 Task: Create a tutorial video on a specific fitness or workout routine, demonstrating proper form and providing motivational tips.
Action: Mouse moved to (766, 426)
Screenshot: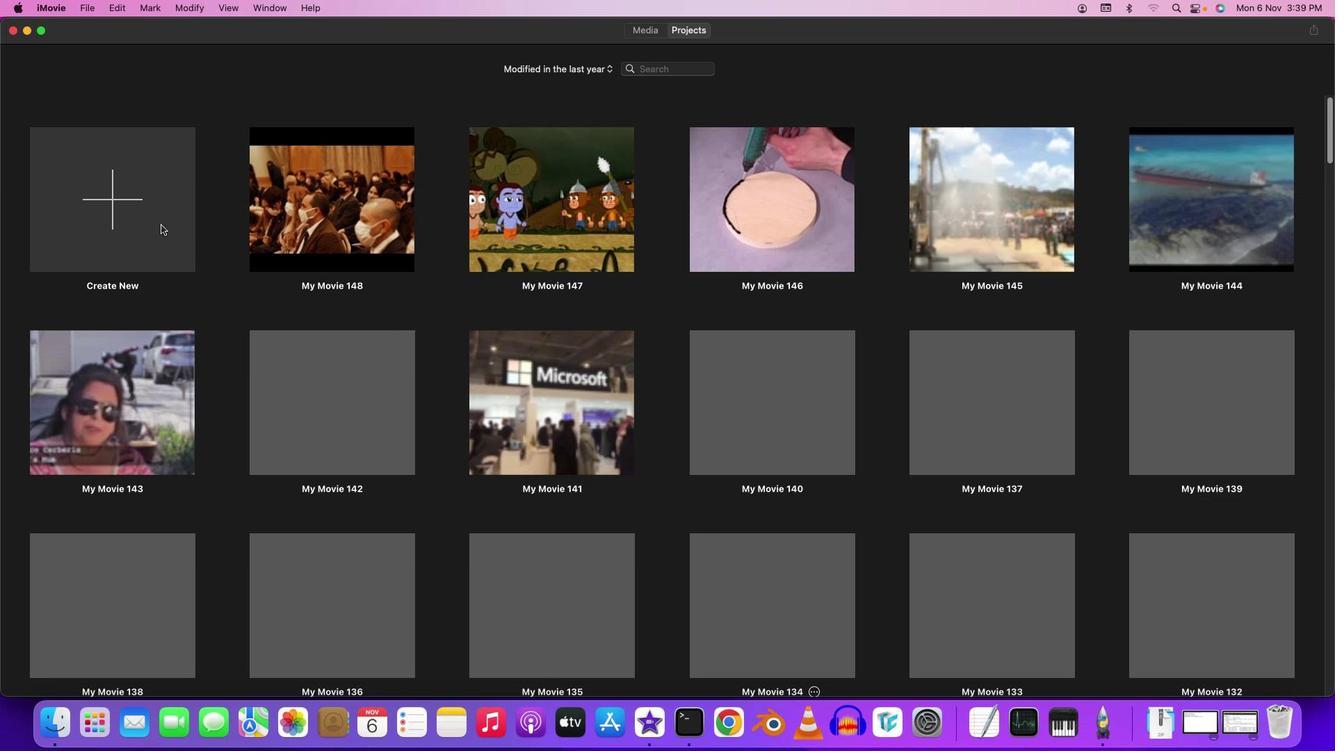 
Action: Mouse pressed left at (766, 426)
Screenshot: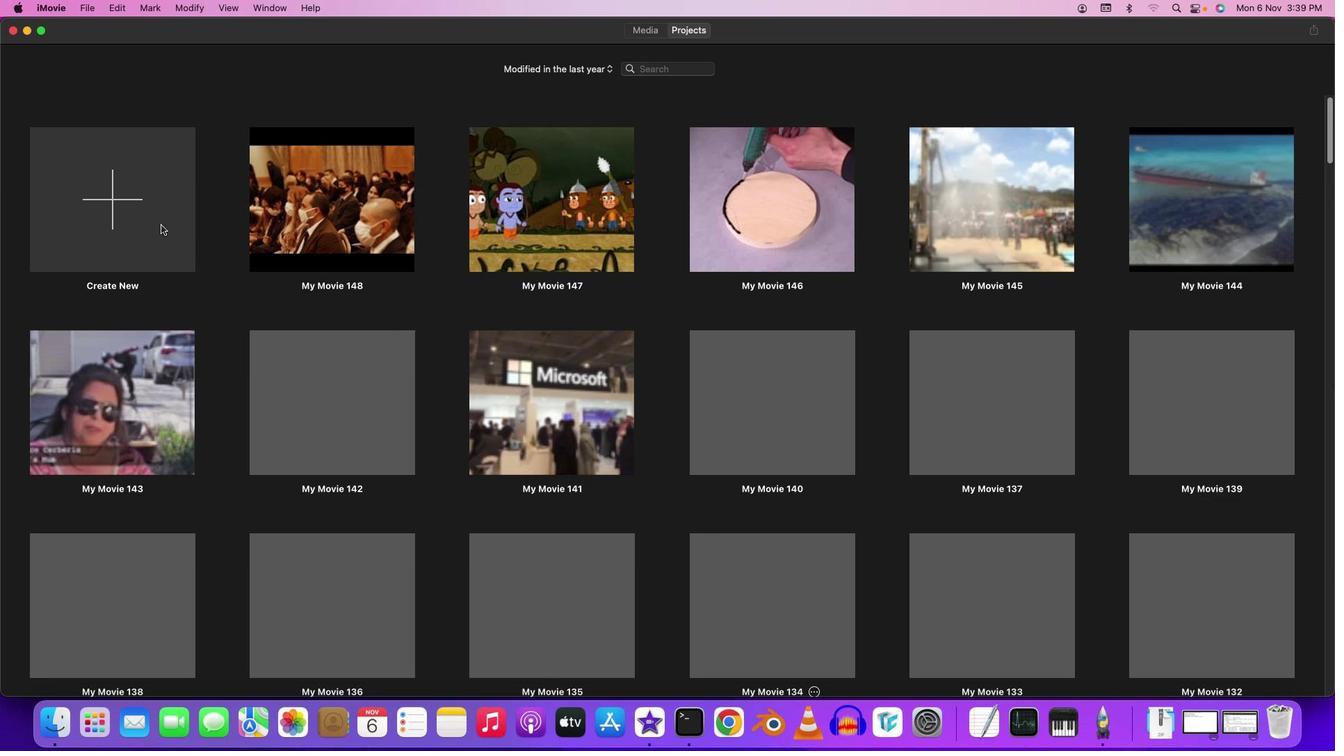 
Action: Mouse moved to (767, 426)
Screenshot: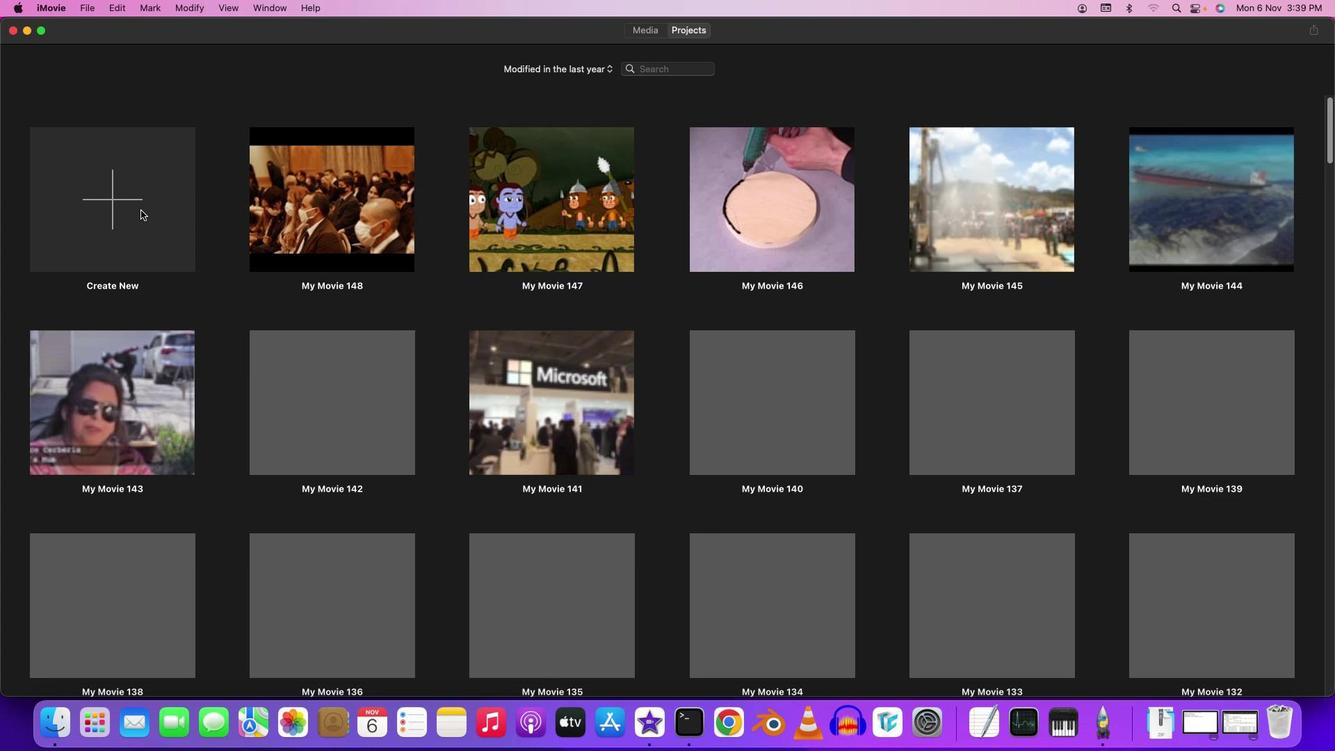 
Action: Mouse pressed left at (767, 426)
Screenshot: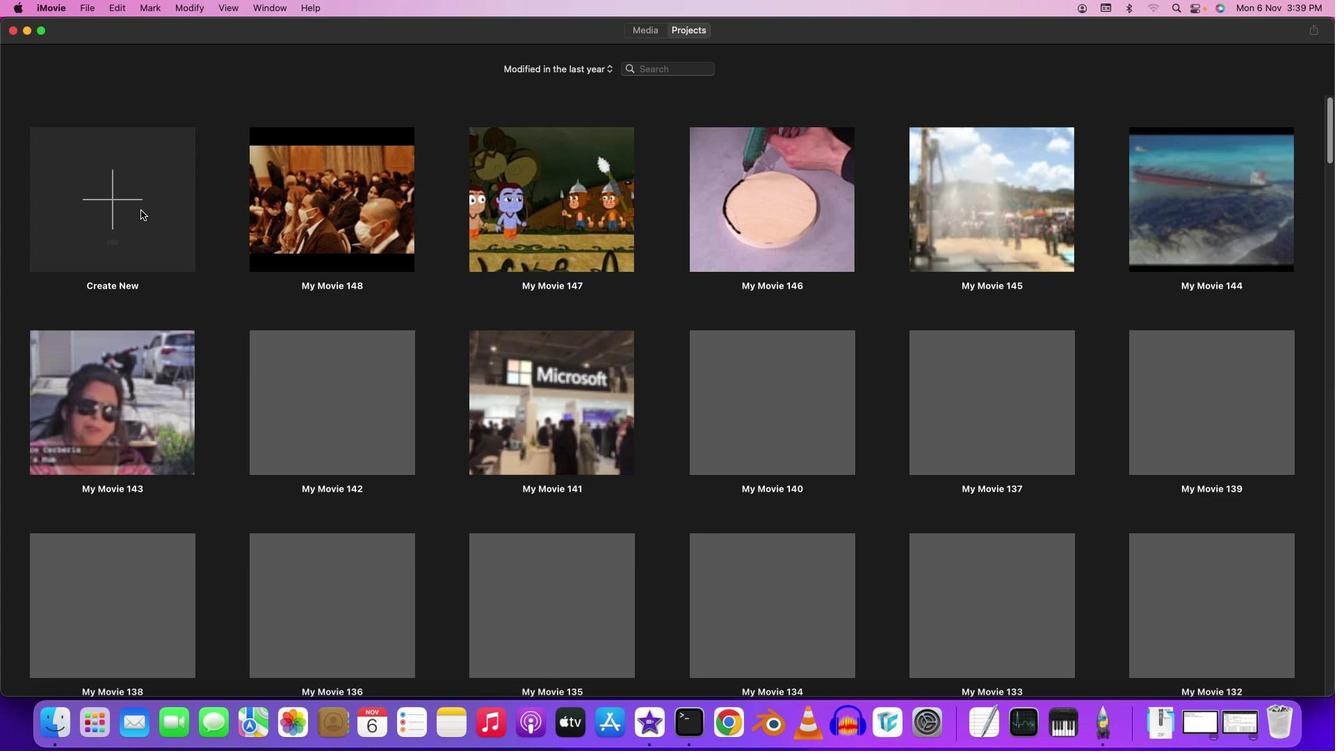 
Action: Mouse moved to (767, 427)
Screenshot: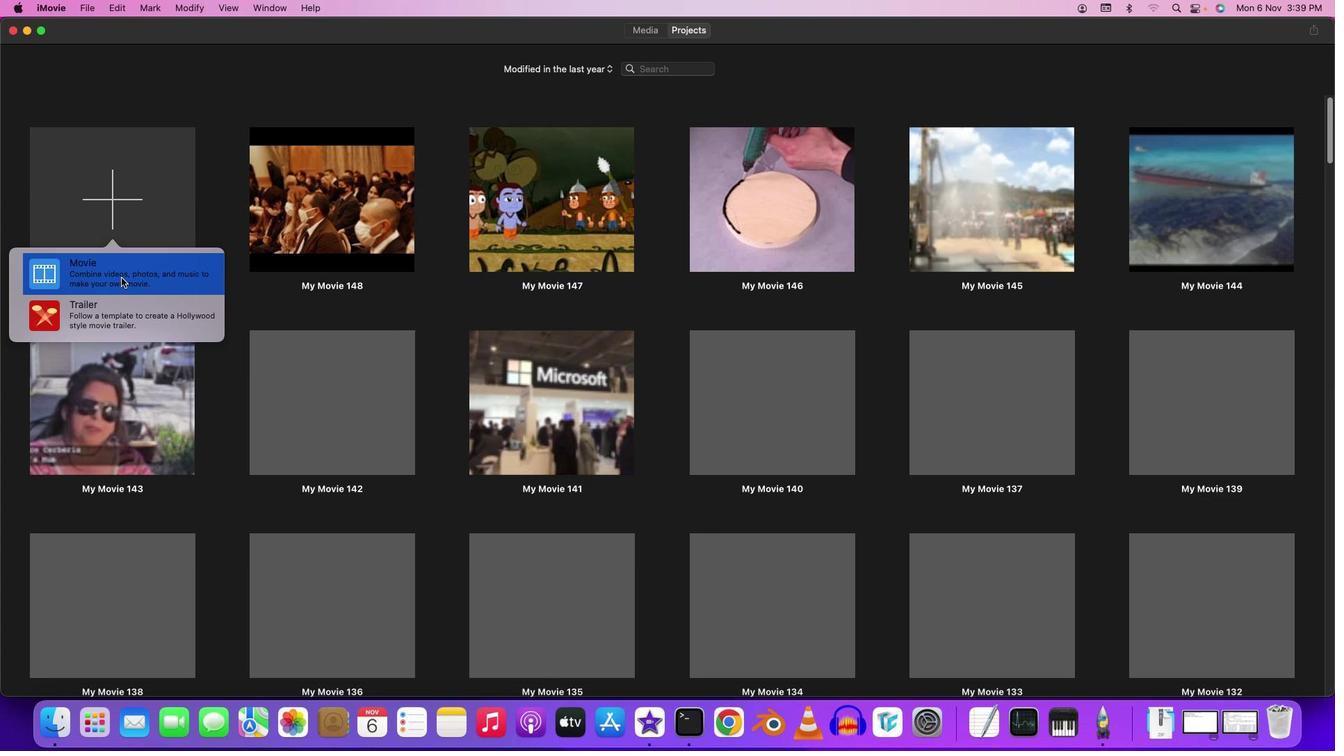
Action: Mouse pressed left at (767, 427)
Screenshot: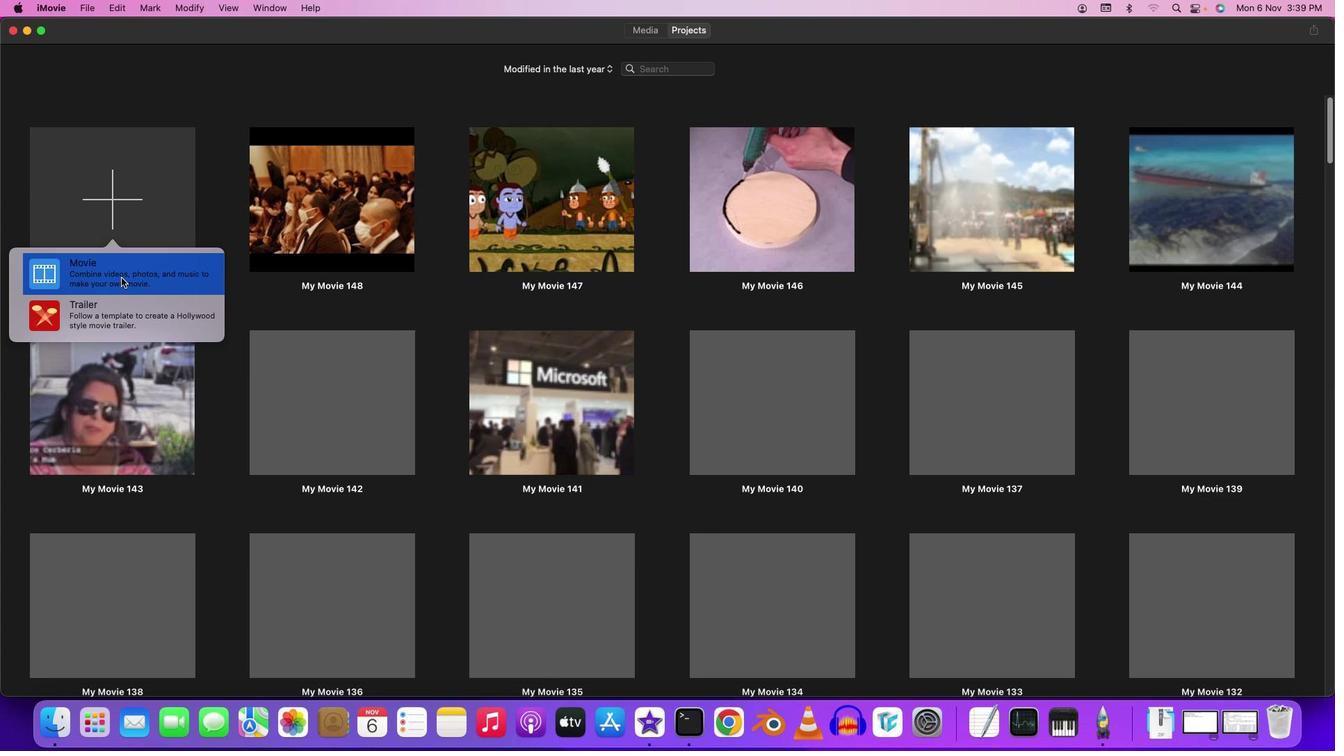 
Action: Mouse moved to (767, 426)
Screenshot: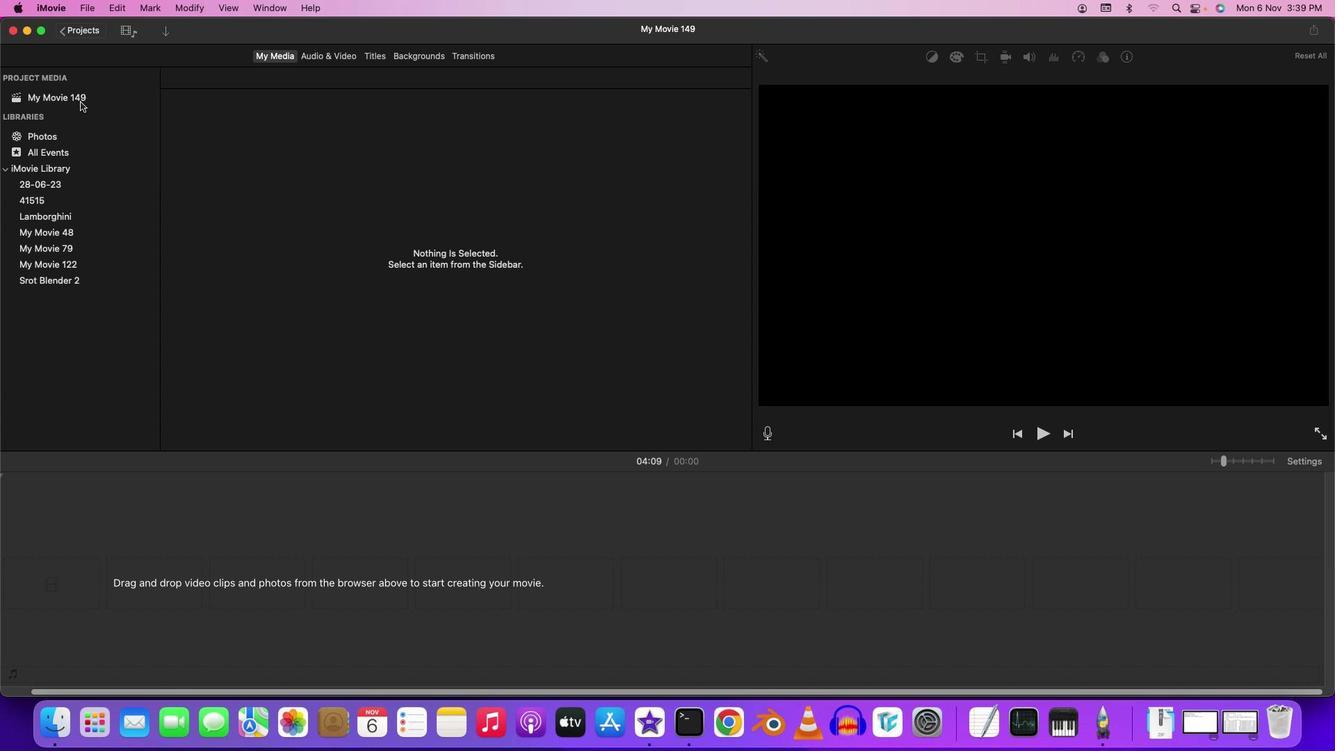 
Action: Mouse pressed left at (767, 426)
Screenshot: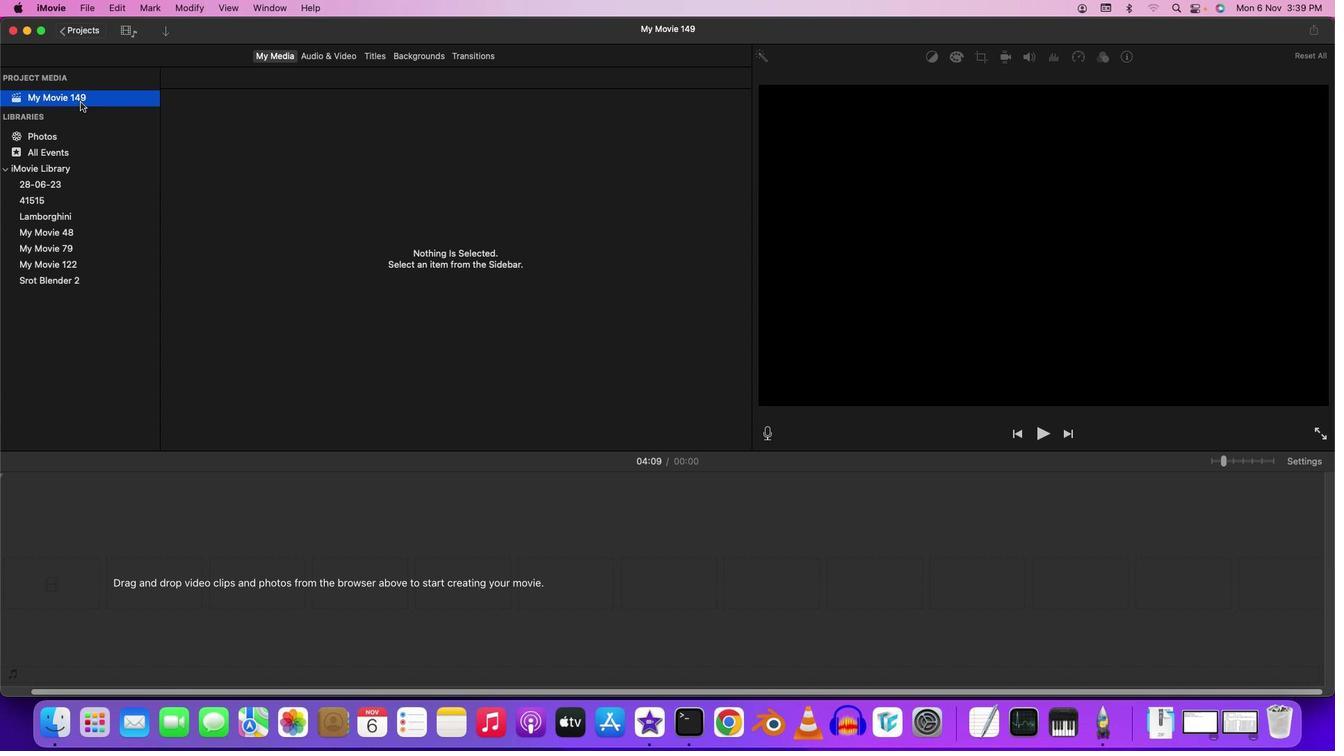 
Action: Mouse moved to (764, 427)
Screenshot: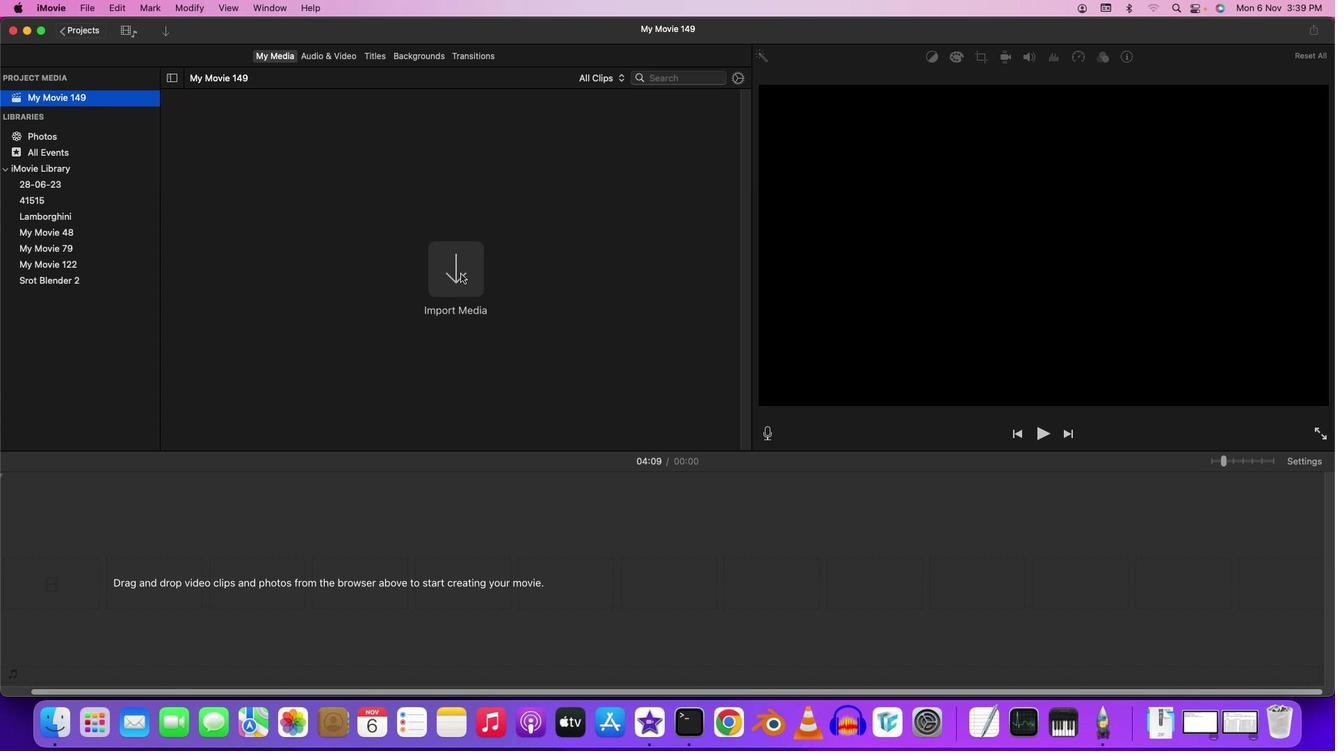 
Action: Mouse pressed left at (764, 427)
Screenshot: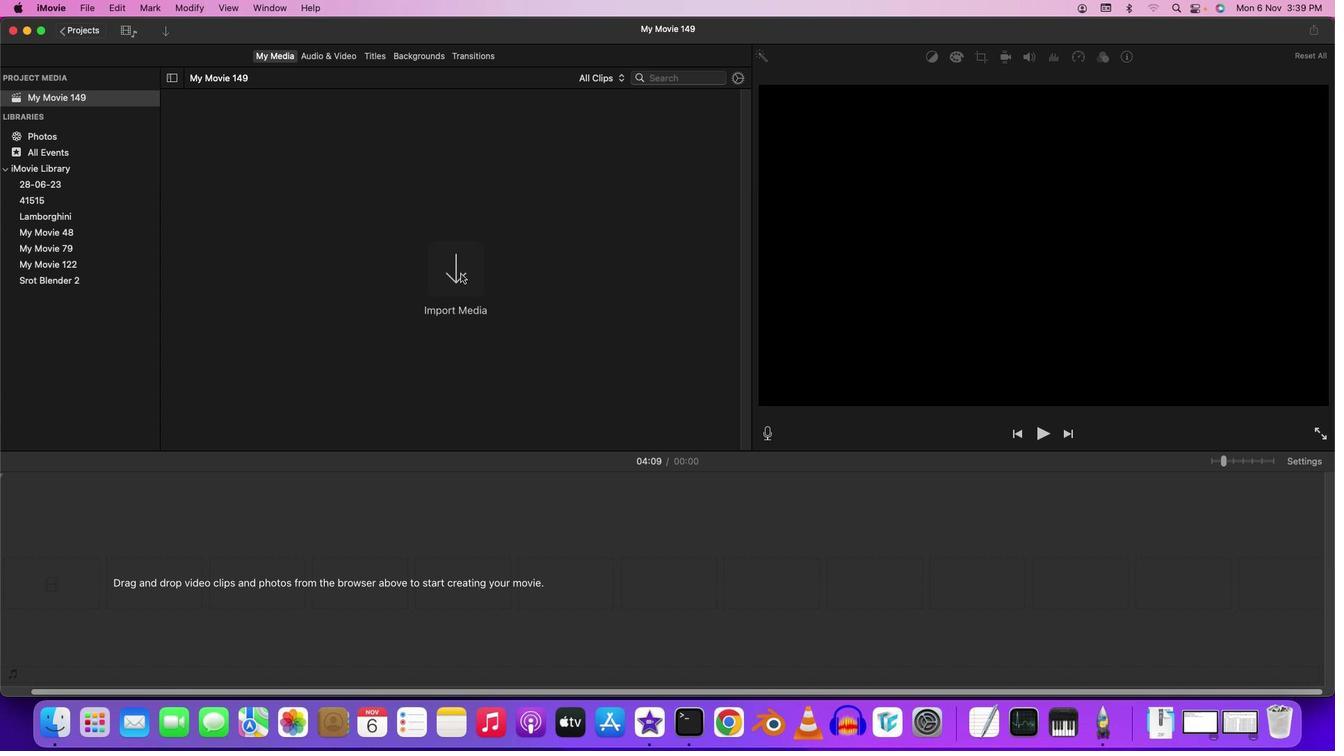 
Action: Mouse moved to (767, 426)
Screenshot: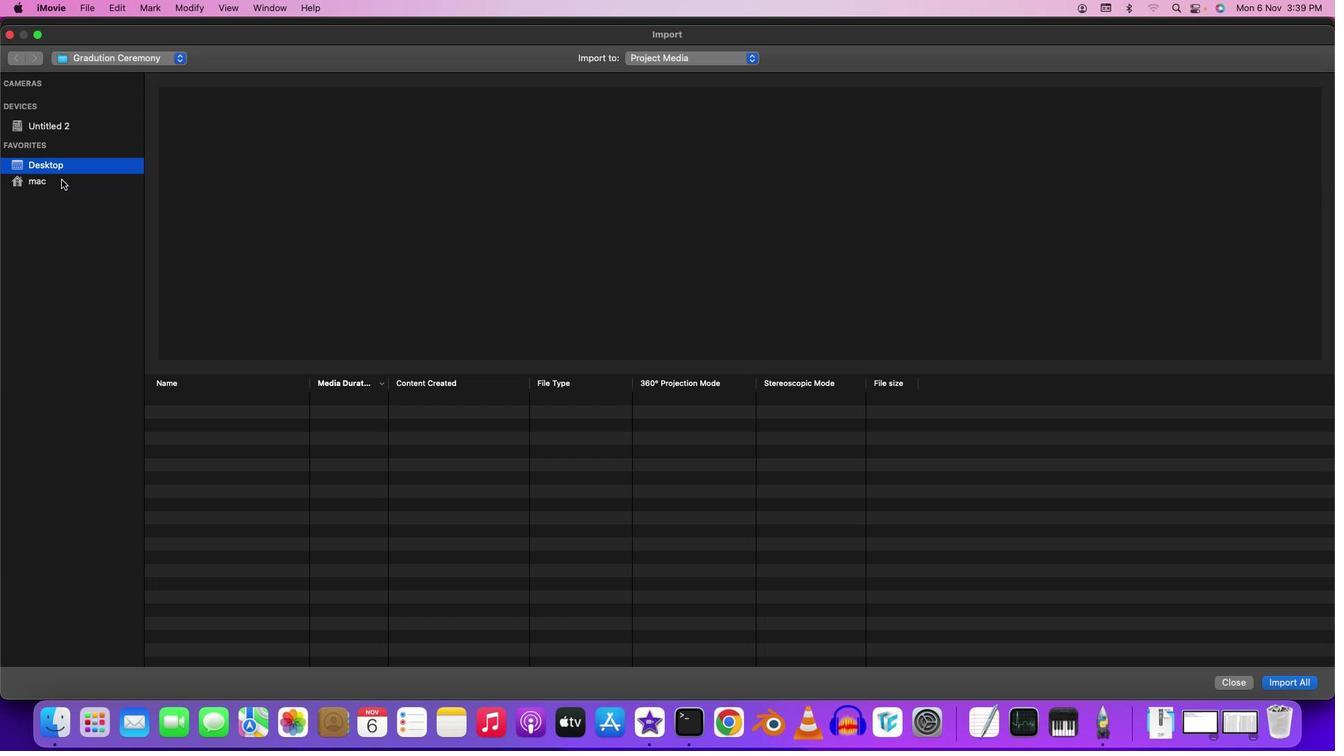 
Action: Mouse pressed left at (767, 426)
Screenshot: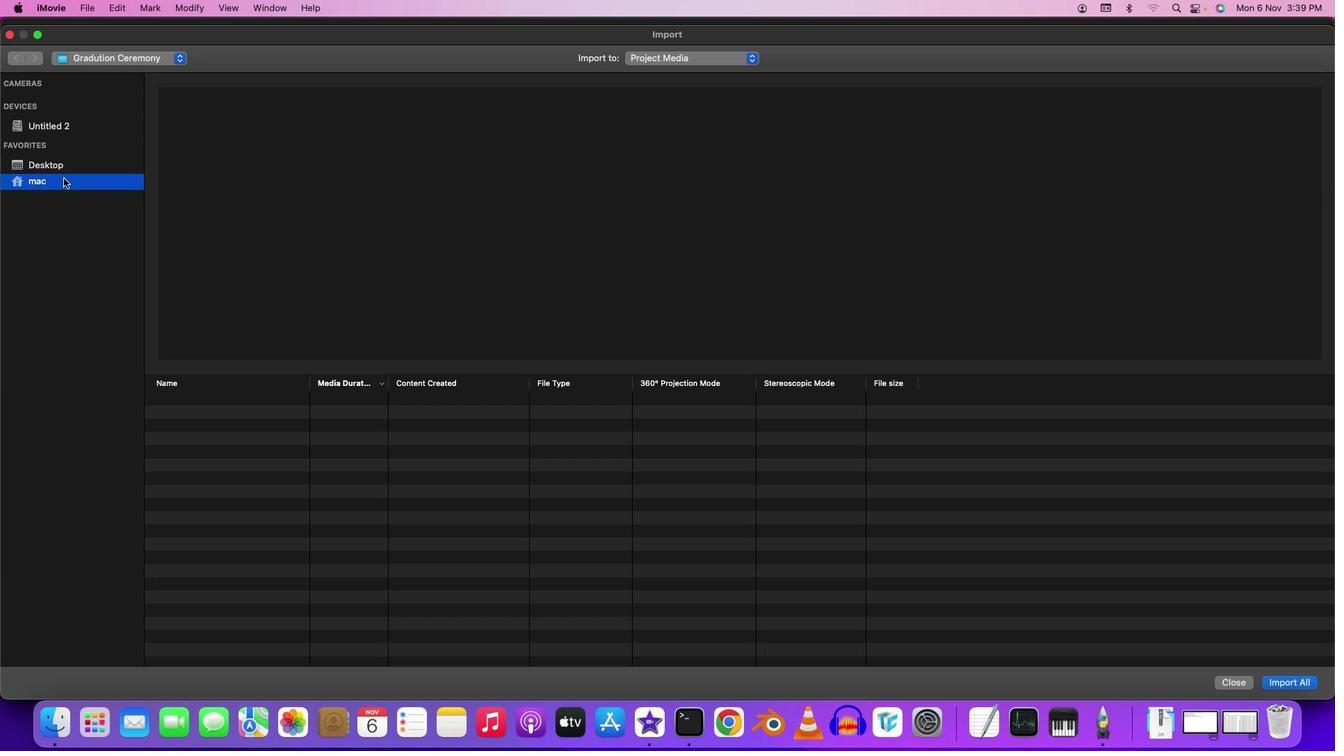 
Action: Mouse moved to (767, 426)
Screenshot: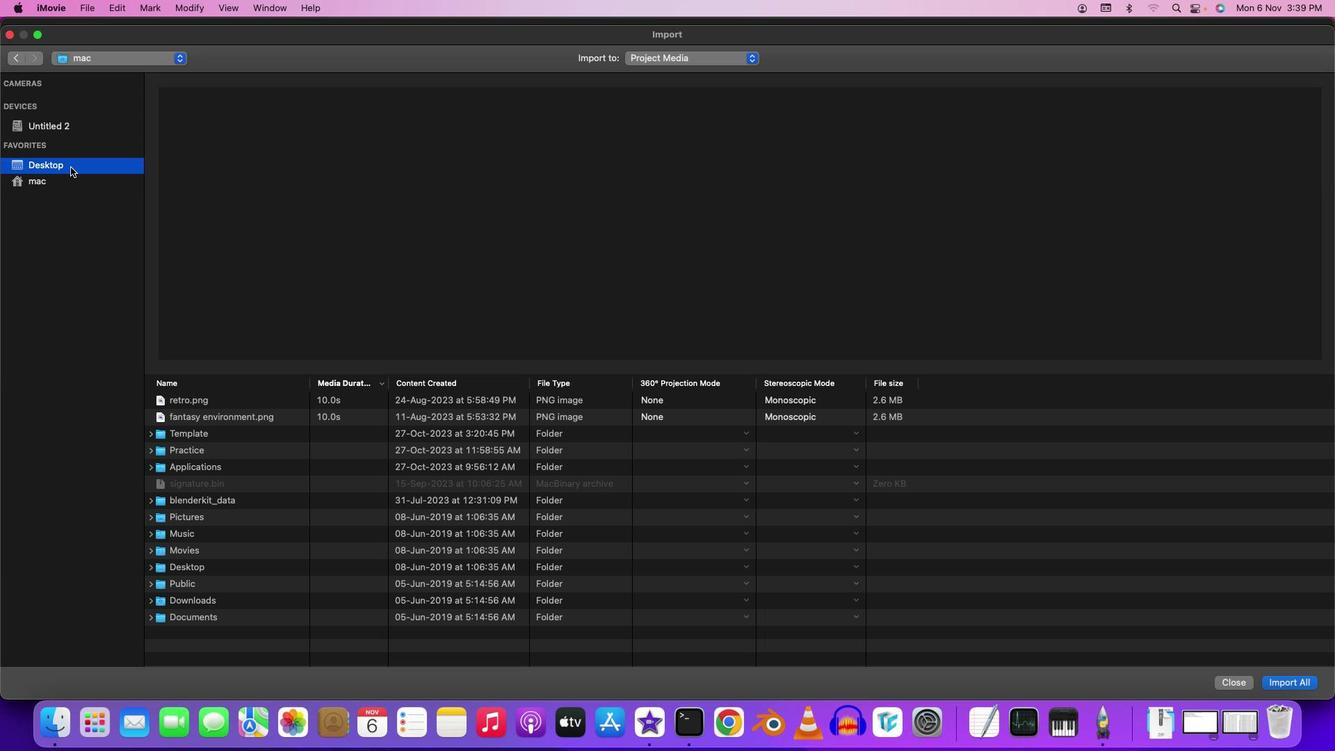 
Action: Mouse pressed left at (767, 426)
Screenshot: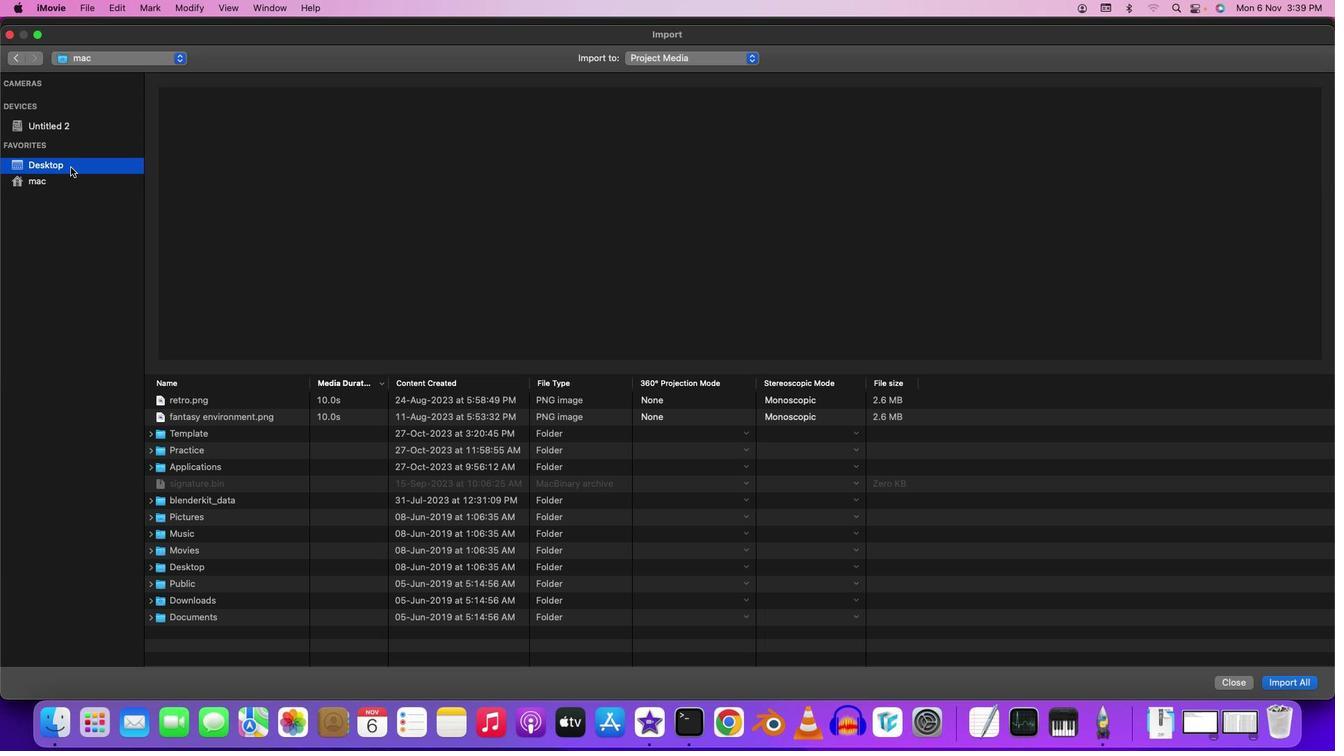 
Action: Mouse moved to (766, 427)
Screenshot: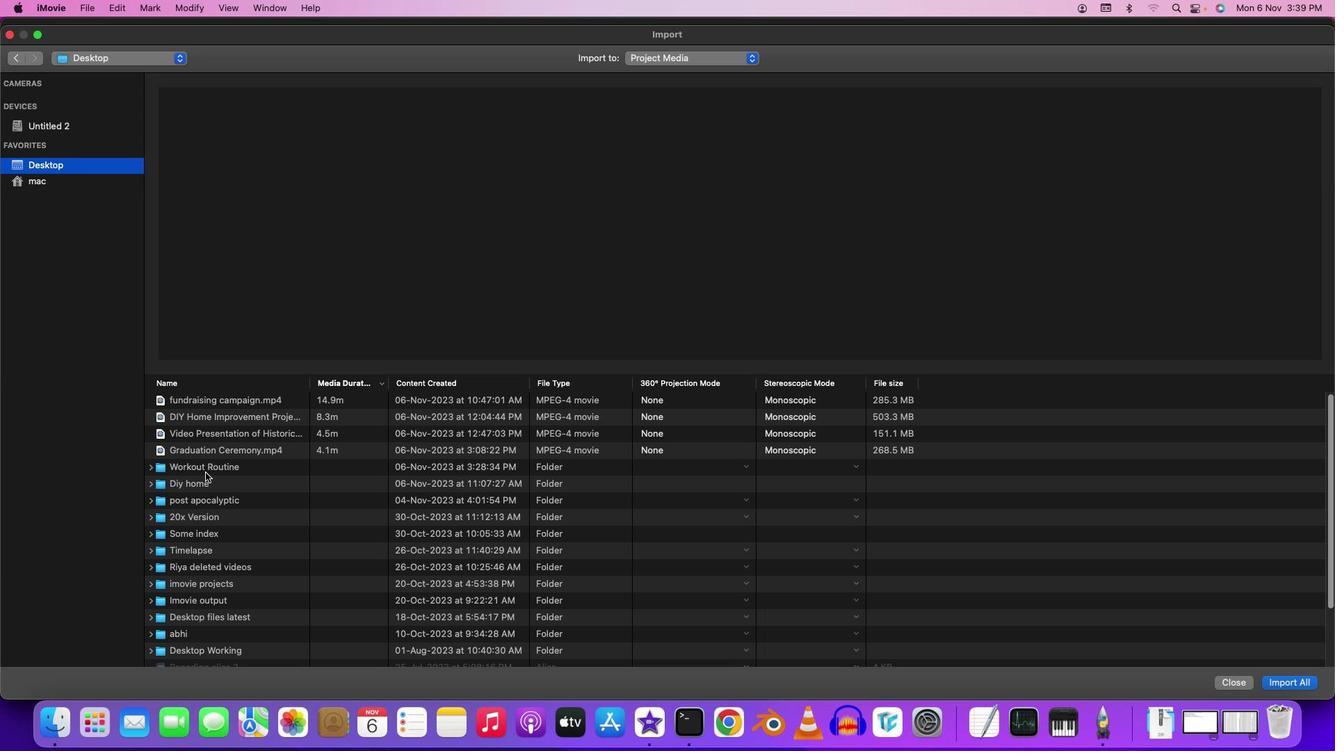 
Action: Mouse pressed left at (766, 427)
Screenshot: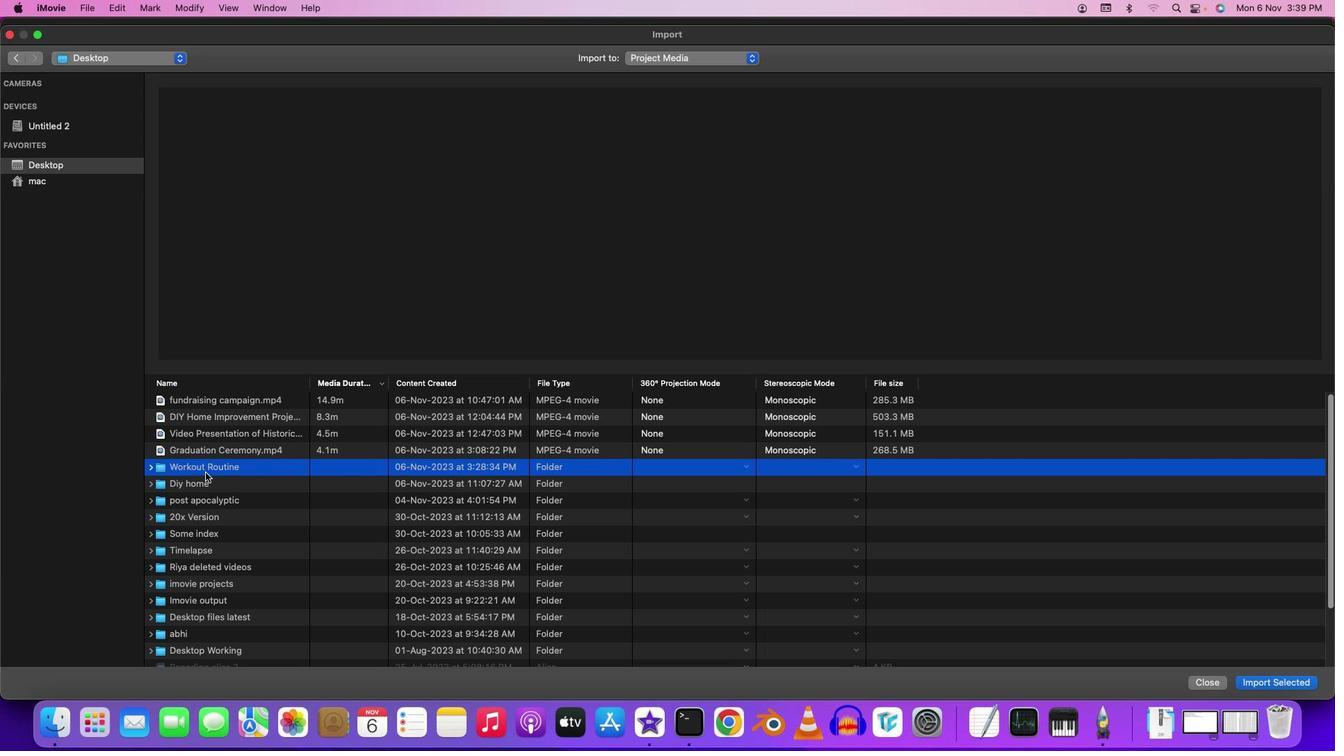 
Action: Mouse pressed left at (766, 427)
Screenshot: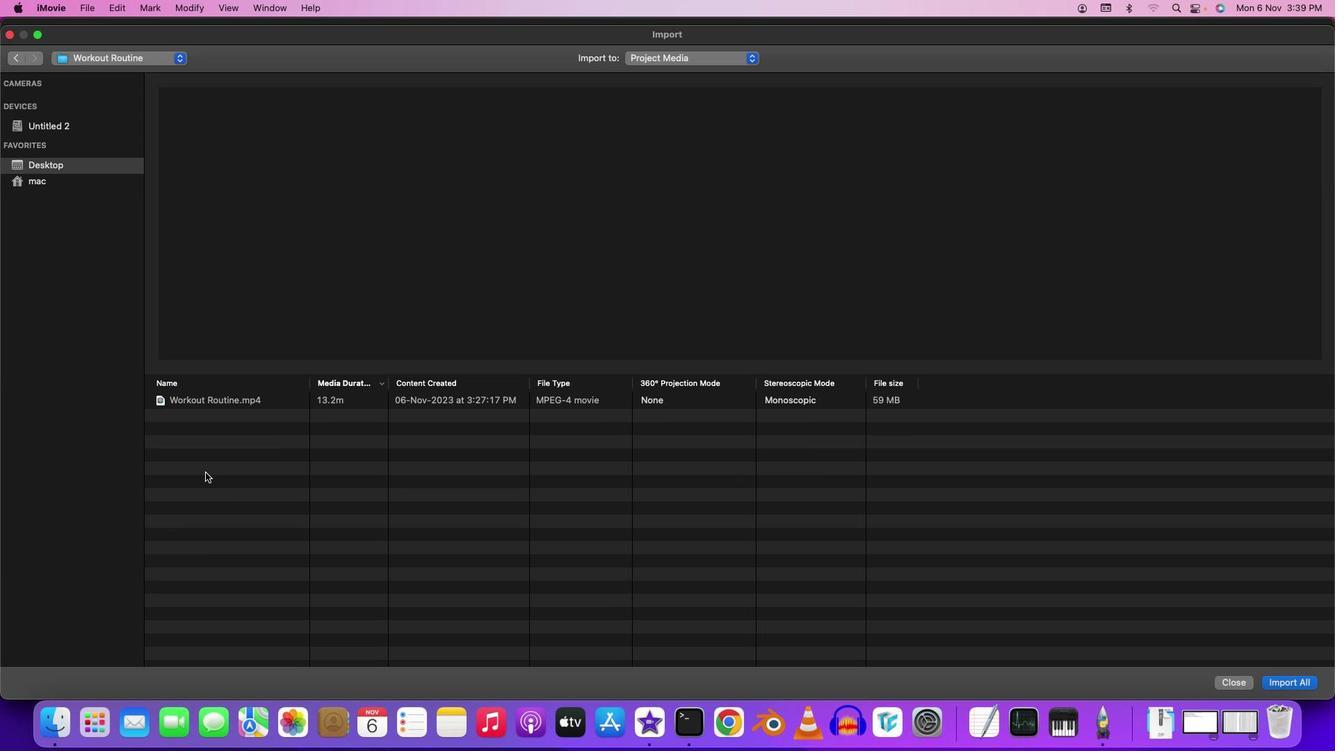 
Action: Mouse moved to (766, 427)
Screenshot: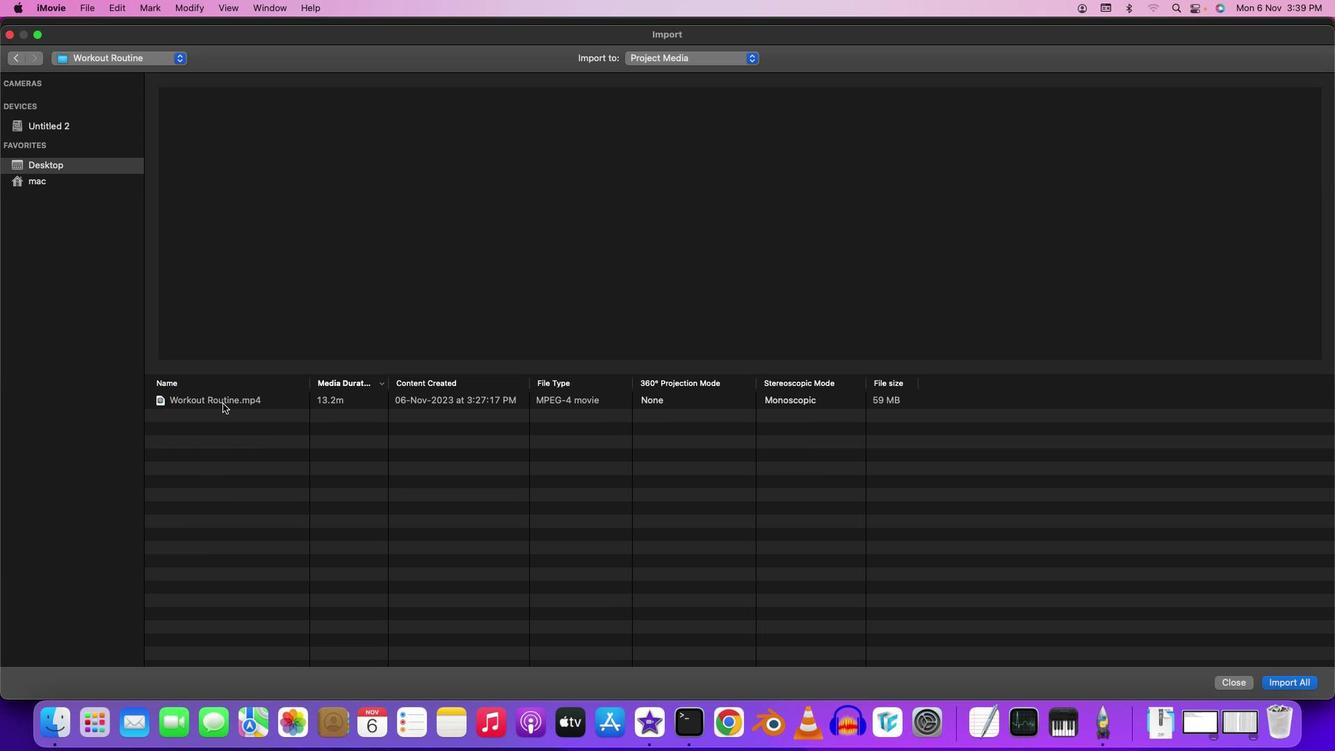 
Action: Mouse pressed left at (766, 427)
Screenshot: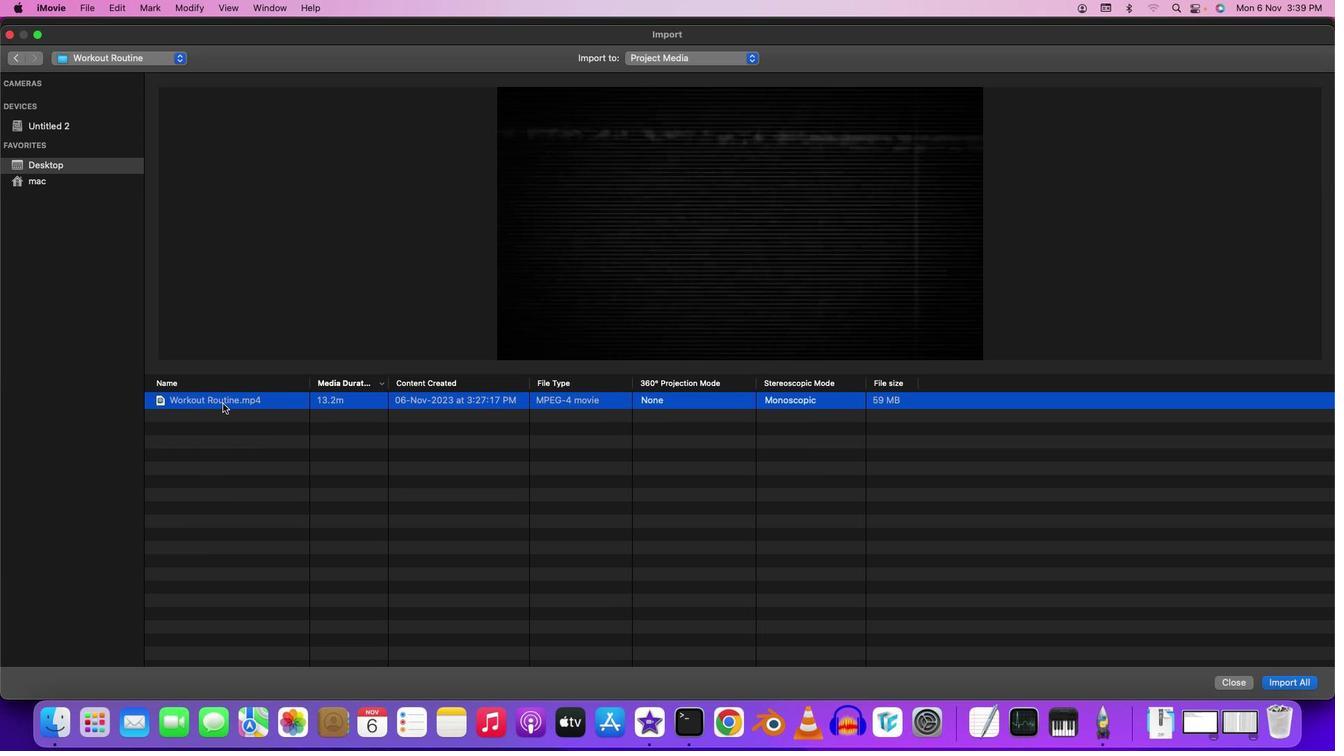 
Action: Mouse pressed left at (766, 427)
Screenshot: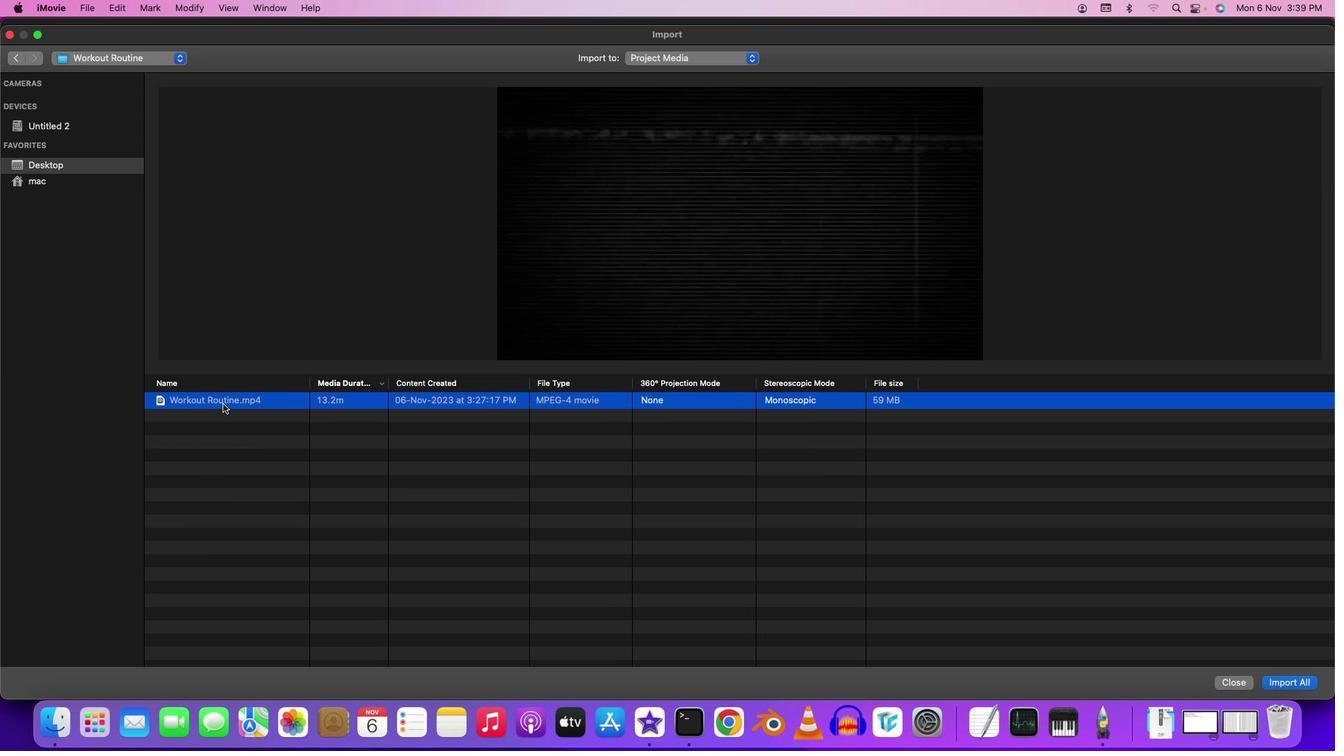 
Action: Mouse moved to (766, 426)
Screenshot: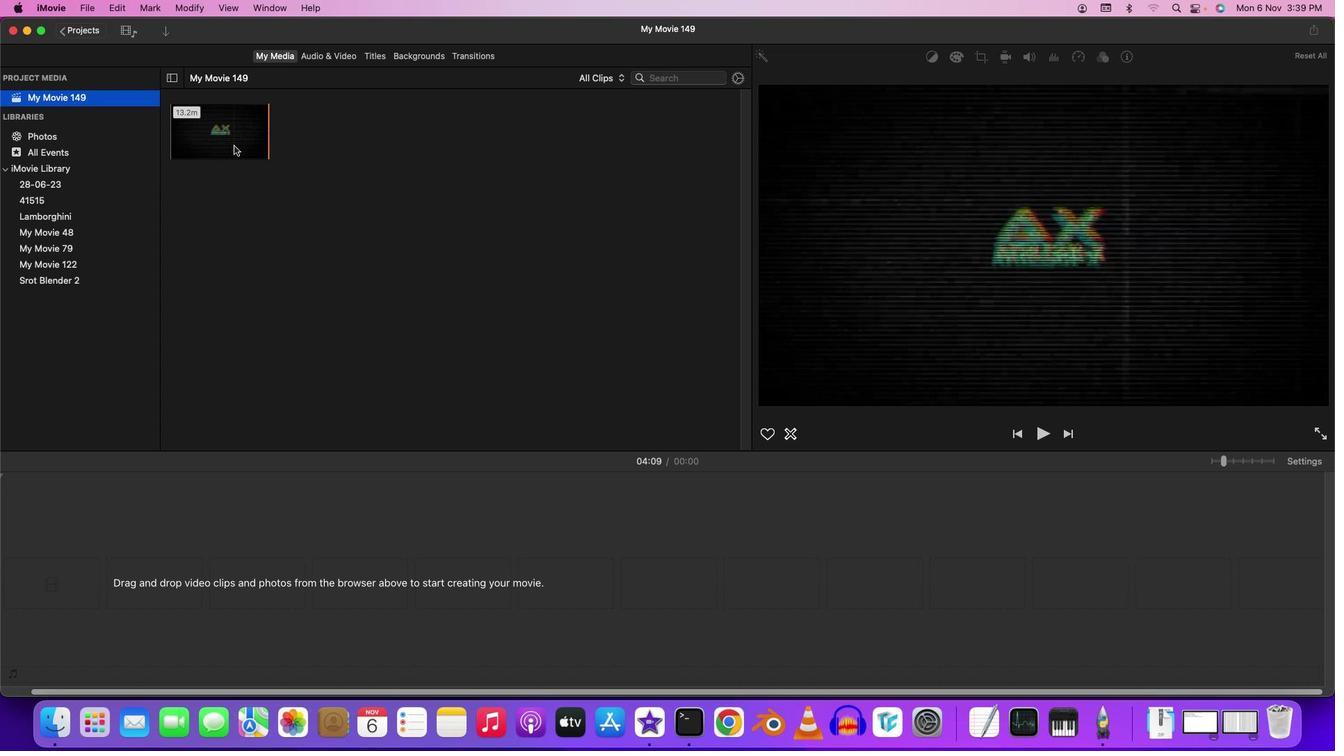 
Action: Mouse pressed left at (766, 426)
Screenshot: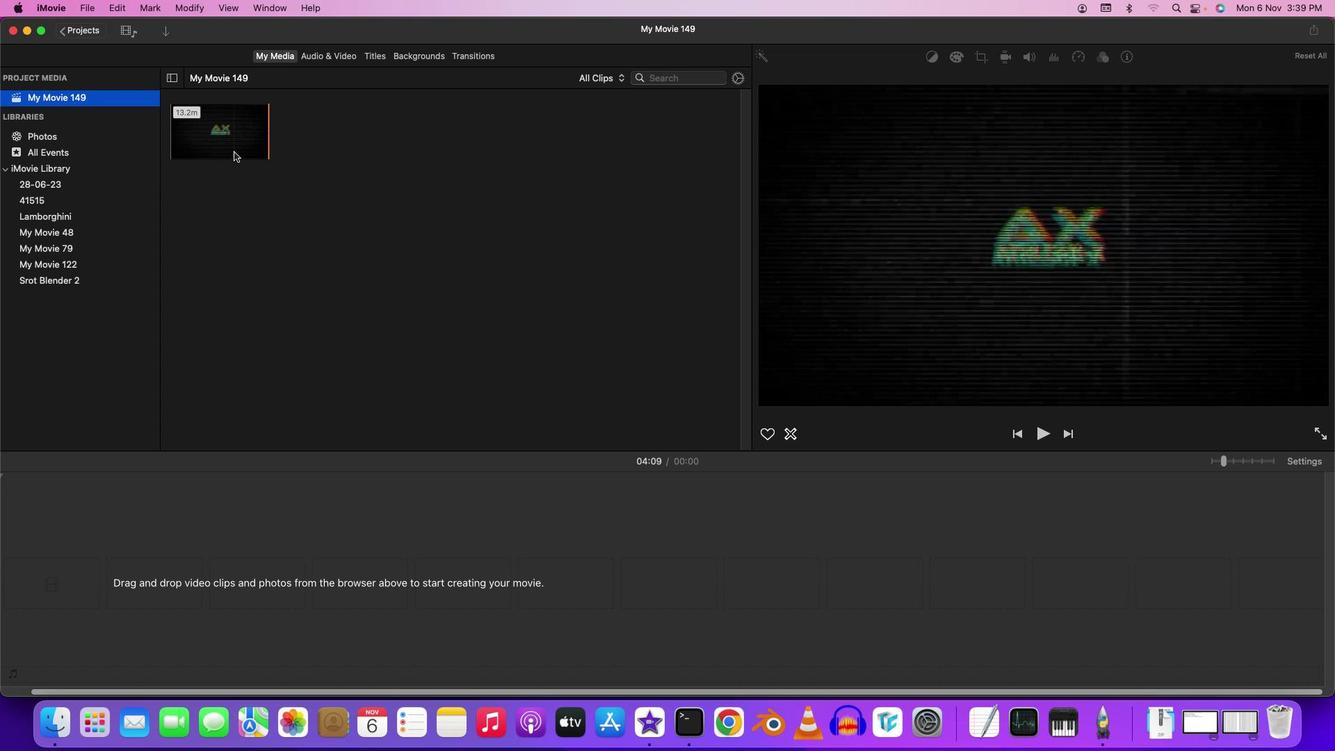 
Action: Mouse moved to (758, 427)
Screenshot: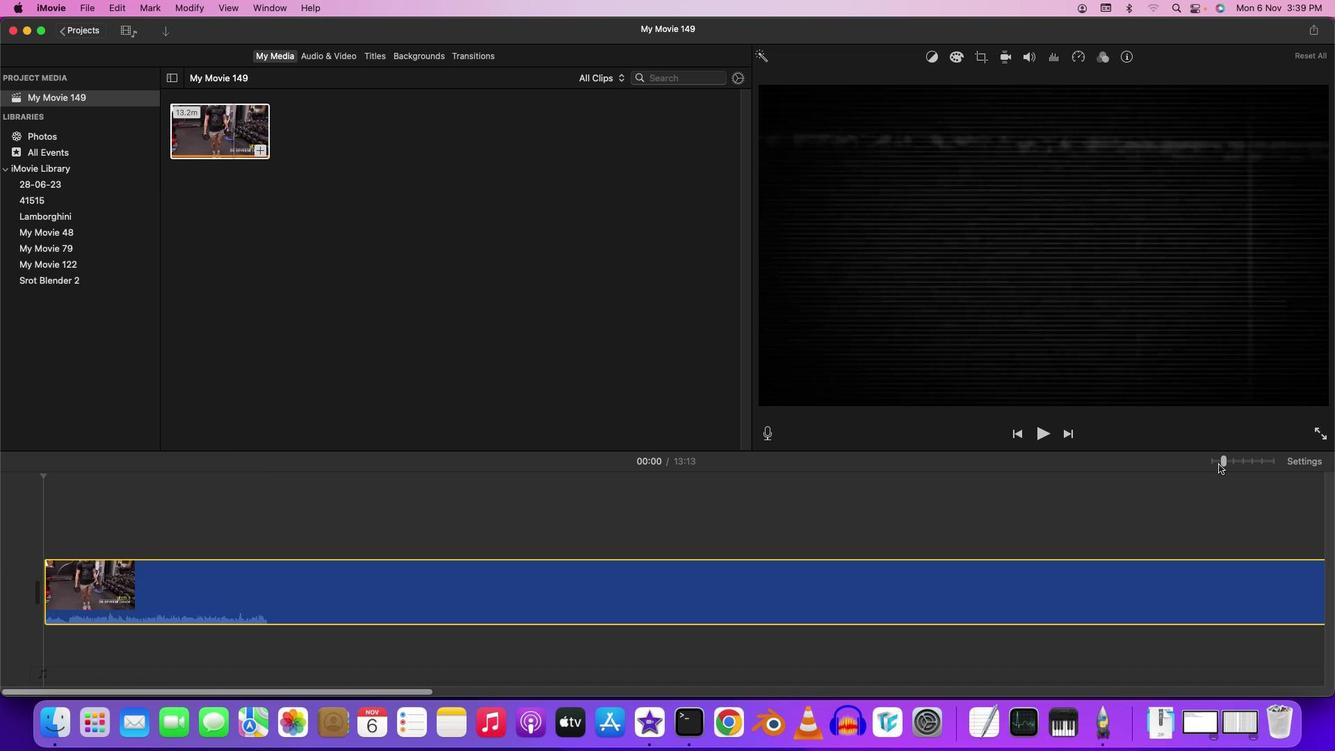 
Action: Mouse pressed left at (758, 427)
Screenshot: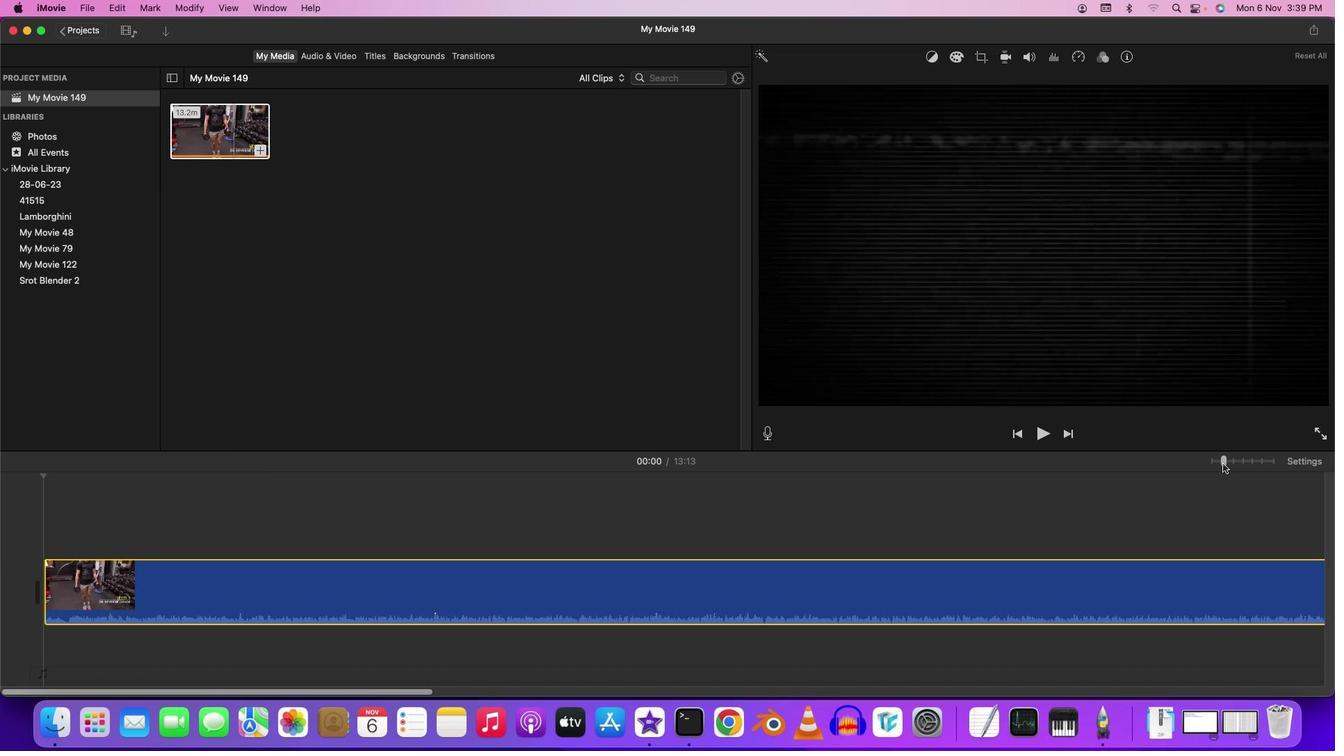 
Action: Mouse moved to (767, 427)
Screenshot: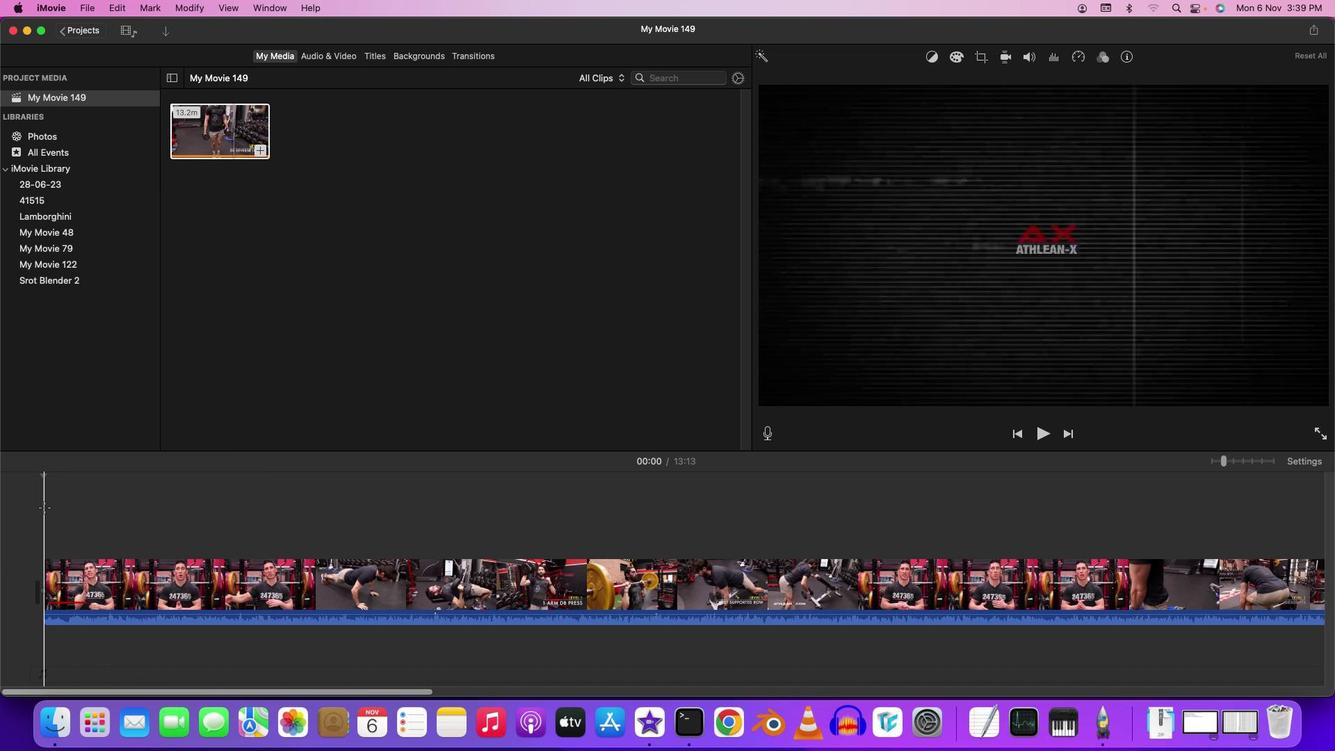 
Action: Mouse pressed left at (767, 427)
Screenshot: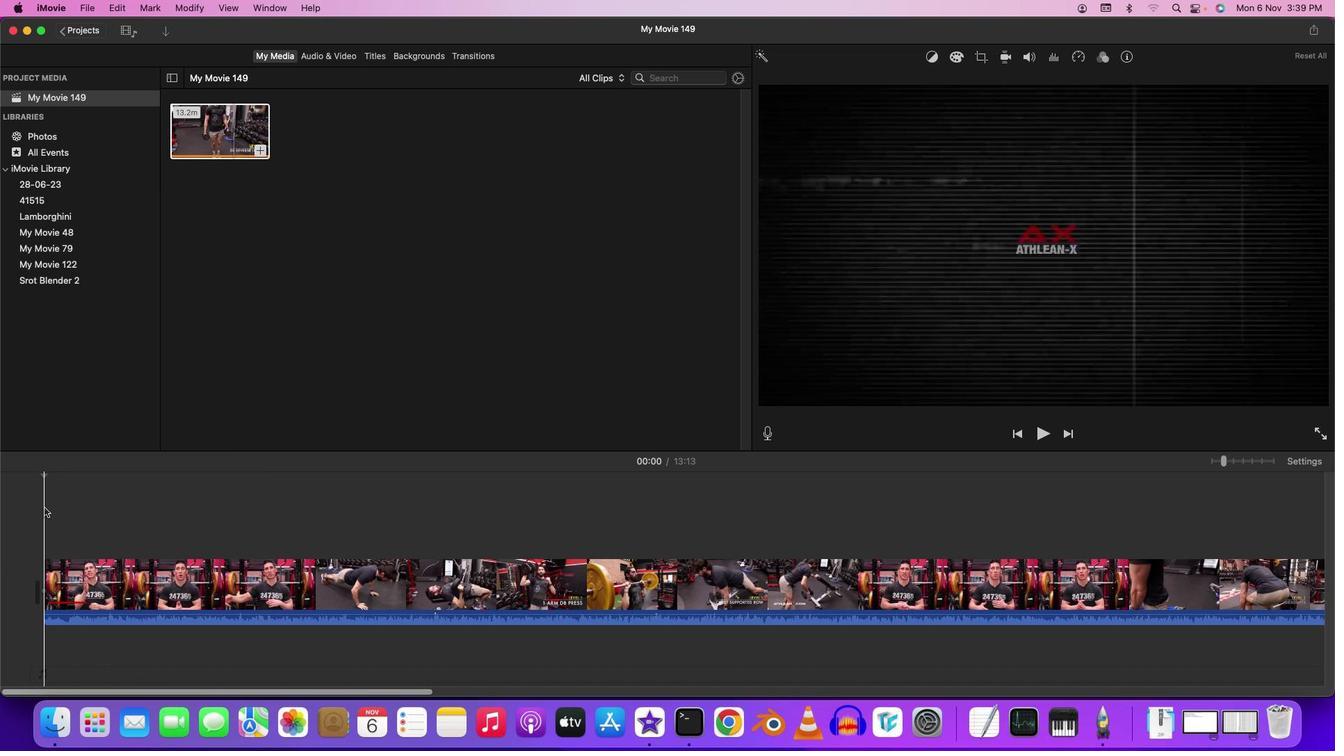 
Action: Key pressed Key.space
Screenshot: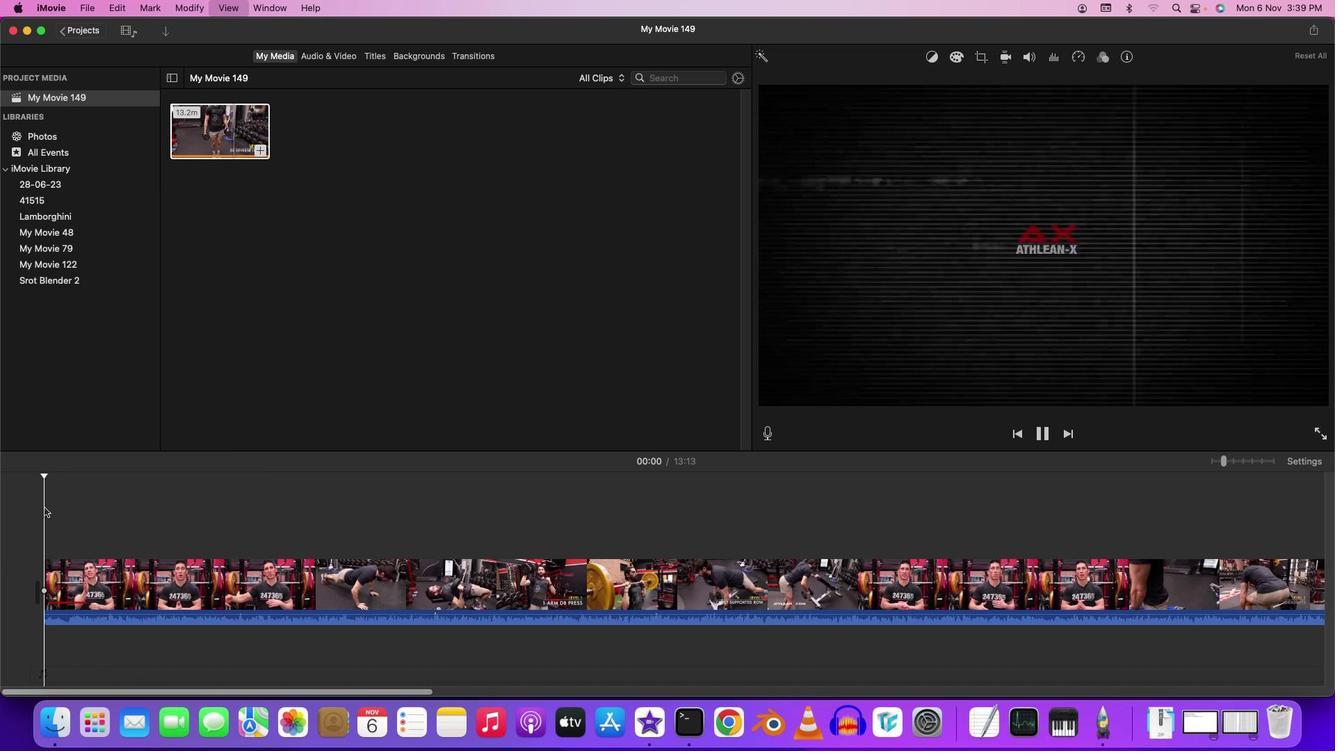 
Action: Mouse moved to (766, 427)
Screenshot: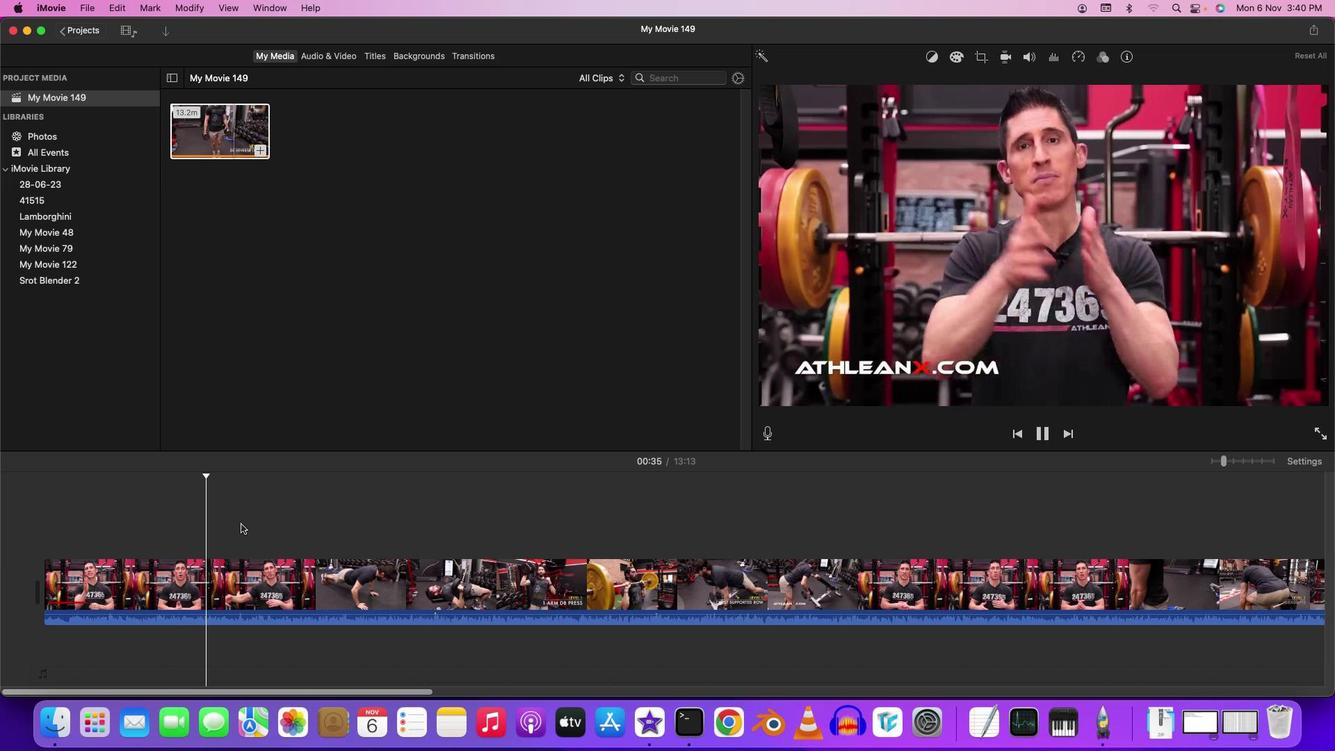
Action: Mouse pressed left at (766, 427)
Screenshot: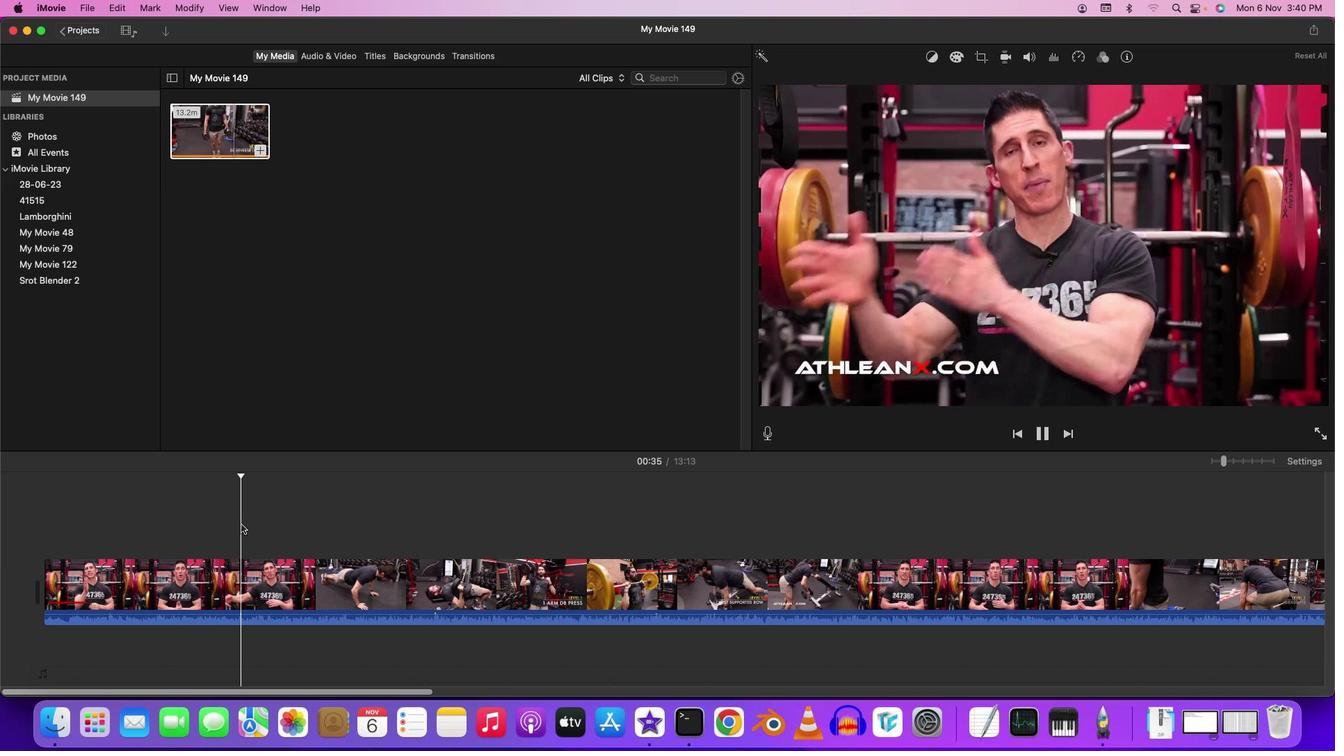 
Action: Mouse moved to (765, 427)
Screenshot: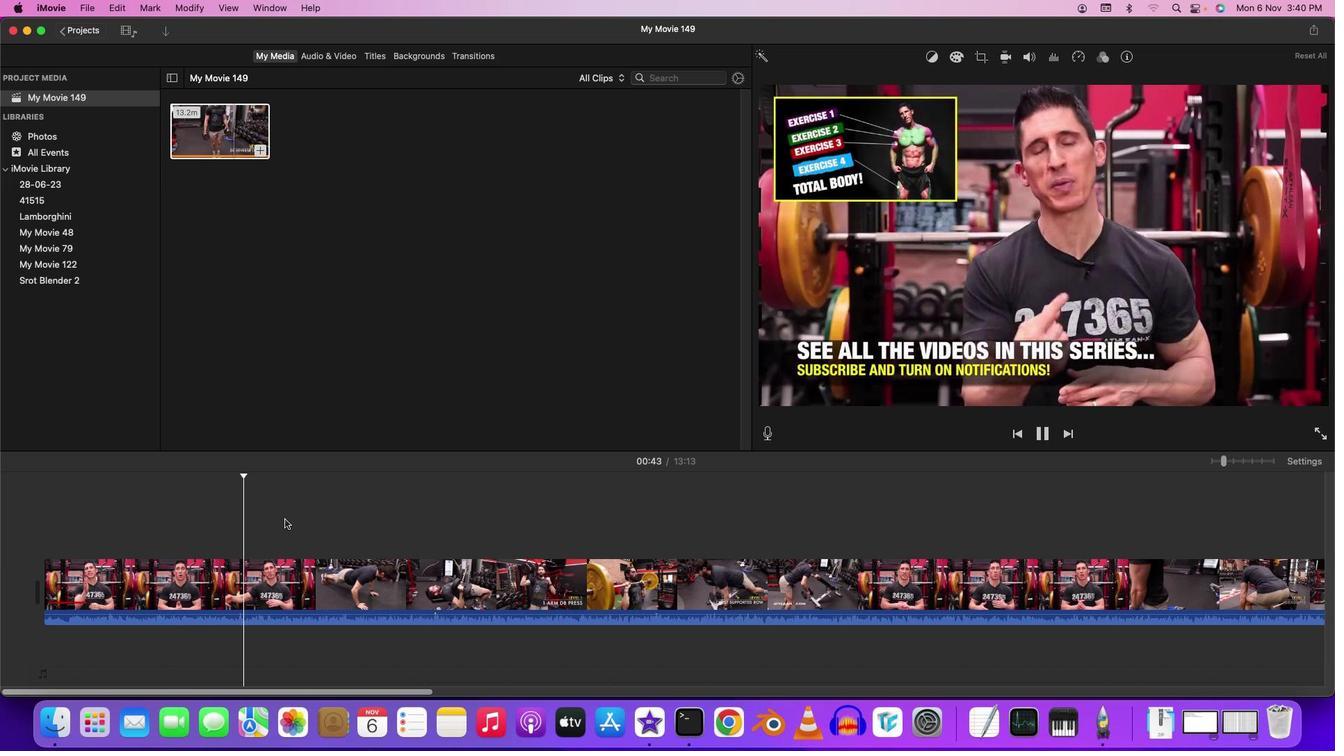 
Action: Mouse pressed left at (765, 427)
Screenshot: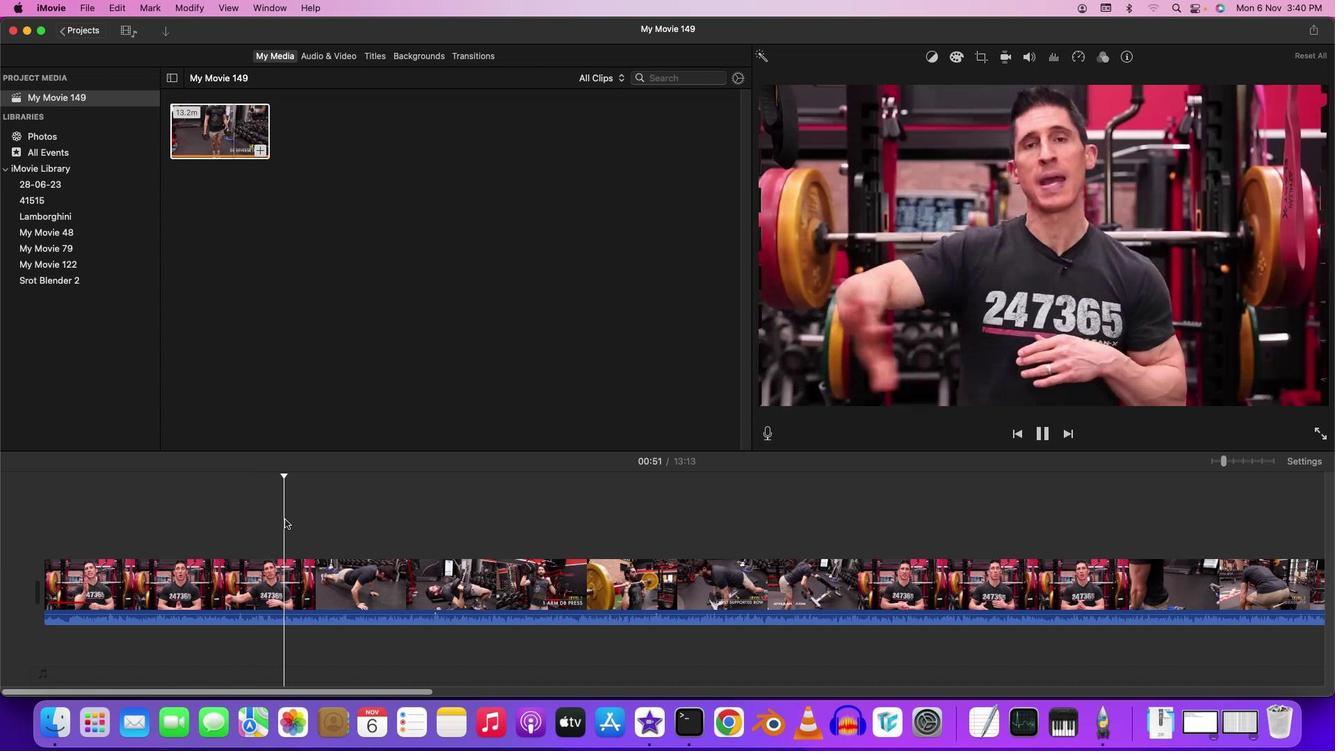 
Action: Mouse moved to (765, 427)
Screenshot: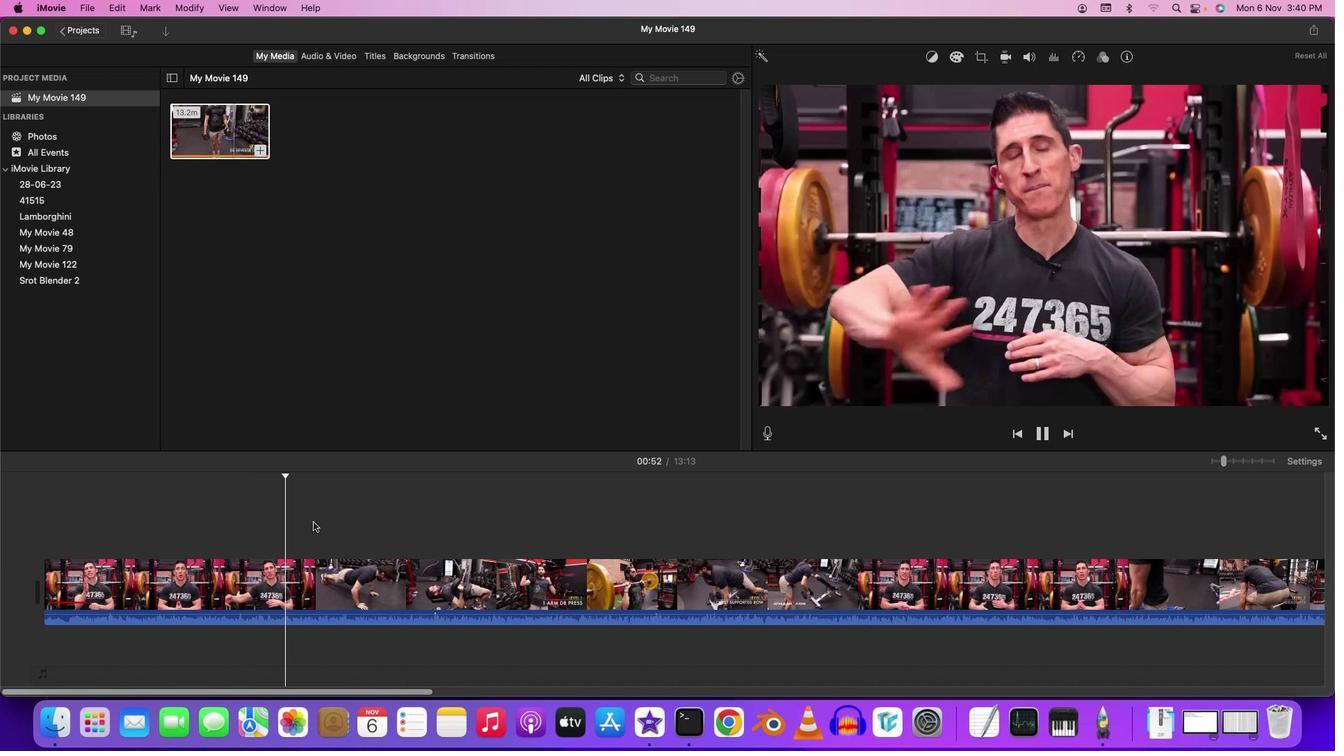 
Action: Mouse pressed left at (765, 427)
Screenshot: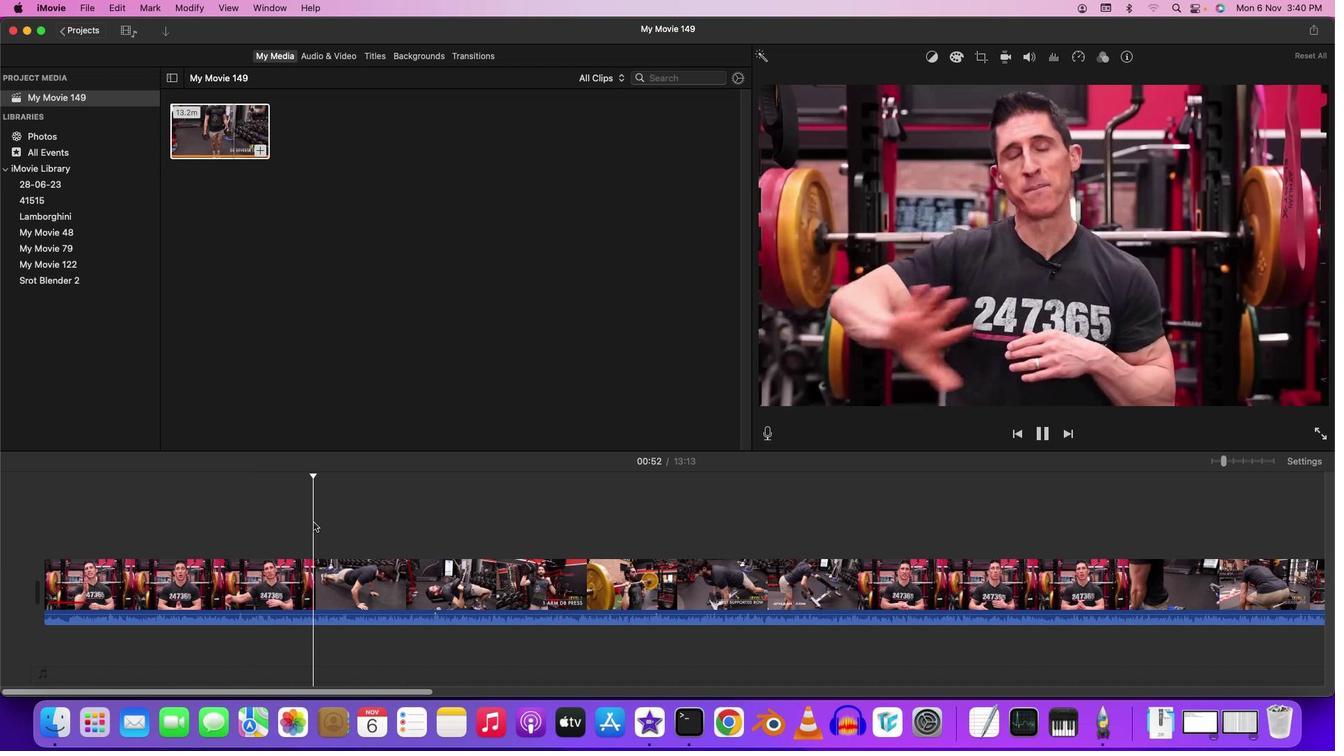 
Action: Mouse moved to (766, 427)
Screenshot: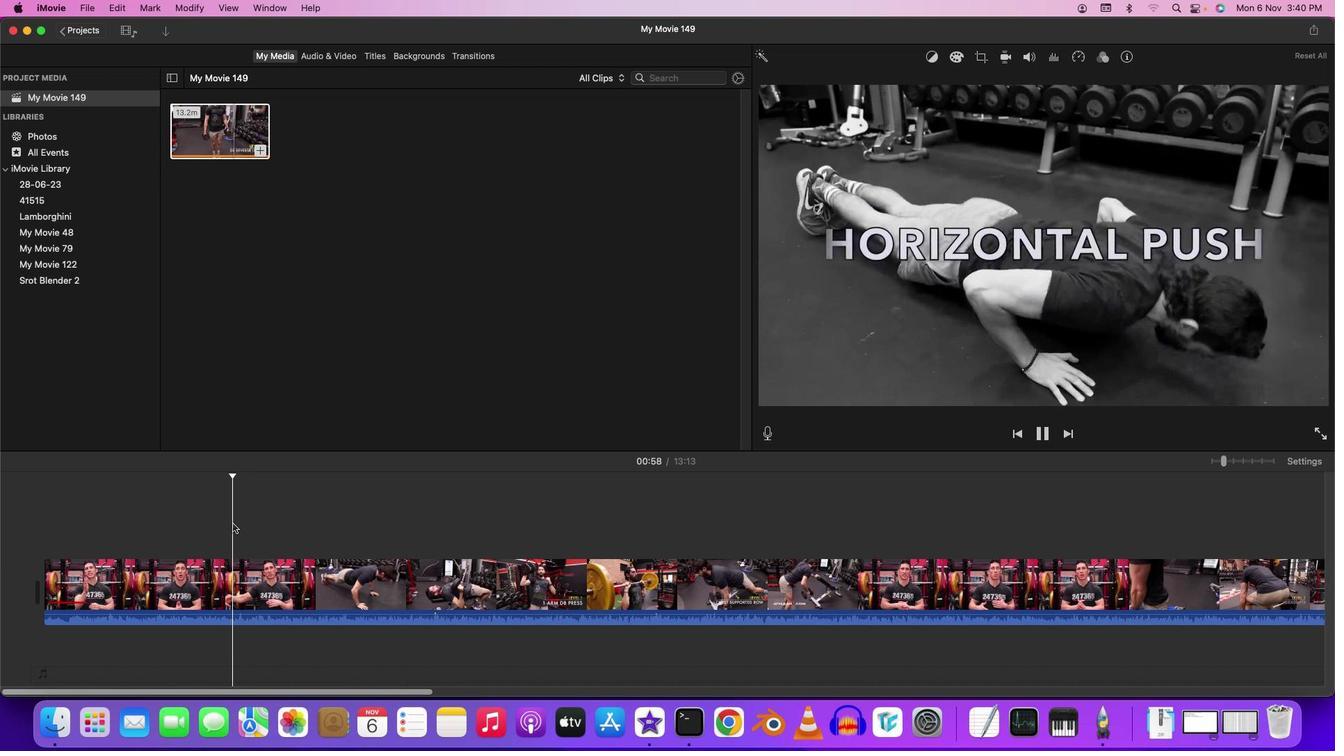 
Action: Mouse pressed left at (766, 427)
Screenshot: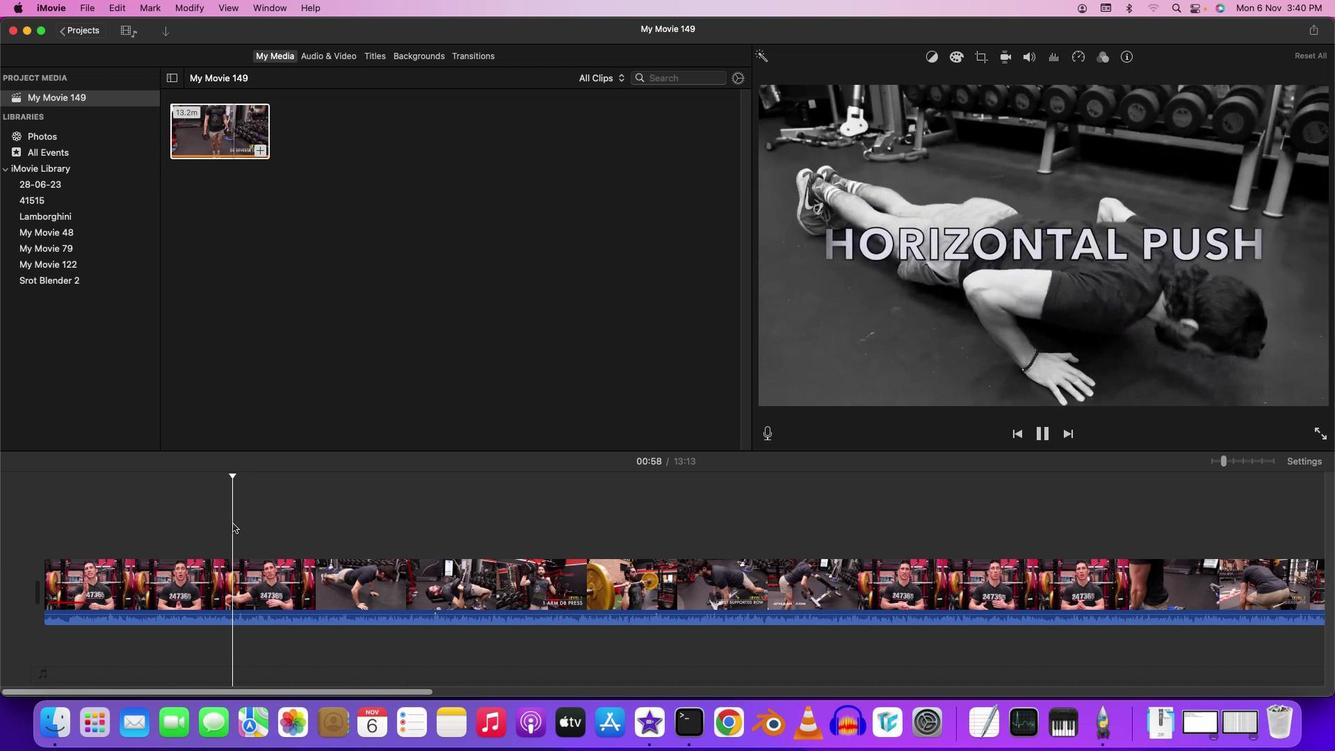 
Action: Mouse moved to (766, 427)
Screenshot: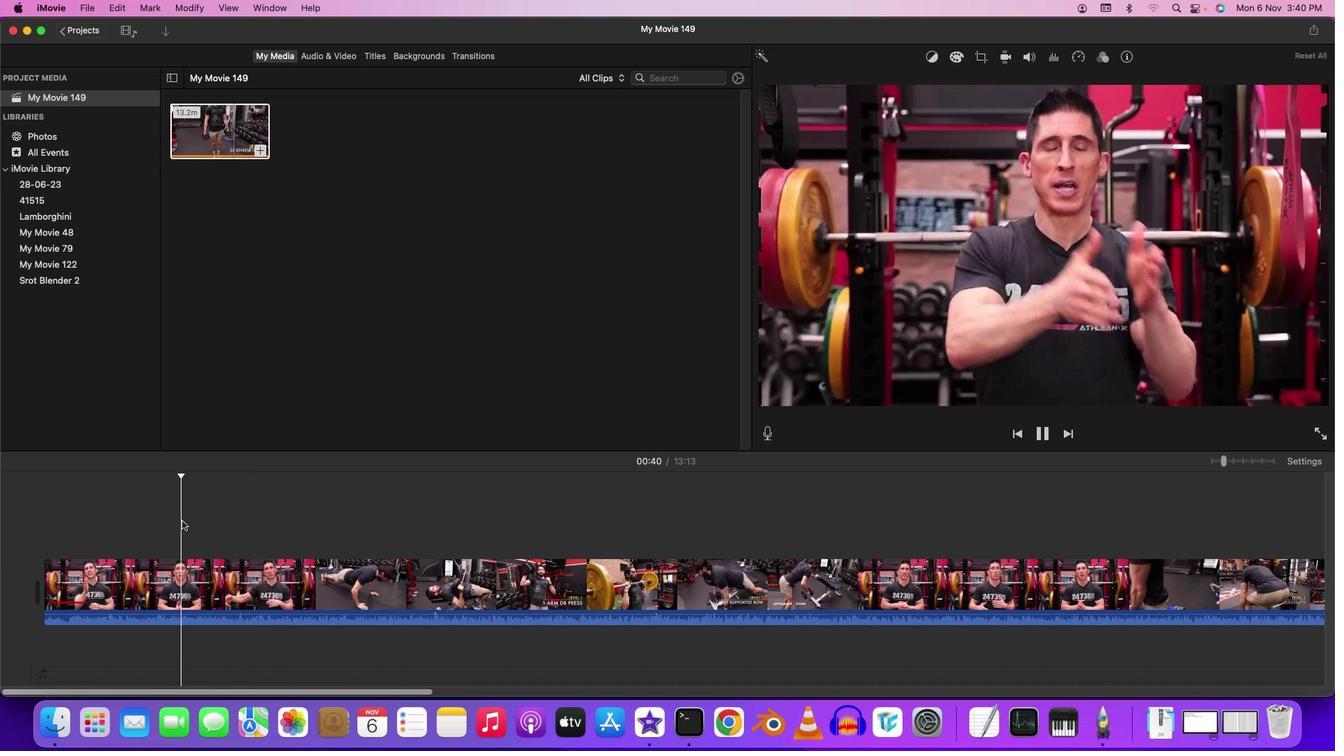 
Action: Mouse pressed left at (766, 427)
Screenshot: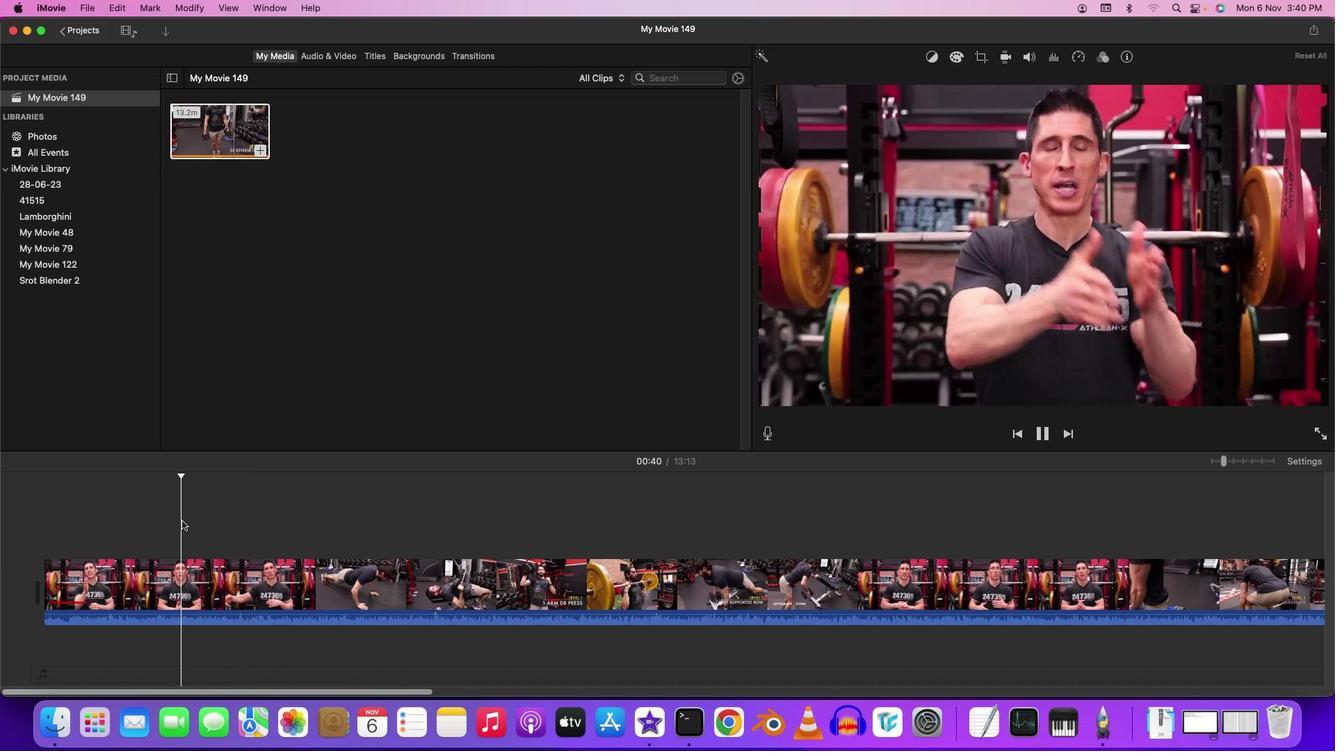 
Action: Mouse moved to (767, 427)
Screenshot: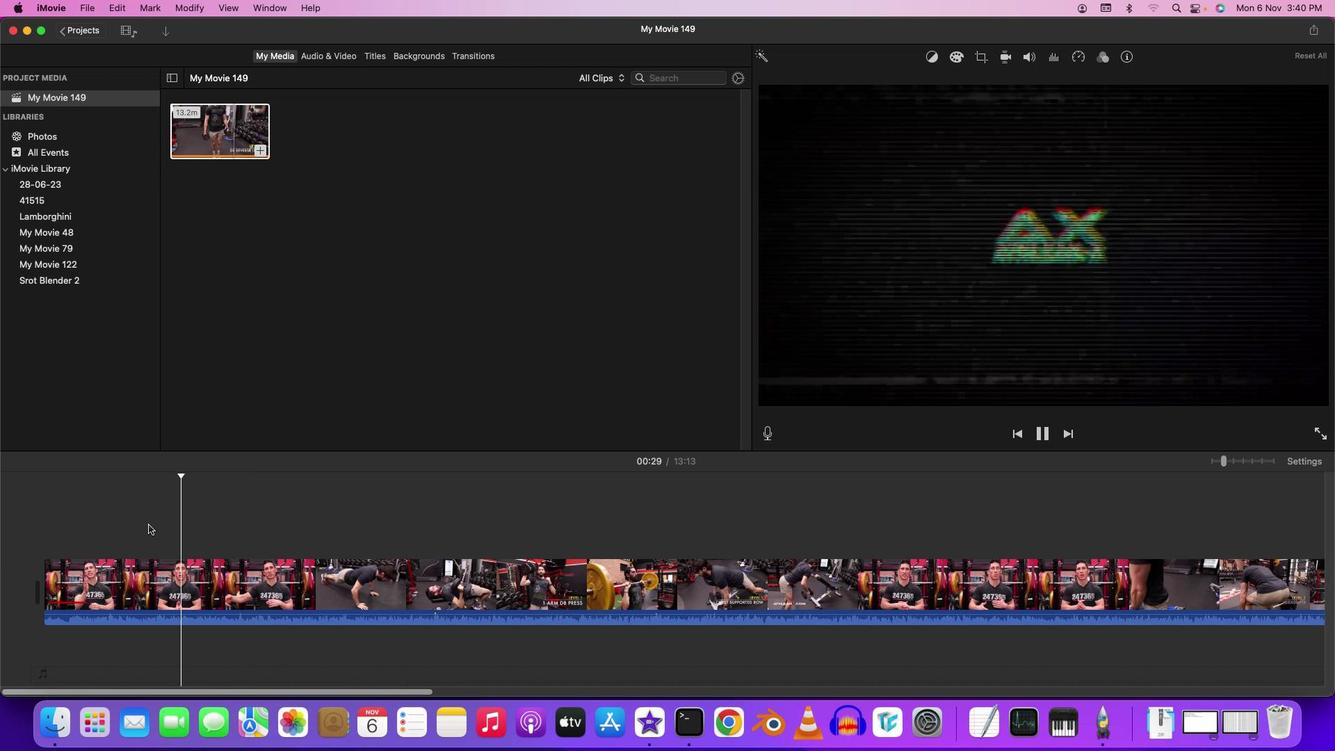 
Action: Mouse pressed left at (767, 427)
Screenshot: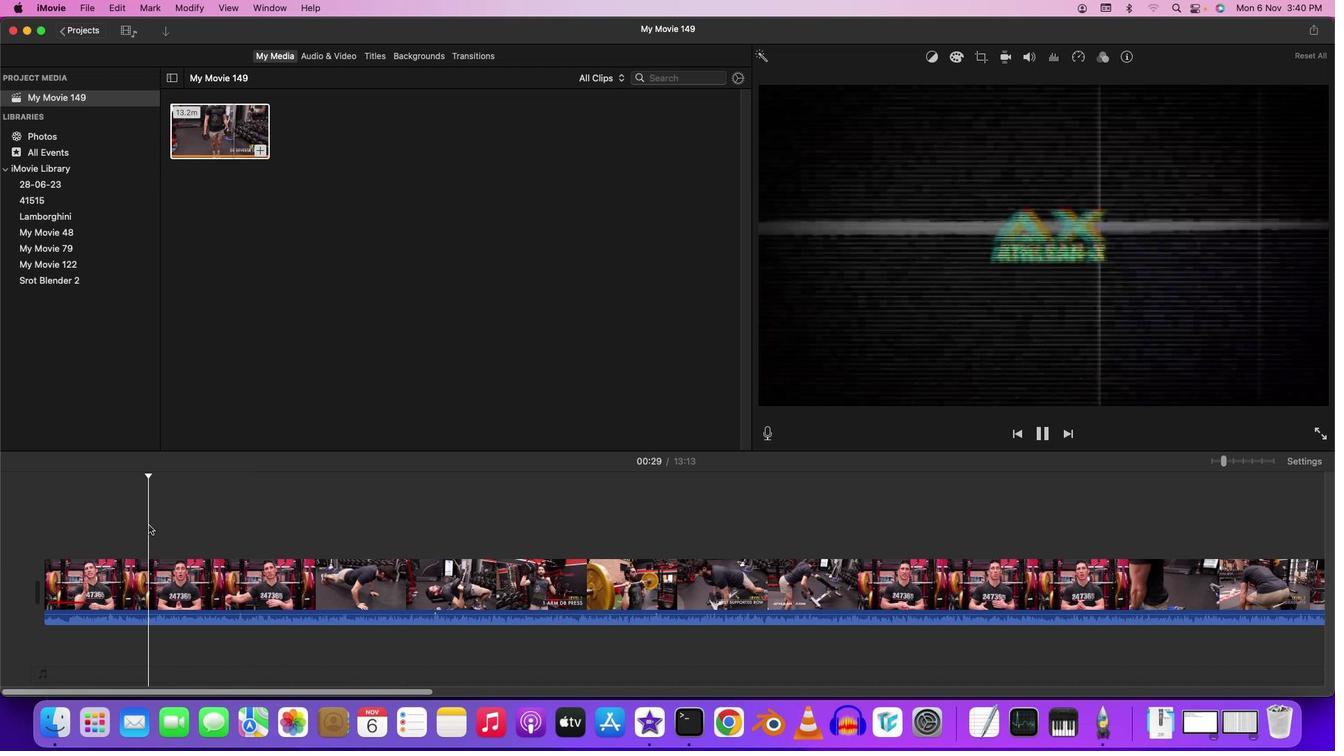 
Action: Mouse moved to (766, 427)
Screenshot: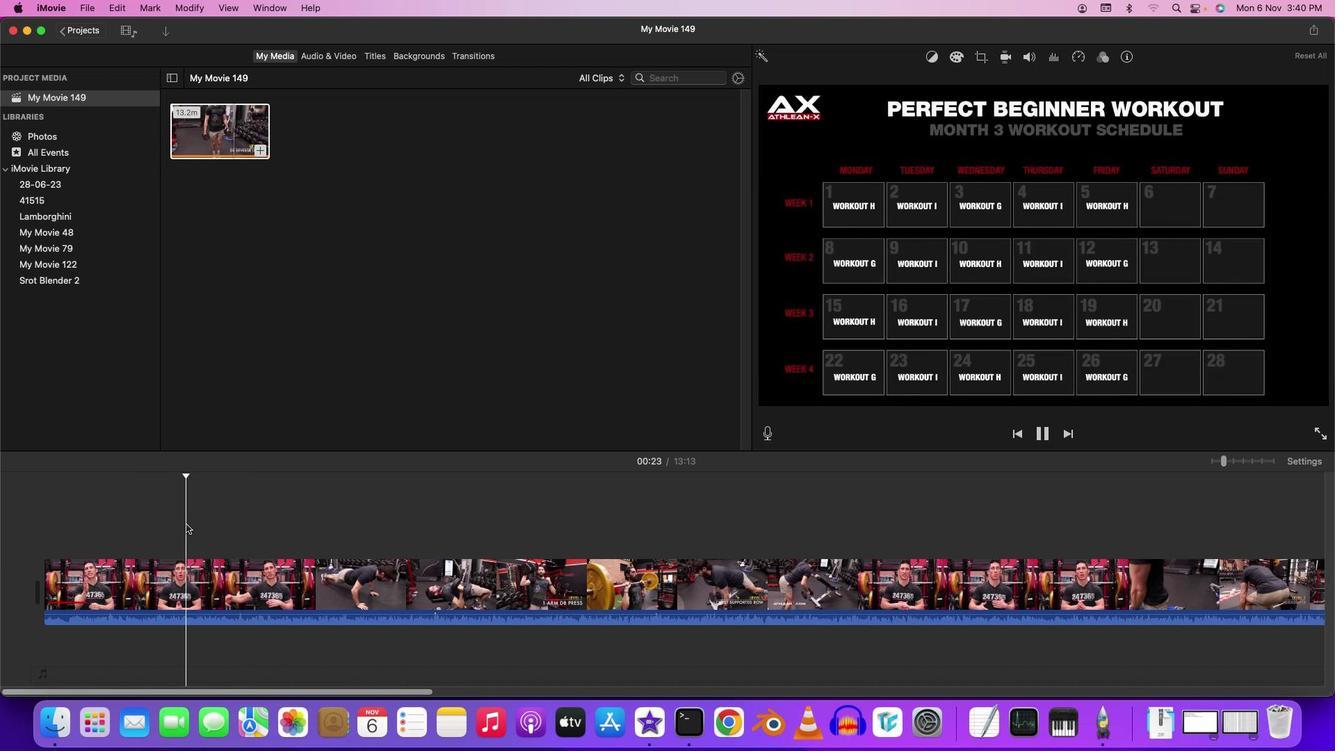 
Action: Mouse pressed left at (766, 427)
Screenshot: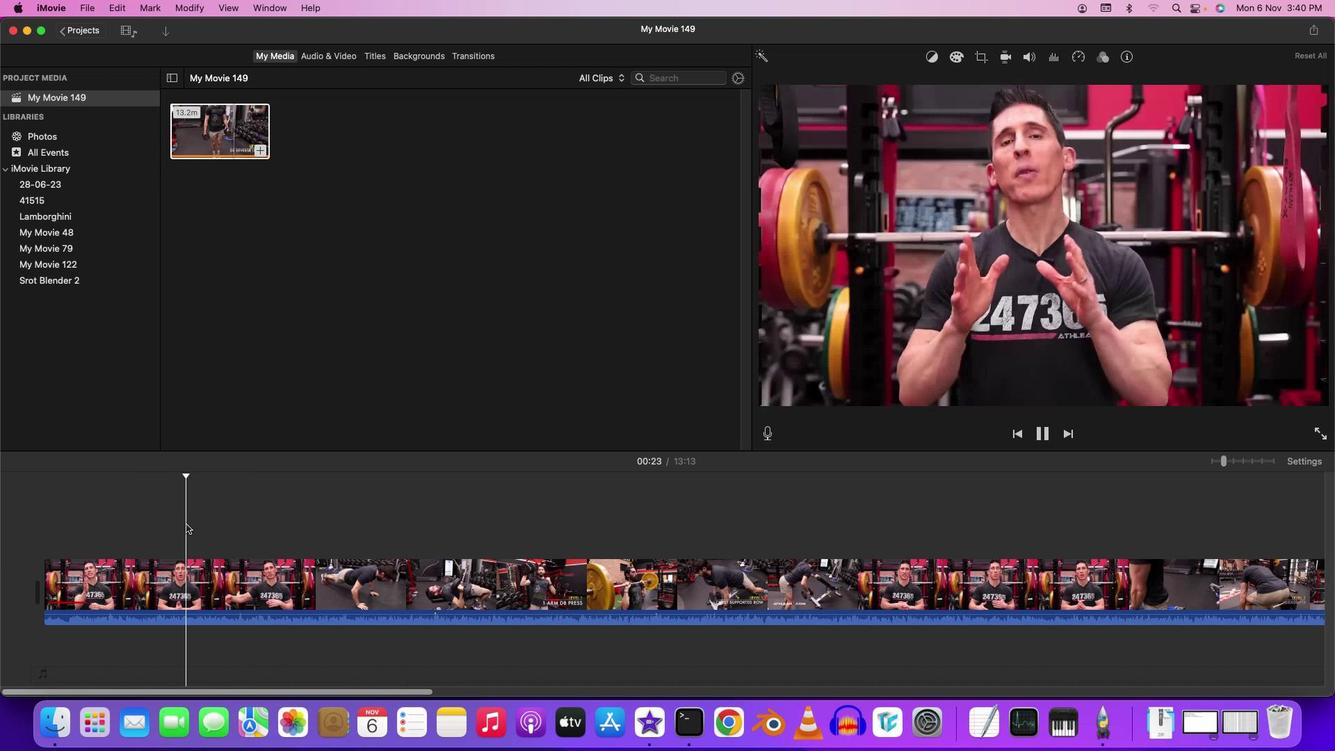 
Action: Mouse moved to (766, 427)
Screenshot: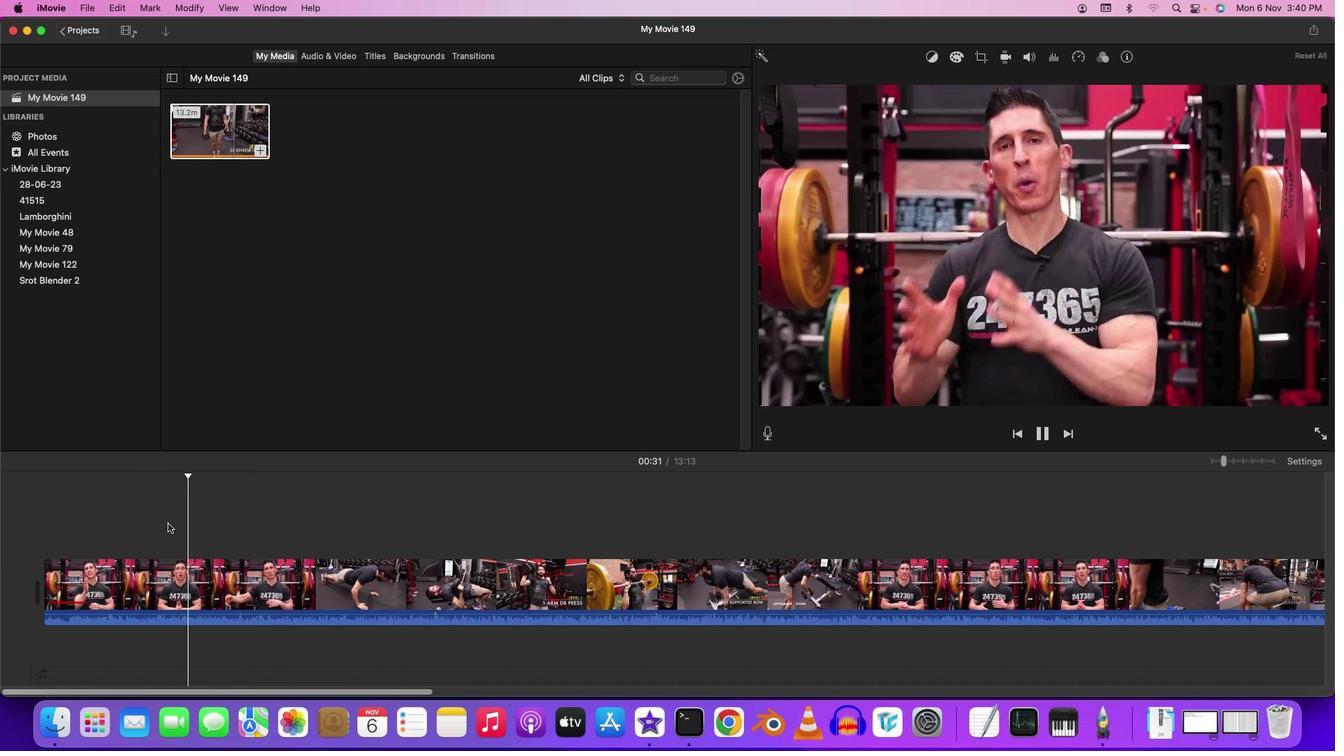 
Action: Mouse pressed left at (766, 427)
Screenshot: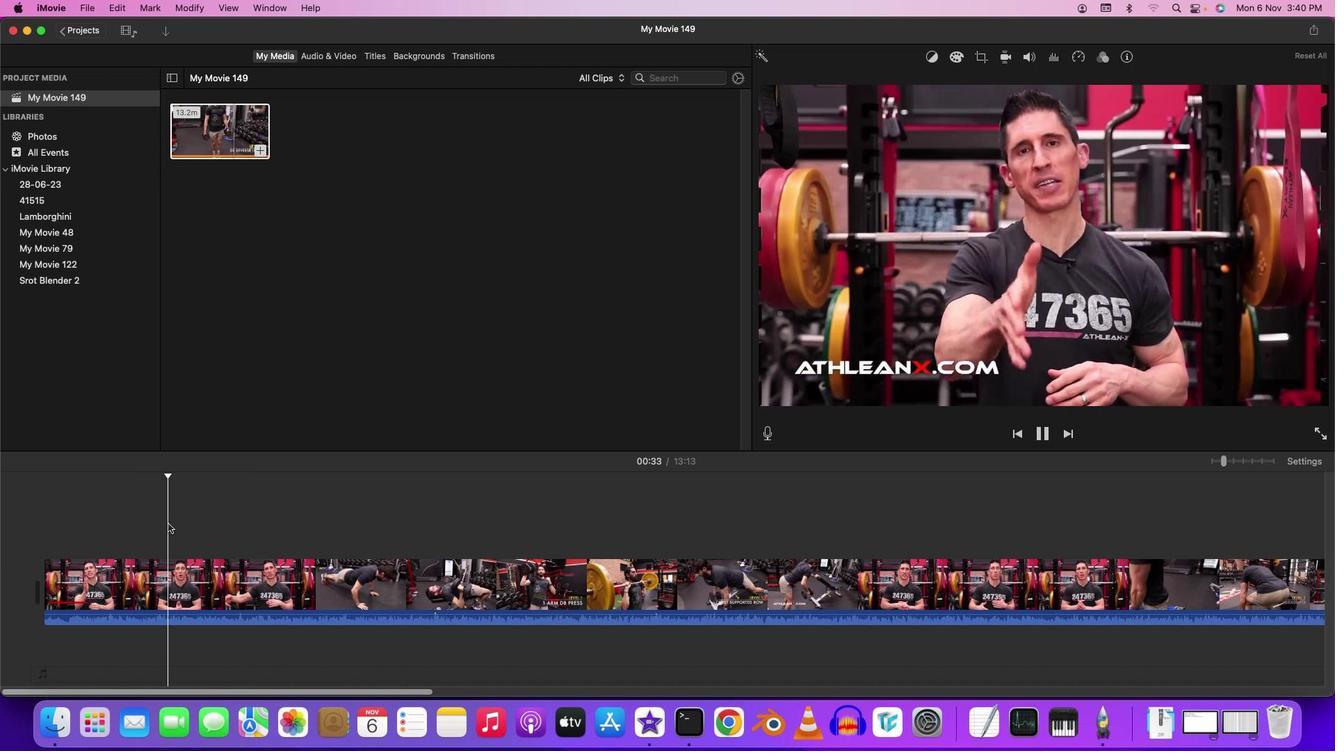 
Action: Mouse moved to (766, 427)
Screenshot: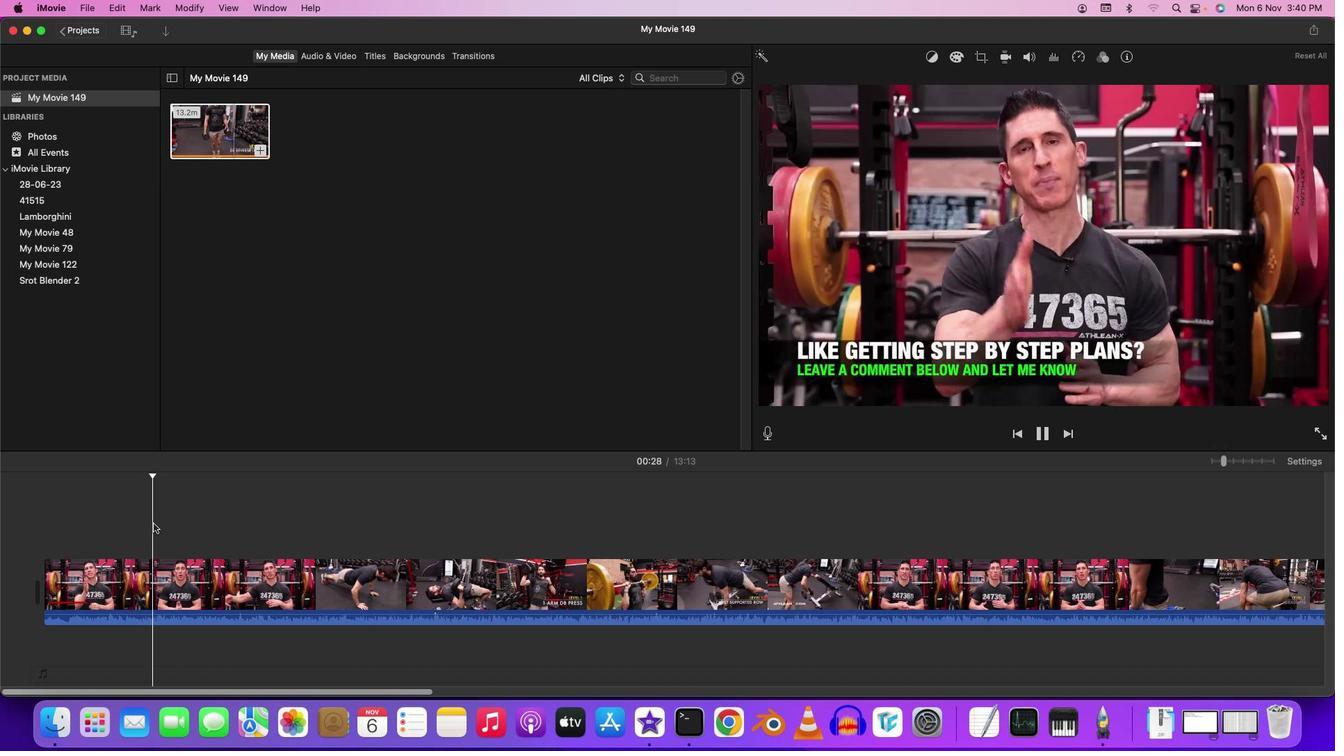 
Action: Mouse pressed left at (766, 427)
Screenshot: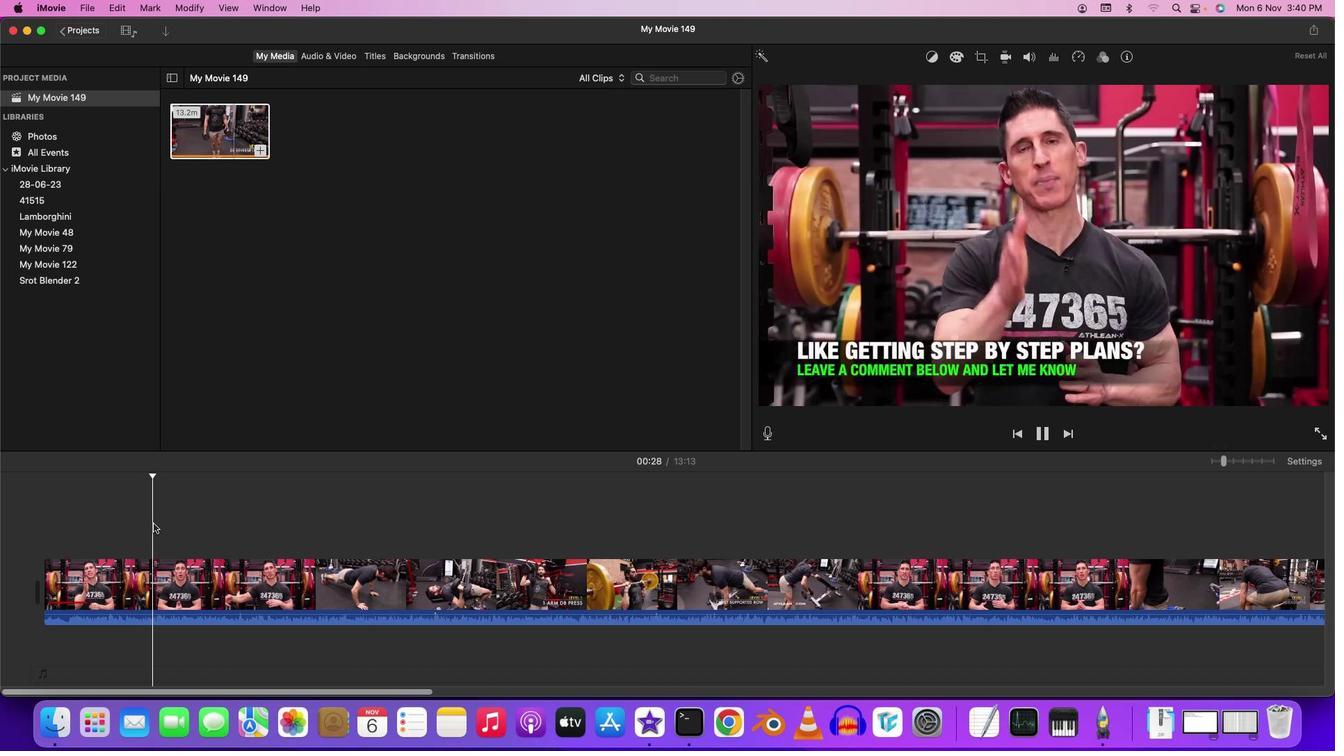
Action: Key pressed Key.space
Screenshot: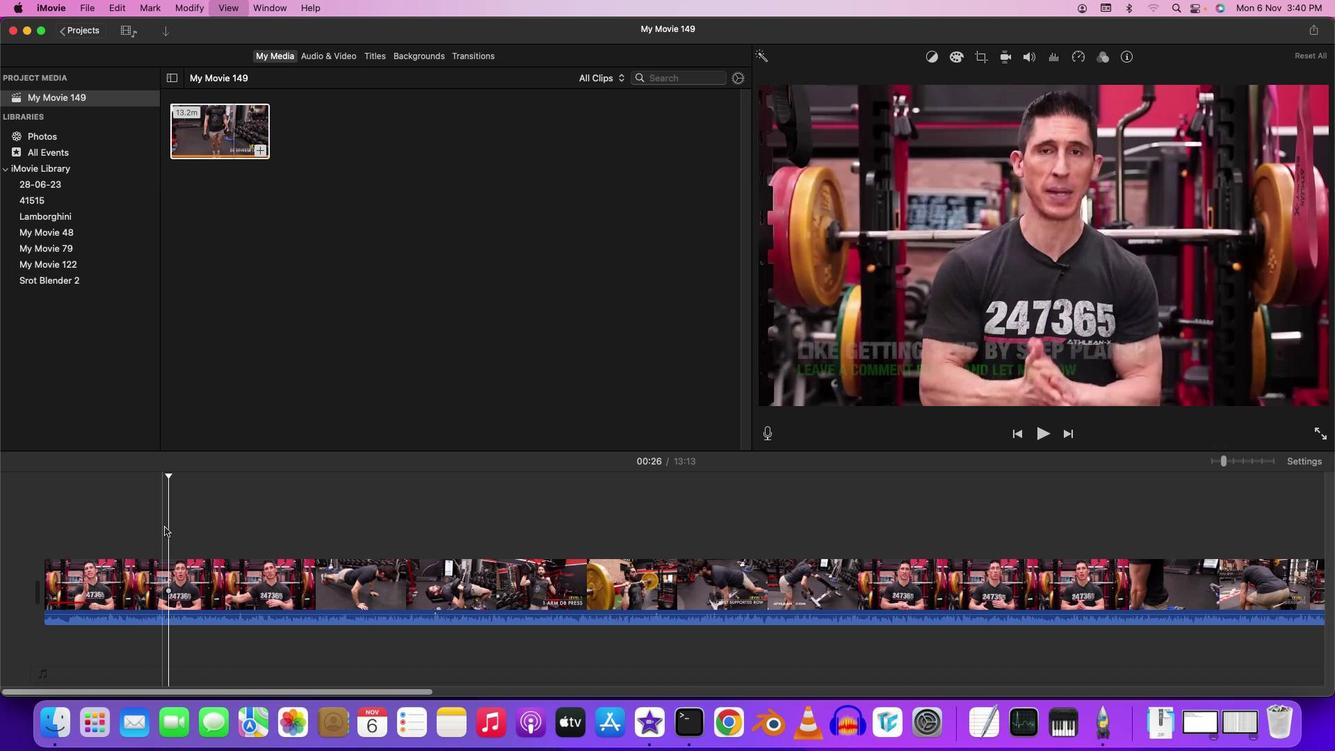 
Action: Mouse moved to (766, 427)
Screenshot: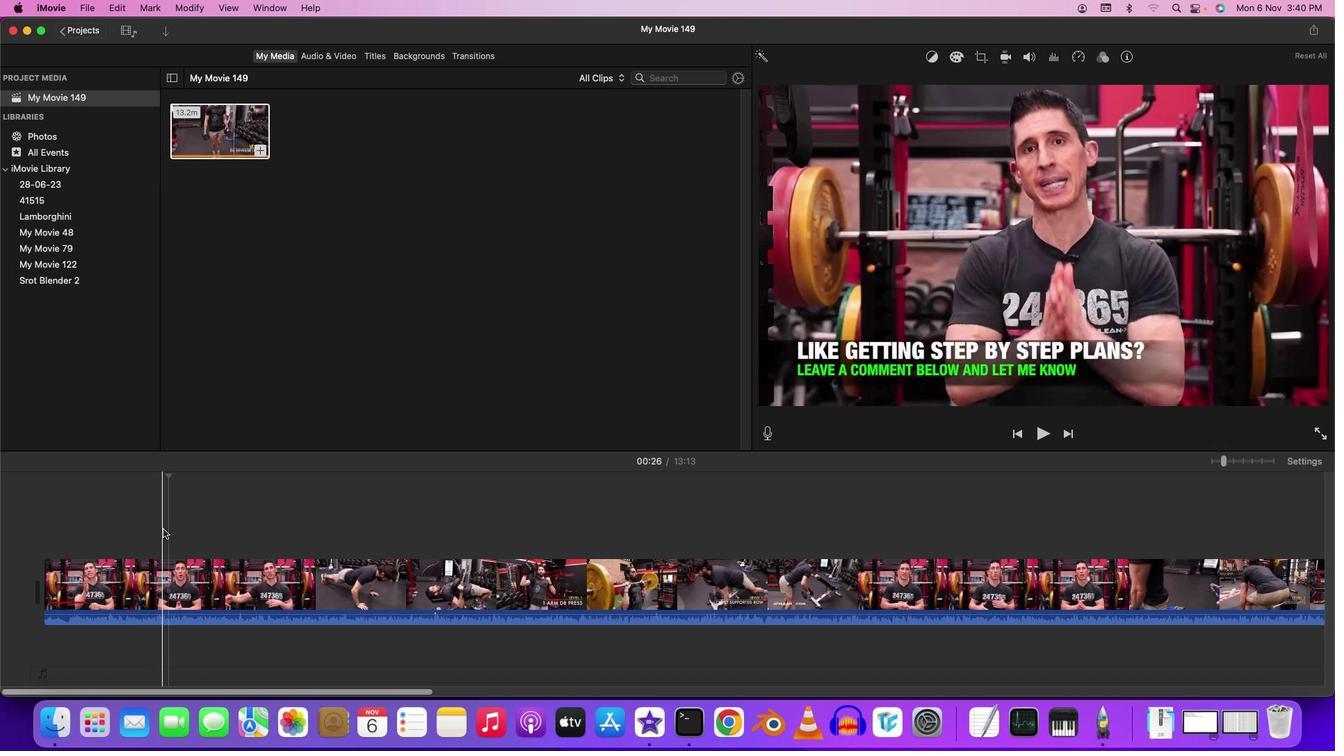 
Action: Mouse pressed left at (766, 427)
Screenshot: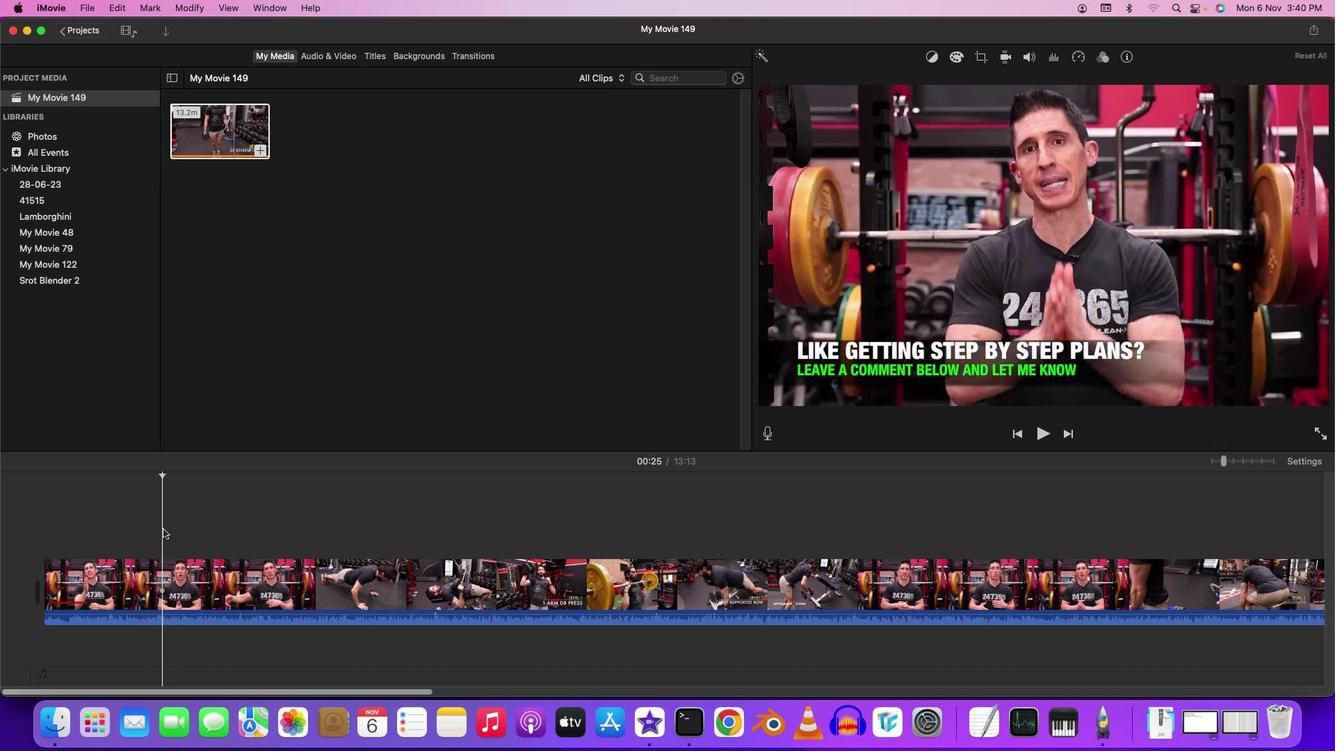 
Action: Key pressed Key.spaceKey.spaceKey.leftKey.leftKey.leftKey.leftKey.leftKey.leftKey.leftKey.leftKey.leftKey.leftKey.leftKey.leftKey.leftKey.leftKey.leftKey.leftKey.leftKey.leftKey.leftKey.leftKey.leftKey.leftKey.leftKey.leftKey.leftKey.leftKey.leftKey.leftKey.spaceKey.space
Screenshot: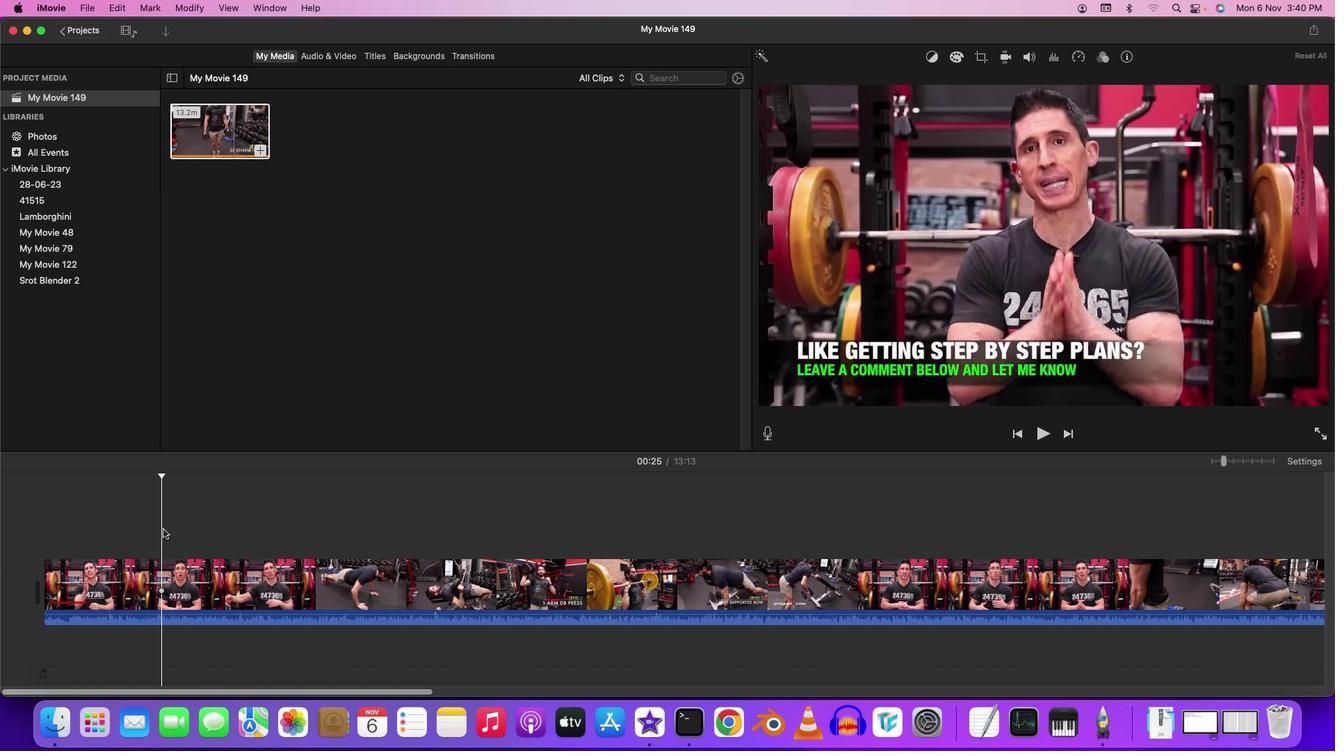 
Action: Mouse moved to (766, 427)
Screenshot: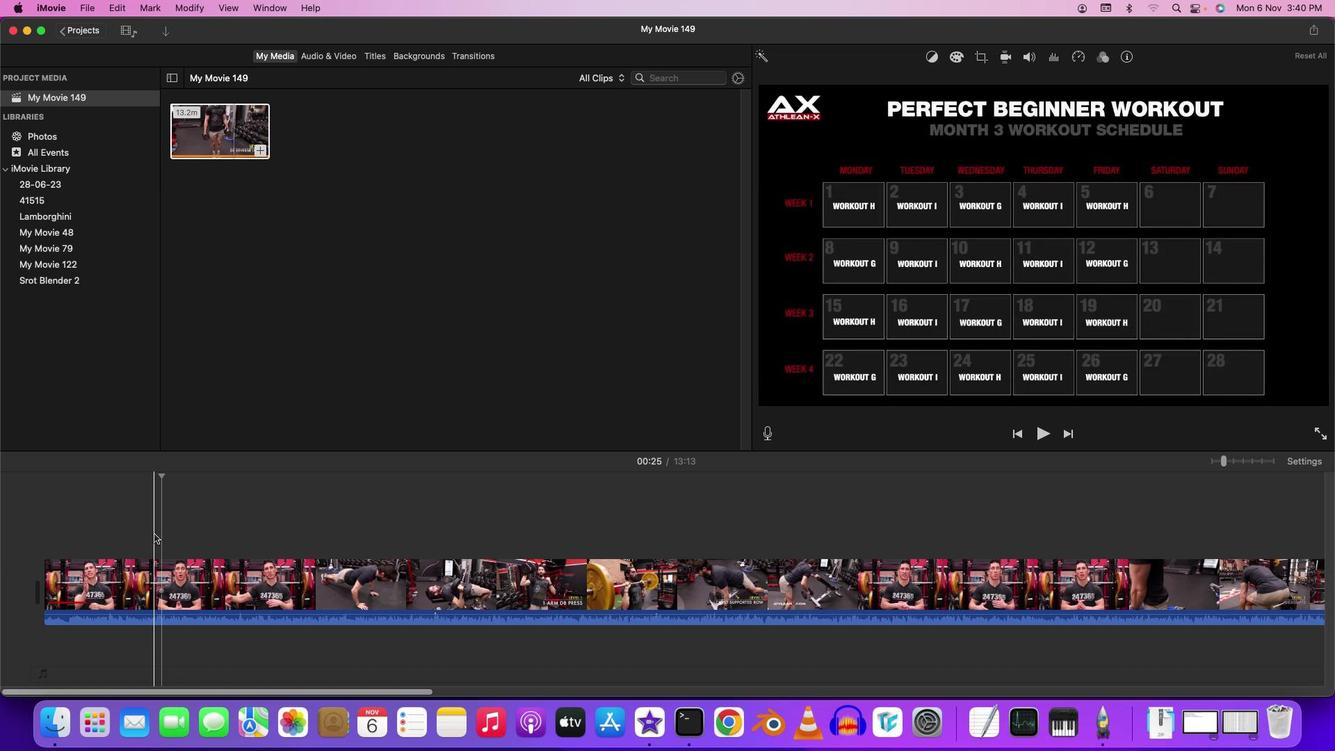 
Action: Mouse pressed left at (766, 427)
Screenshot: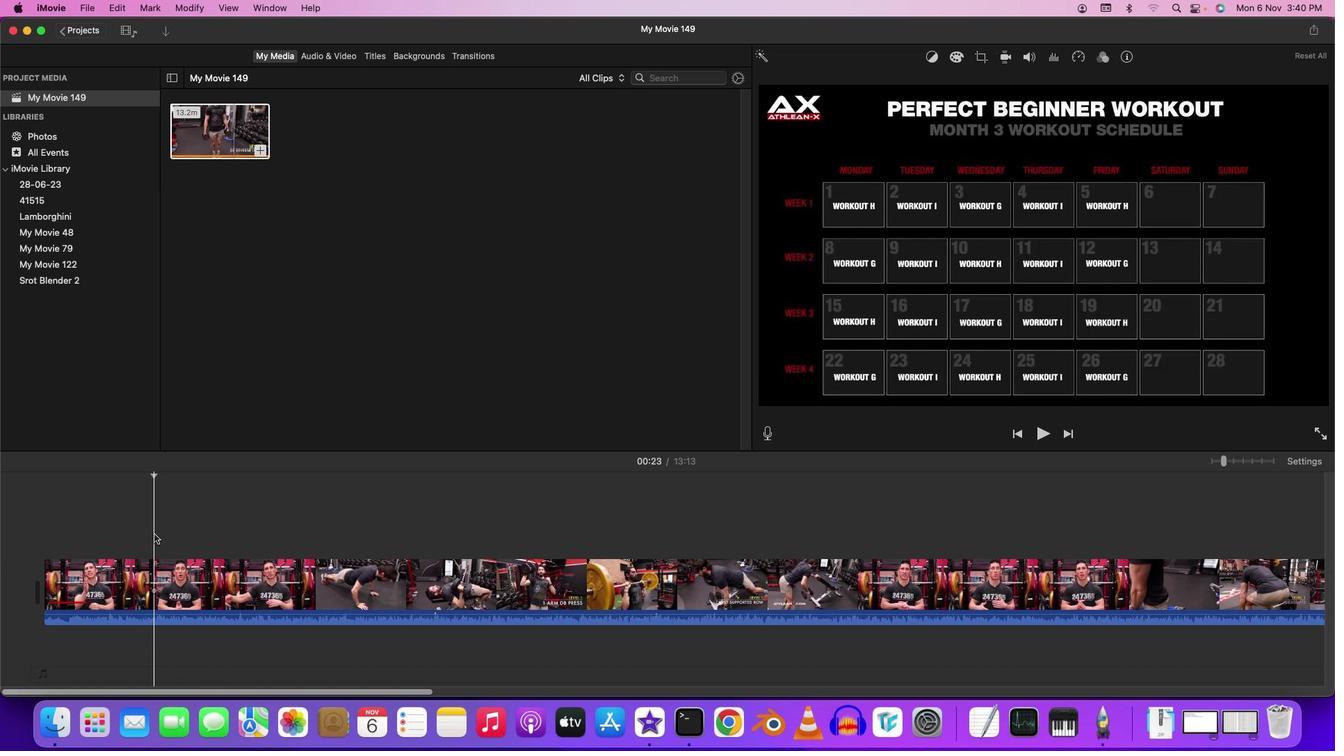 
Action: Key pressed Key.spaceKey.spaceKey.leftKey.leftKey.leftKey.leftKey.left
Screenshot: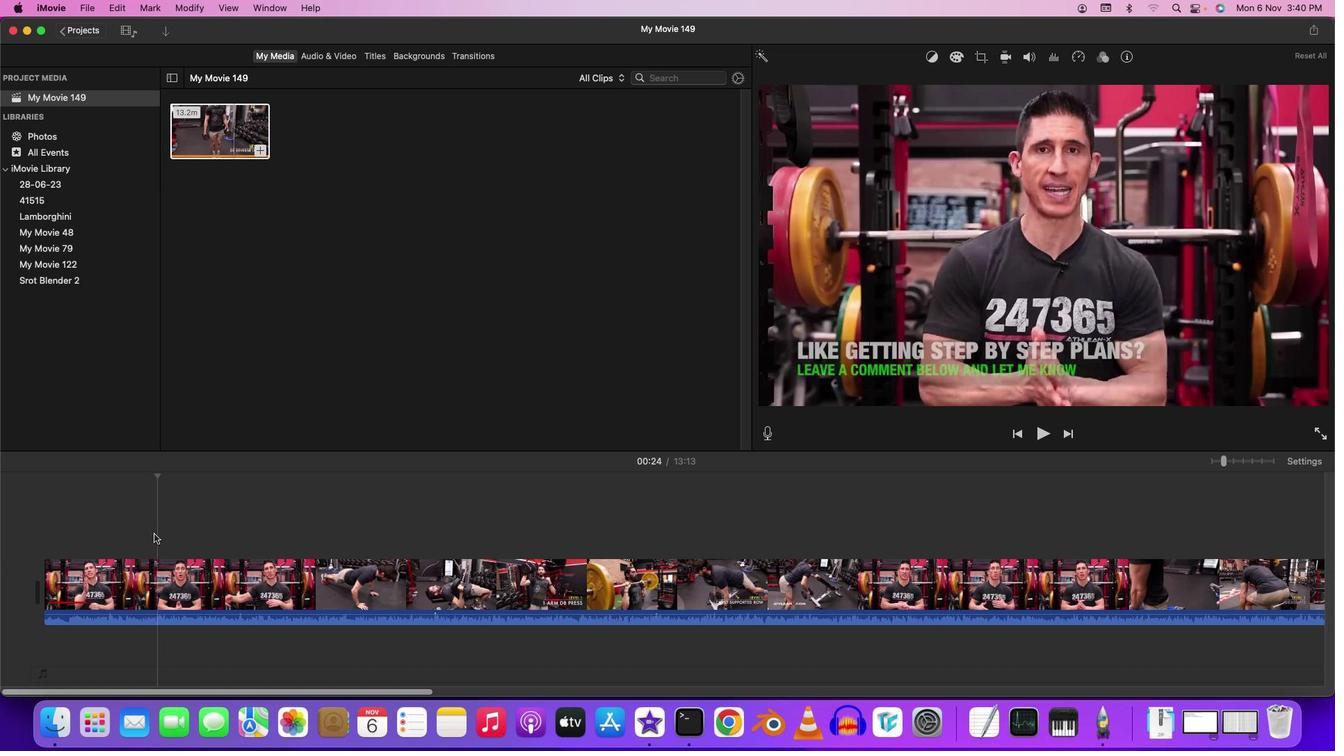 
Action: Mouse moved to (766, 427)
Screenshot: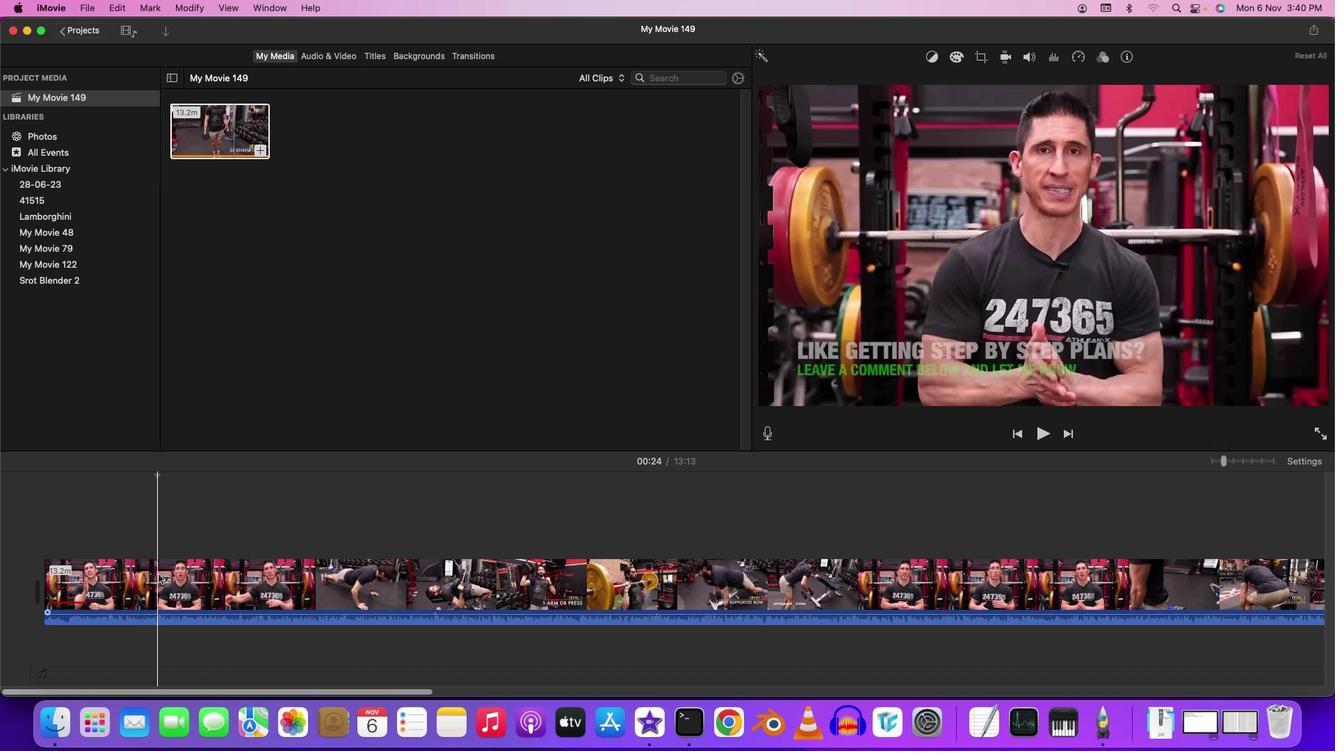 
Action: Mouse pressed left at (766, 427)
Screenshot: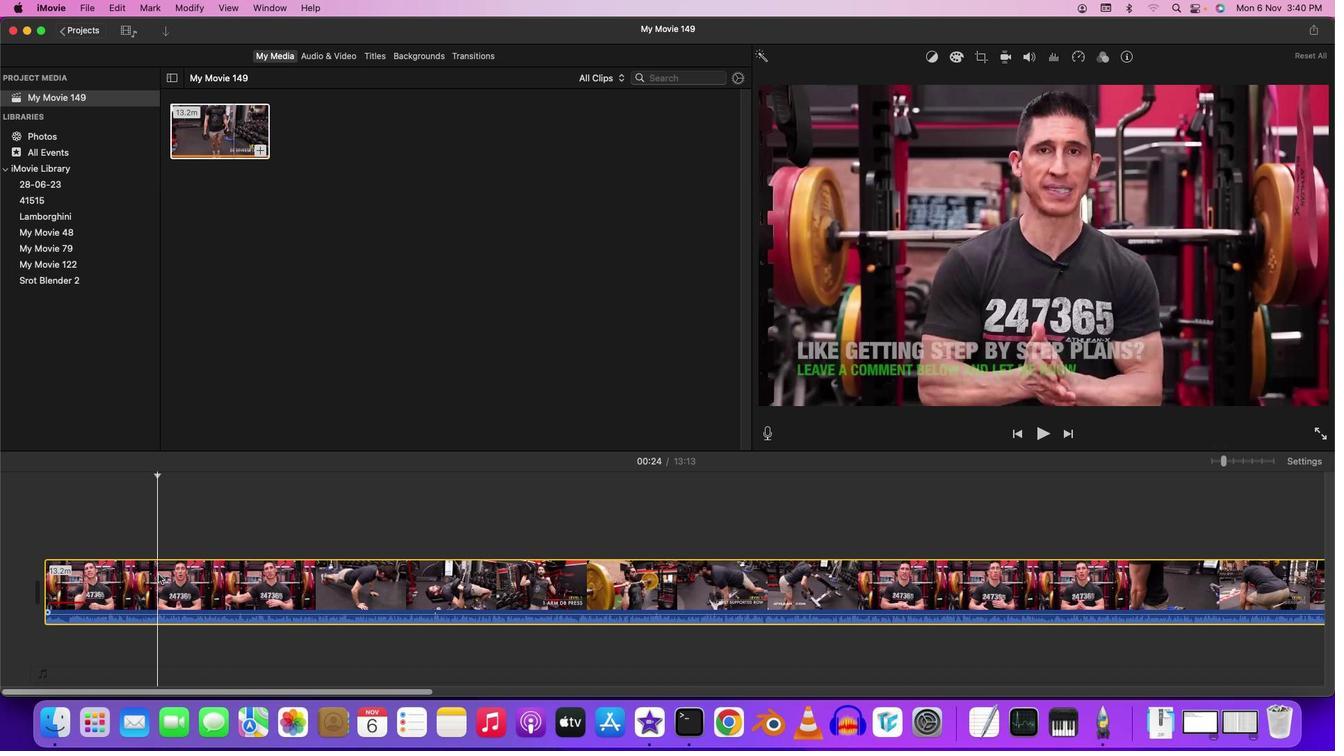 
Action: Key pressed Key.cmd'b'
Screenshot: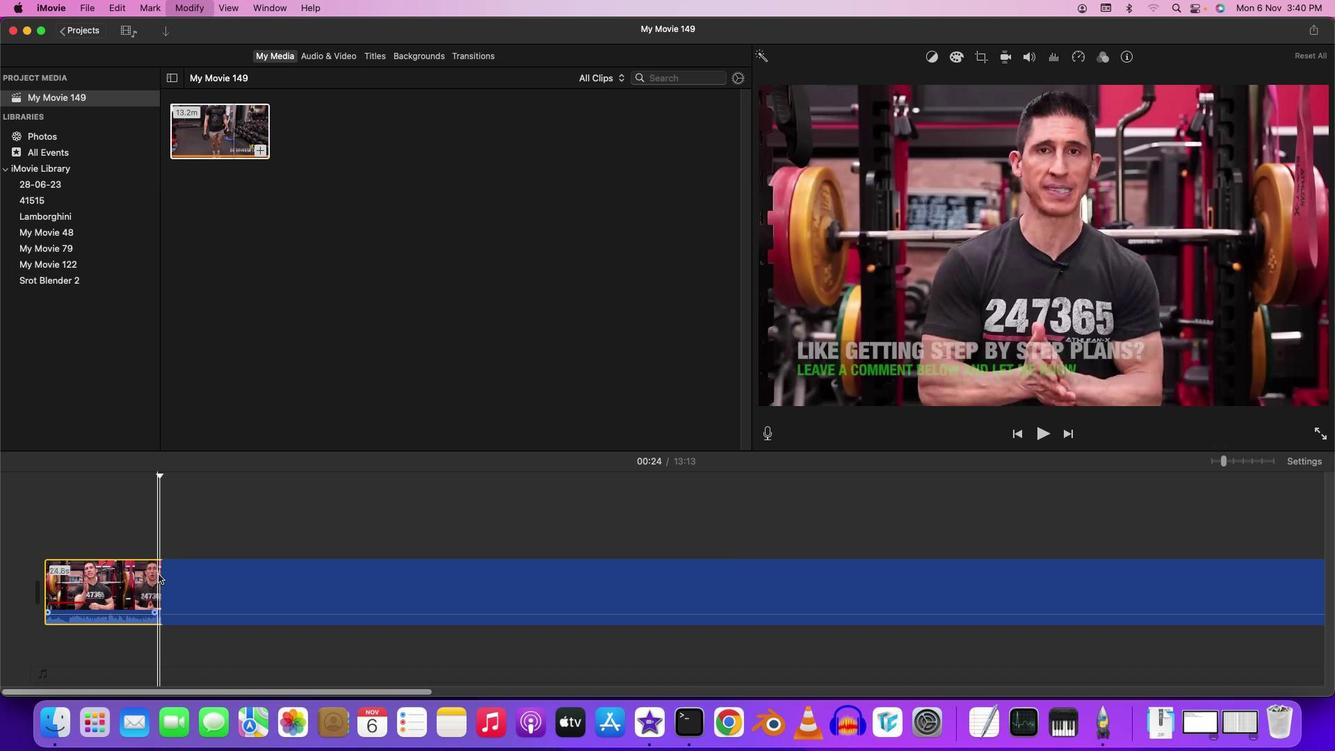 
Action: Mouse moved to (767, 427)
Screenshot: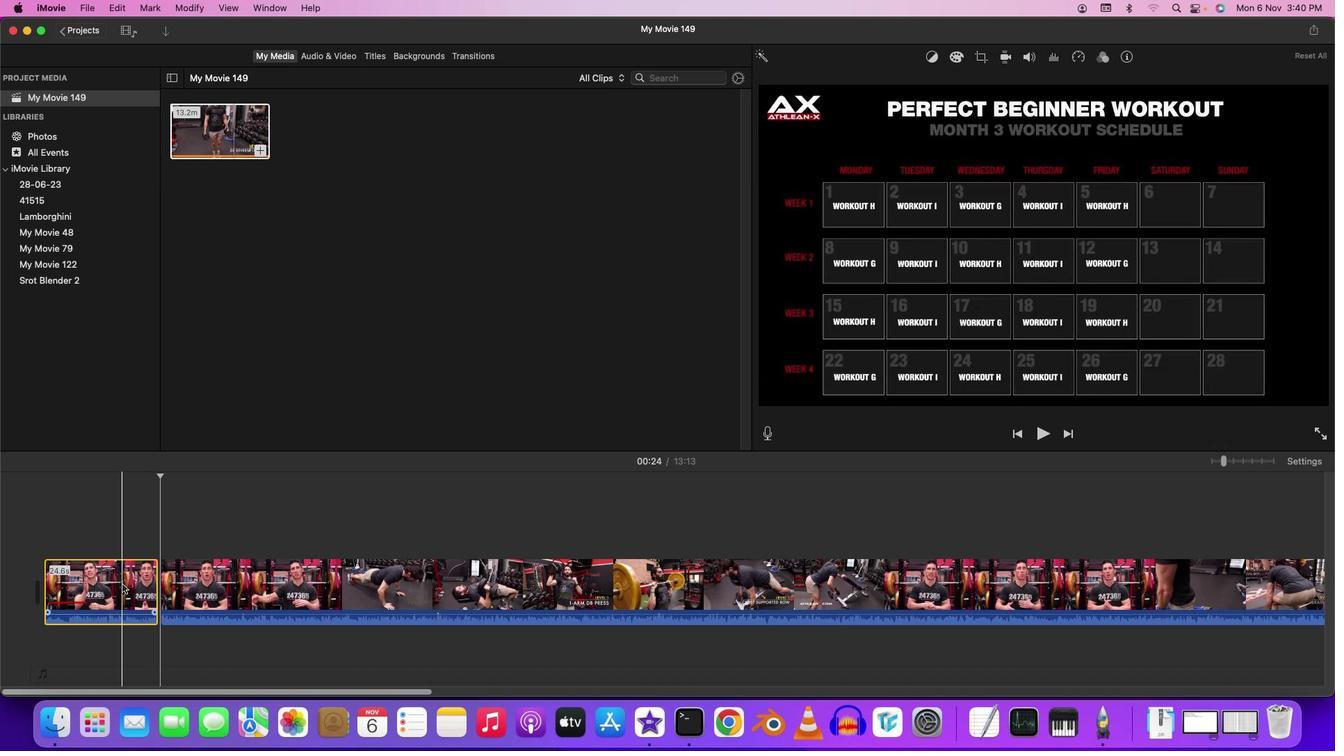 
Action: Mouse pressed right at (767, 427)
Screenshot: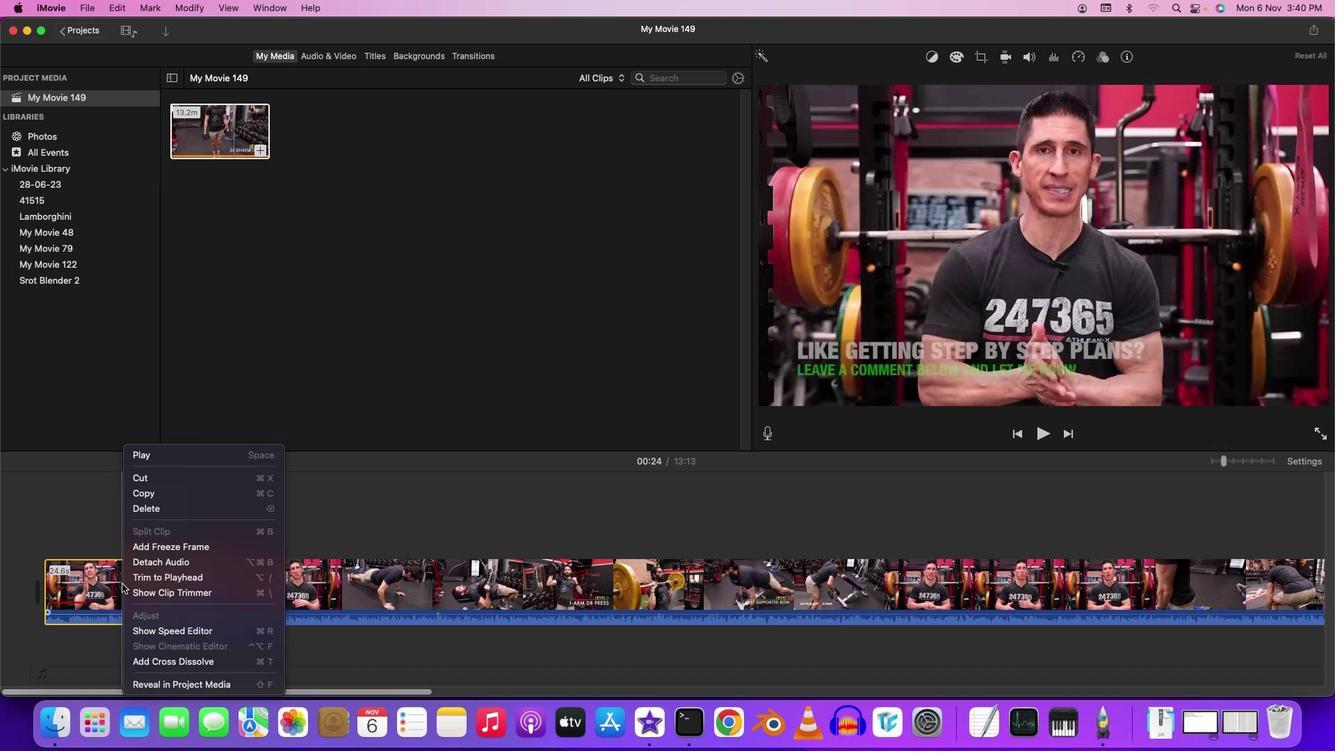 
Action: Mouse moved to (767, 427)
Screenshot: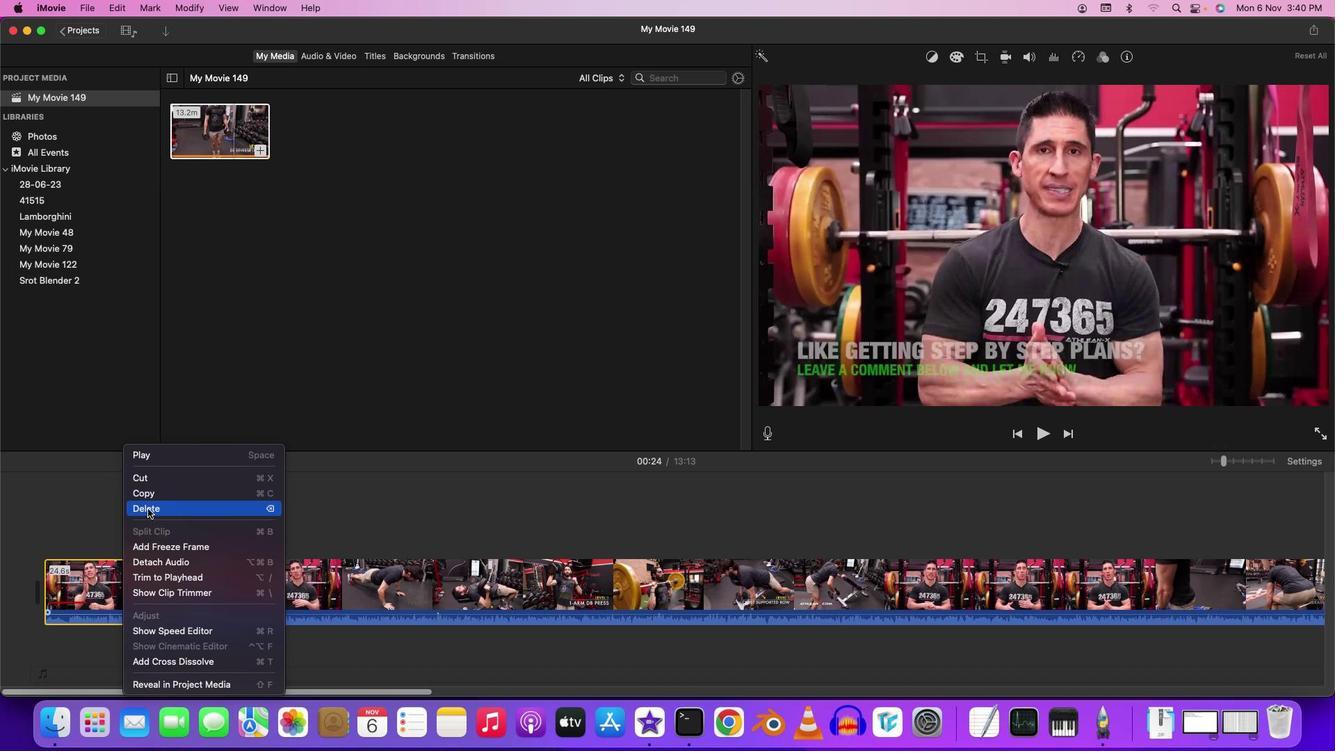 
Action: Mouse pressed left at (767, 427)
Screenshot: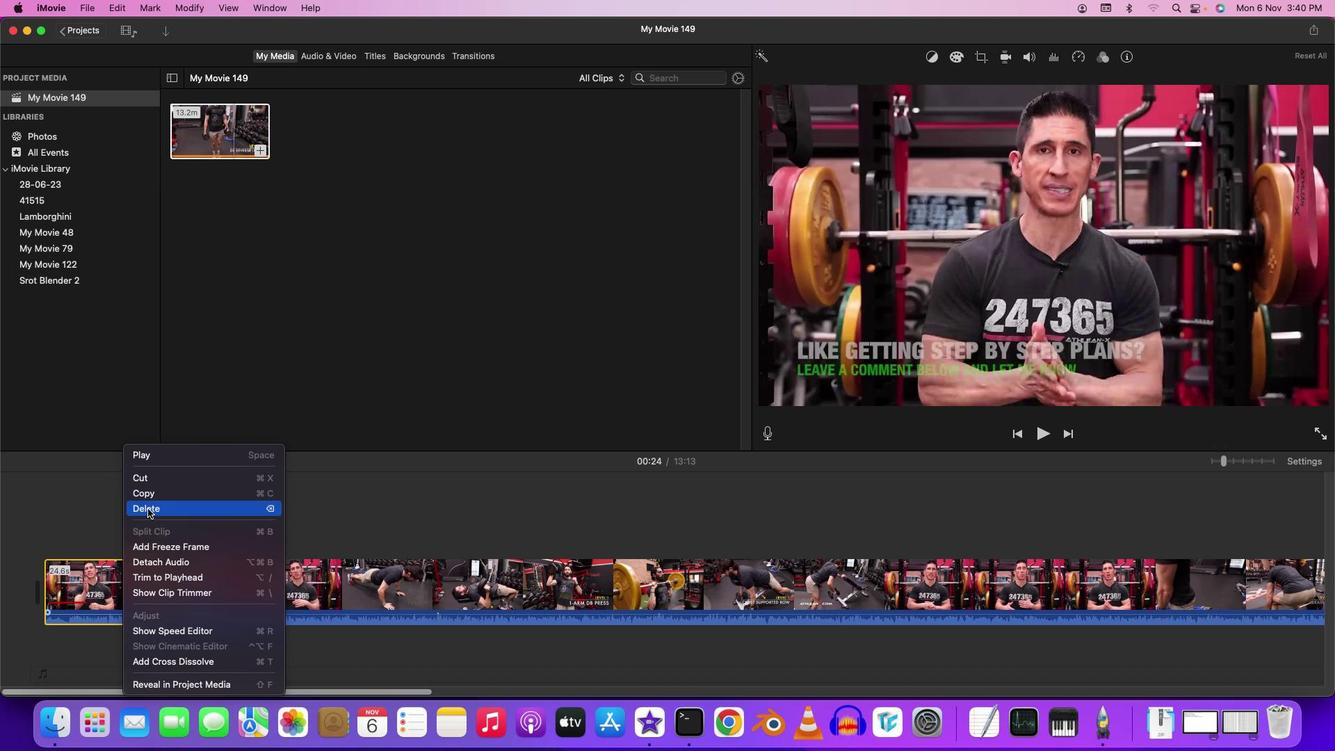 
Action: Mouse moved to (765, 426)
Screenshot: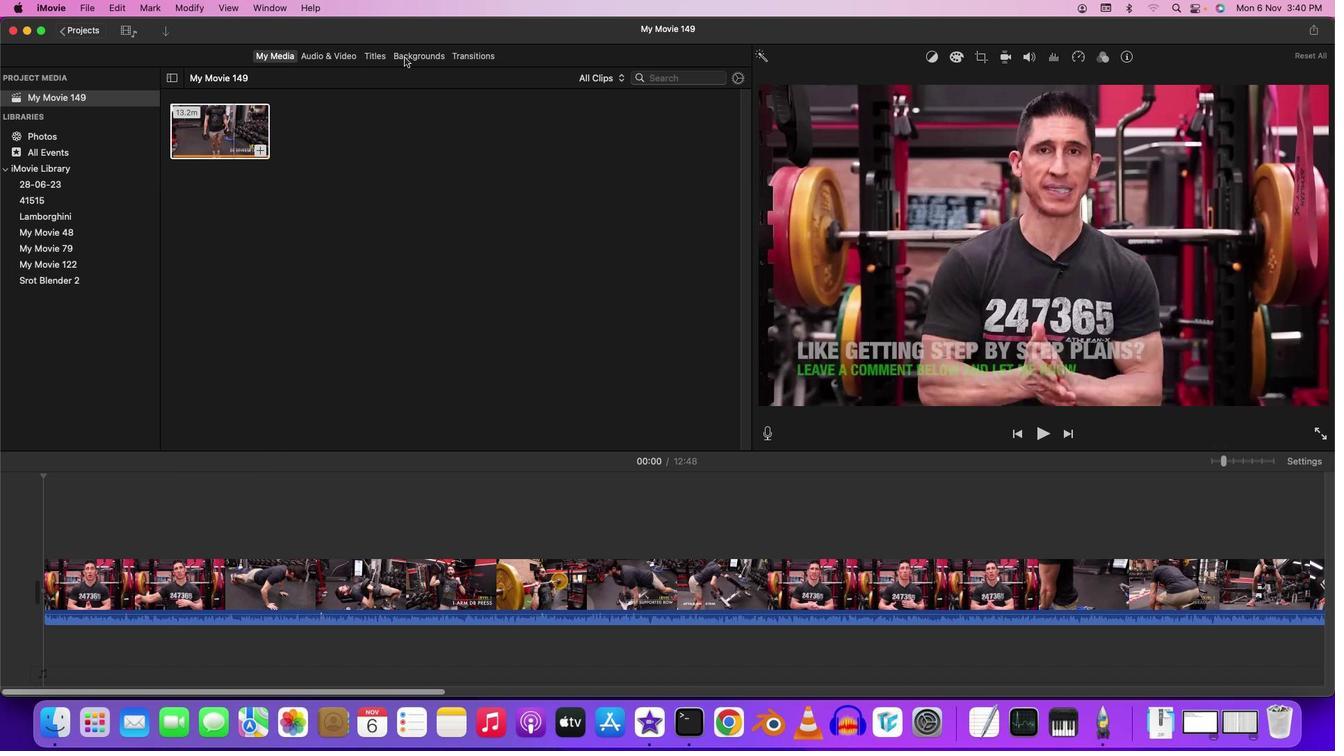 
Action: Mouse pressed left at (765, 426)
Screenshot: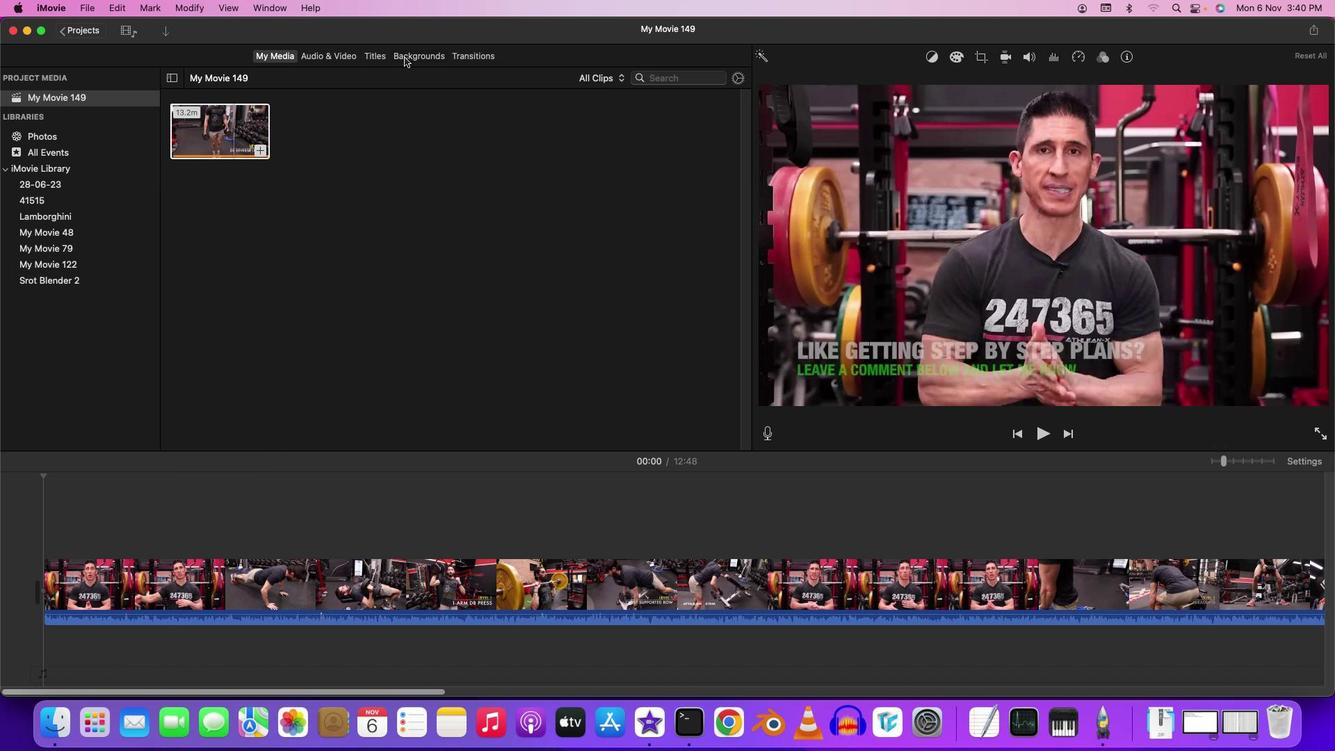 
Action: Mouse moved to (763, 426)
Screenshot: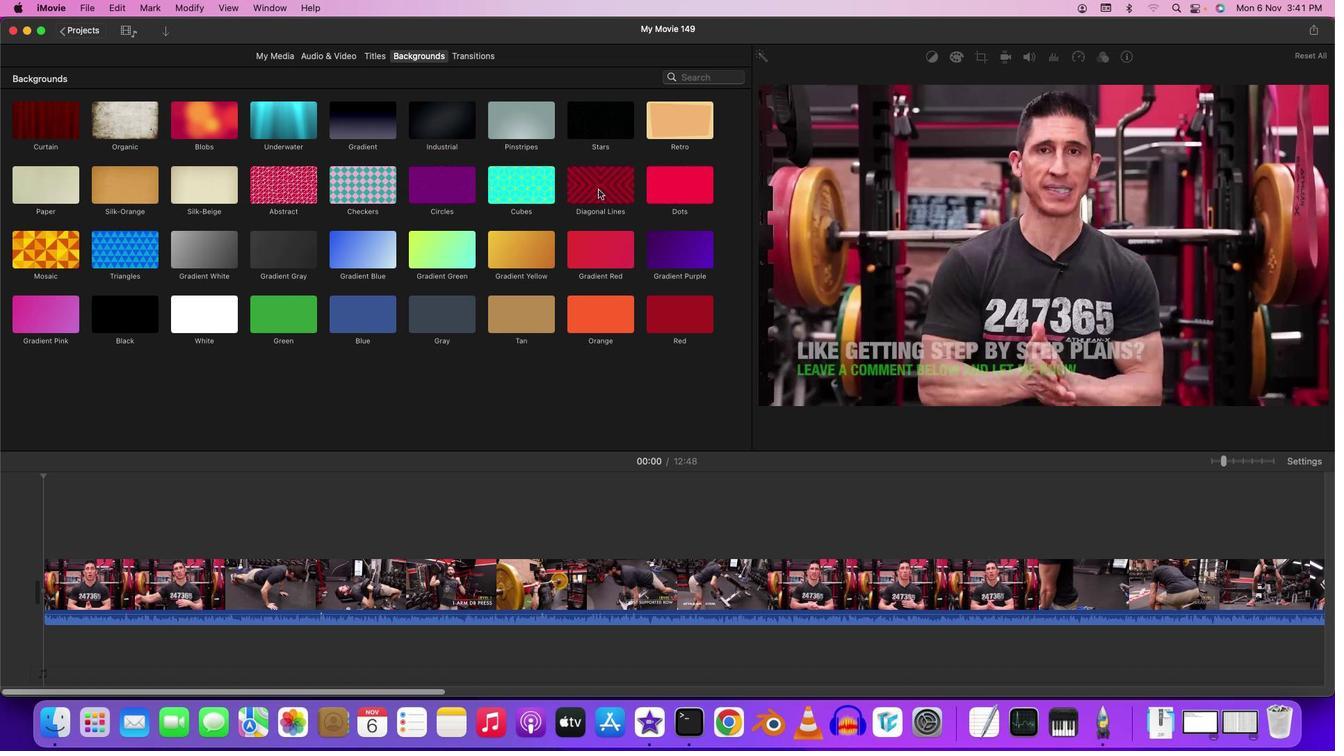 
Action: Mouse pressed left at (763, 426)
Screenshot: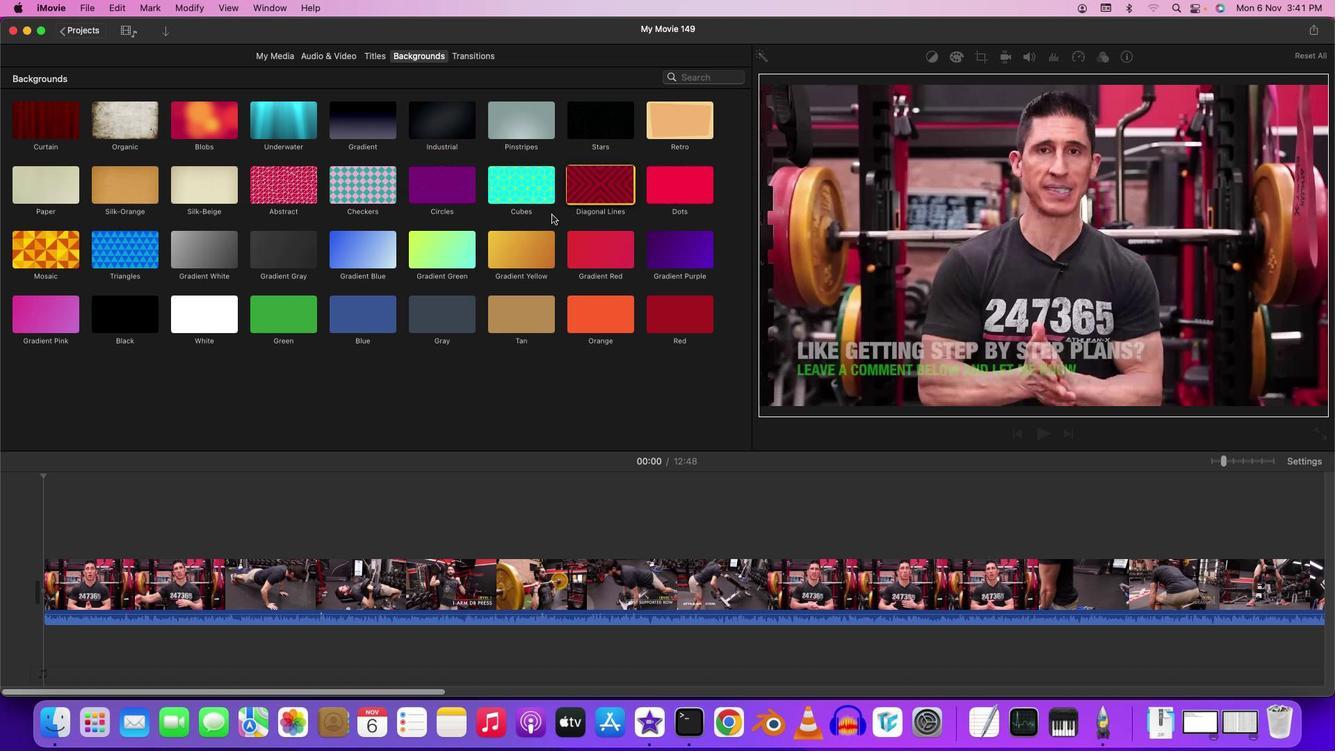 
Action: Mouse moved to (764, 426)
Screenshot: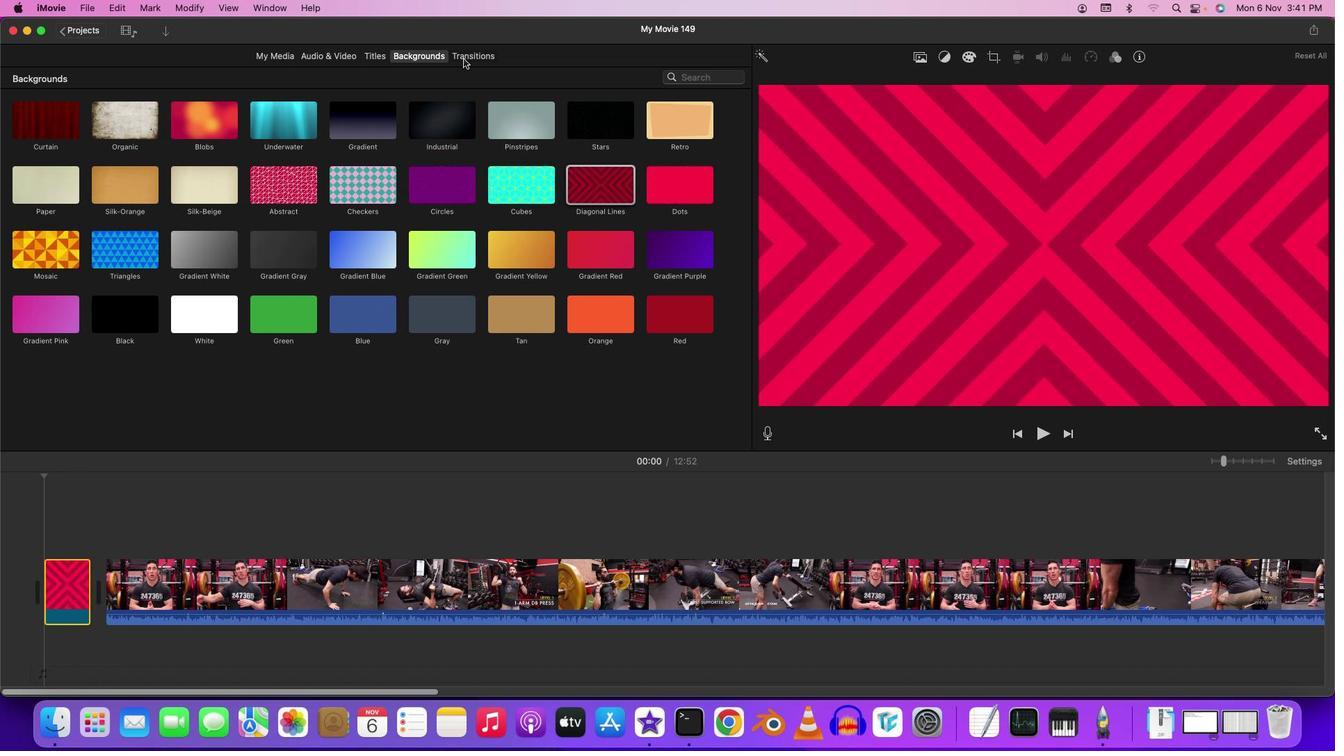 
Action: Mouse pressed left at (764, 426)
Screenshot: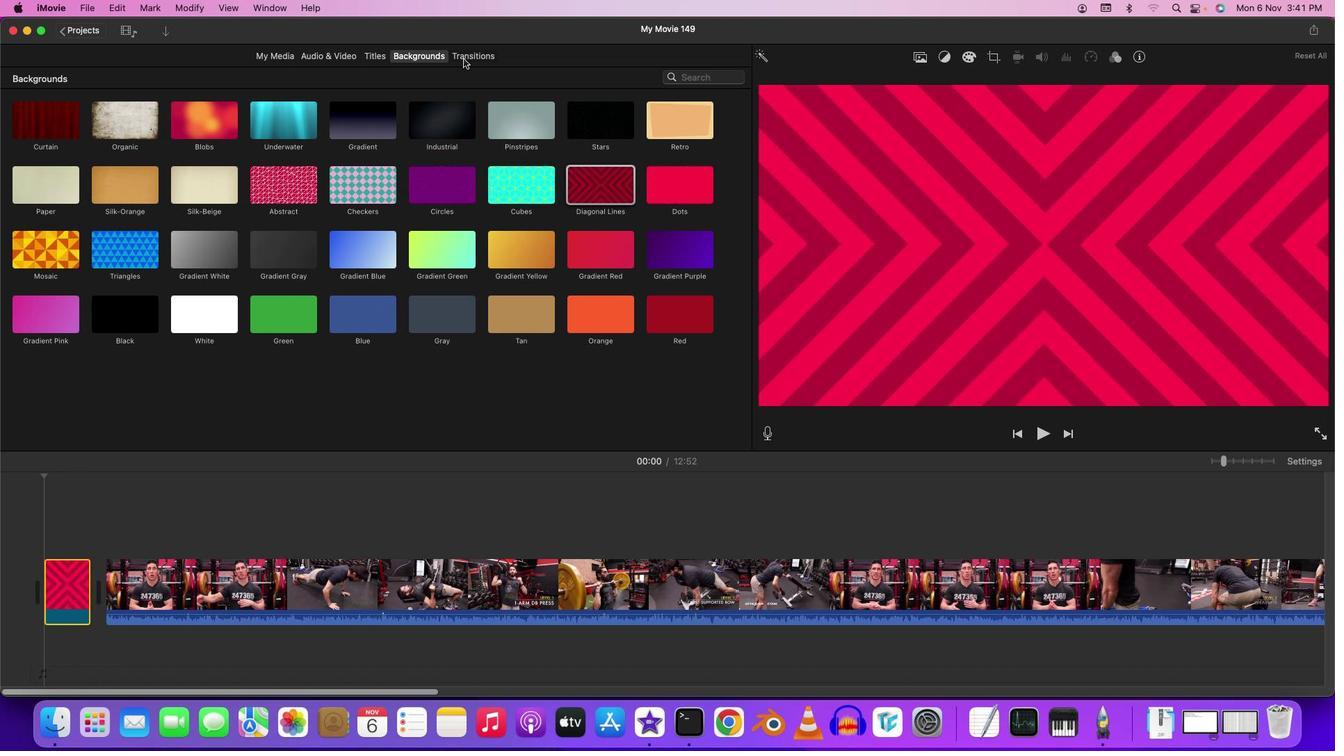 
Action: Mouse moved to (765, 427)
Screenshot: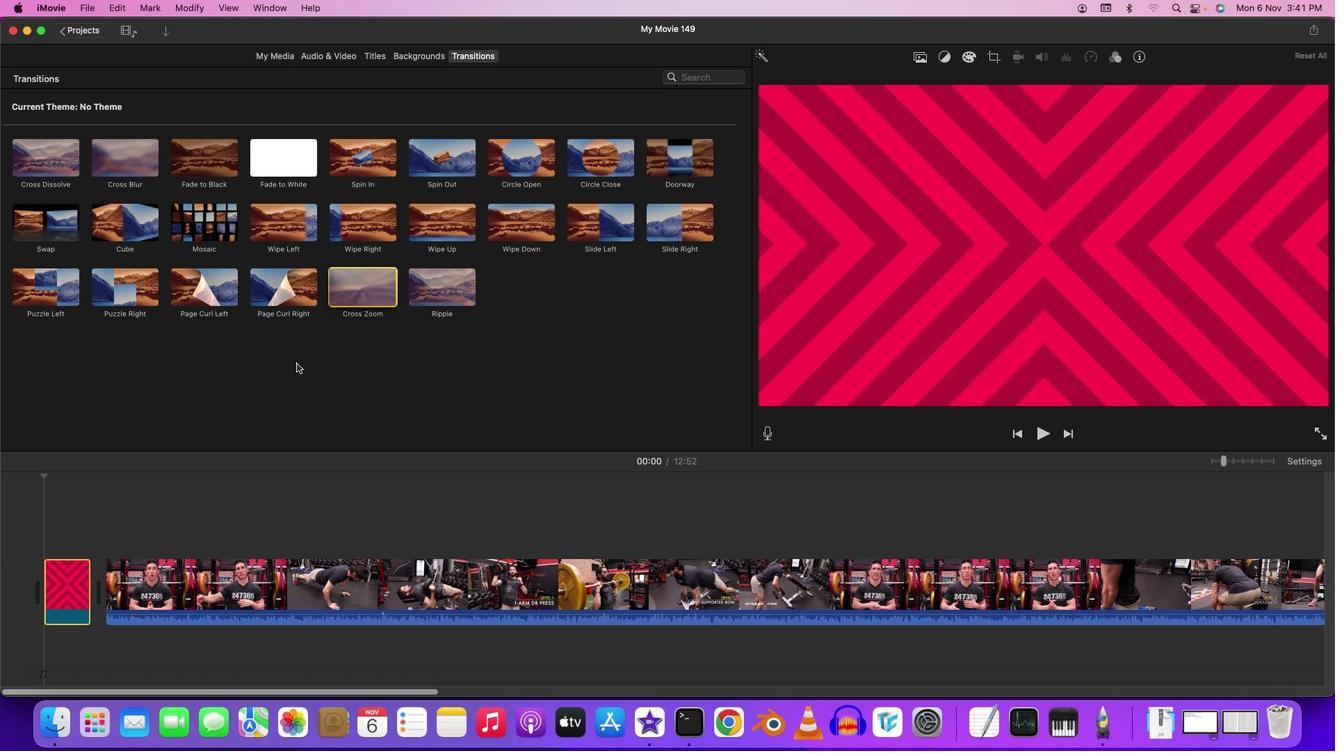 
Action: Mouse pressed left at (765, 427)
Screenshot: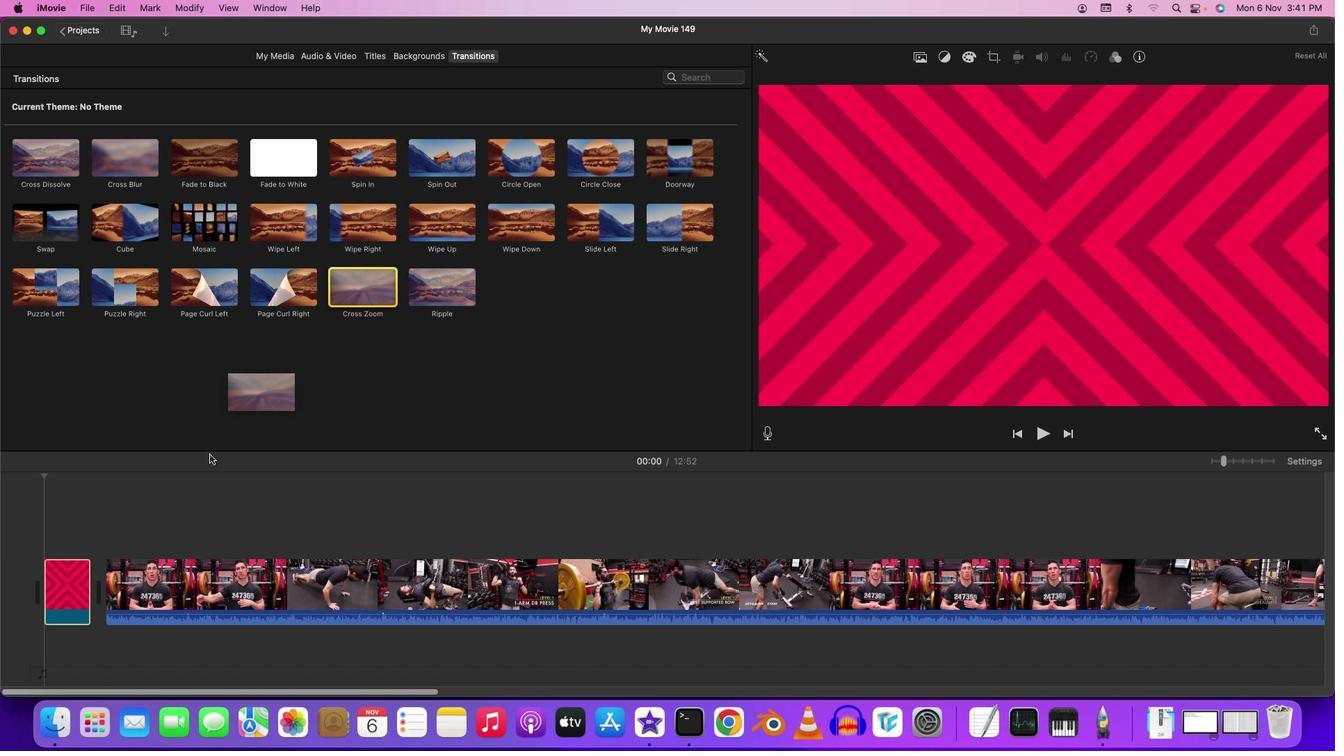 
Action: Mouse moved to (767, 427)
Screenshot: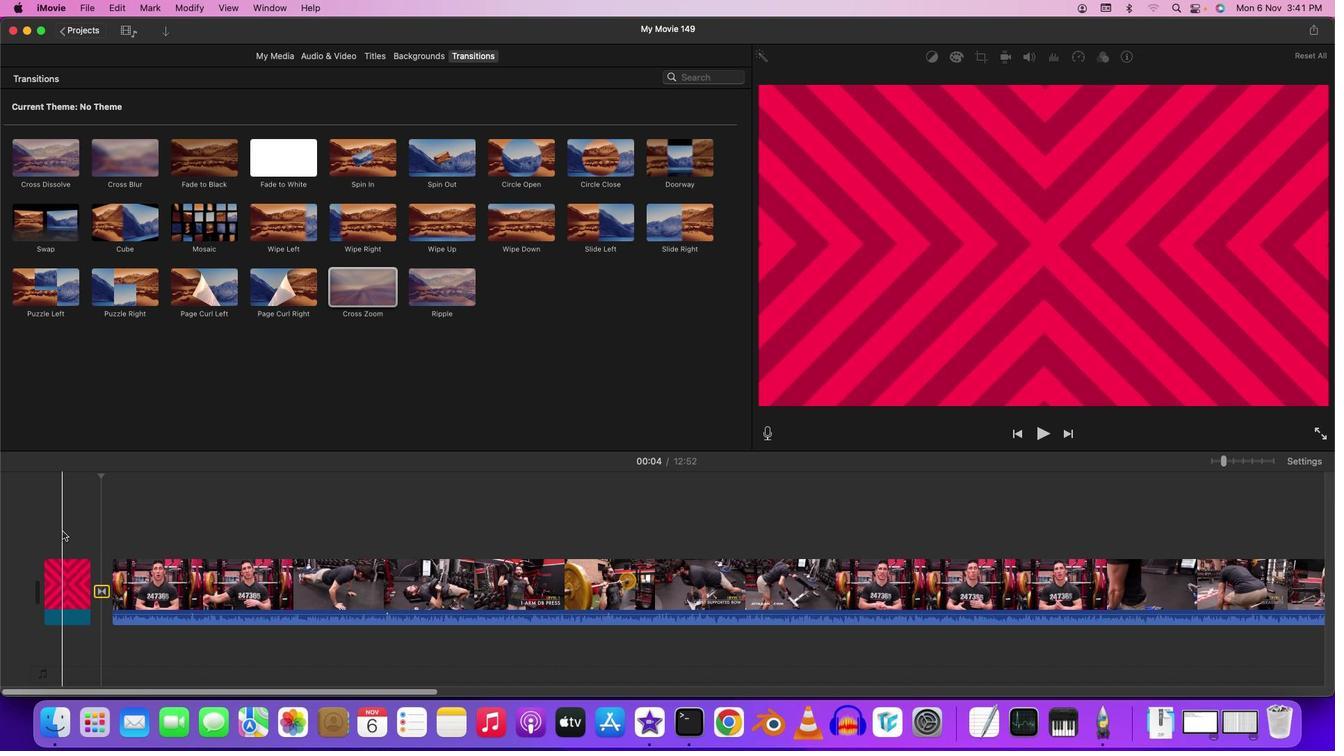 
Action: Mouse pressed left at (767, 427)
Screenshot: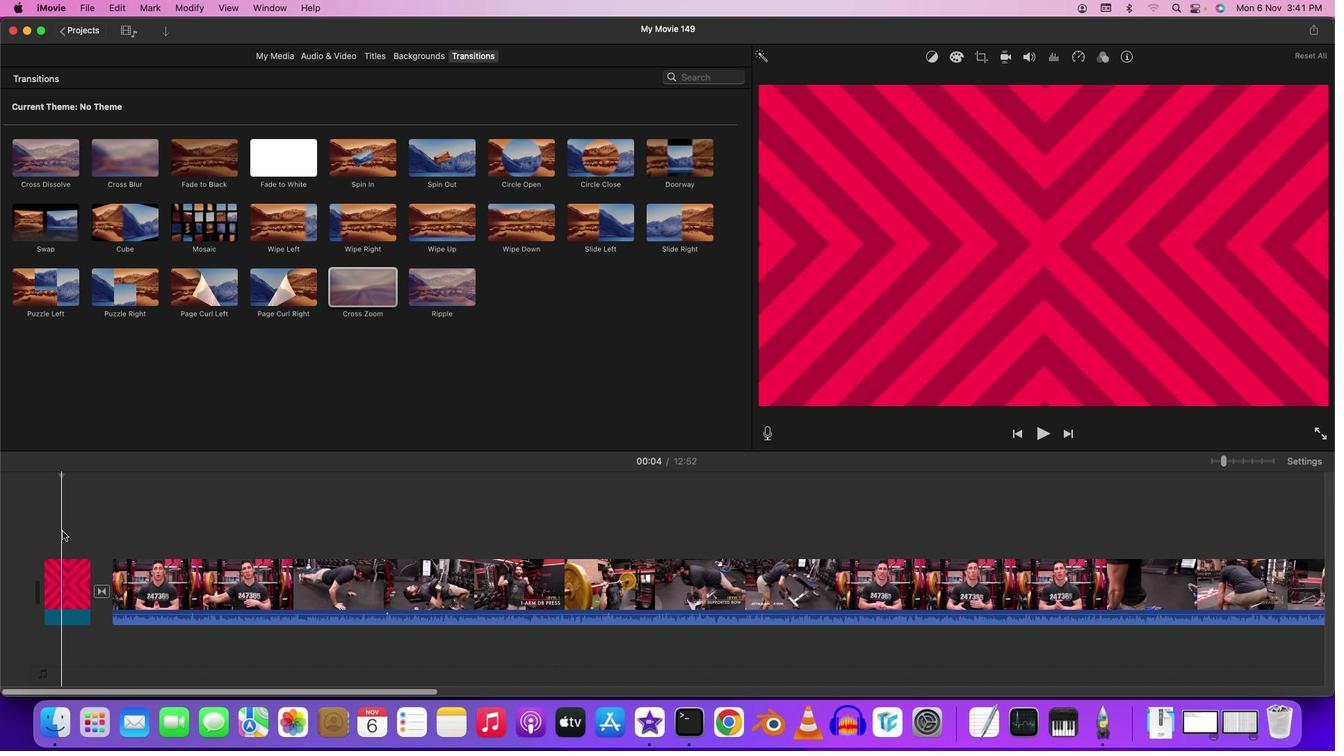 
Action: Mouse moved to (767, 427)
Screenshot: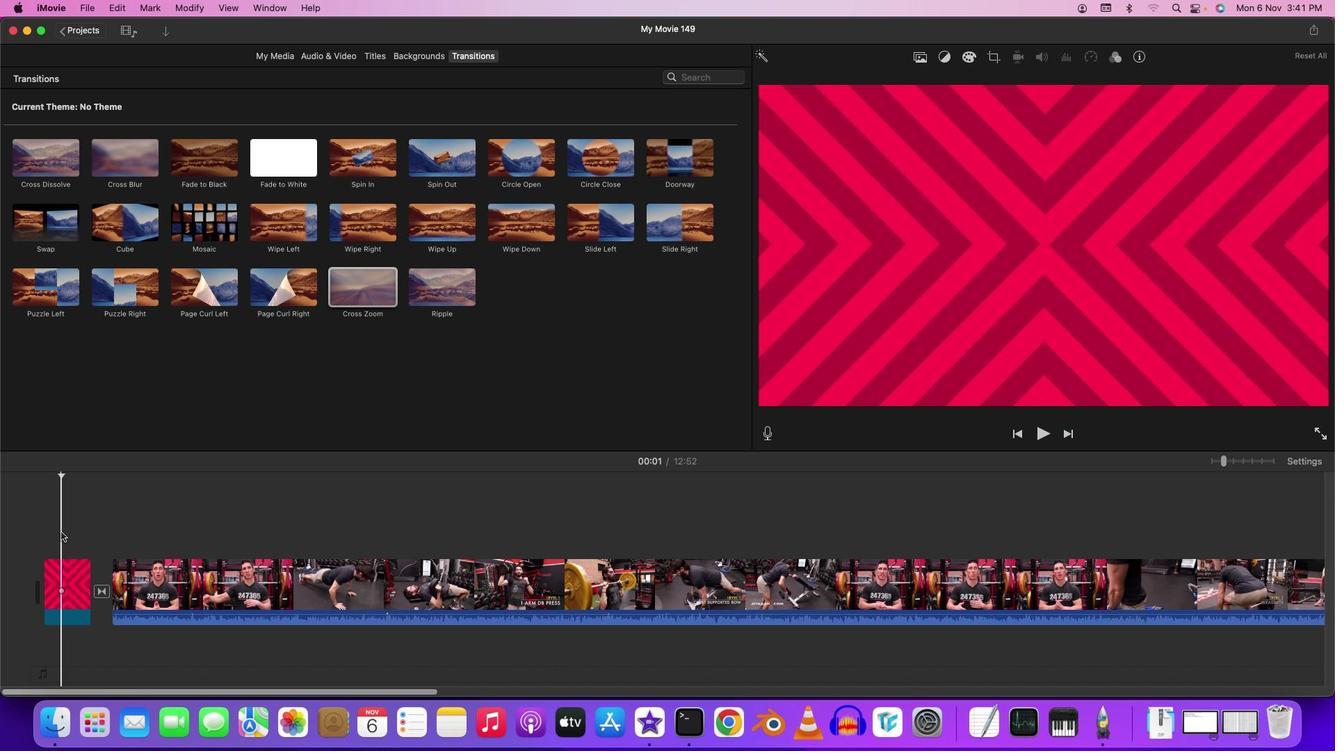 
Action: Key pressed Key.space
Screenshot: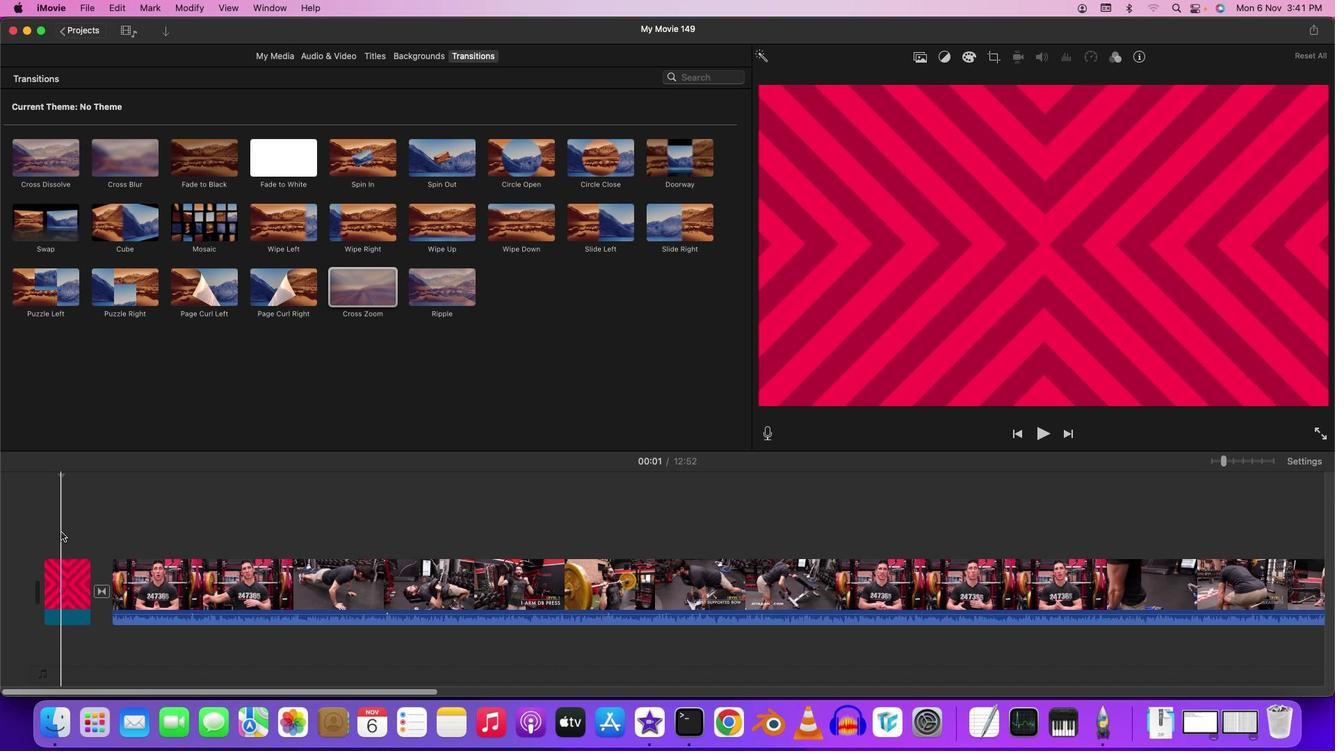 
Action: Mouse moved to (767, 427)
Screenshot: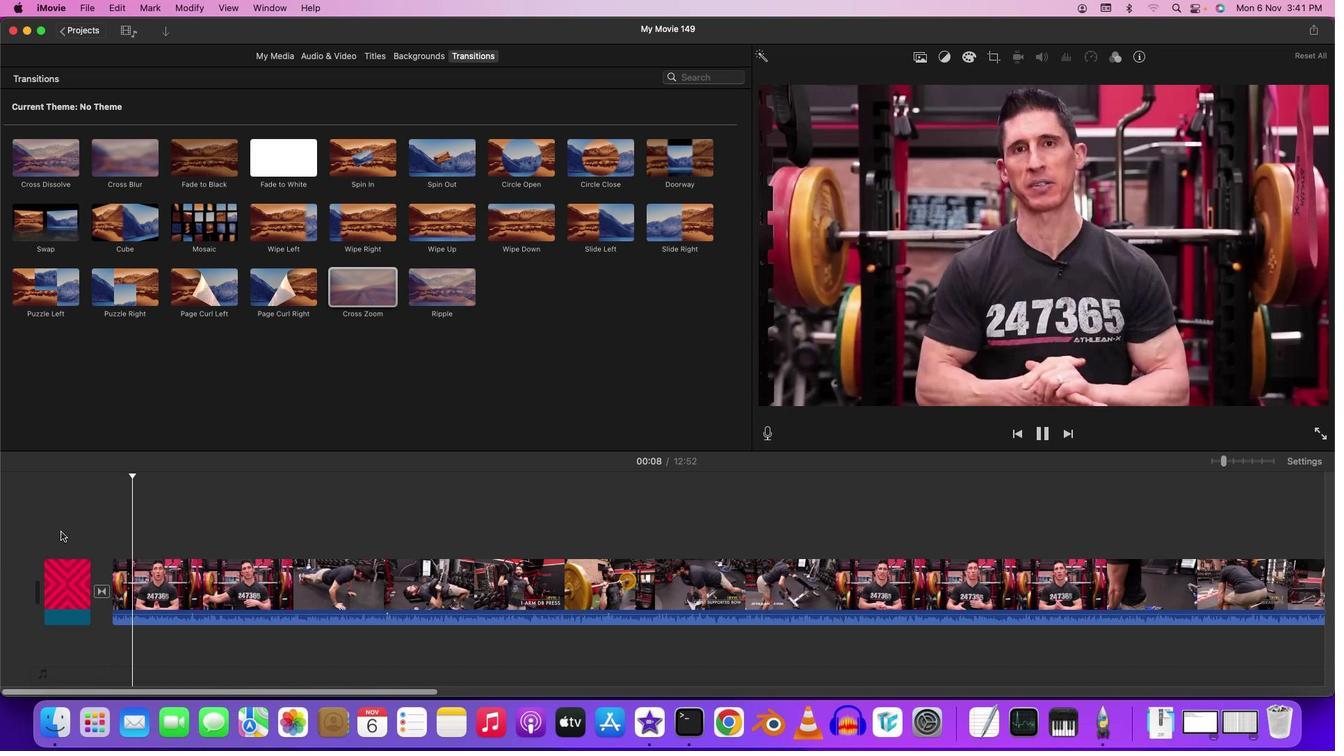 
Action: Key pressed Key.space
Screenshot: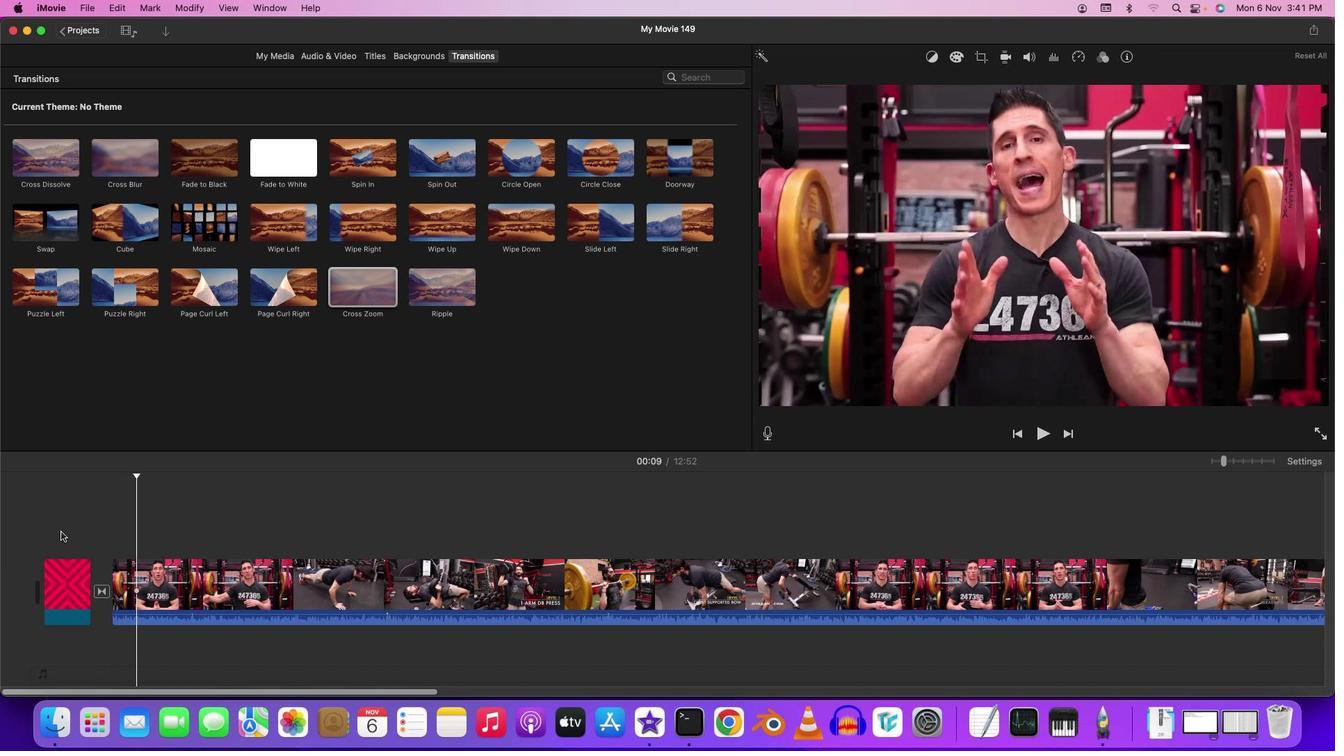 
Action: Mouse moved to (767, 427)
Screenshot: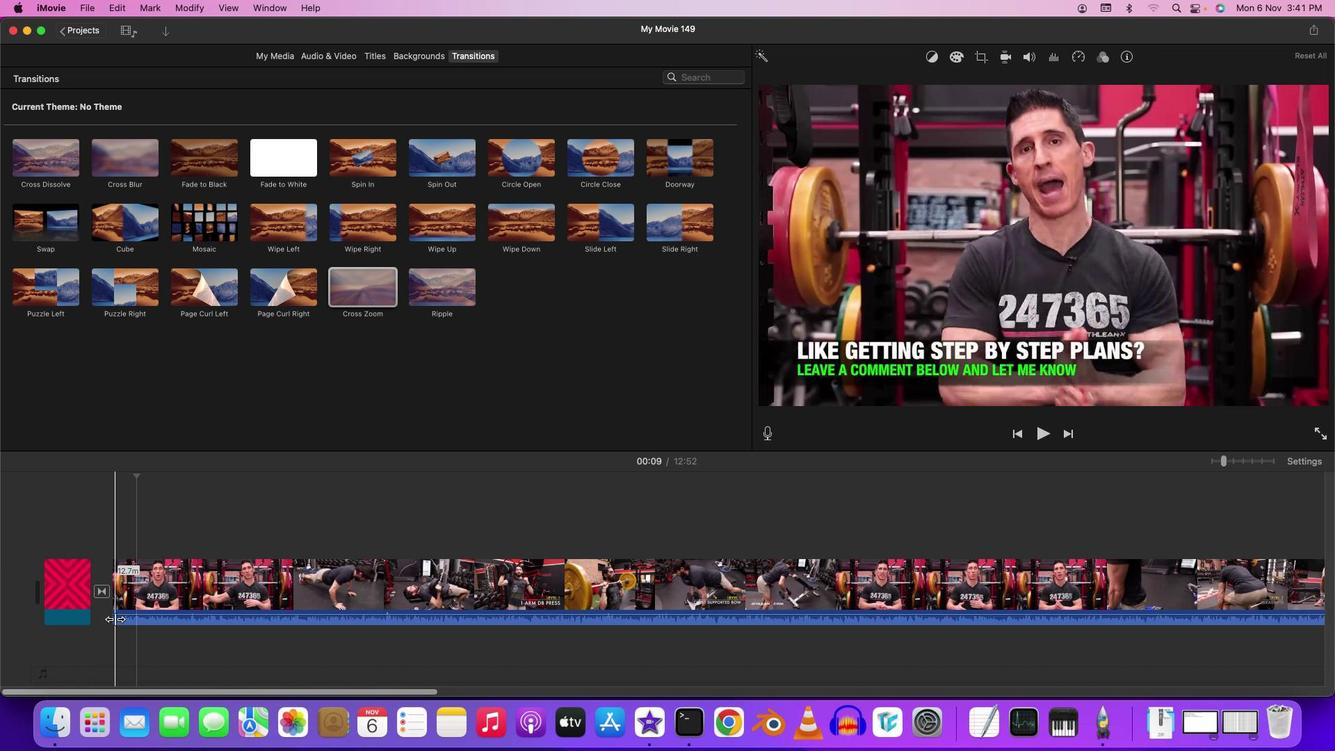 
Action: Mouse pressed left at (767, 427)
Screenshot: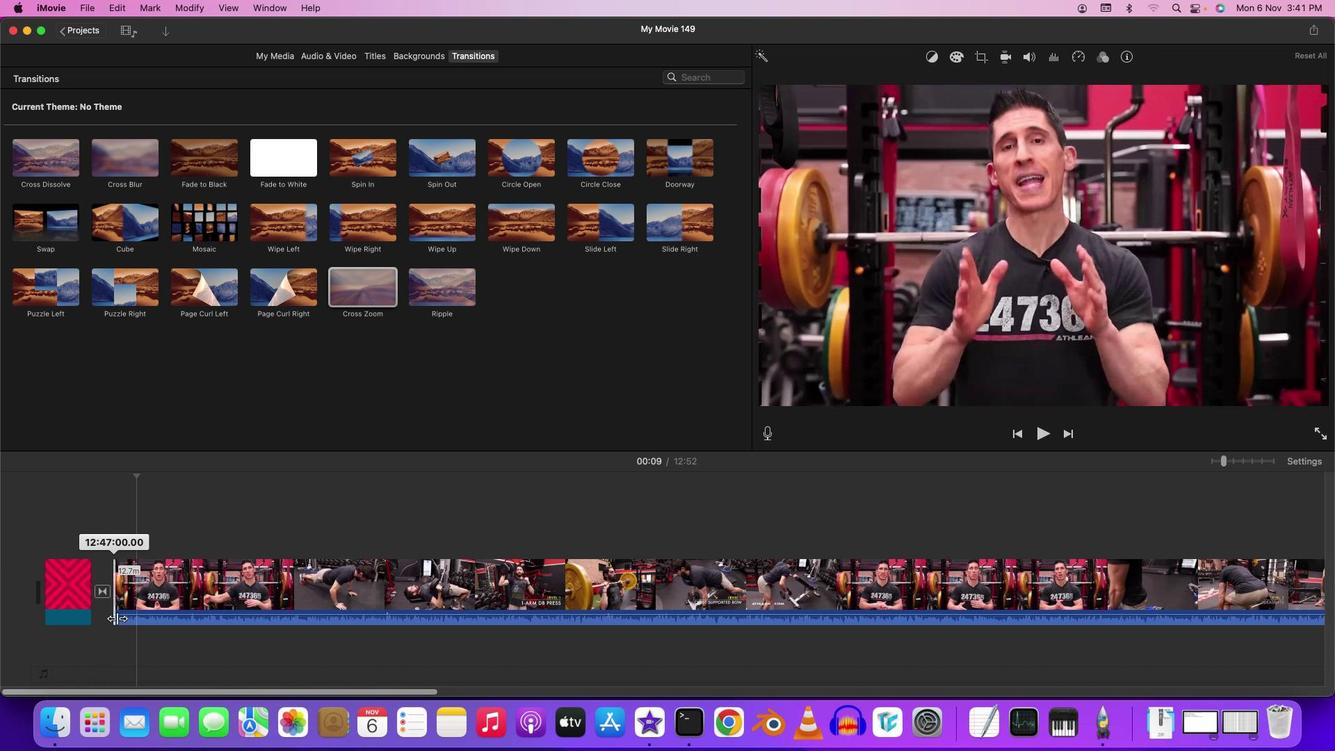 
Action: Mouse moved to (767, 427)
Screenshot: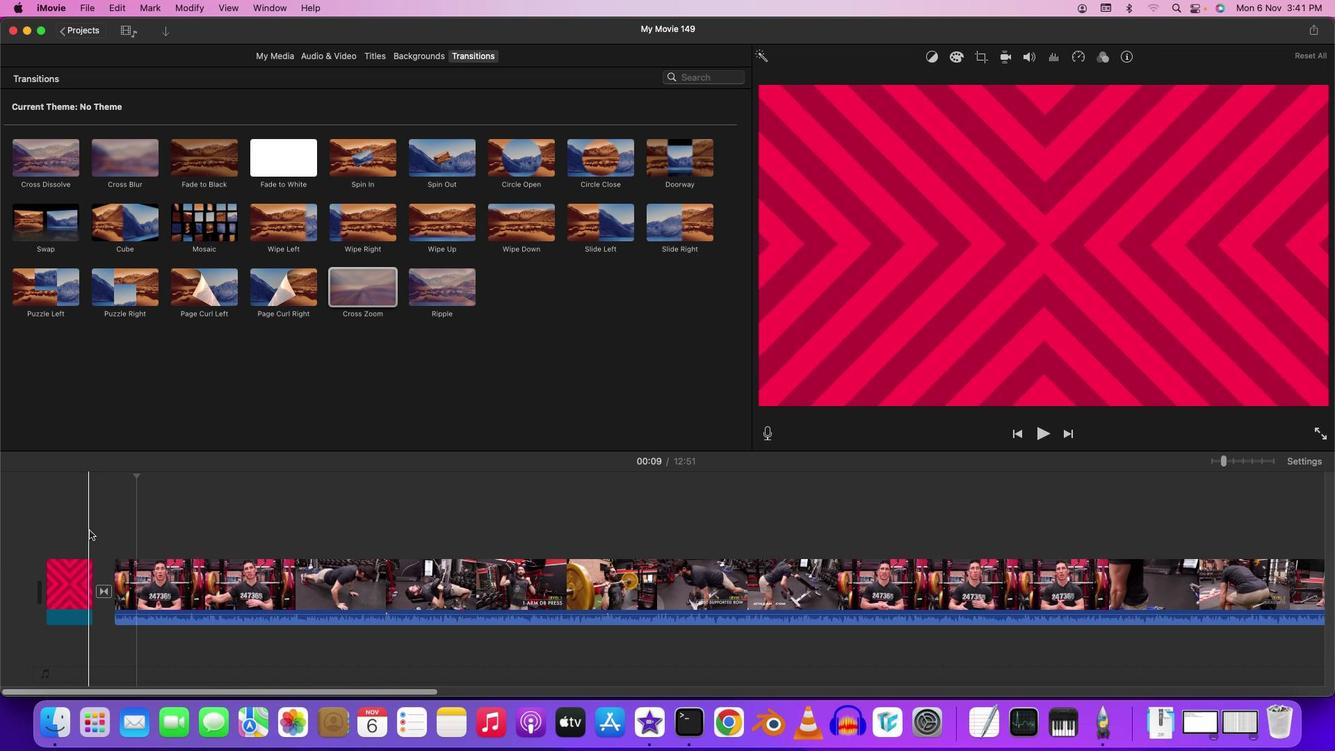 
Action: Mouse pressed left at (767, 427)
Screenshot: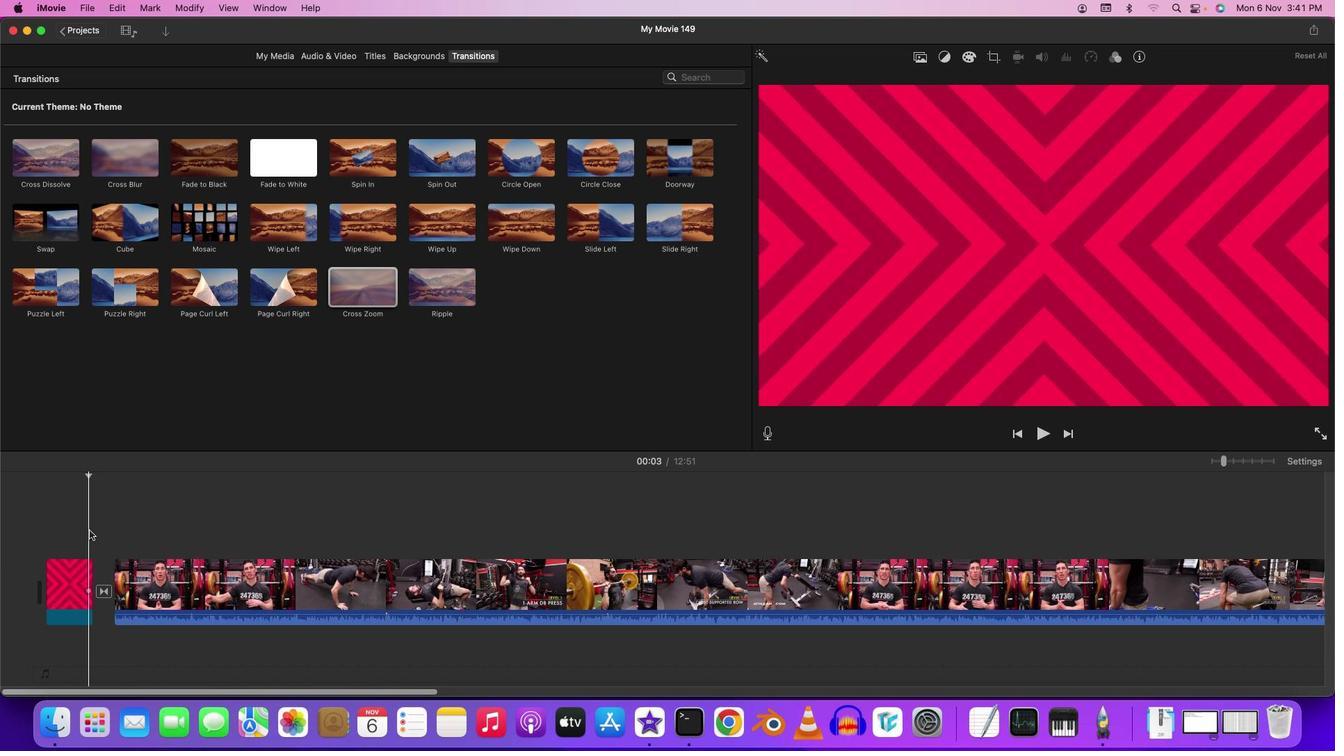 
Action: Key pressed Key.spaceKey.space
Screenshot: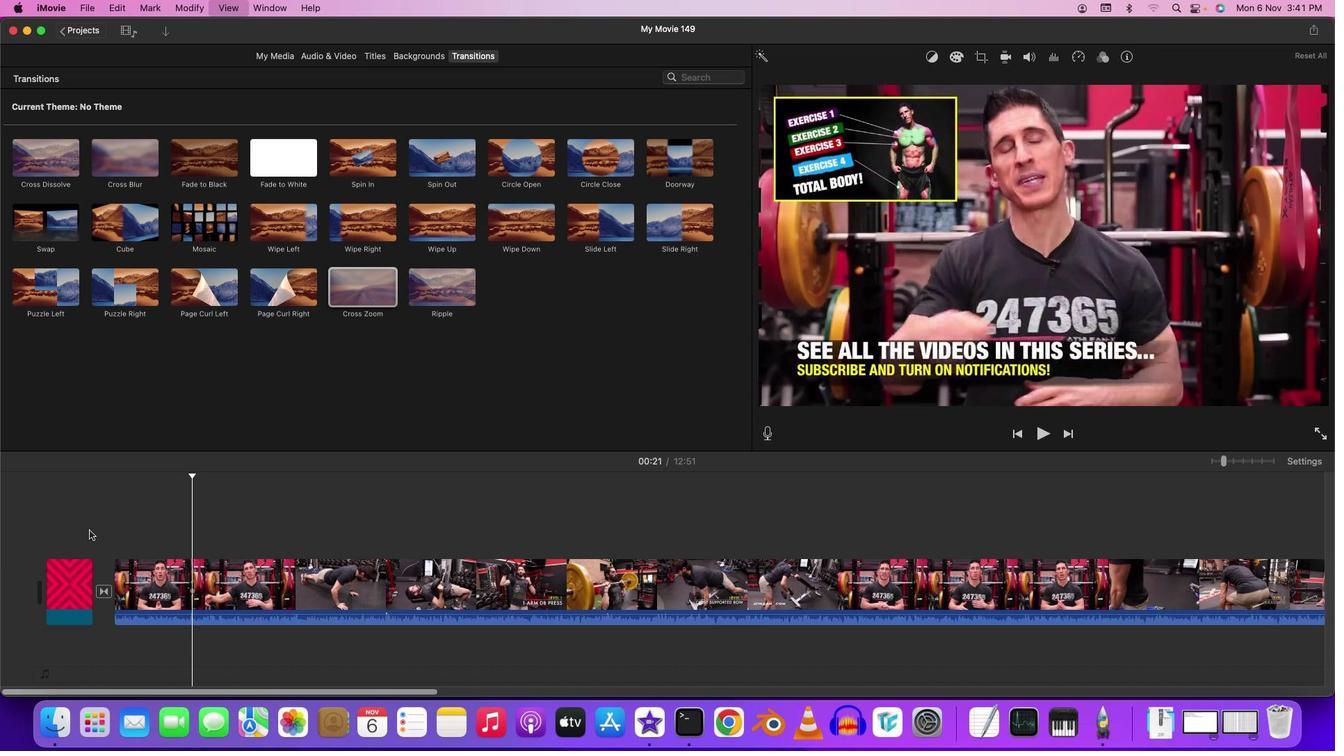 
Action: Mouse moved to (765, 426)
Screenshot: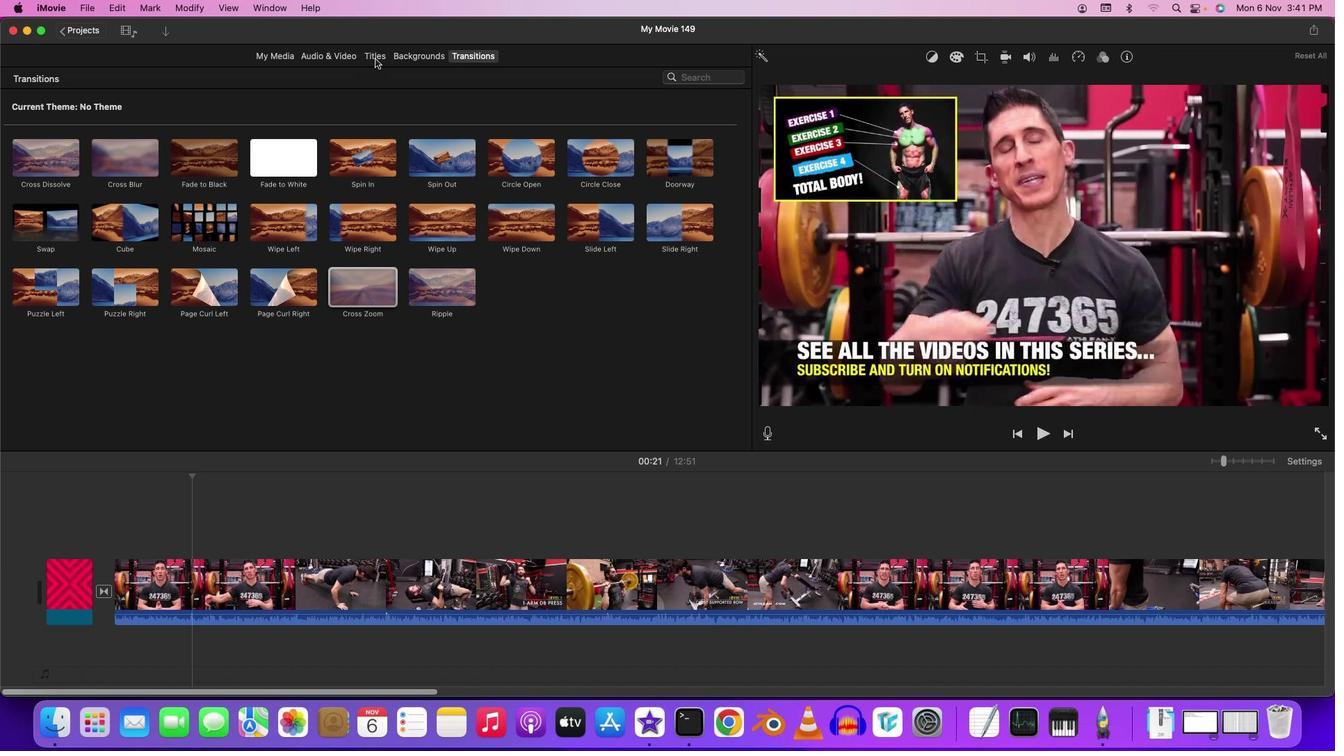 
Action: Mouse pressed left at (765, 426)
Screenshot: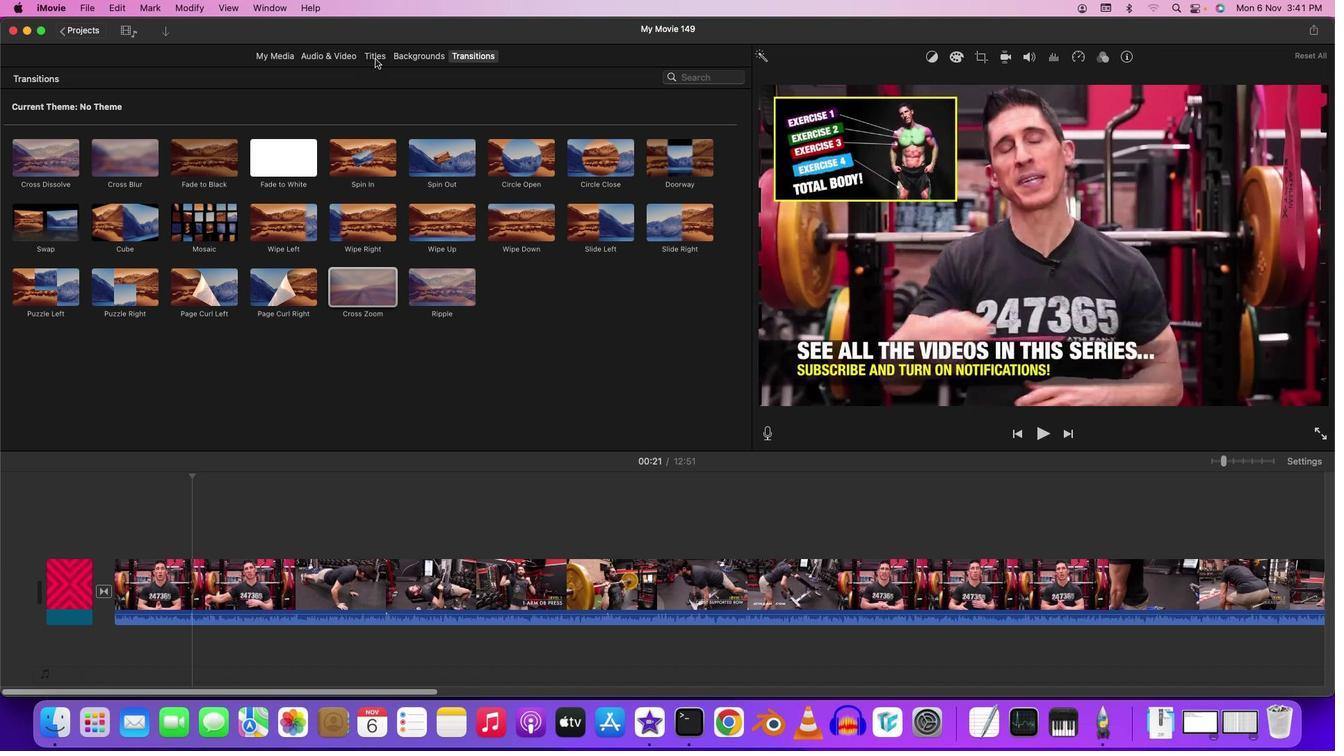 
Action: Mouse moved to (764, 426)
Screenshot: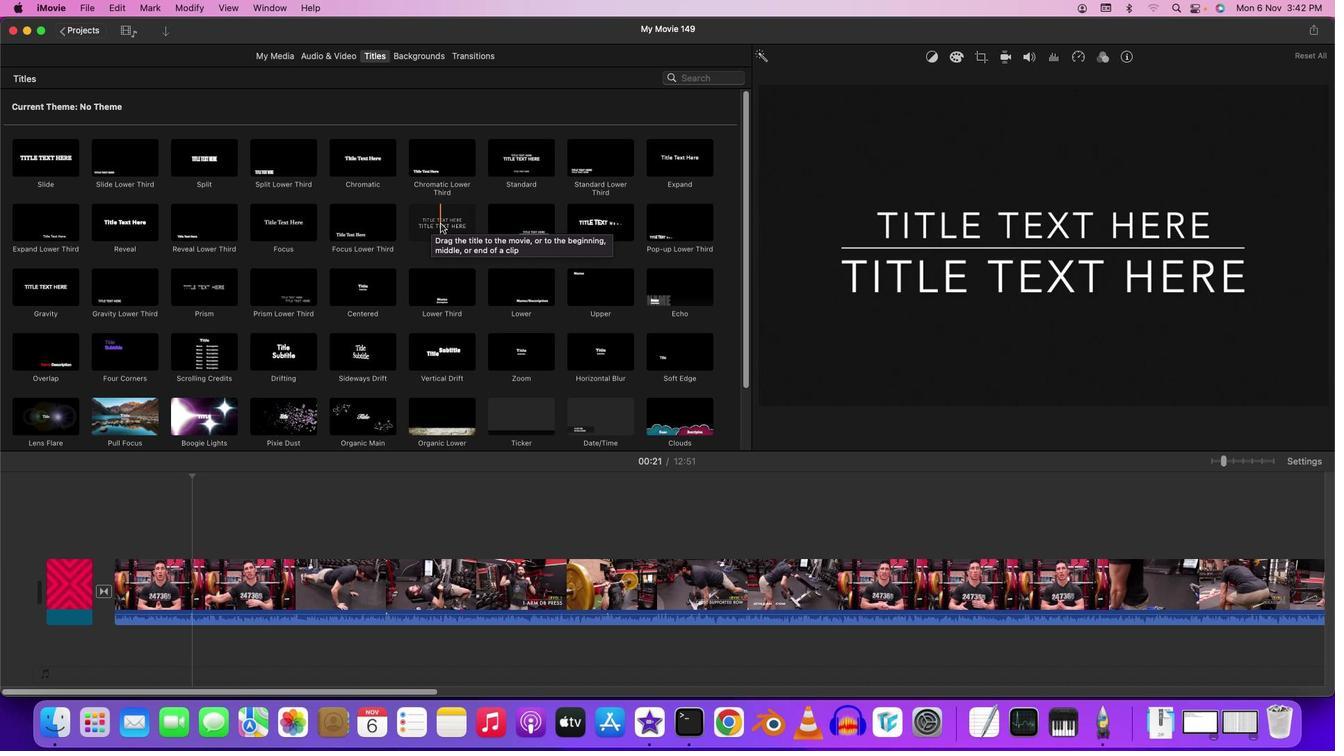 
Action: Mouse pressed left at (764, 426)
Screenshot: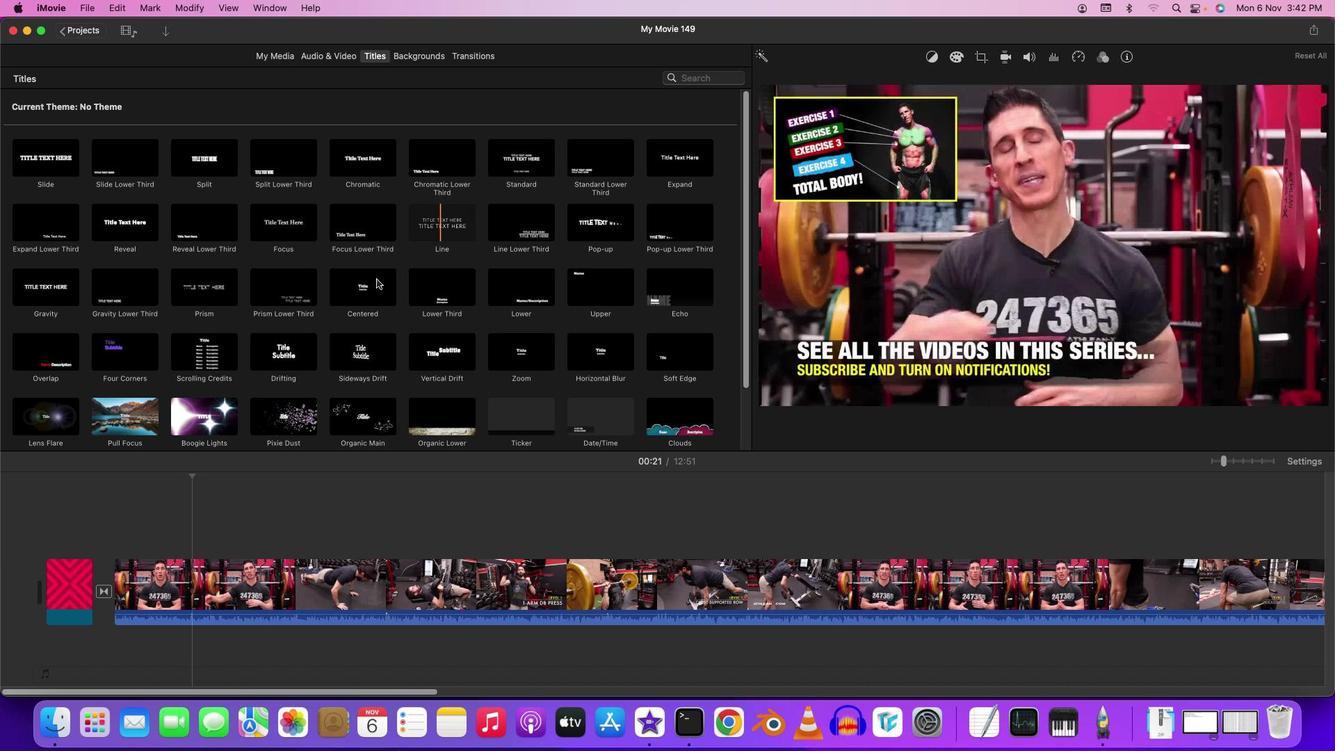 
Action: Mouse moved to (758, 426)
Screenshot: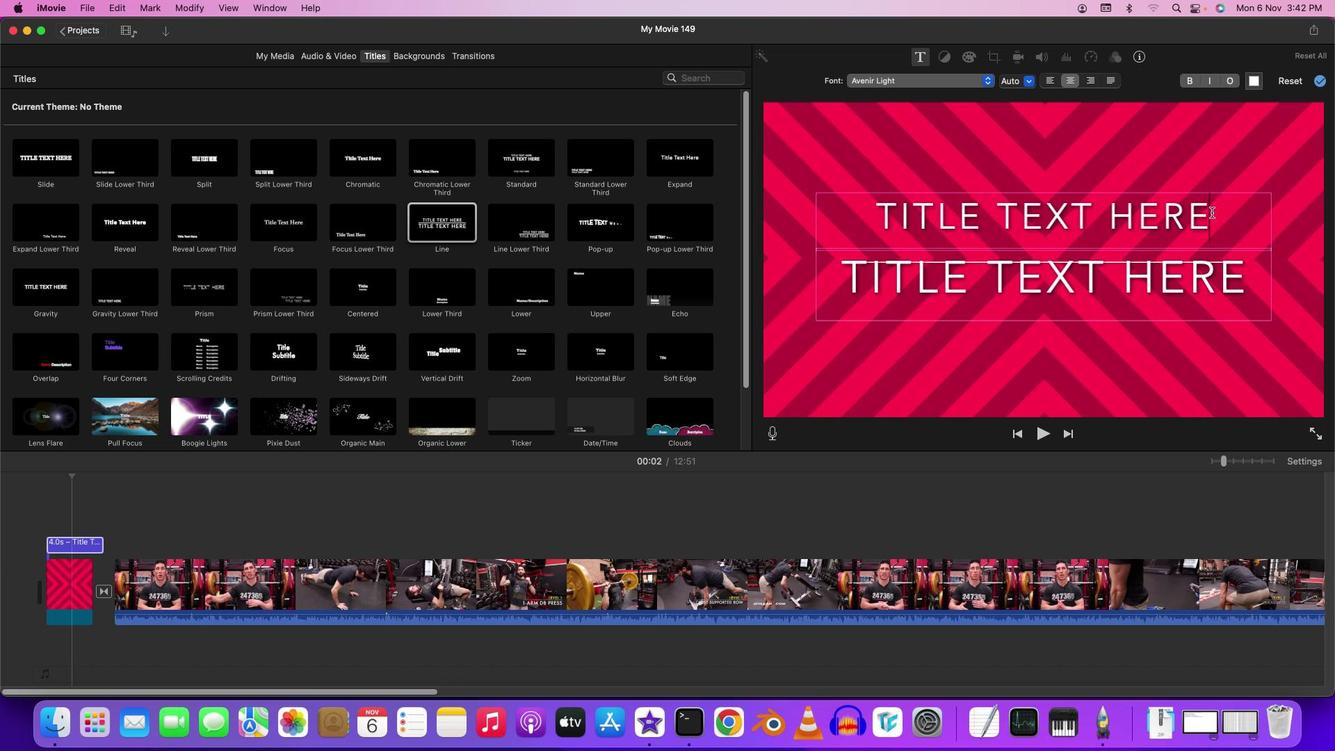 
Action: Mouse pressed left at (758, 426)
Screenshot: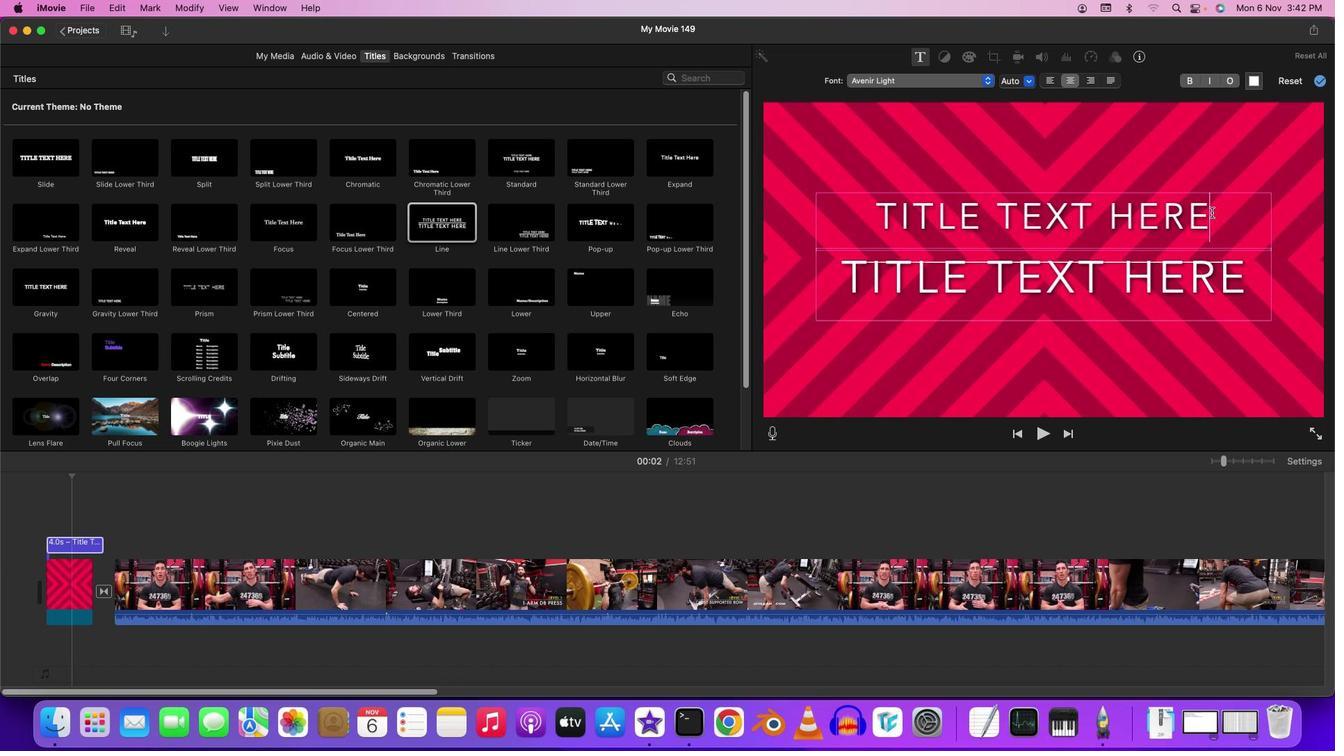 
Action: Key pressed Key.backspaceKey.backspaceKey.backspaceKey.backspaceKey.backspaceKey.backspaceKey.backspaceKey.backspaceKey.backspaceKey.backspaceKey.backspaceKey.backspaceKey.backspaceKey.backspaceKey.backspaceKey.backspaceKey.backspaceKey.backspaceKey.shift'B''e''g''g'Key.backspaceKey.backspaceKey.backspaceKey.backspaceKey.backspace
Screenshot: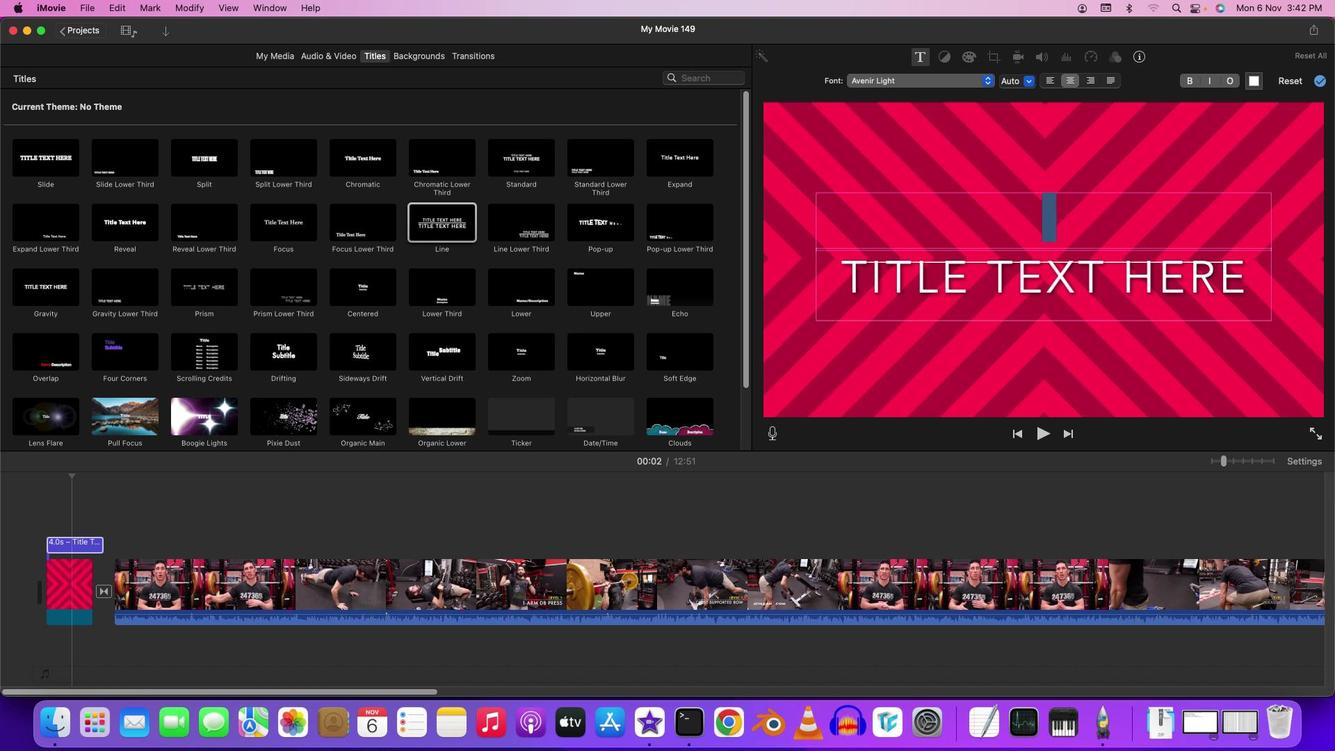 
Action: Mouse moved to (758, 427)
Screenshot: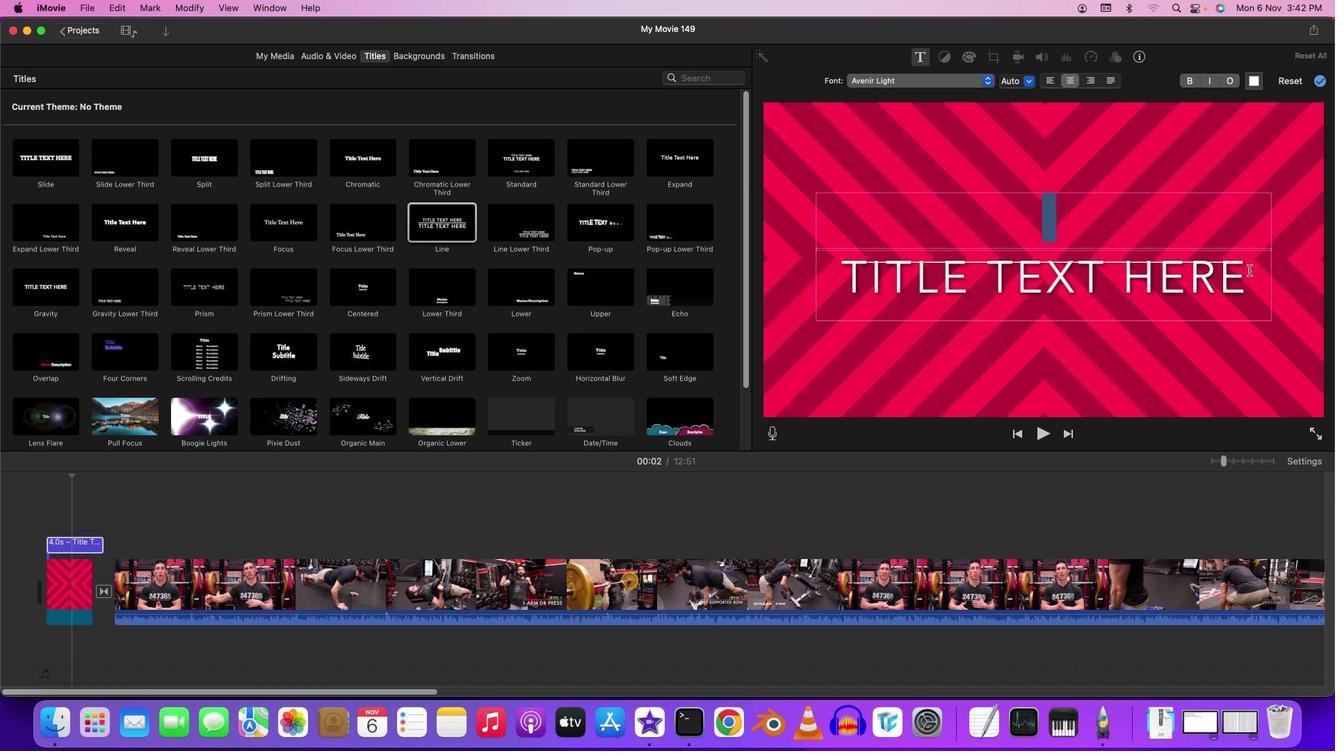 
Action: Mouse pressed left at (758, 427)
Screenshot: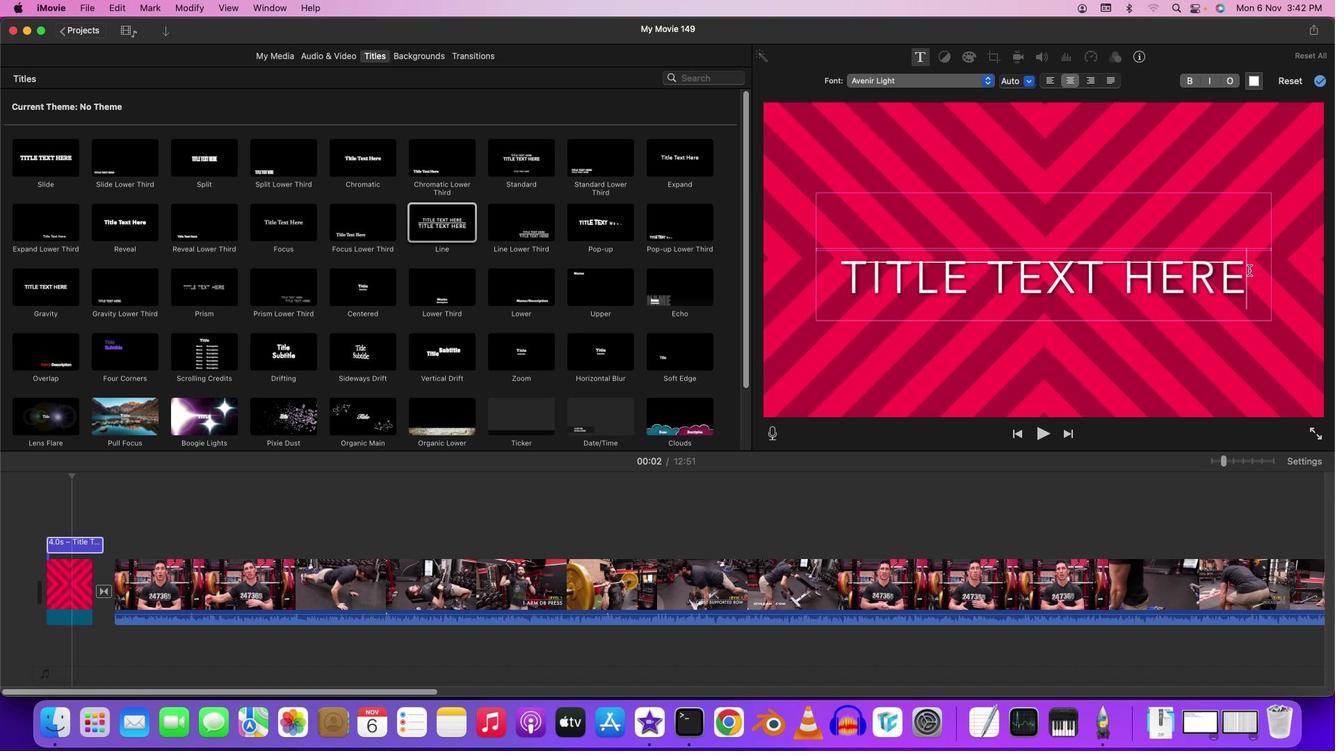 
Action: Key pressed Key.backspaceKey.backspaceKey.backspaceKey.backspaceKey.backspaceKey.backspaceKey.backspaceKey.backspaceKey.backspaceKey.backspaceKey.backspaceKey.backspaceKey.backspaceKey.backspaceKey.backspaceKey.backspaceKey.shift'R''o''u''t''i''n''e'
Screenshot: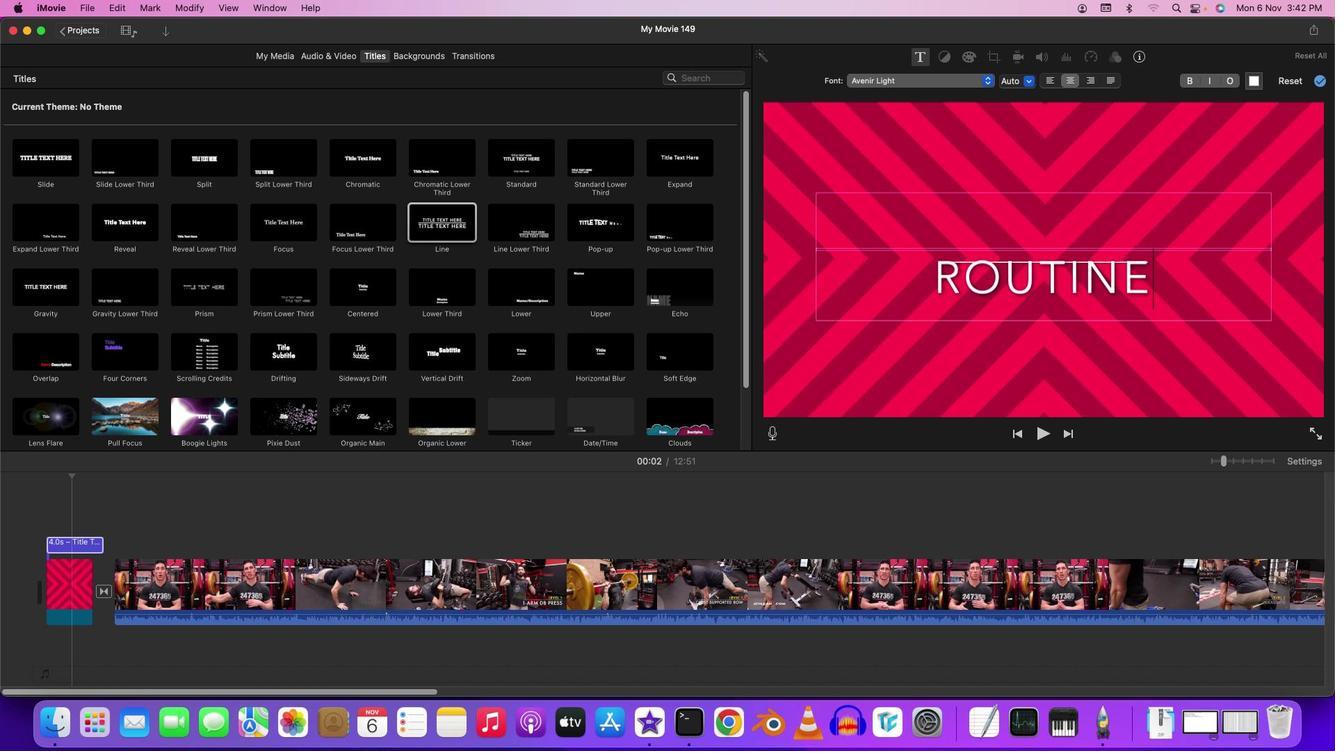
Action: Mouse moved to (758, 427)
Screenshot: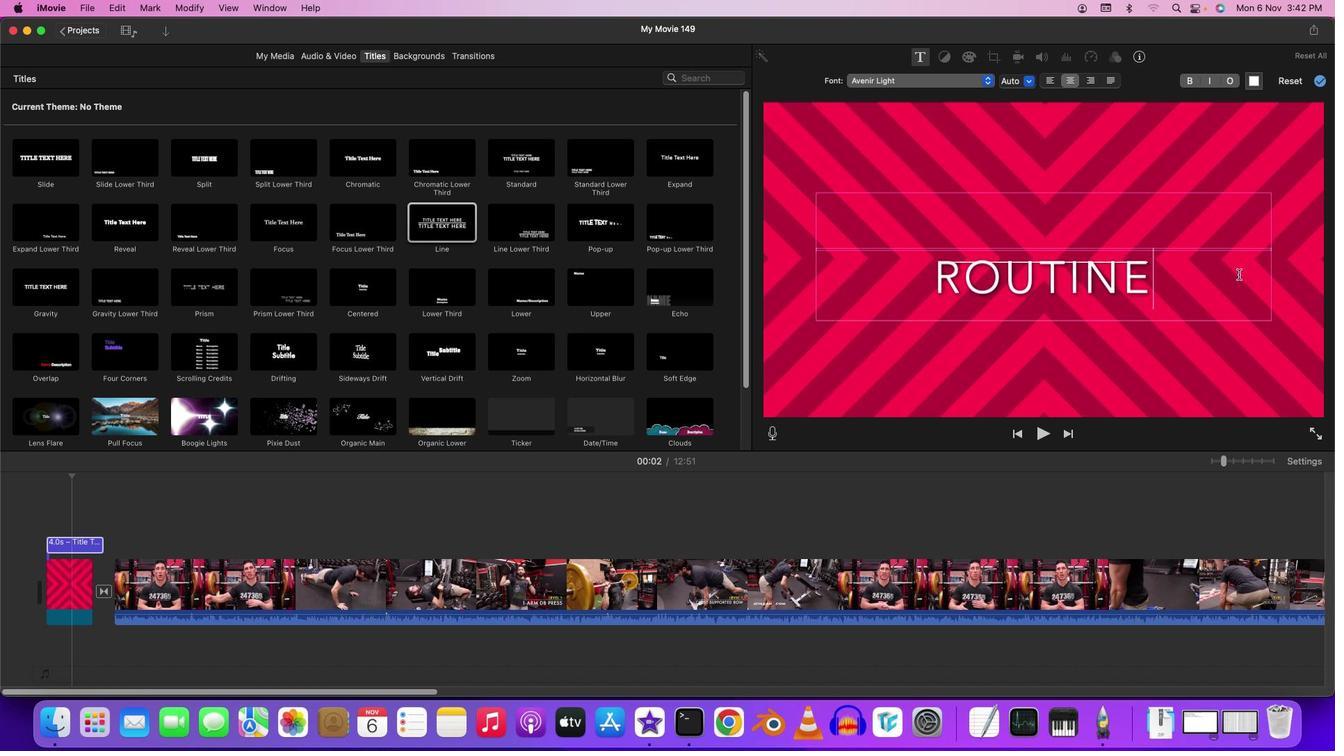 
Action: Key pressed Key.enter
Screenshot: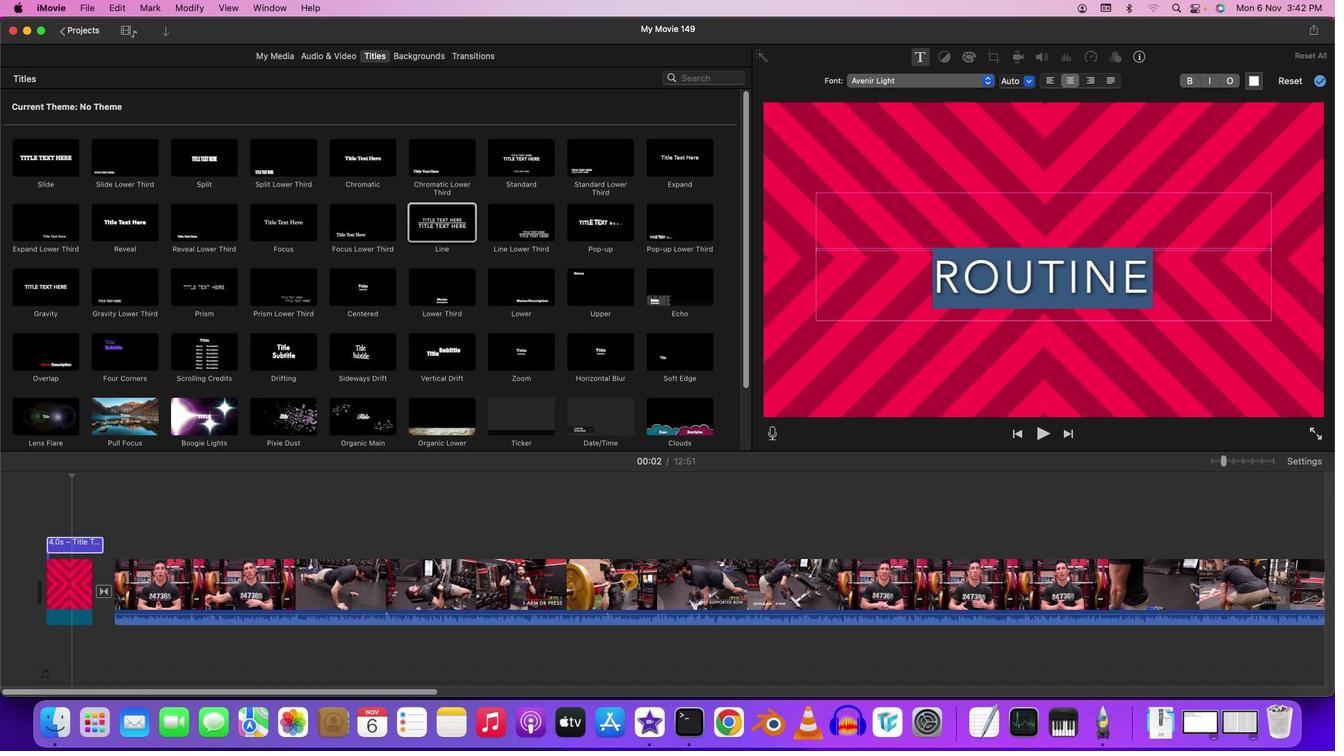 
Action: Mouse moved to (767, 427)
Screenshot: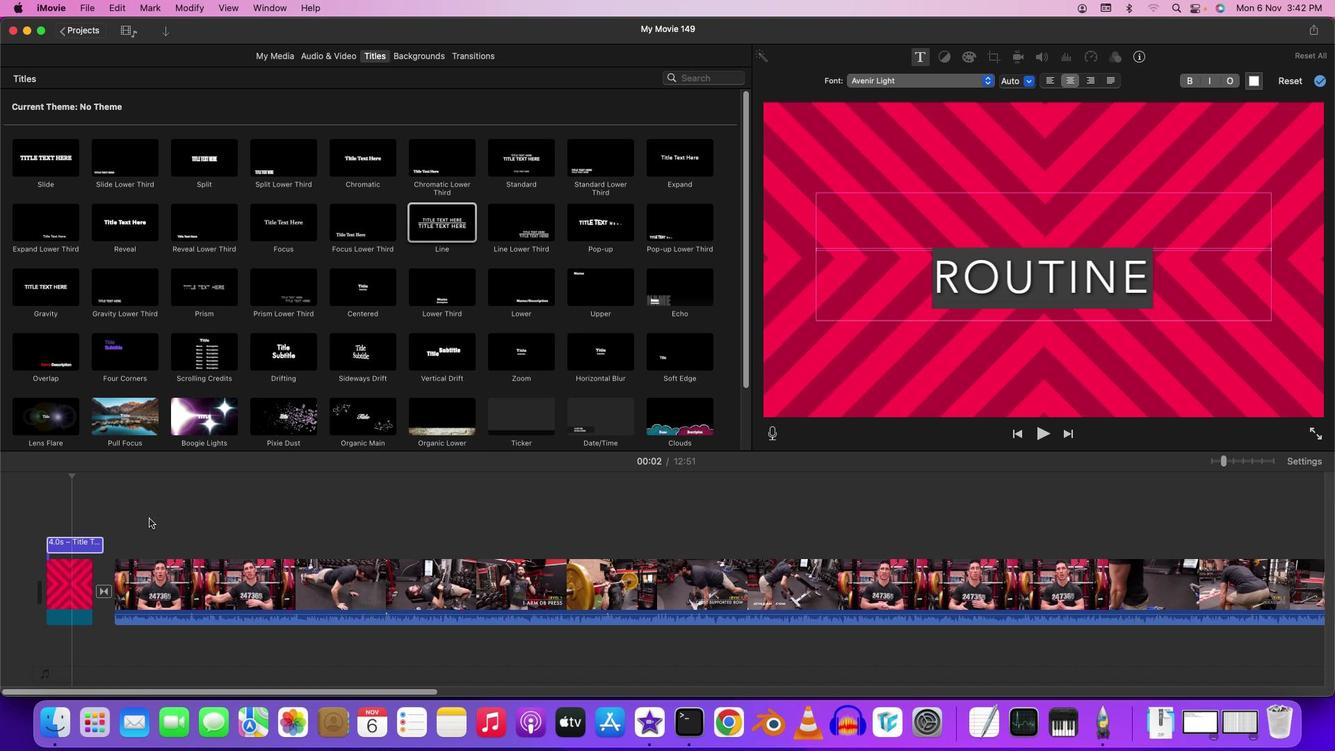 
Action: Mouse pressed left at (767, 427)
Screenshot: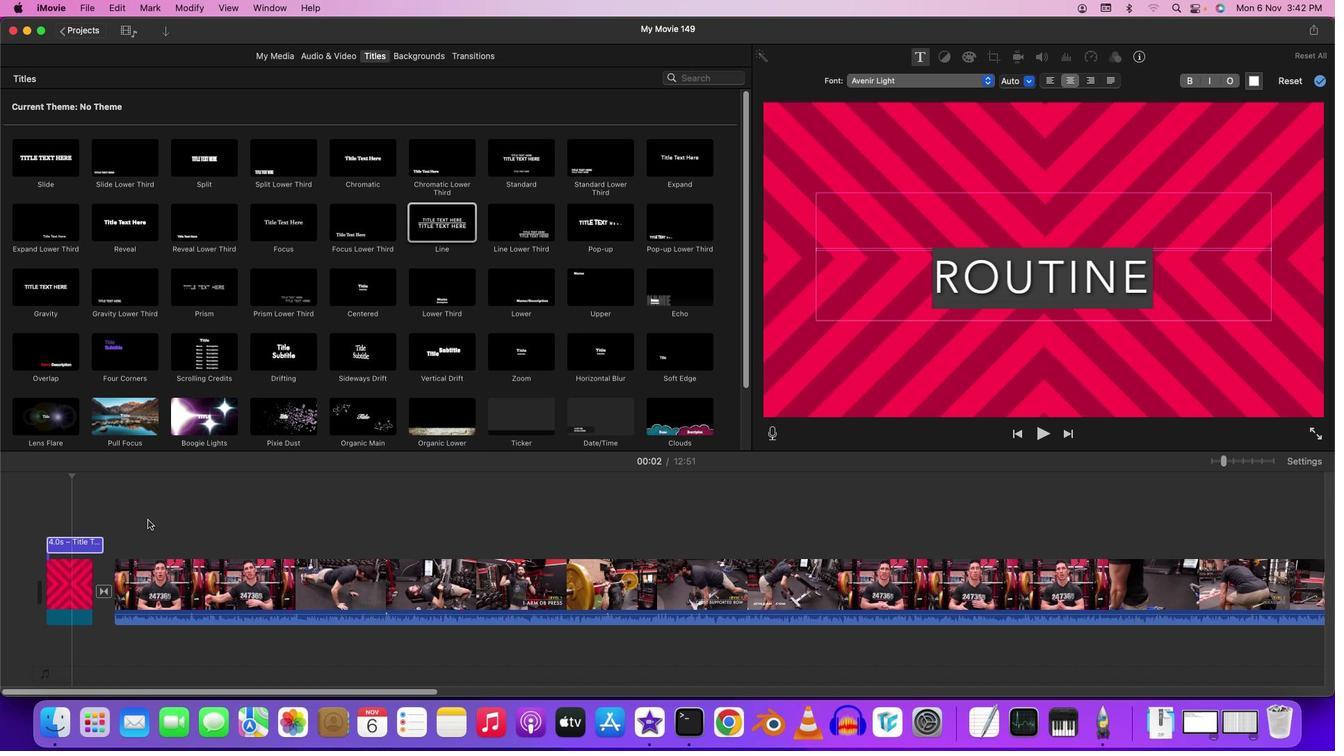 
Action: Mouse moved to (767, 427)
Screenshot: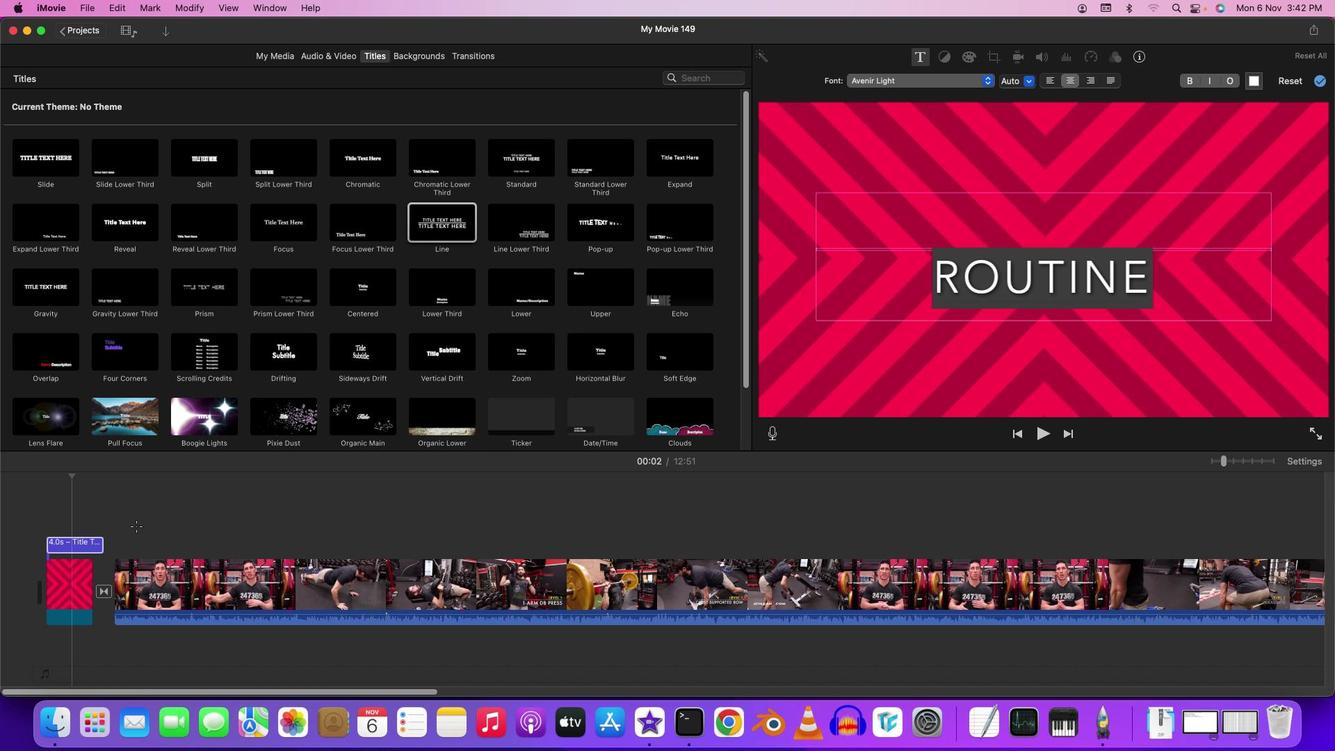 
Action: Mouse pressed left at (767, 427)
Screenshot: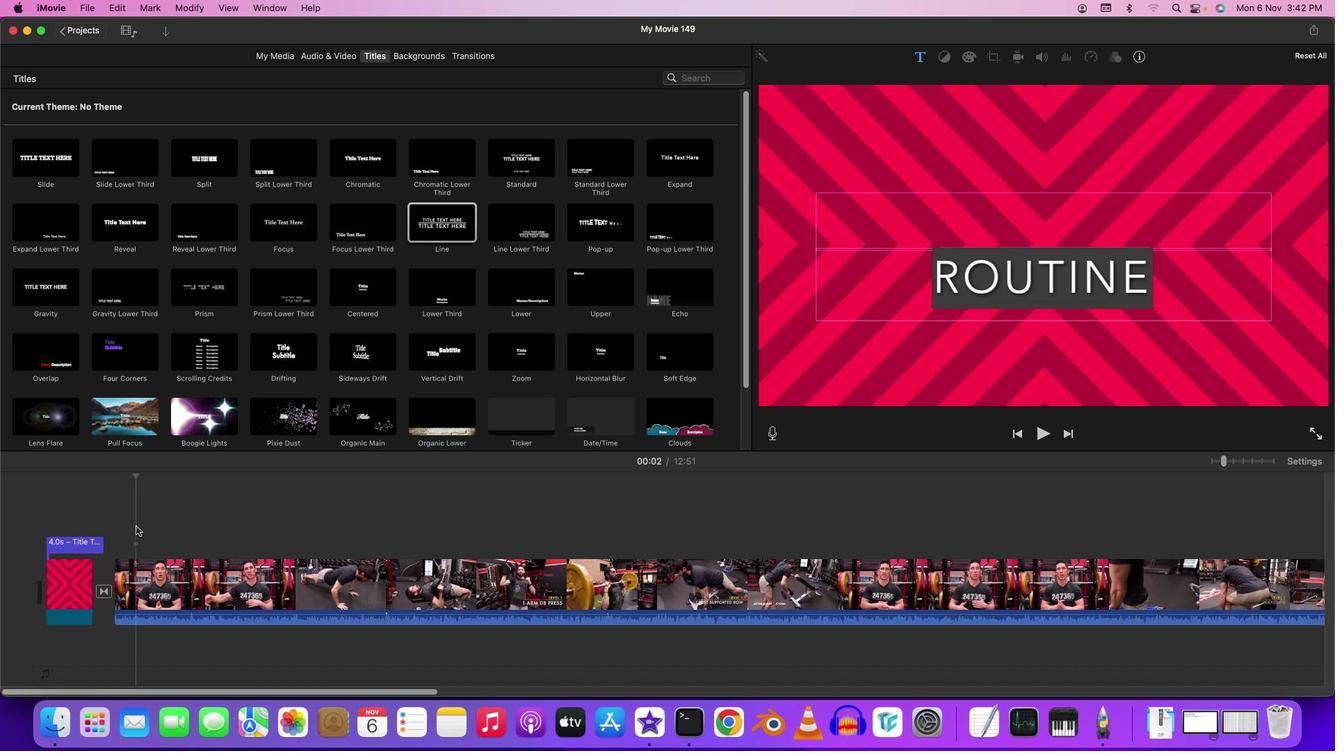
Action: Key pressed Key.space
Screenshot: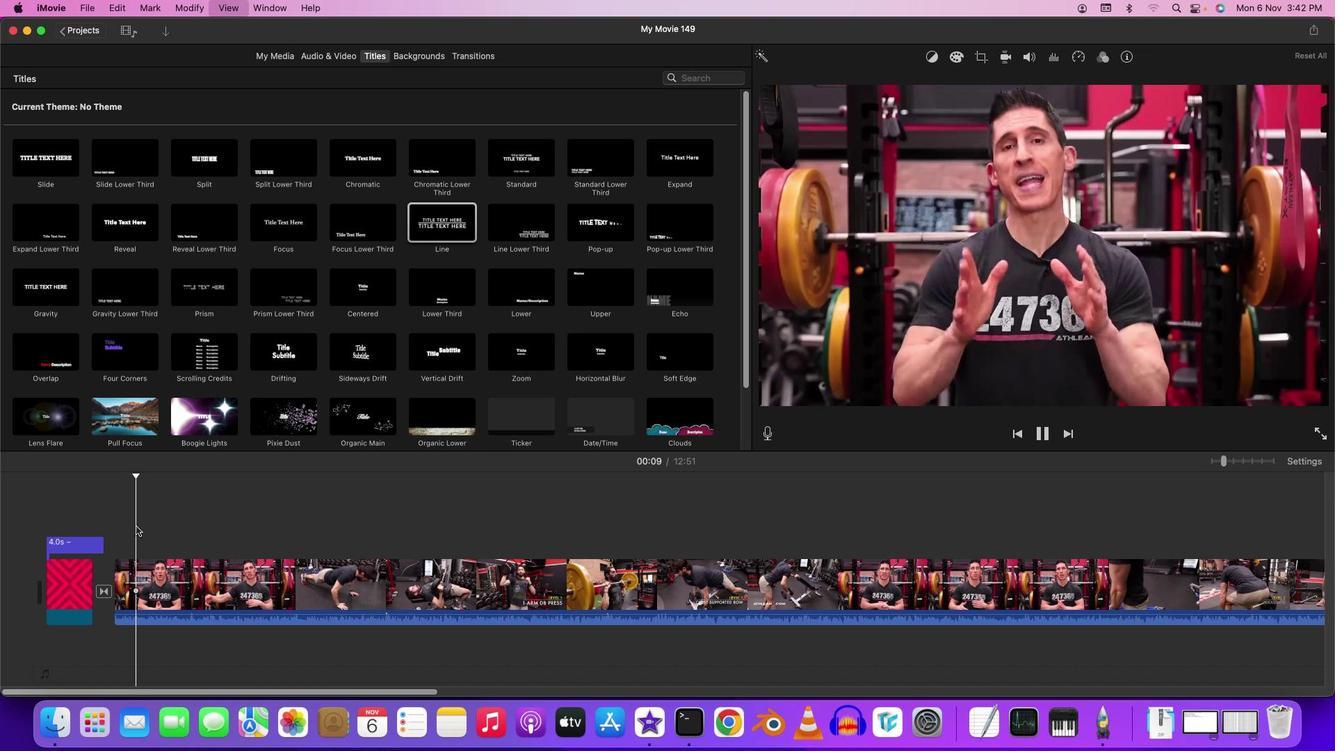 
Action: Mouse moved to (767, 427)
Screenshot: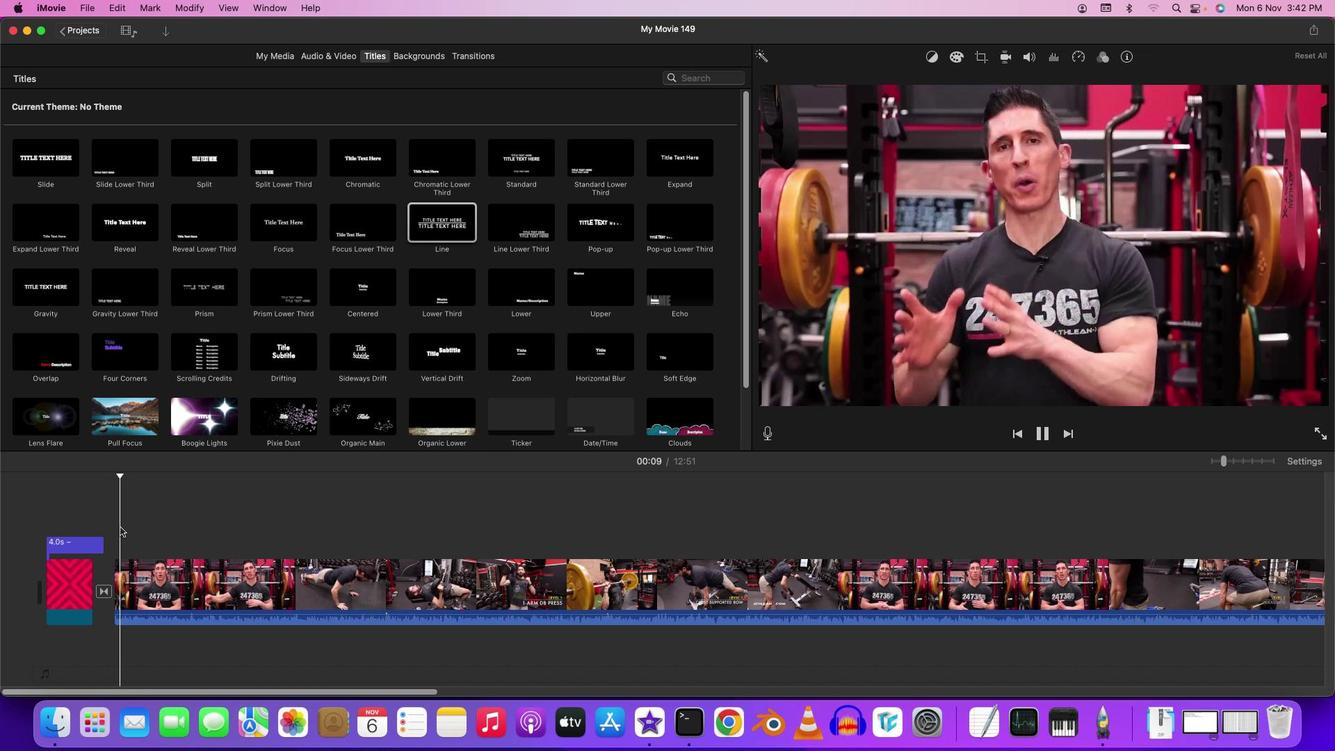 
Action: Mouse pressed left at (767, 427)
Screenshot: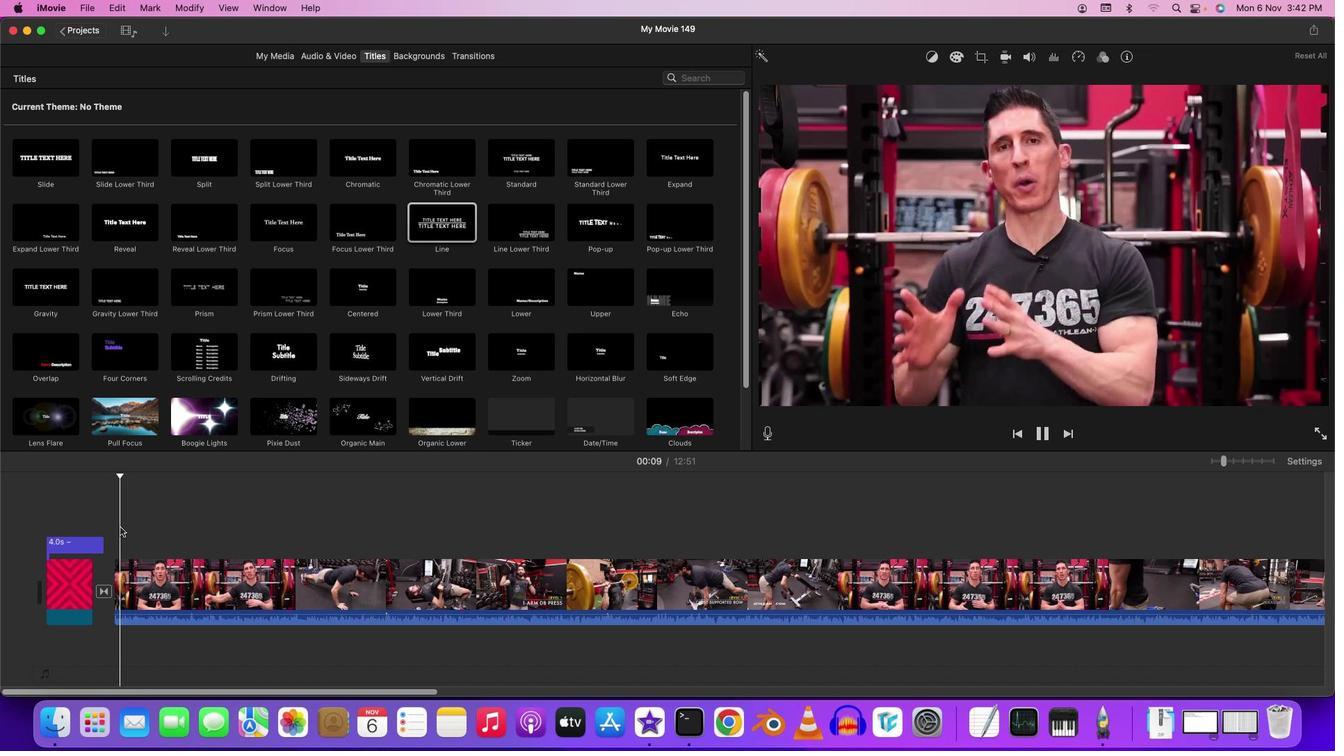 
Action: Mouse moved to (767, 427)
Screenshot: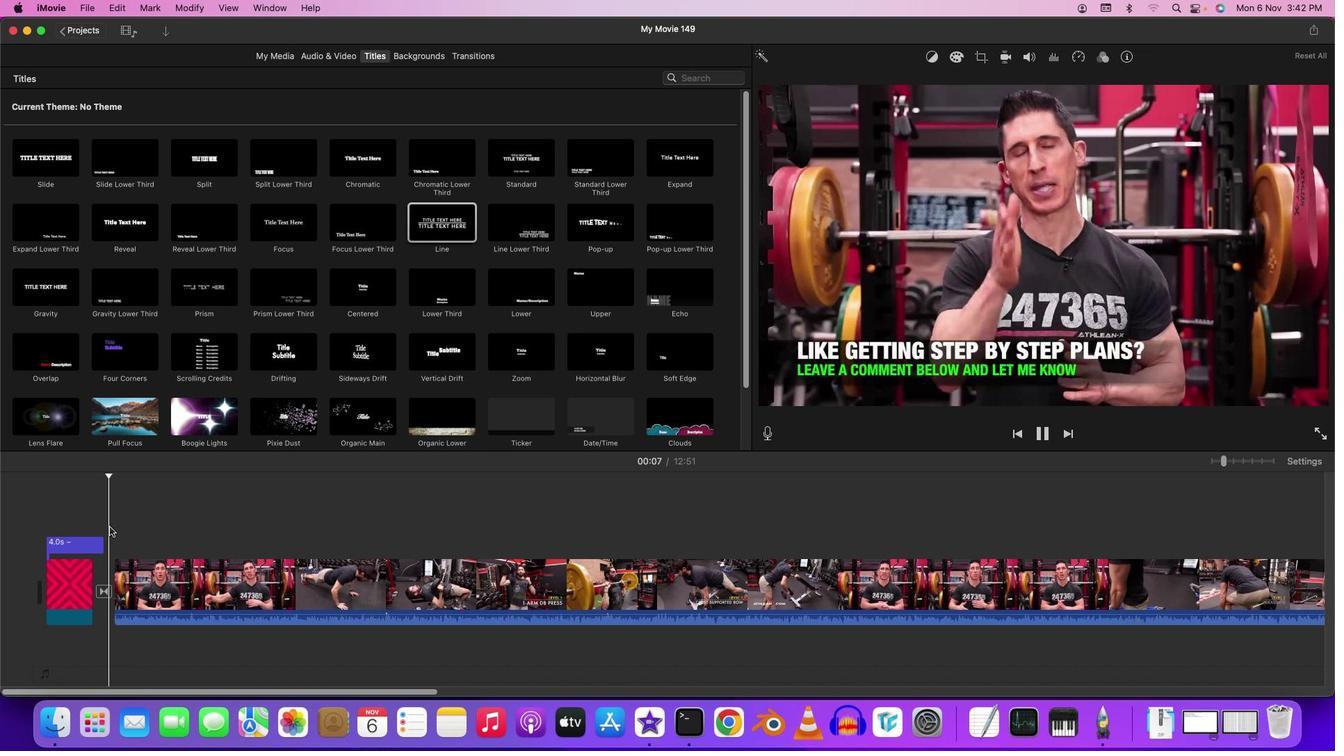 
Action: Mouse pressed left at (767, 427)
Screenshot: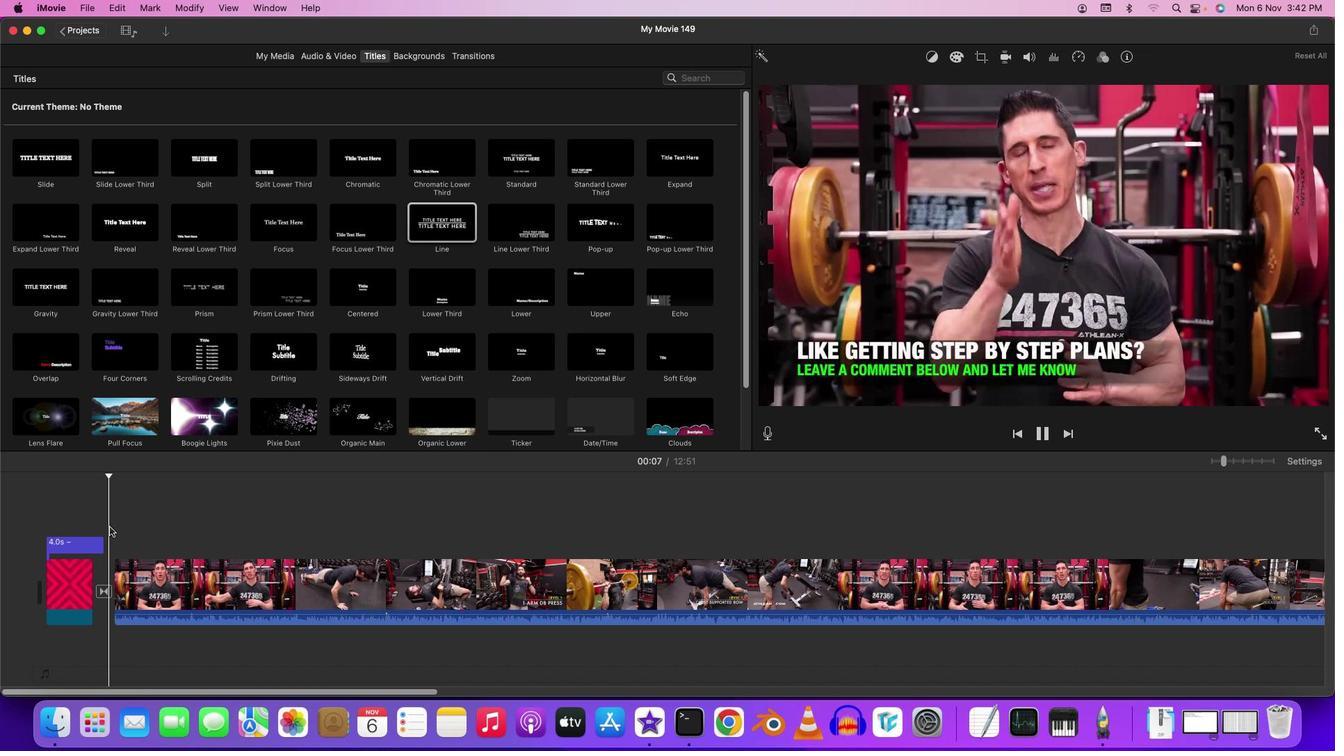 
Action: Mouse moved to (766, 427)
Screenshot: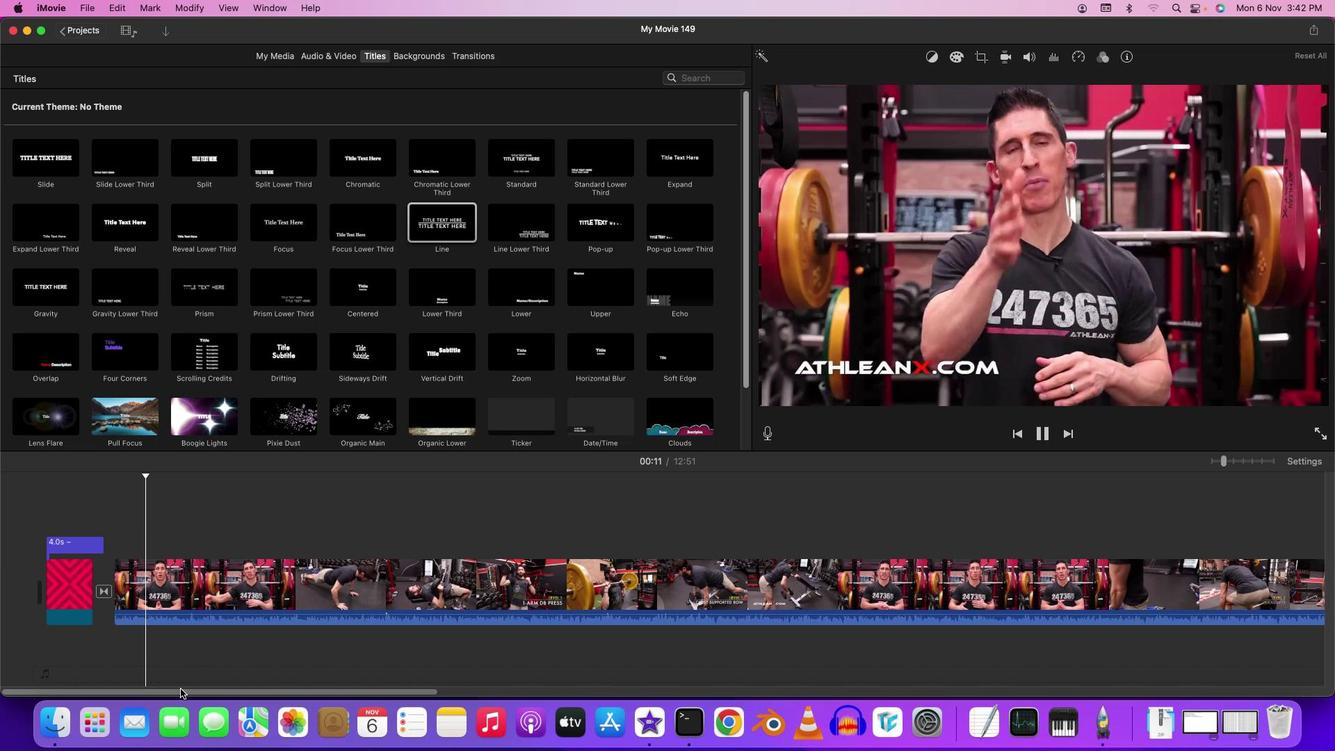 
Action: Mouse pressed left at (766, 427)
Screenshot: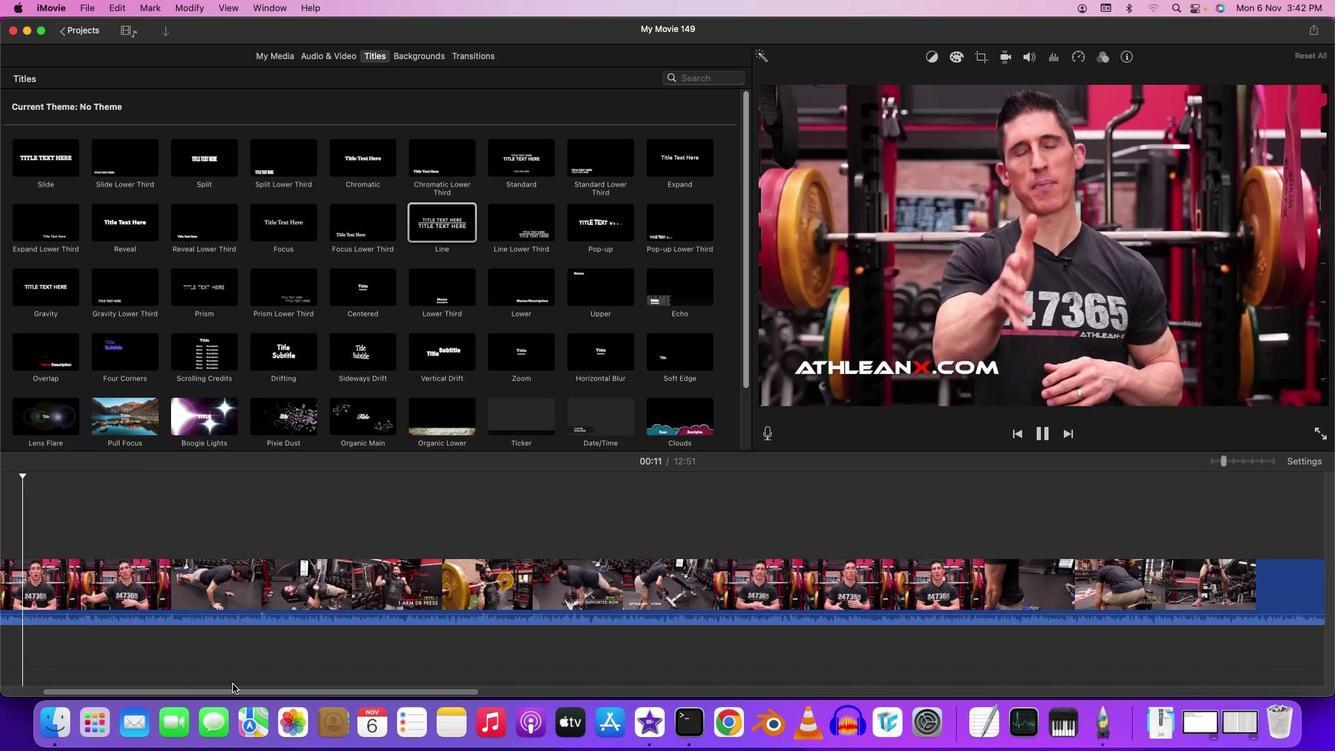 
Action: Mouse moved to (761, 427)
Screenshot: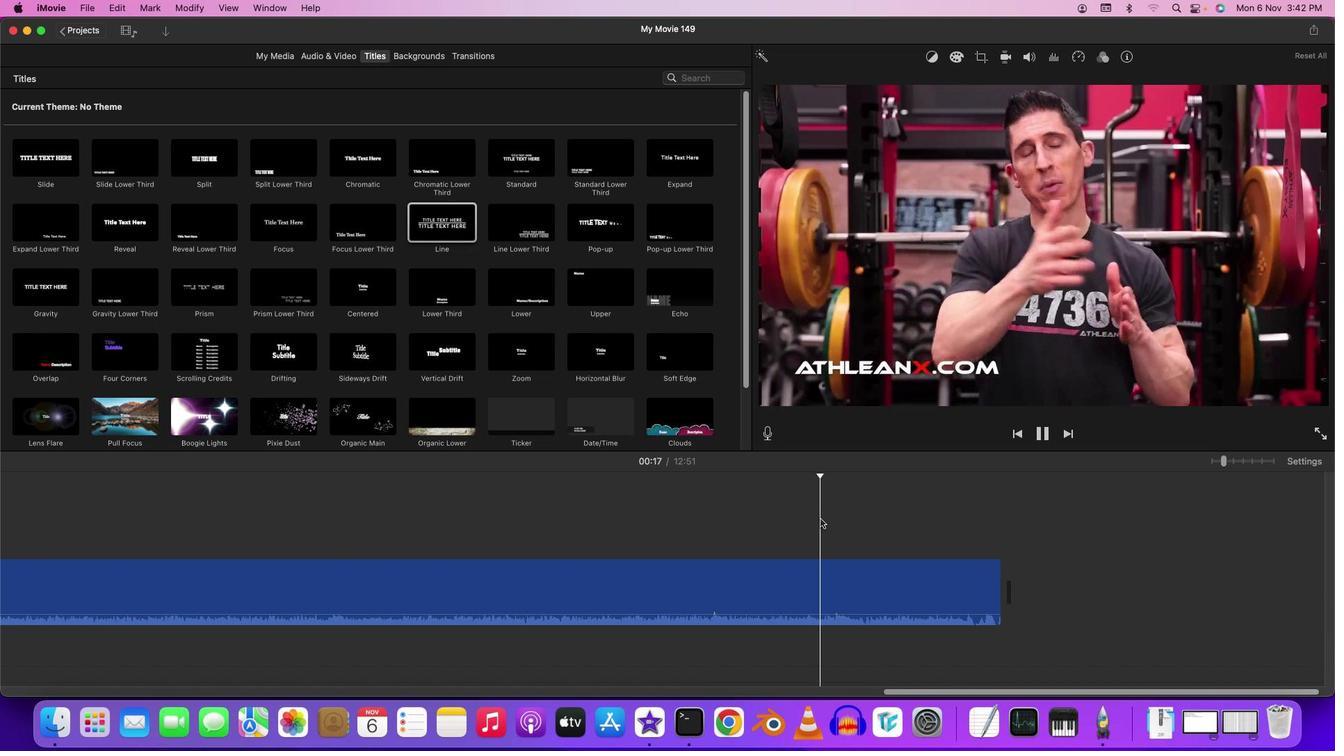
Action: Mouse pressed left at (761, 427)
Screenshot: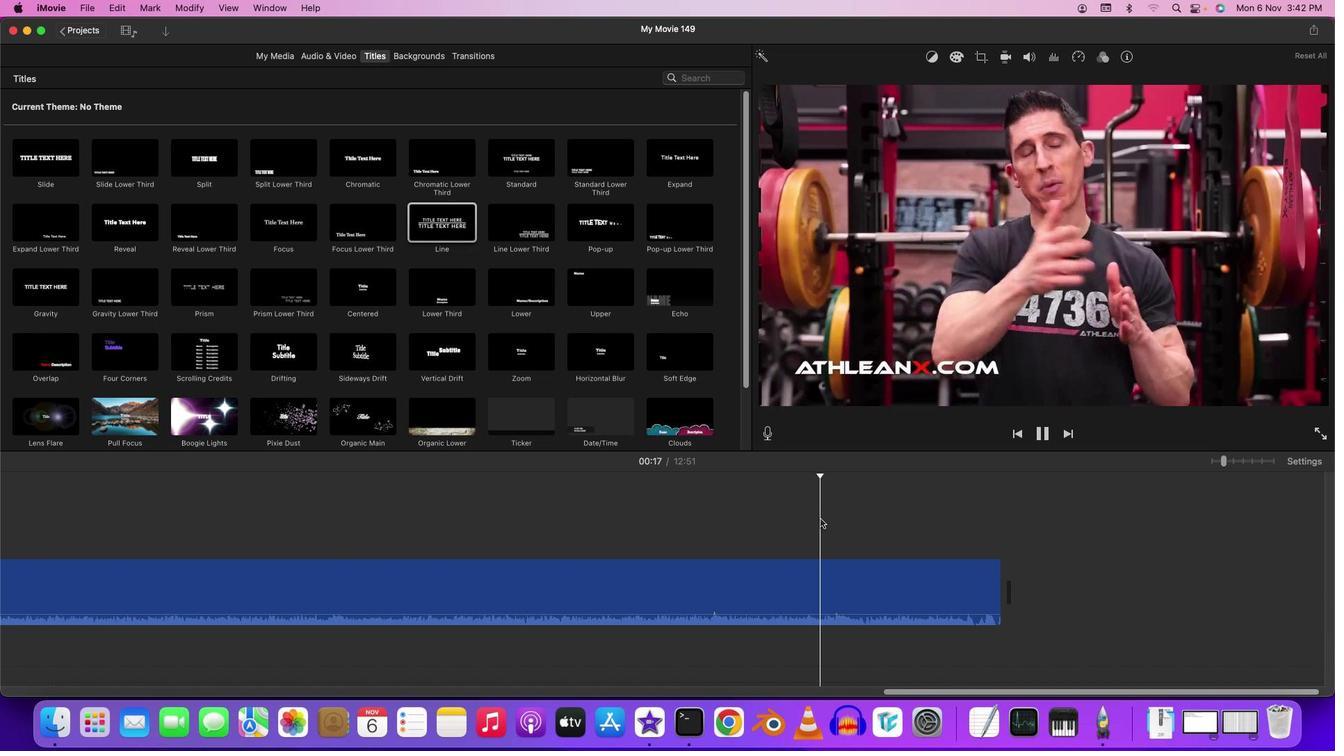 
Action: Mouse moved to (762, 427)
Screenshot: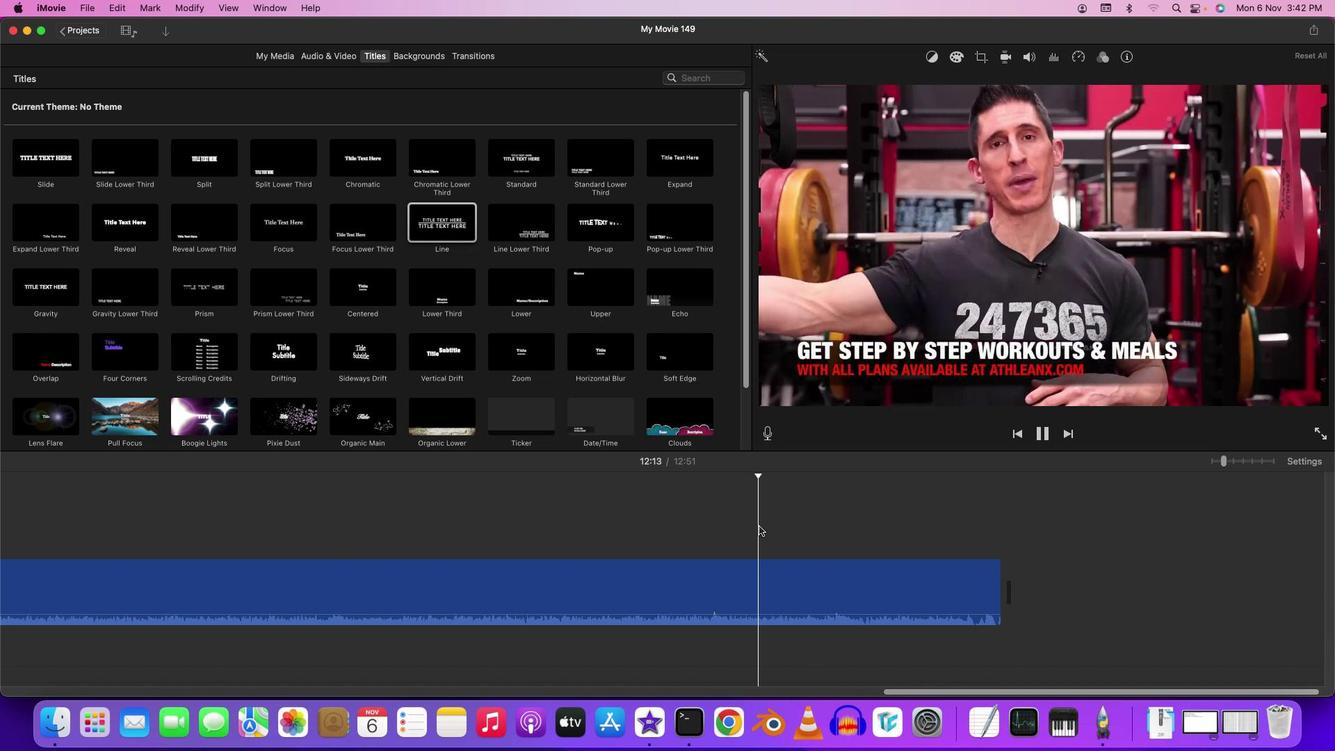 
Action: Mouse pressed left at (762, 427)
Screenshot: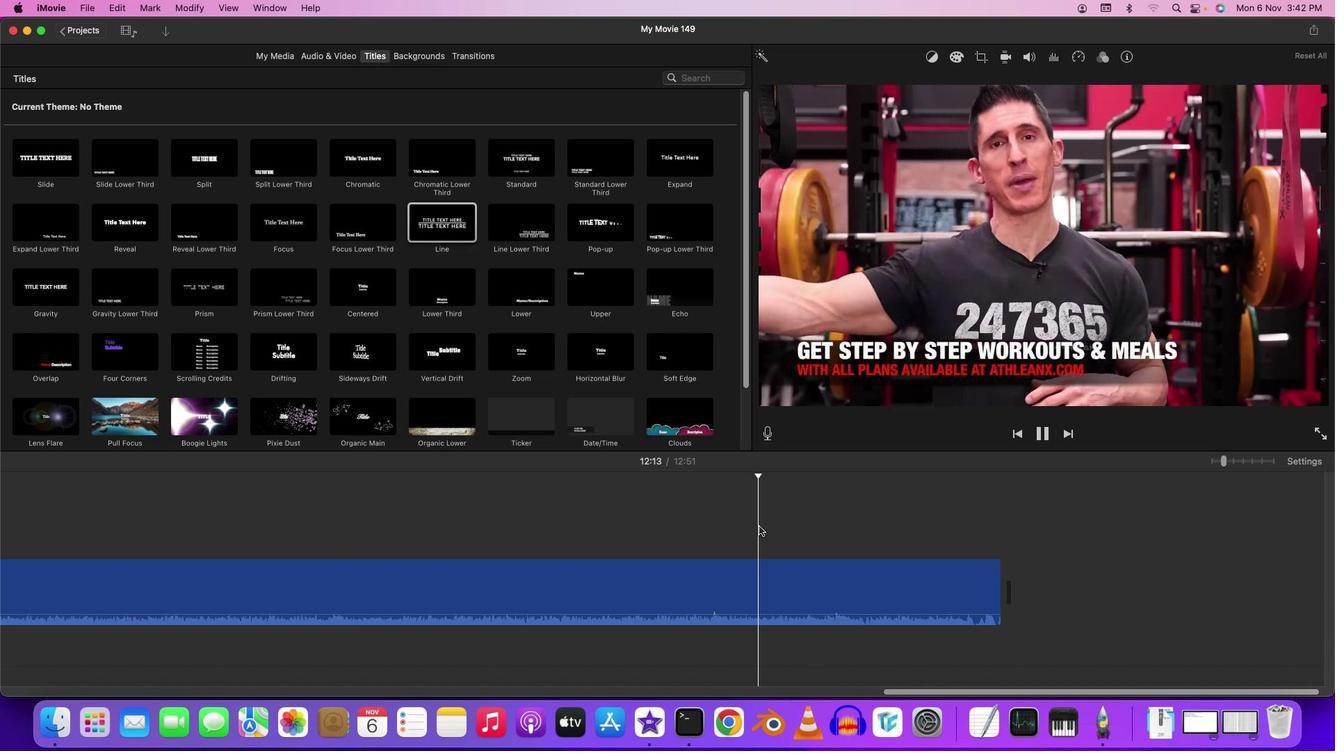 
Action: Mouse moved to (762, 427)
Screenshot: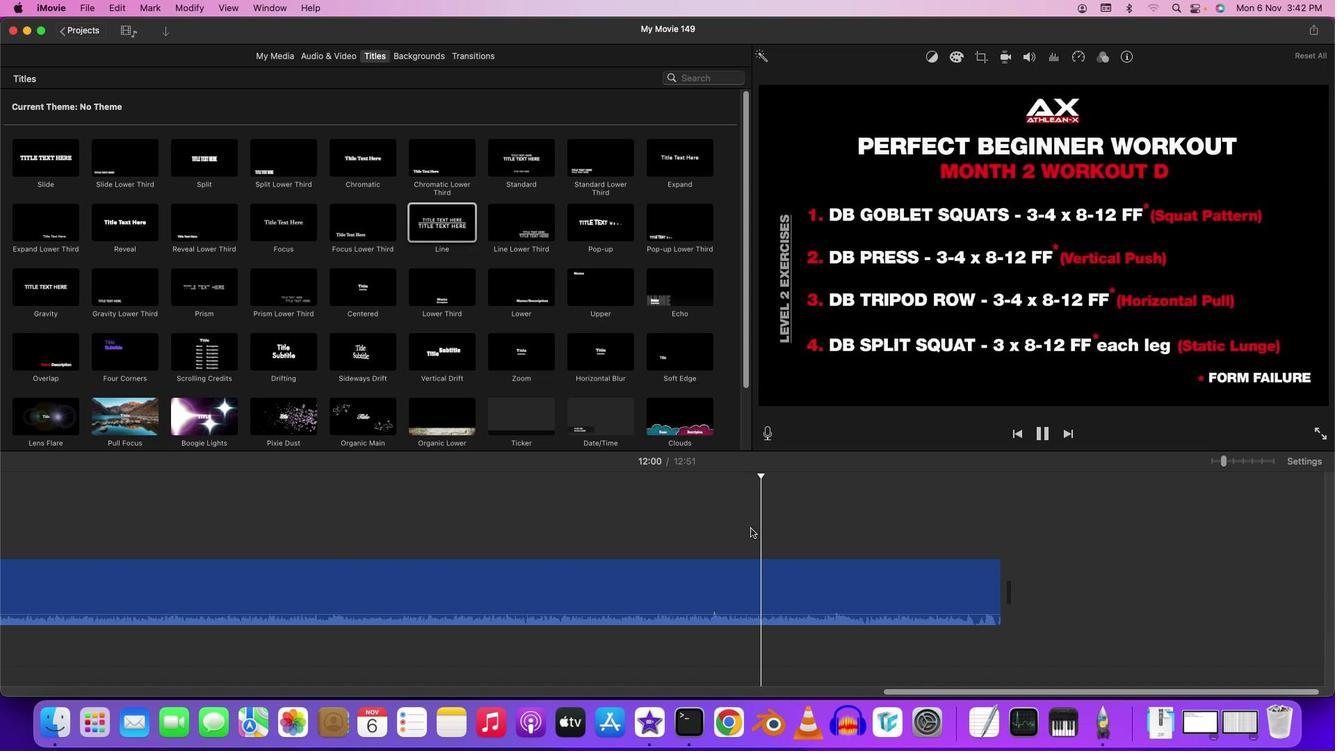 
Action: Key pressed Key.space
Screenshot: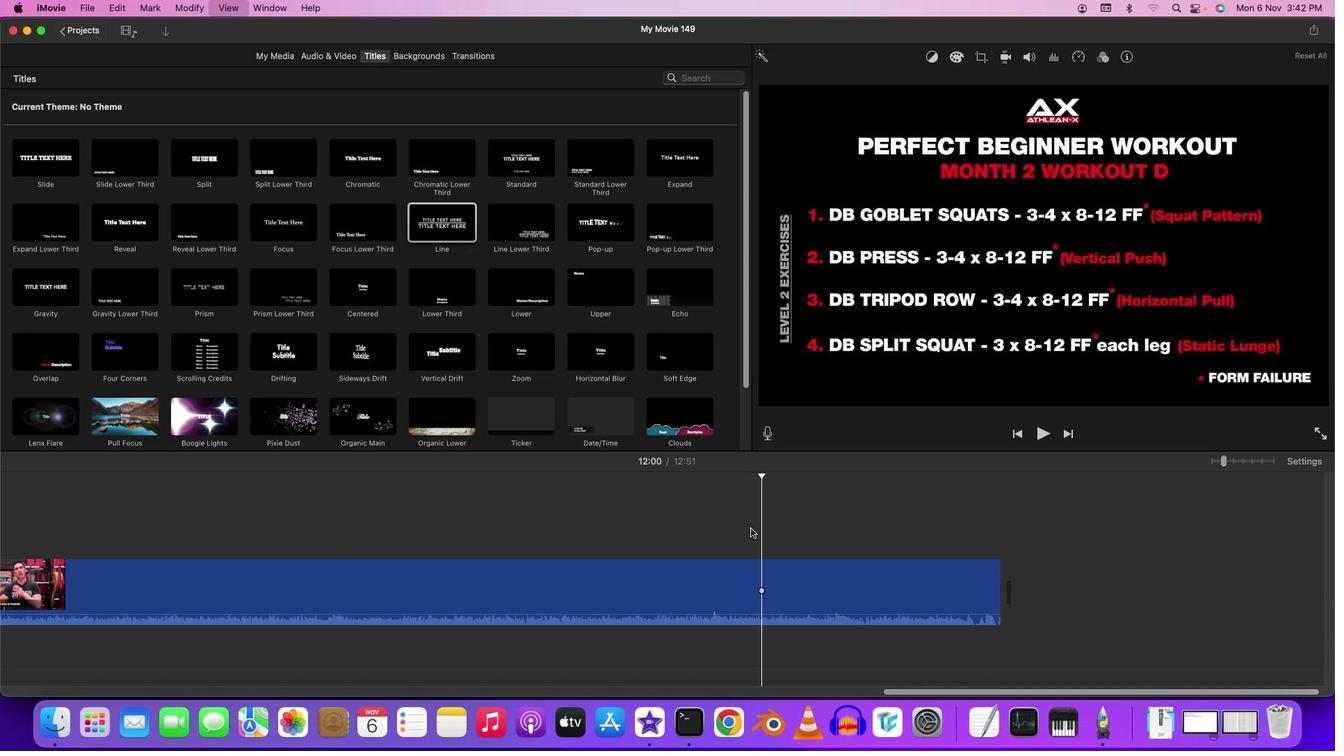 
Action: Mouse moved to (760, 427)
Screenshot: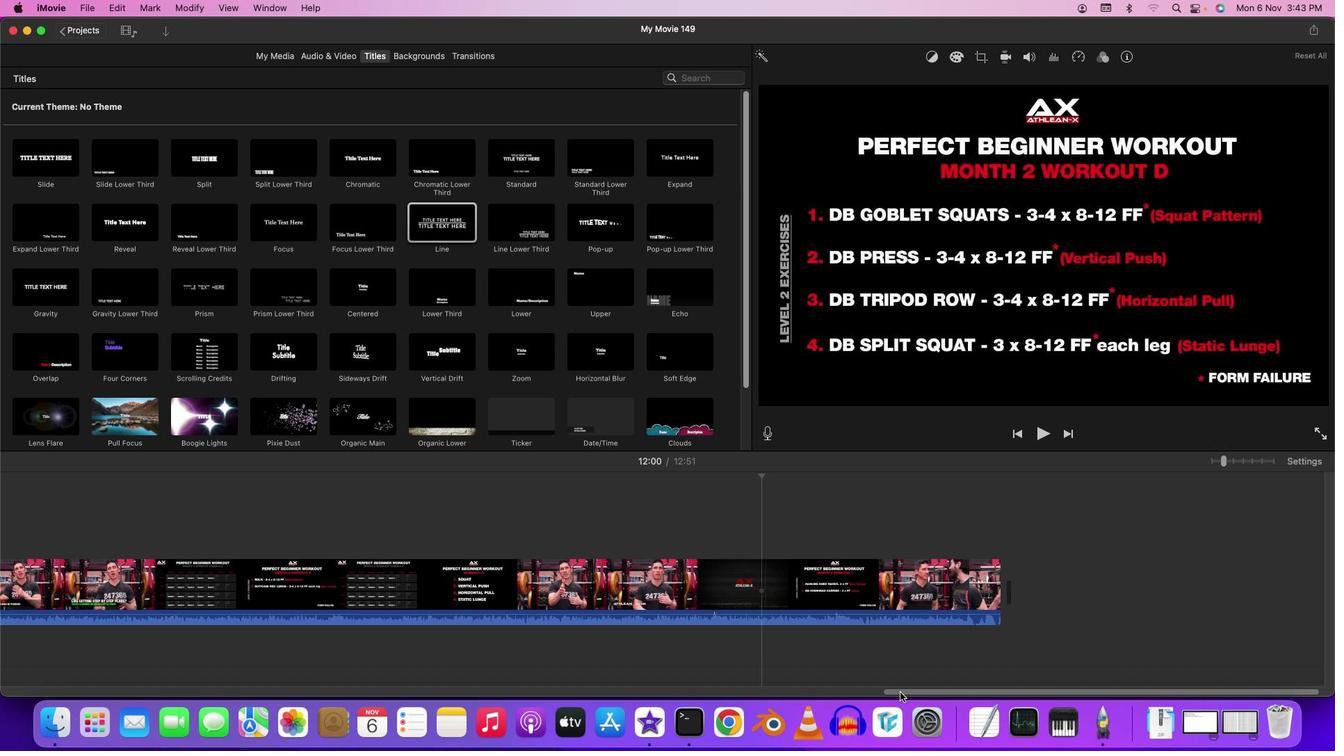 
Action: Mouse pressed left at (760, 427)
Screenshot: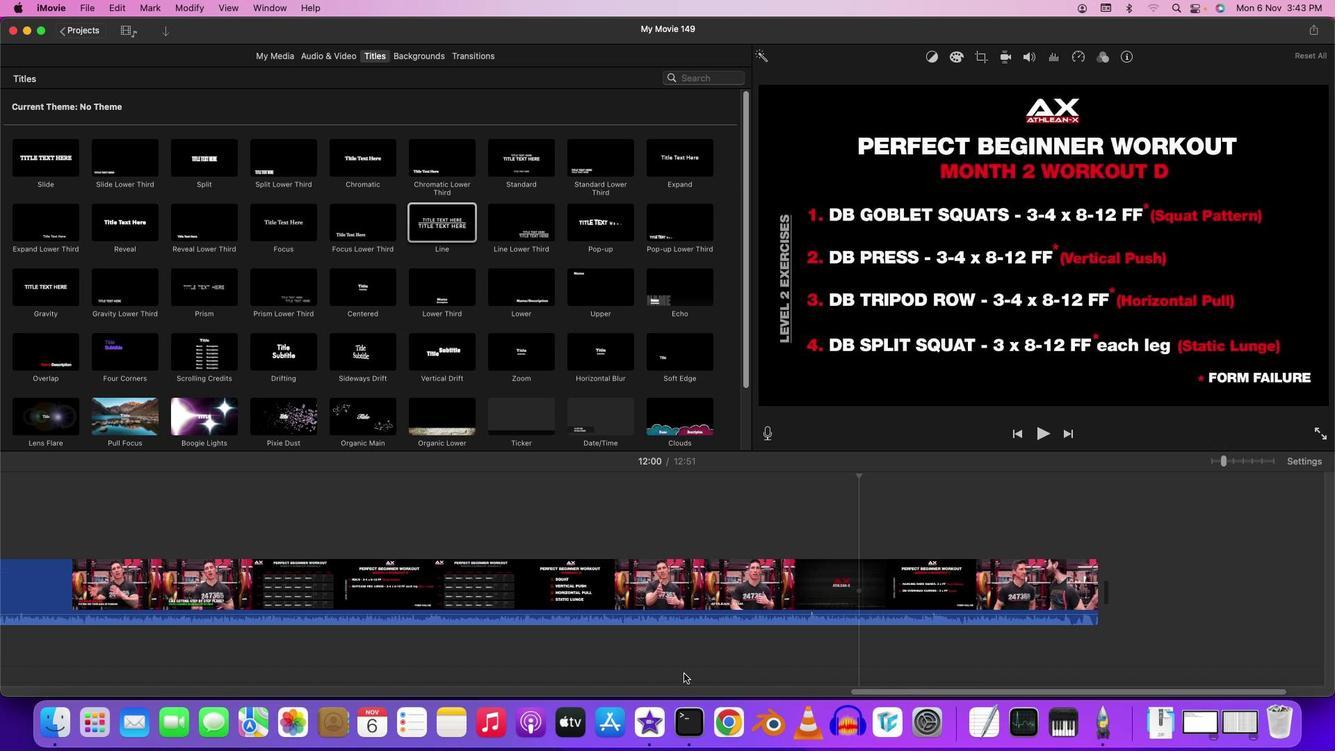 
Action: Mouse moved to (767, 427)
Screenshot: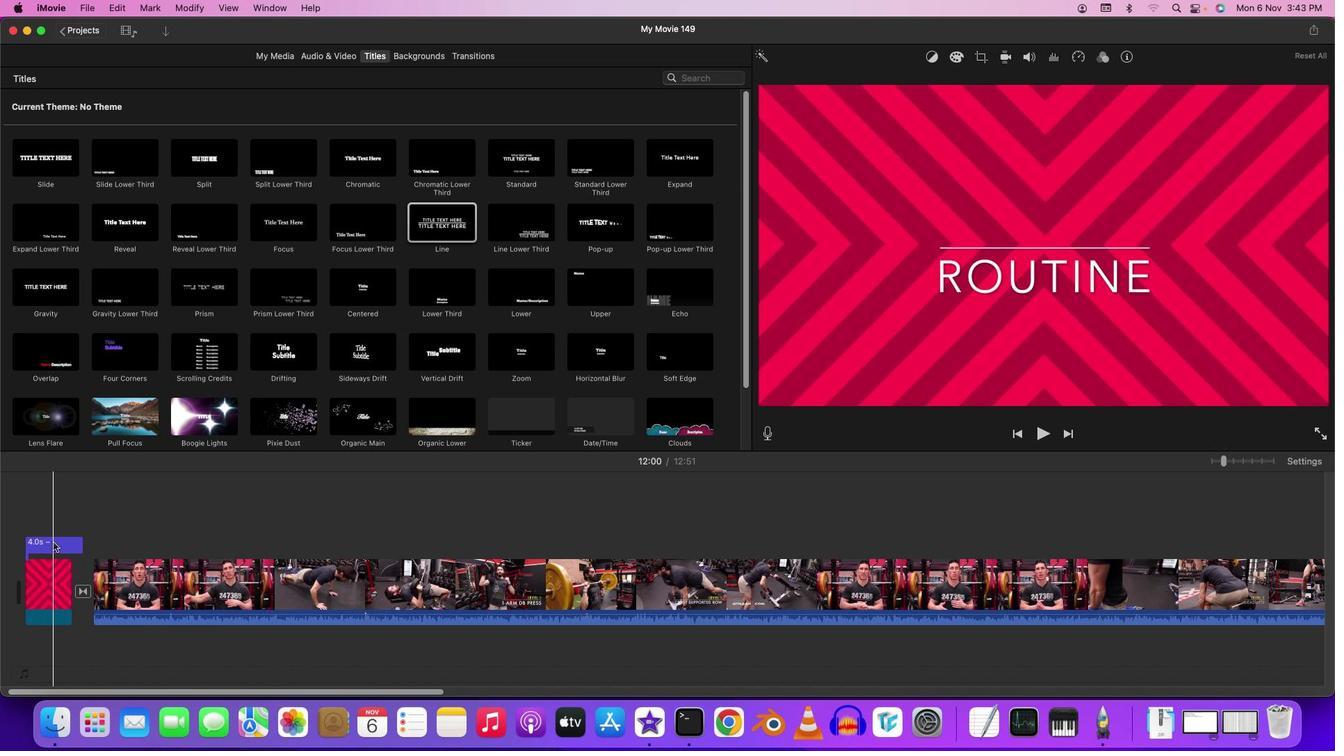 
Action: Mouse pressed left at (767, 427)
Screenshot: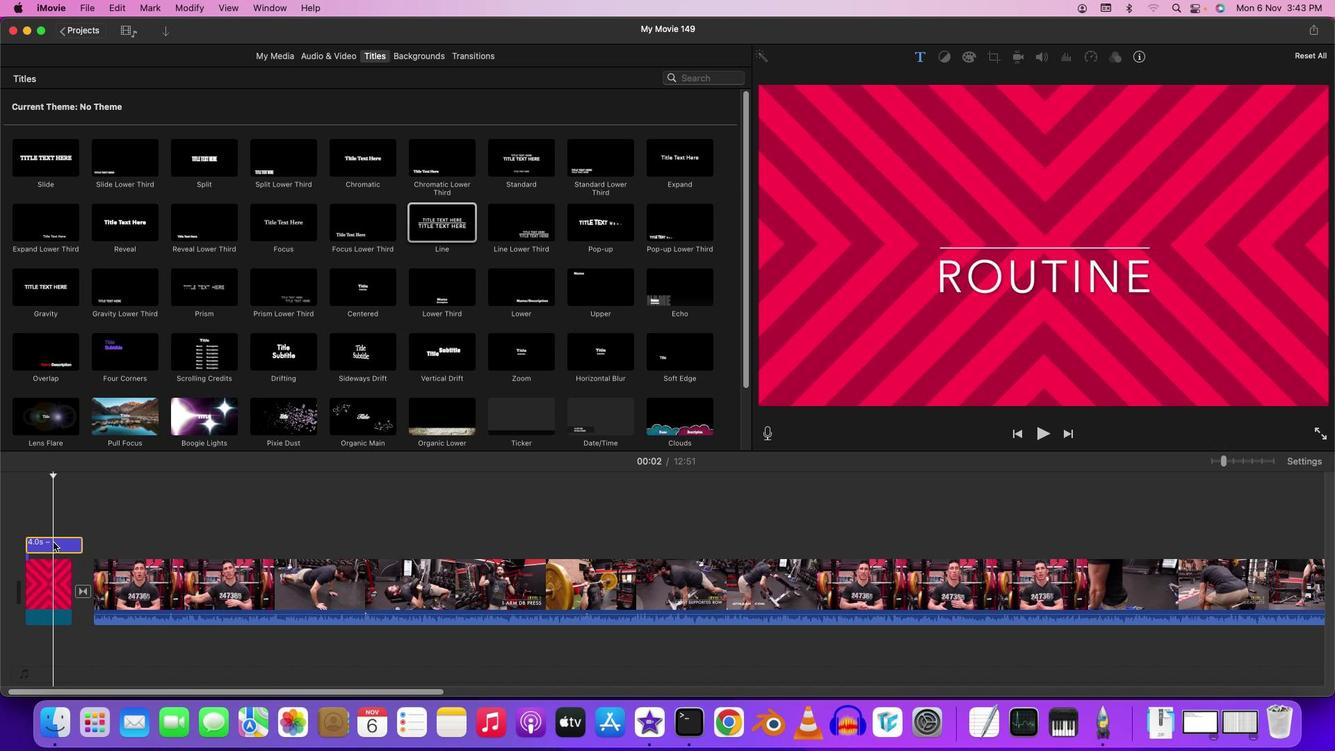 
Action: Mouse pressed left at (767, 427)
Screenshot: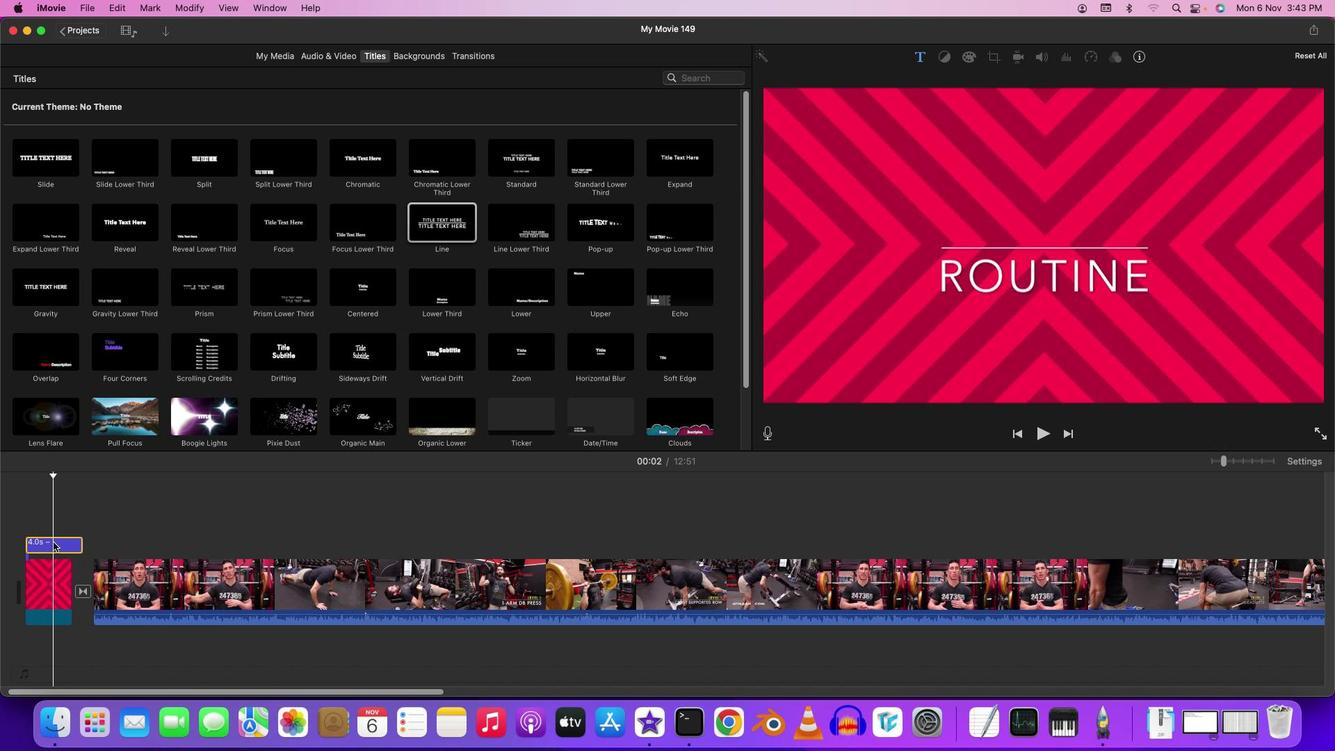 
Action: Mouse moved to (759, 426)
Screenshot: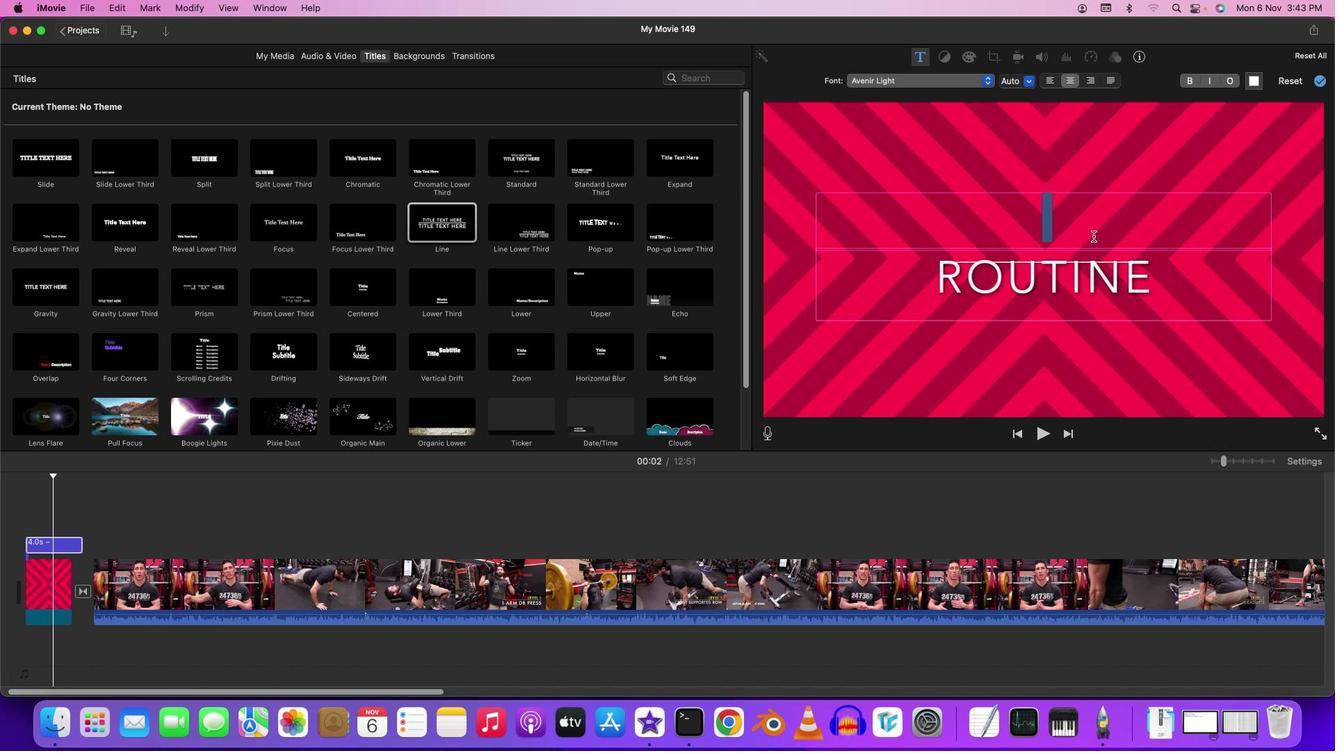 
Action: Key pressed Key.shift'B''r'Key.backspace'e''g''i''n''n''e''r'Key.space'w''o''u''r''k''o''u''t'
Screenshot: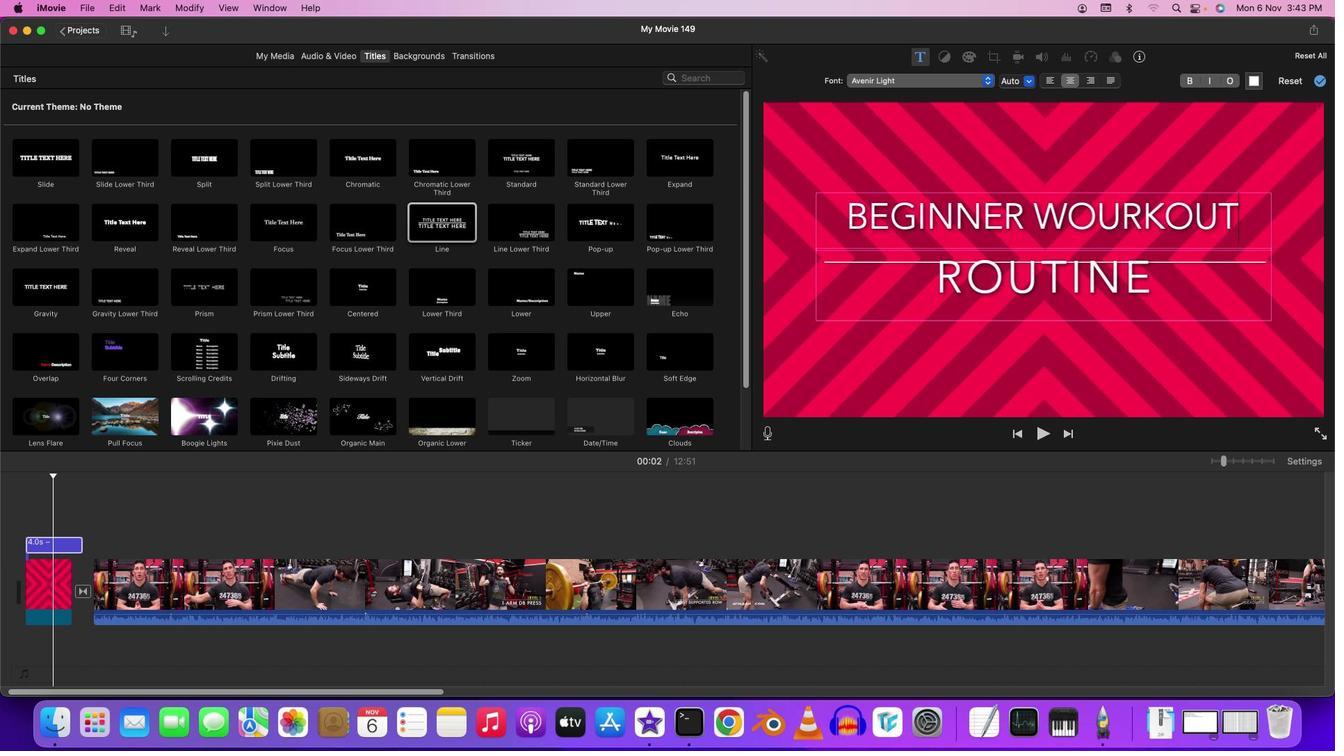 
Action: Mouse moved to (758, 426)
Screenshot: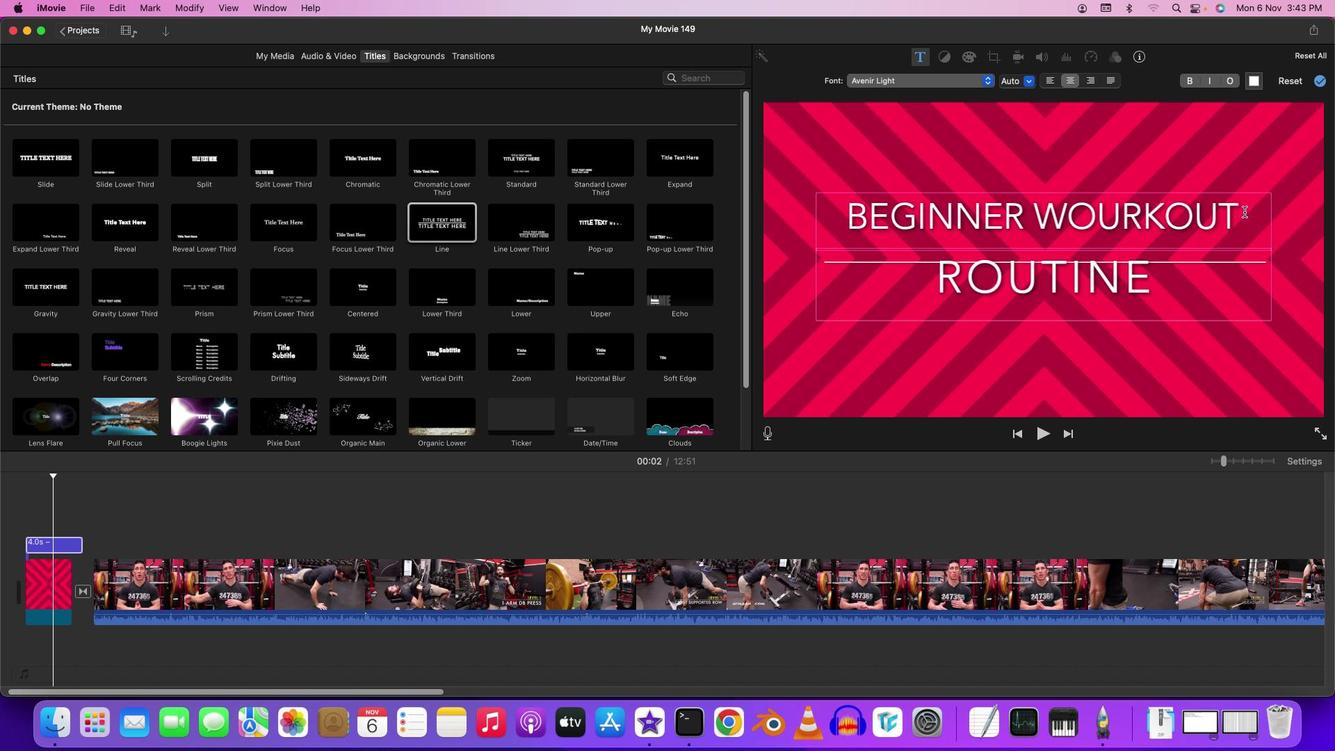 
Action: Mouse pressed left at (758, 426)
Screenshot: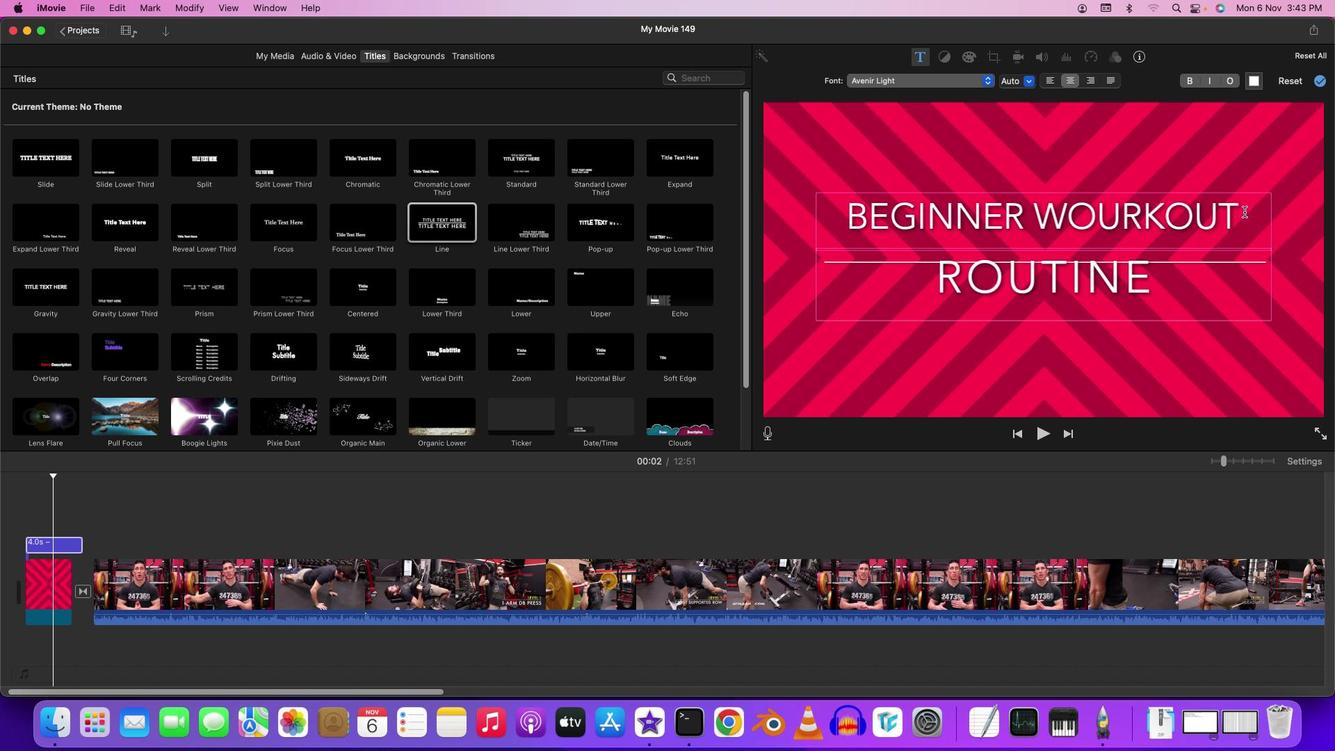 
Action: Mouse moved to (758, 426)
Screenshot: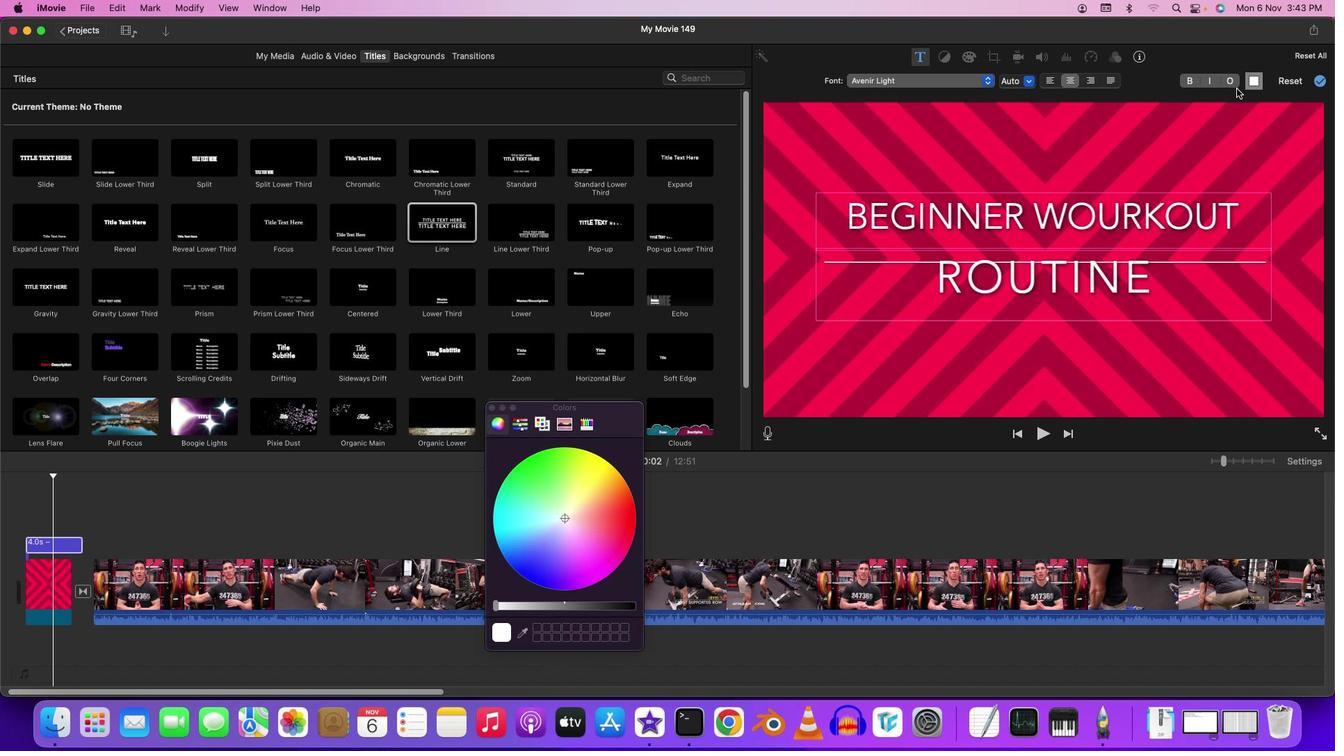 
Action: Mouse pressed left at (758, 426)
Screenshot: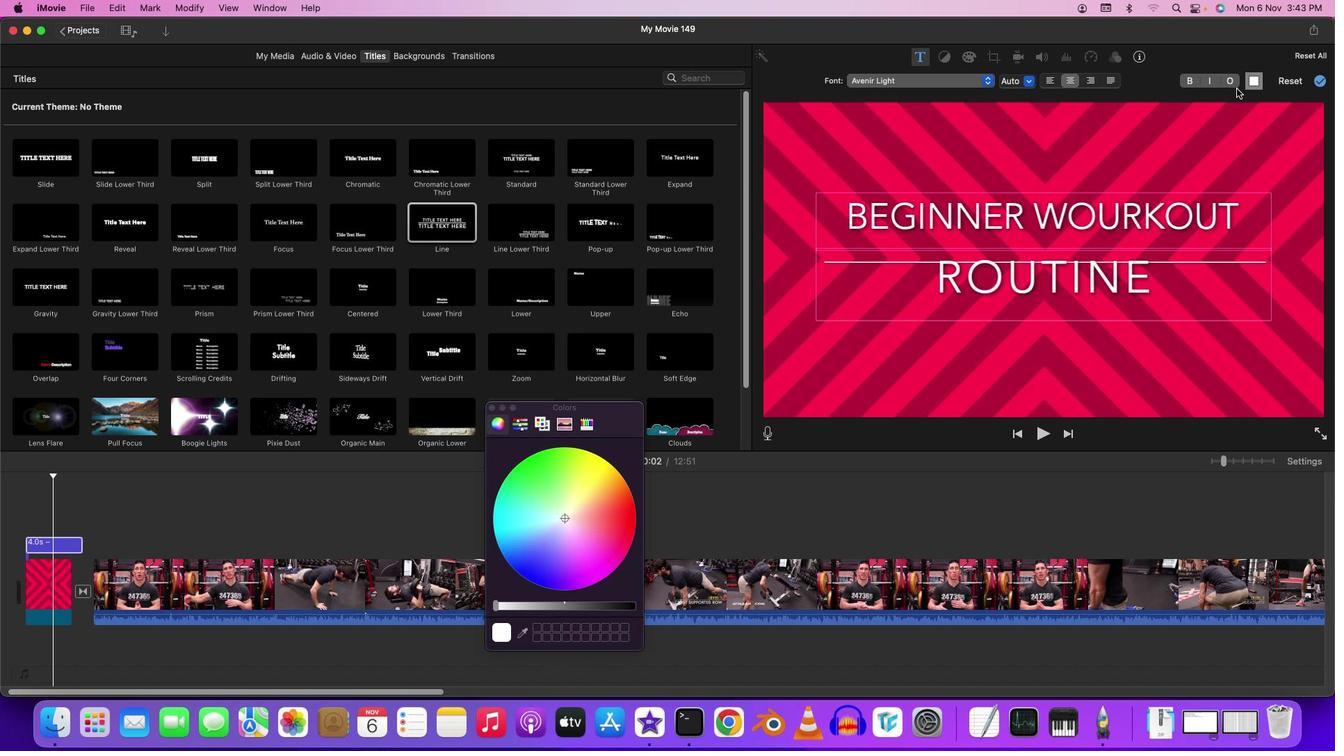 
Action: Mouse moved to (763, 427)
Screenshot: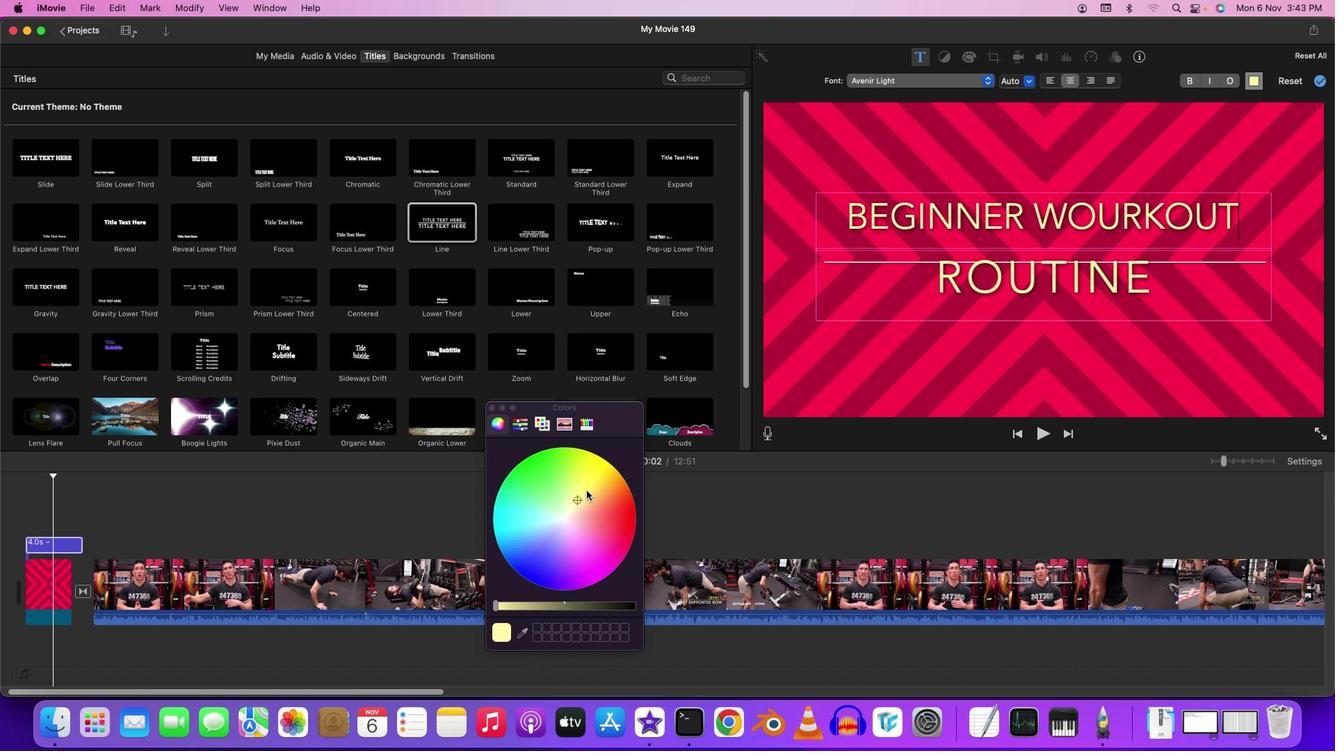 
Action: Mouse pressed left at (763, 427)
Screenshot: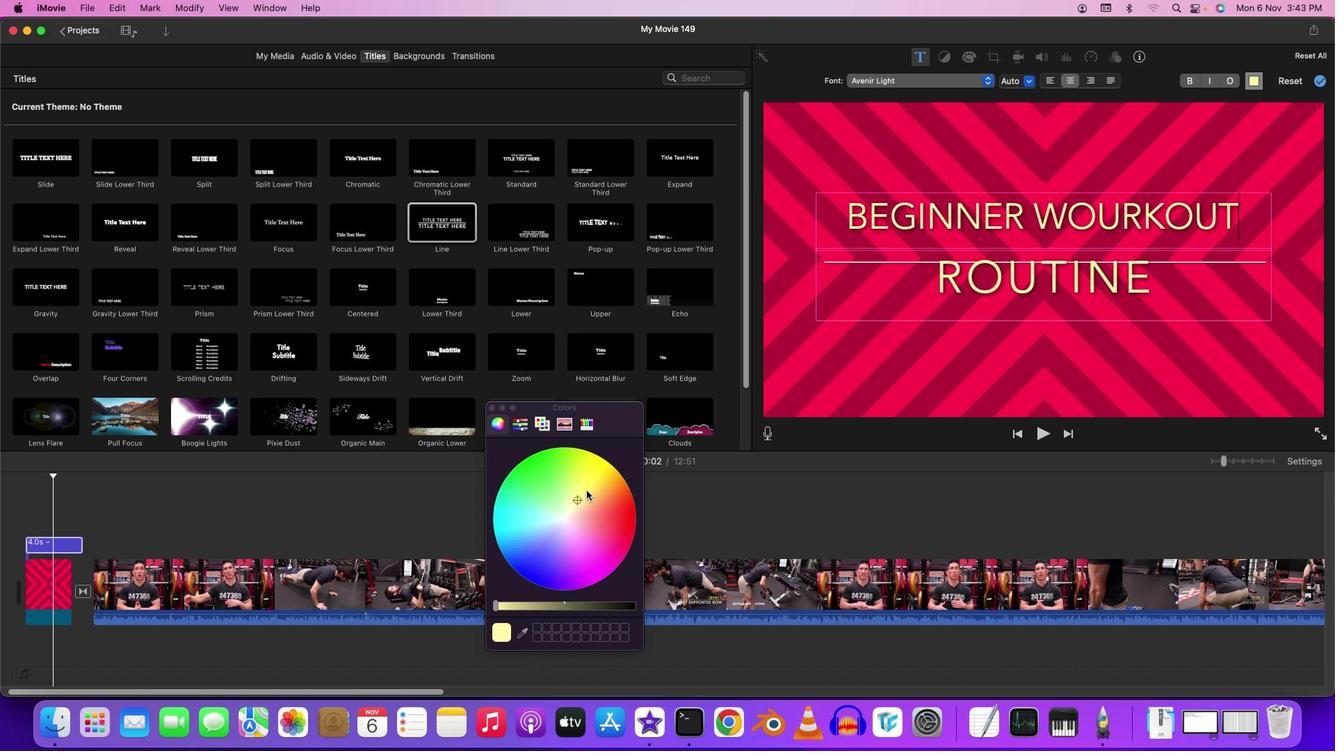 
Action: Mouse moved to (759, 427)
Screenshot: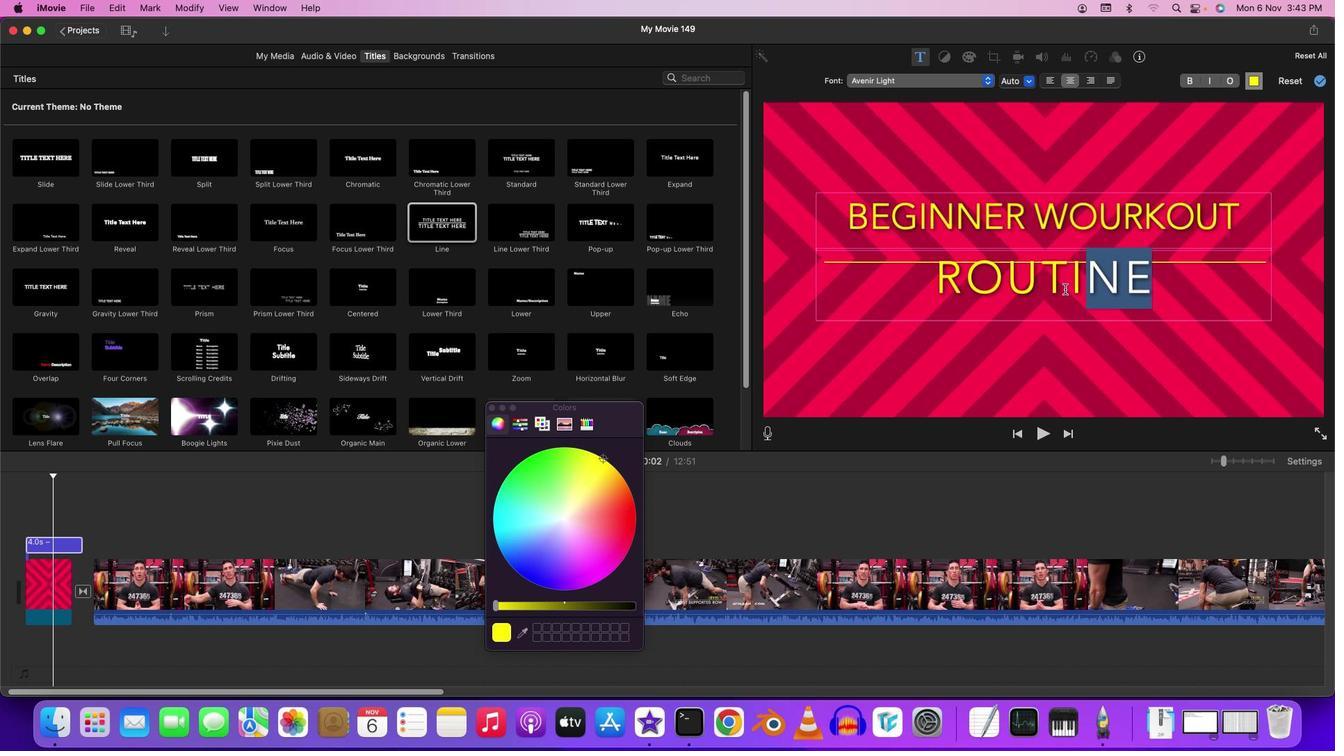 
Action: Mouse pressed left at (759, 427)
Screenshot: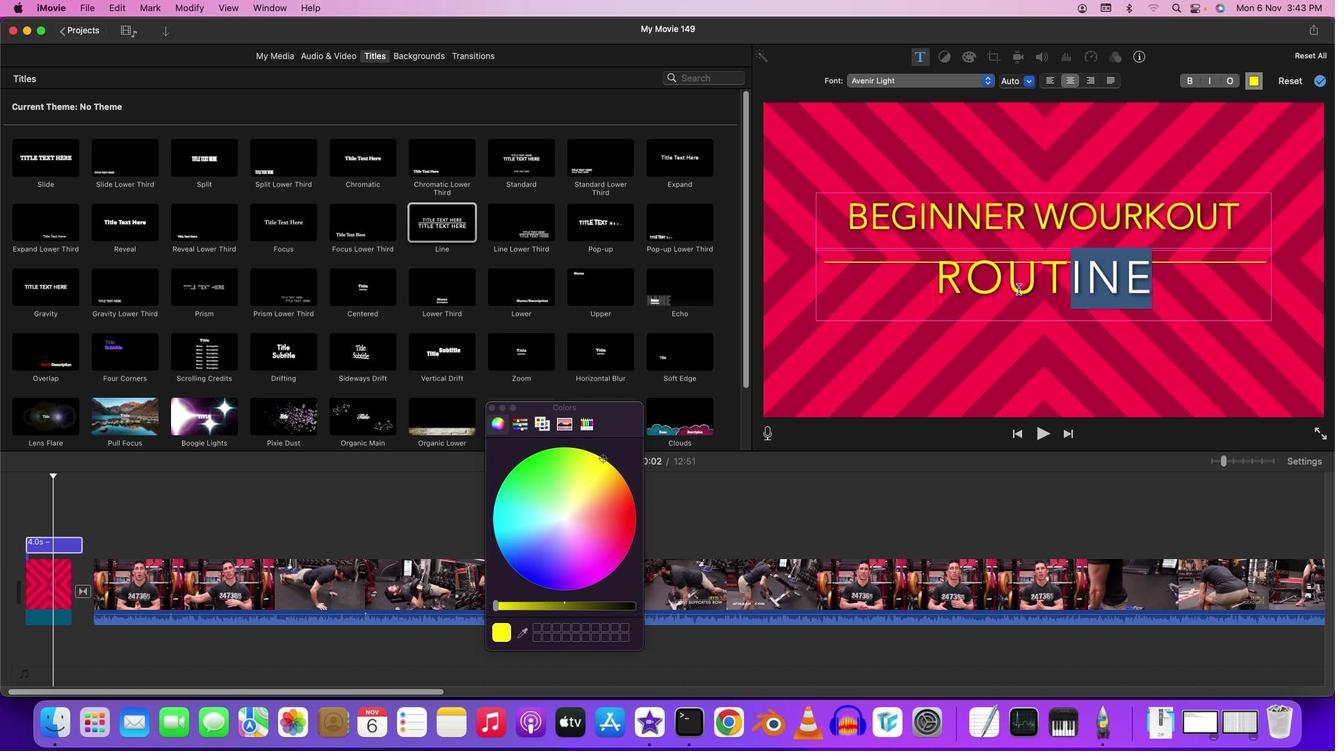 
Action: Mouse moved to (764, 427)
Screenshot: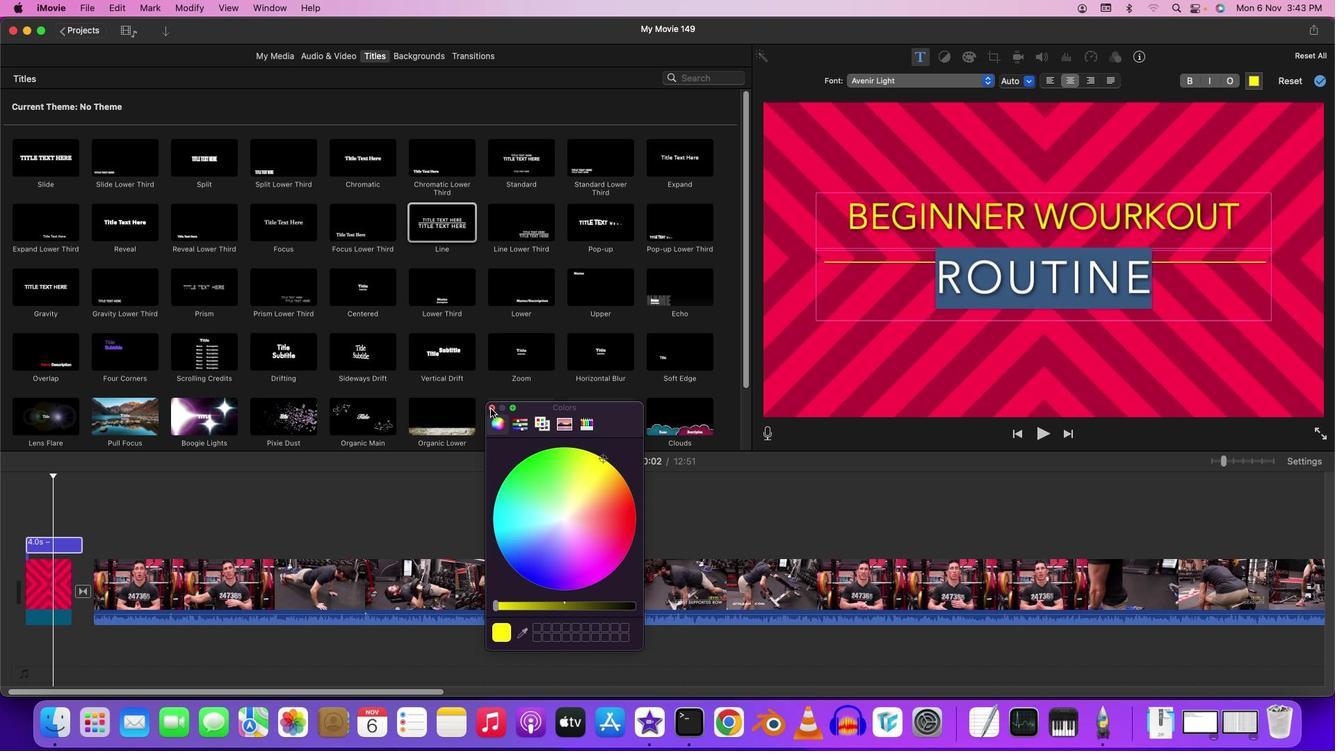 
Action: Mouse pressed left at (764, 427)
Screenshot: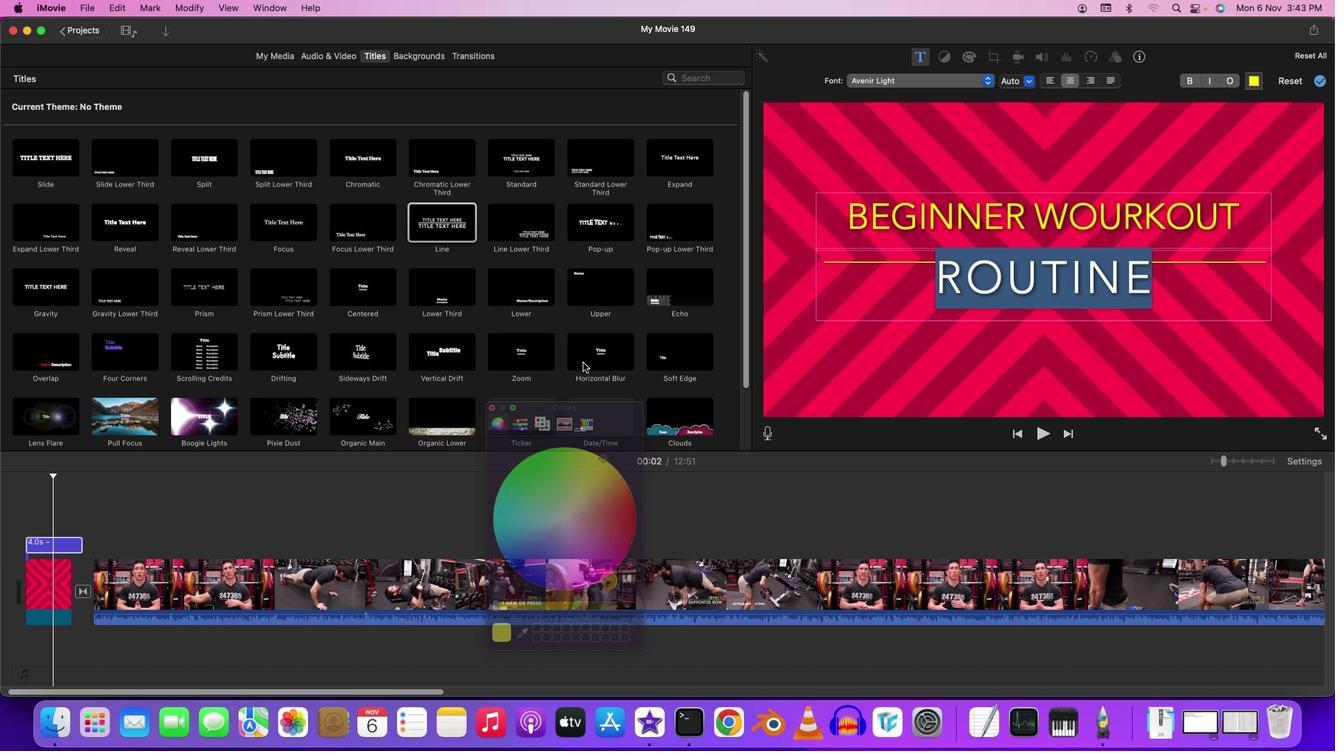
Action: Mouse moved to (758, 426)
Screenshot: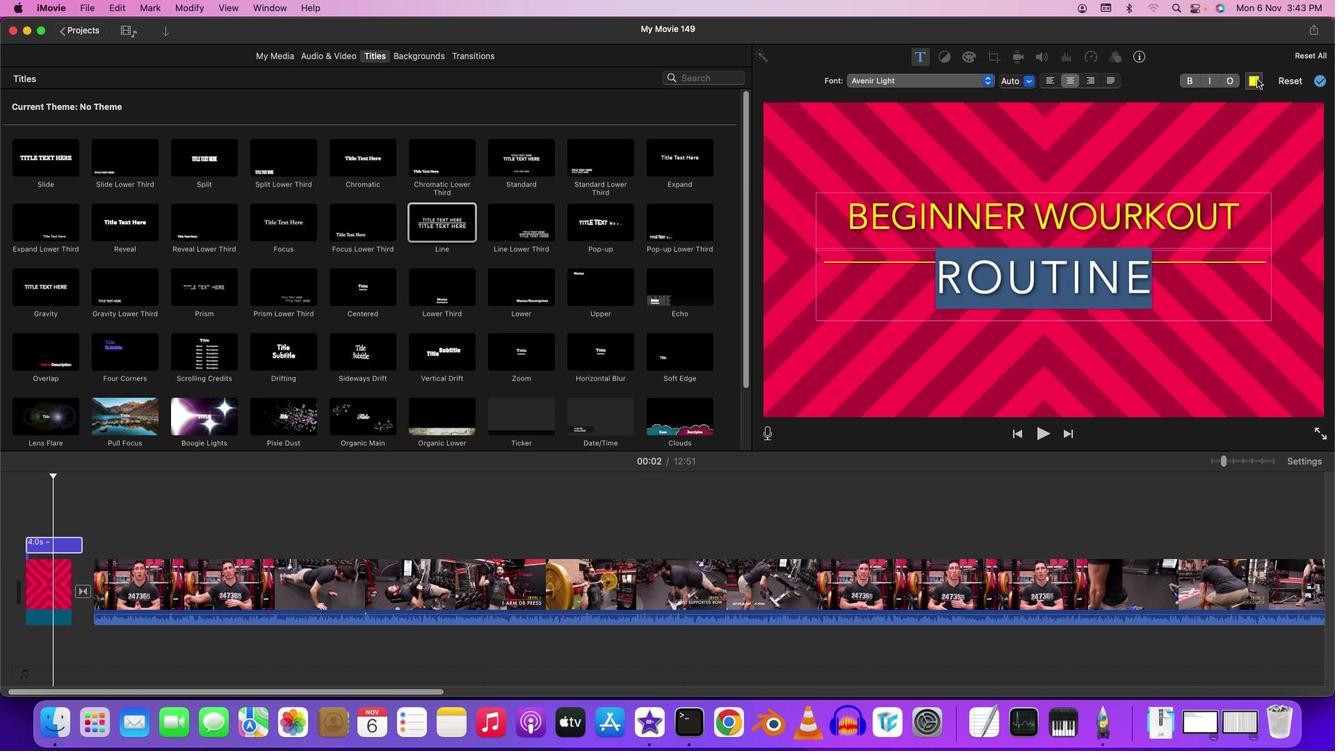 
Action: Mouse pressed left at (758, 426)
Screenshot: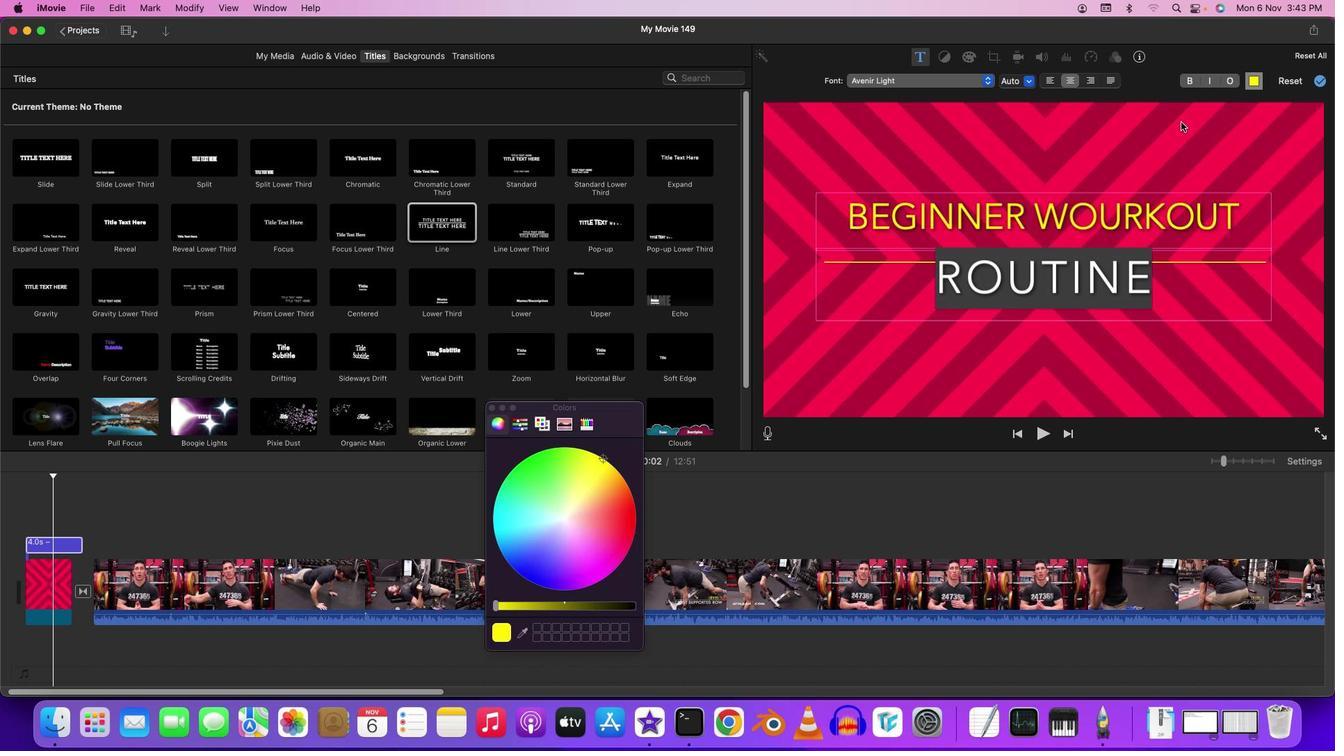
Action: Mouse moved to (763, 427)
Screenshot: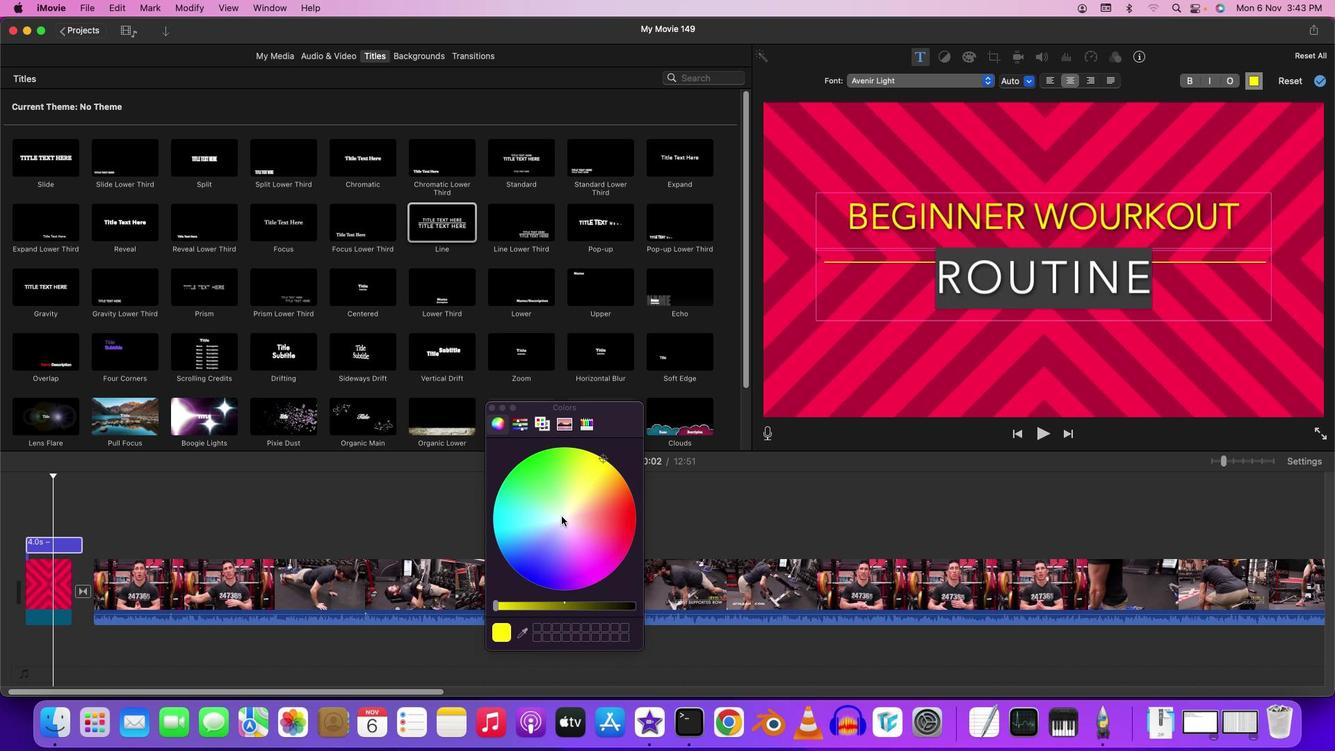 
Action: Mouse pressed left at (763, 427)
Screenshot: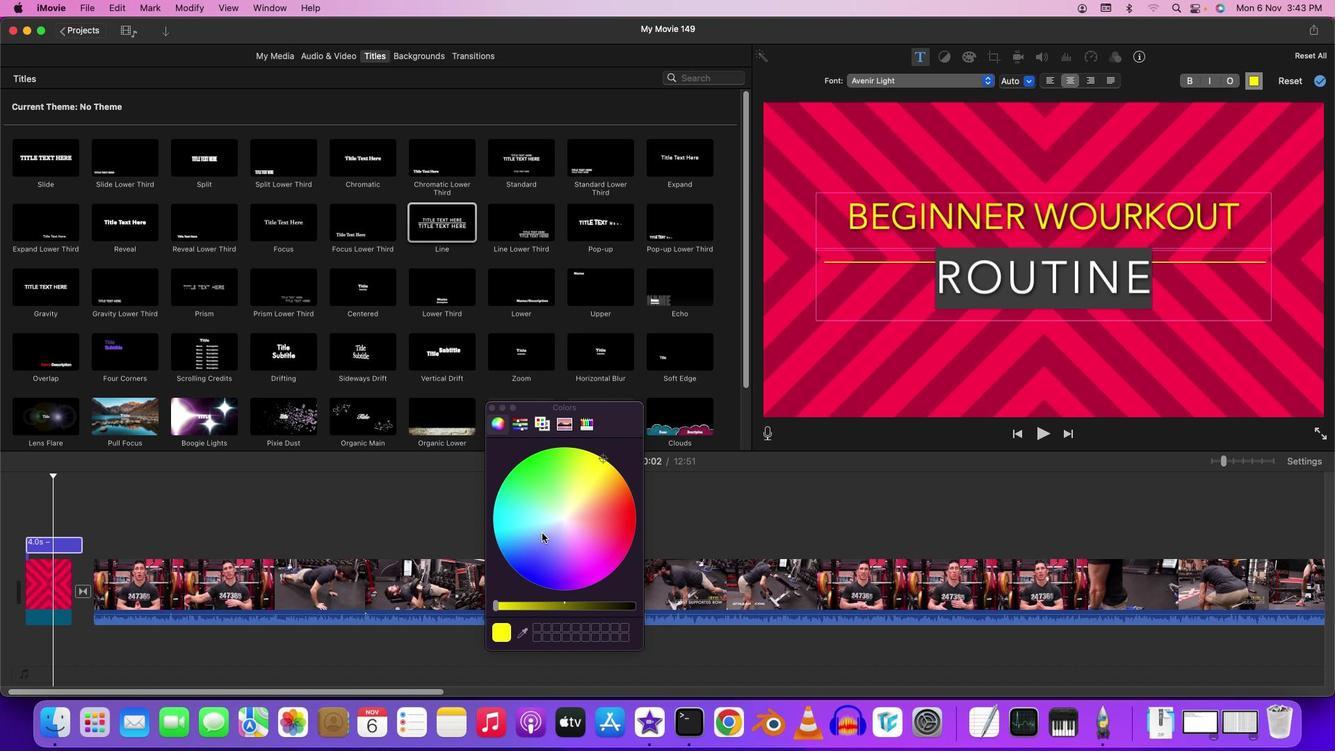 
Action: Mouse moved to (763, 427)
Screenshot: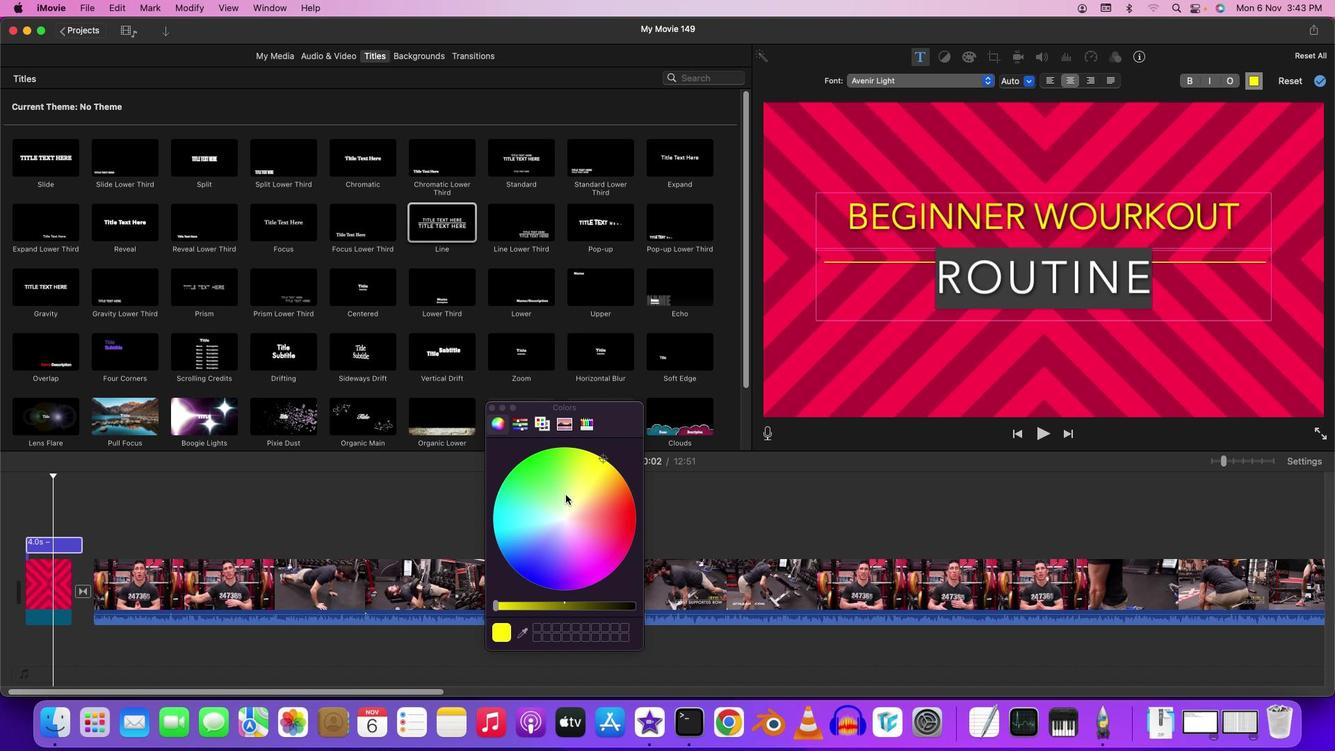 
Action: Mouse pressed left at (763, 427)
Screenshot: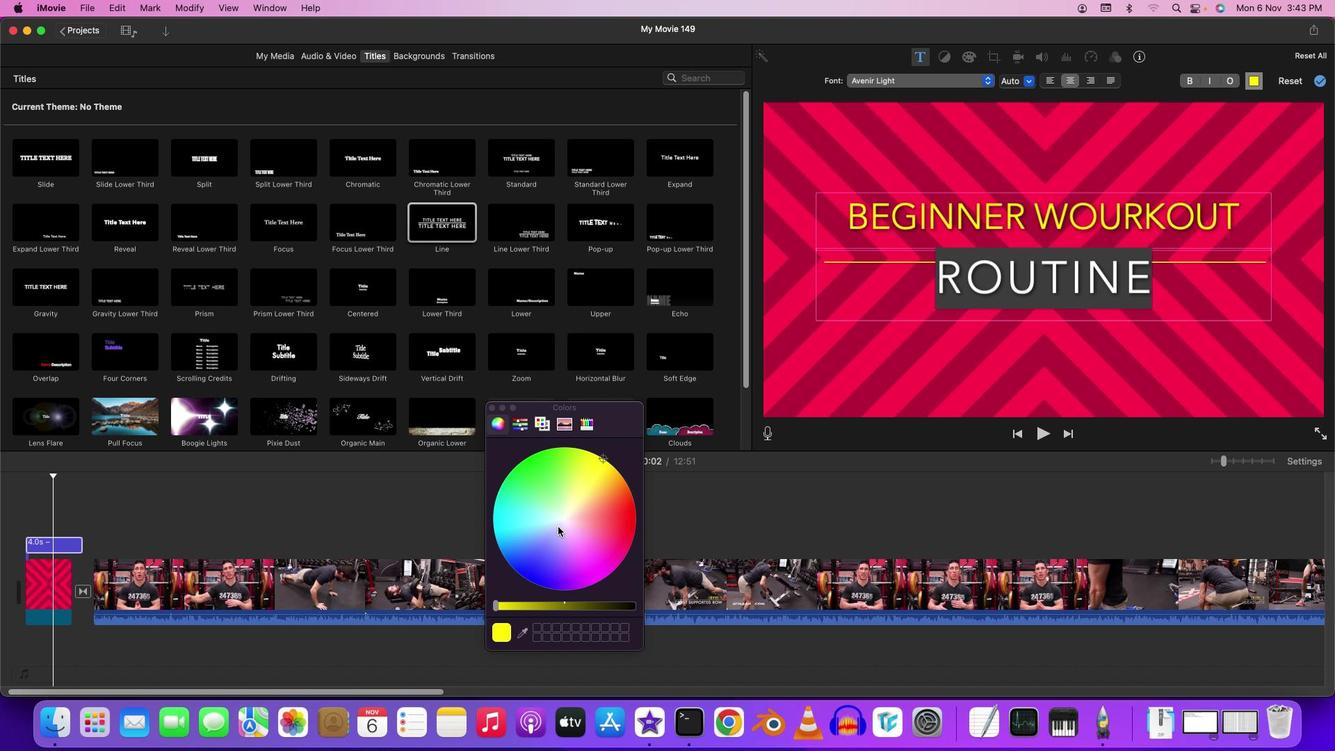 
Action: Mouse moved to (763, 427)
Screenshot: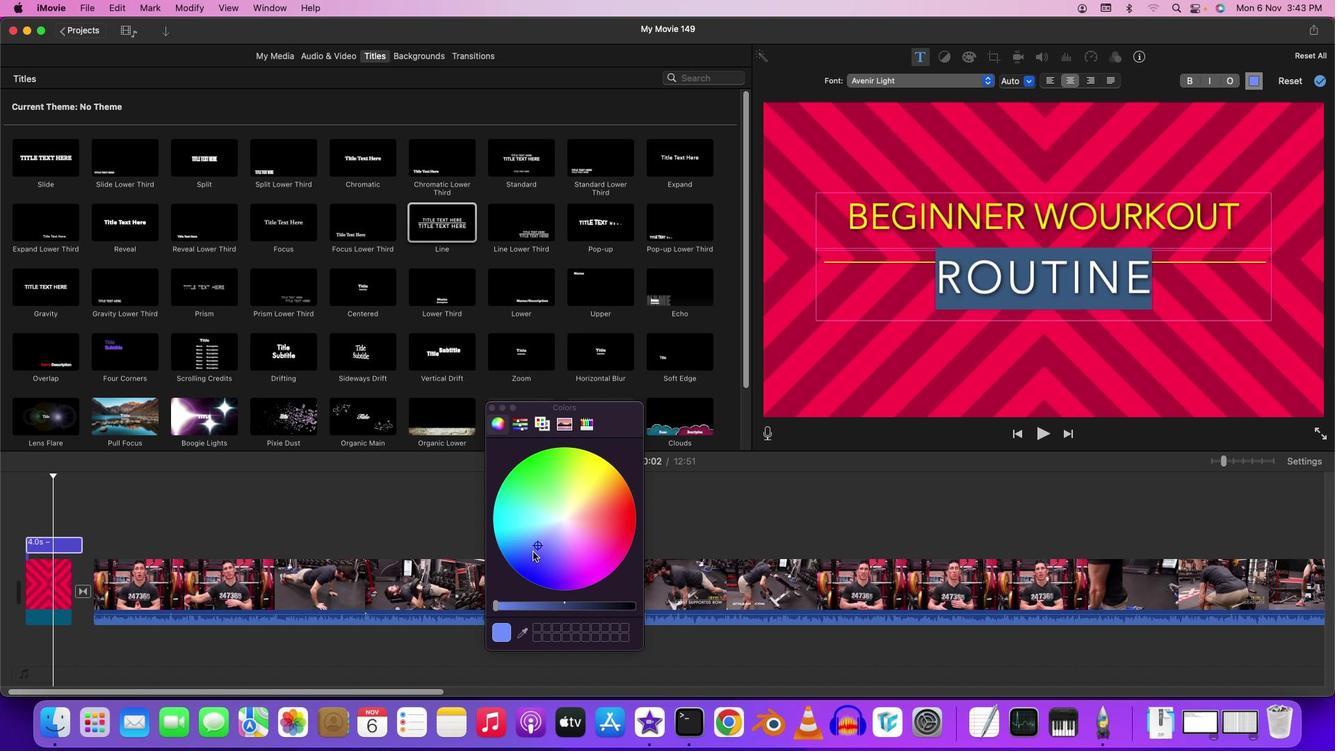
Action: Mouse pressed left at (763, 427)
Screenshot: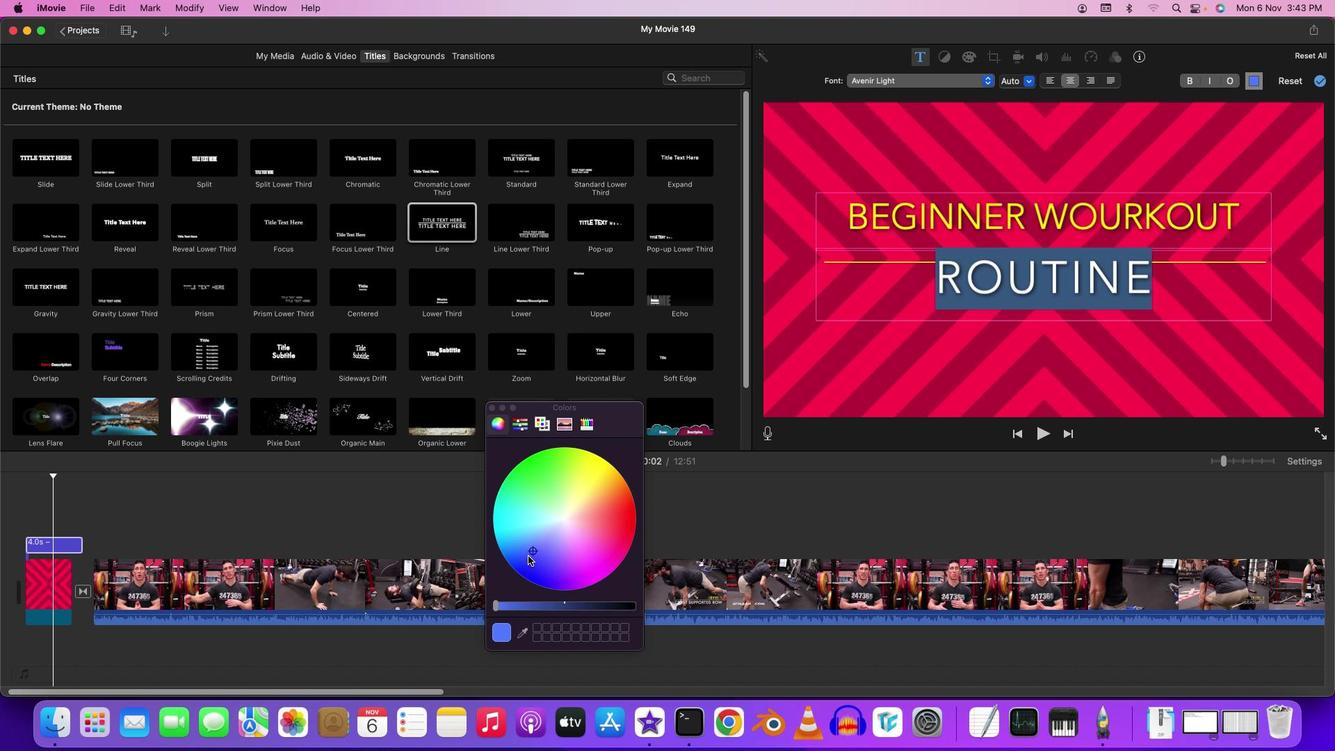 
Action: Mouse moved to (764, 427)
Screenshot: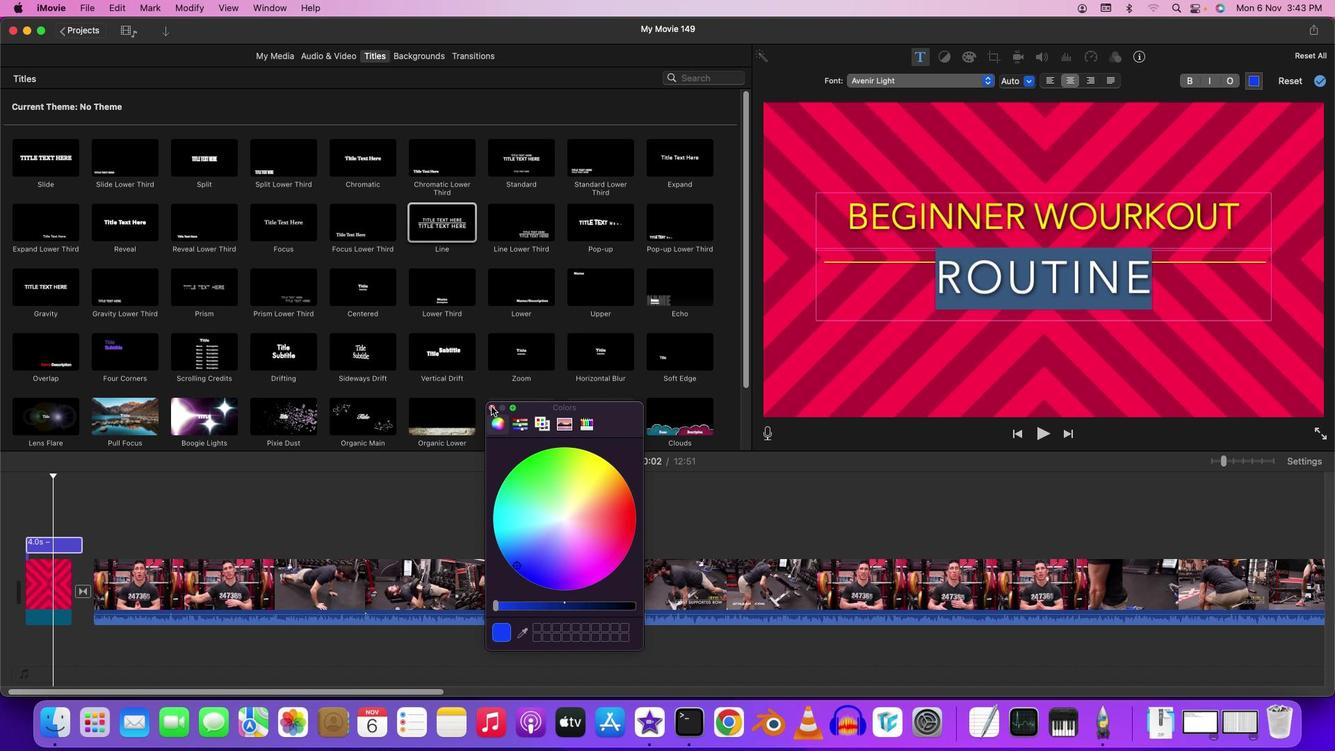 
Action: Mouse pressed left at (764, 427)
Screenshot: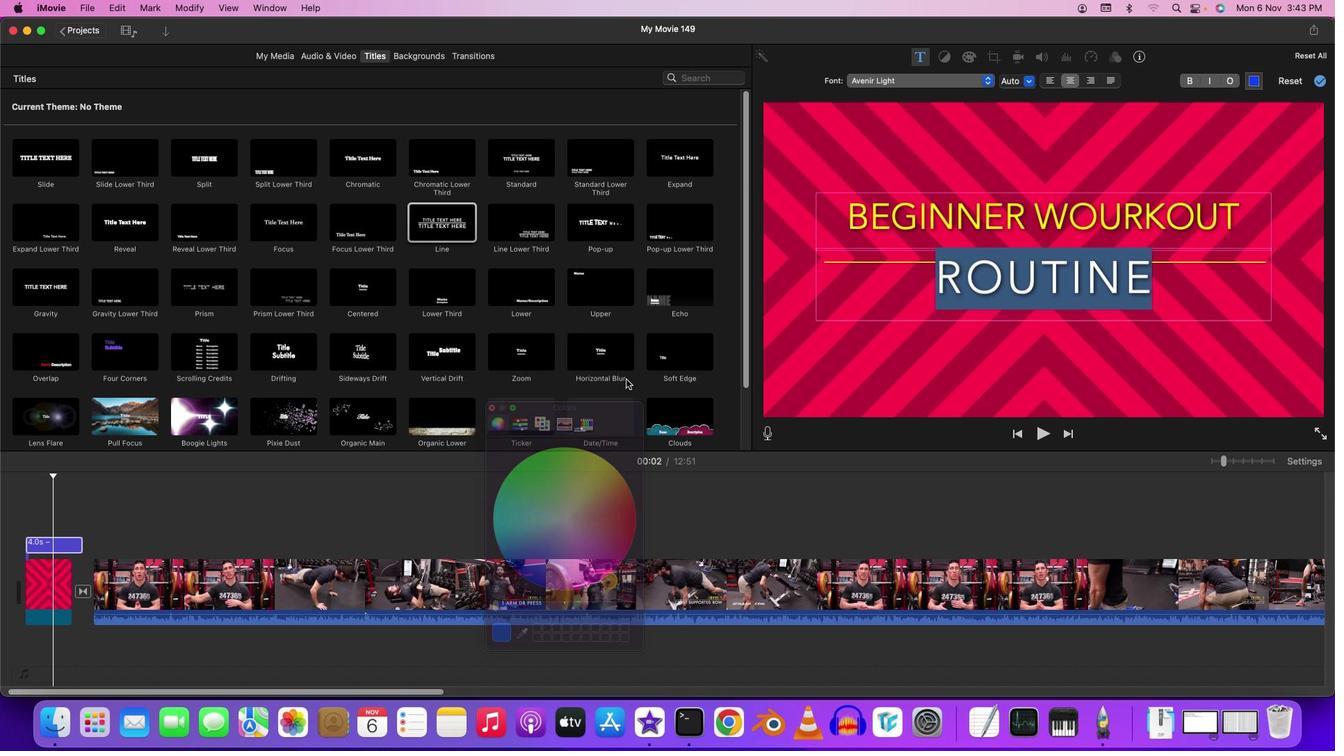 
Action: Mouse moved to (758, 427)
Screenshot: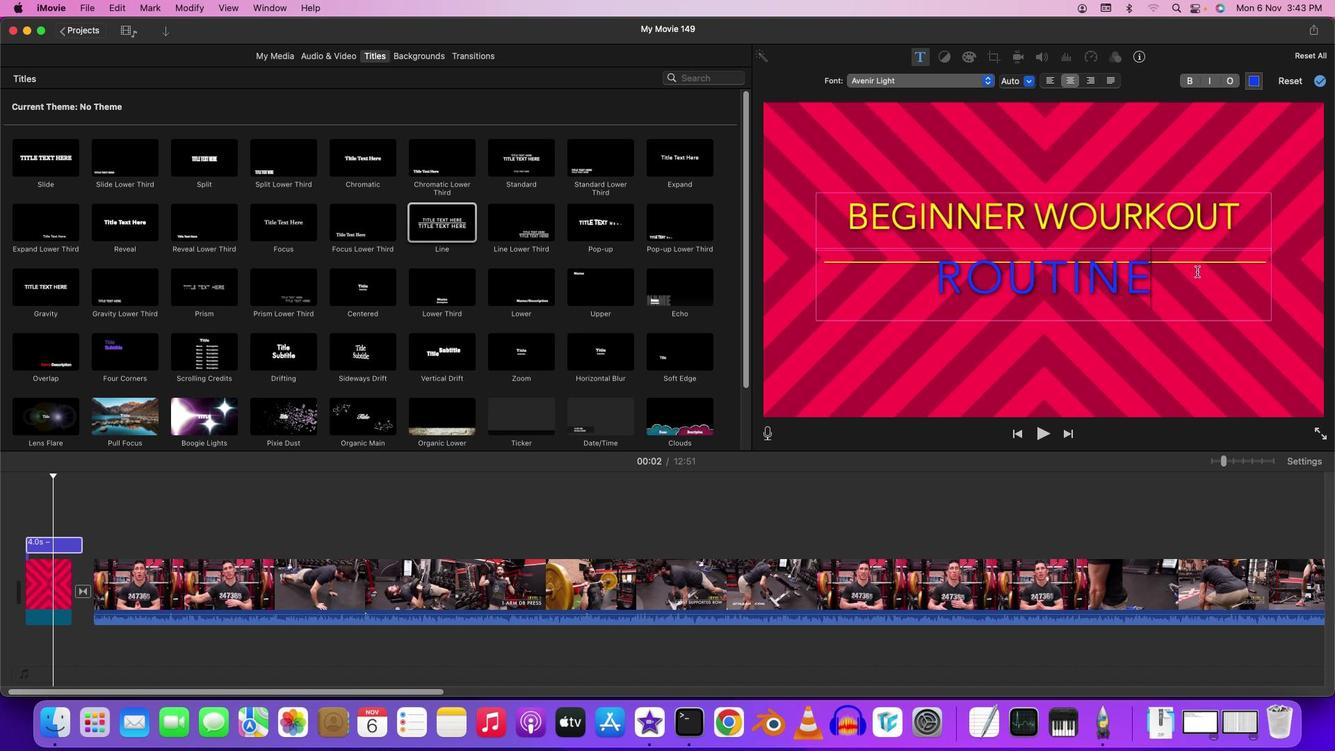 
Action: Mouse pressed left at (758, 427)
Screenshot: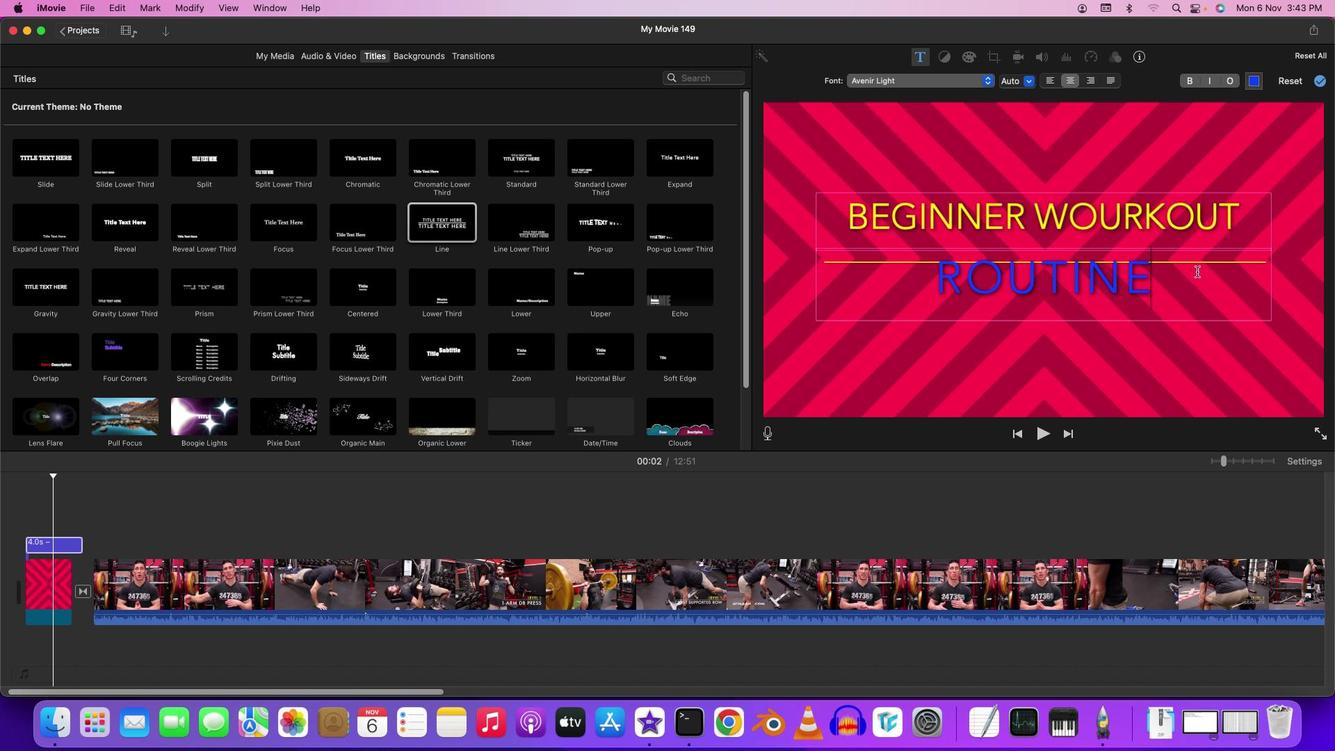 
Action: Mouse moved to (758, 427)
Screenshot: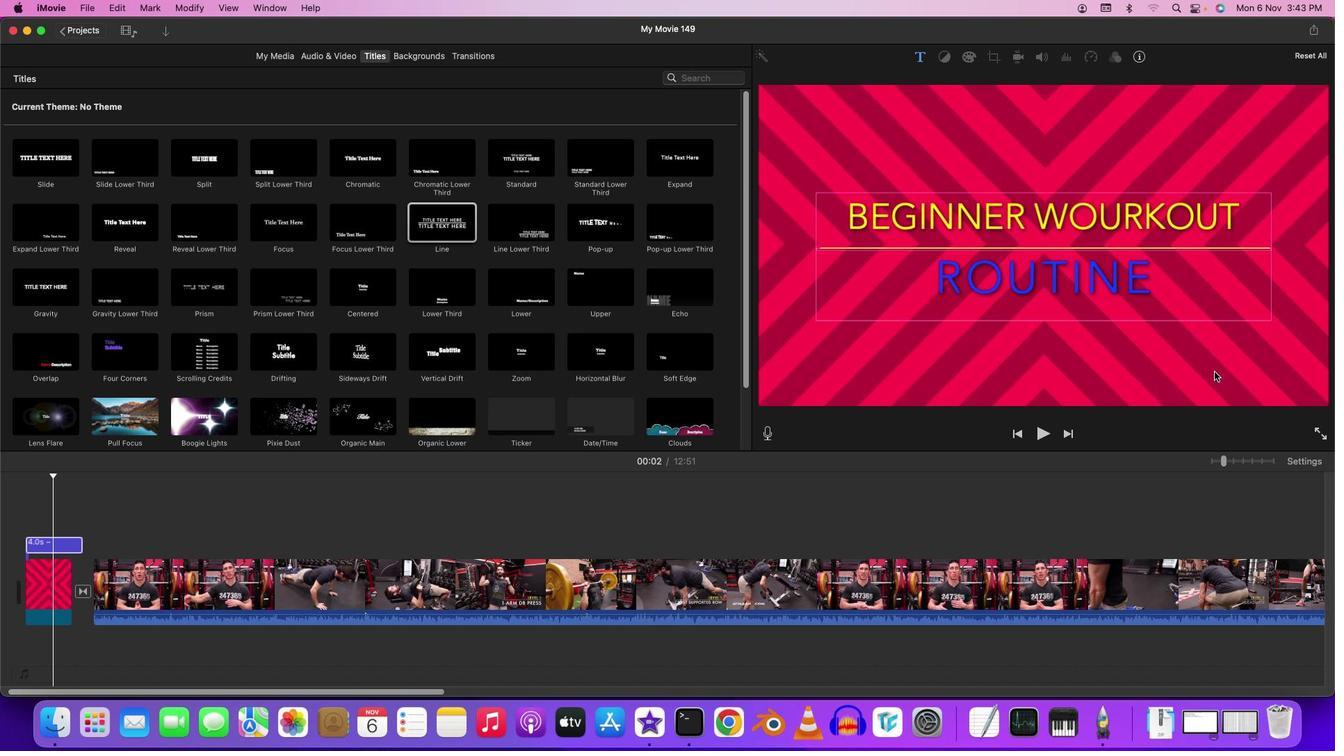
Action: Mouse pressed left at (758, 427)
Screenshot: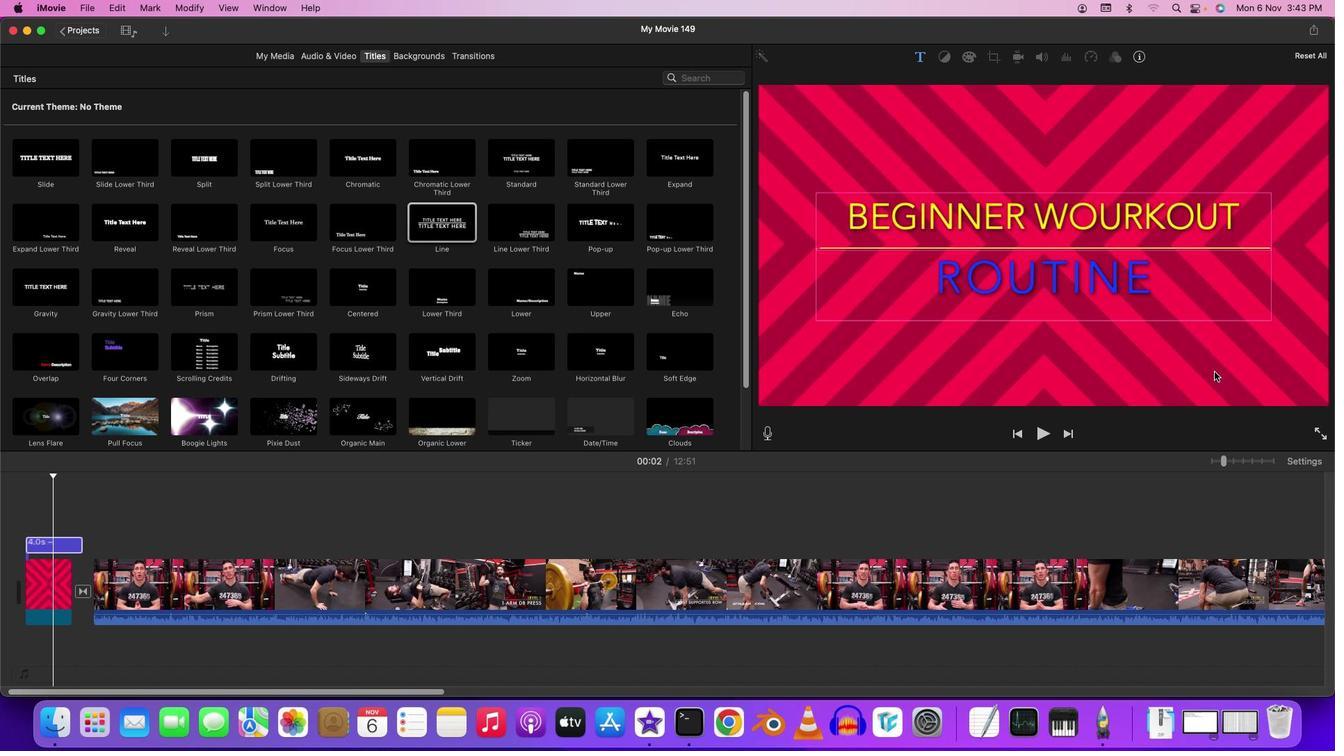 
Action: Mouse moved to (760, 427)
Screenshot: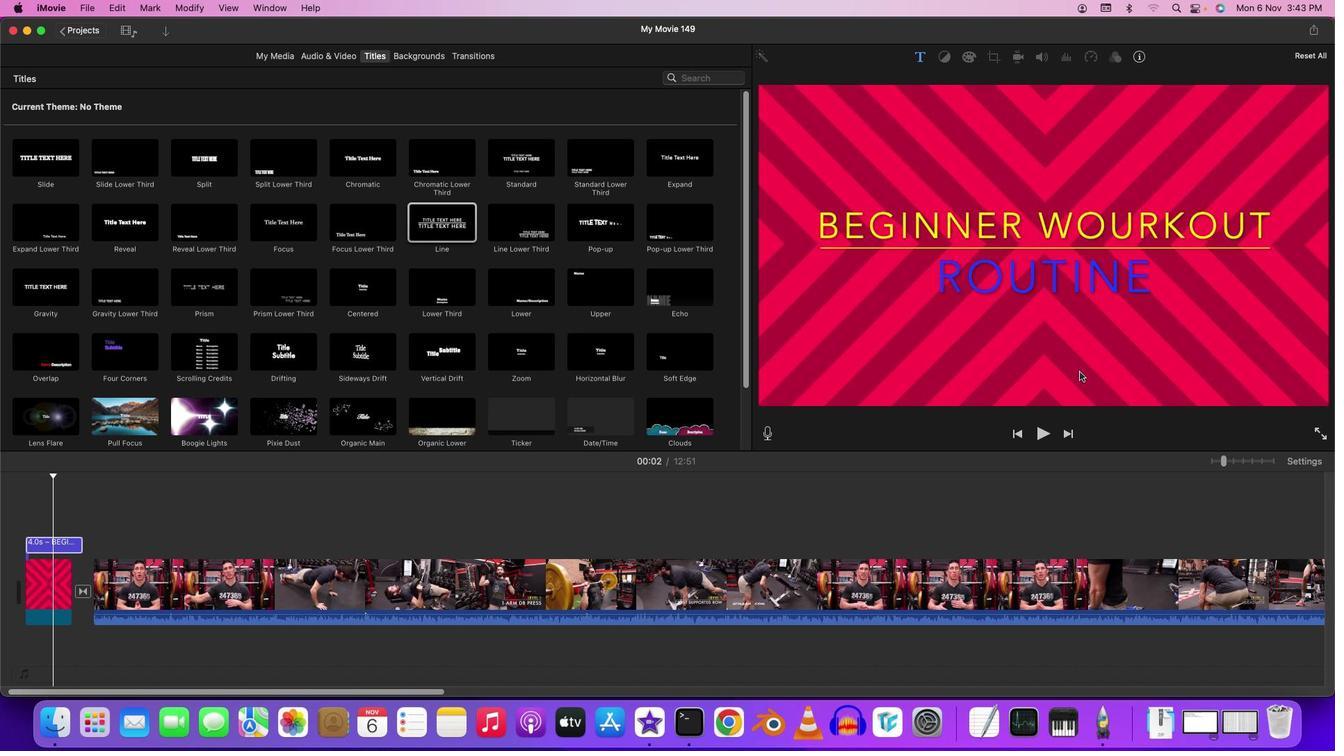 
Action: Mouse pressed left at (760, 427)
Screenshot: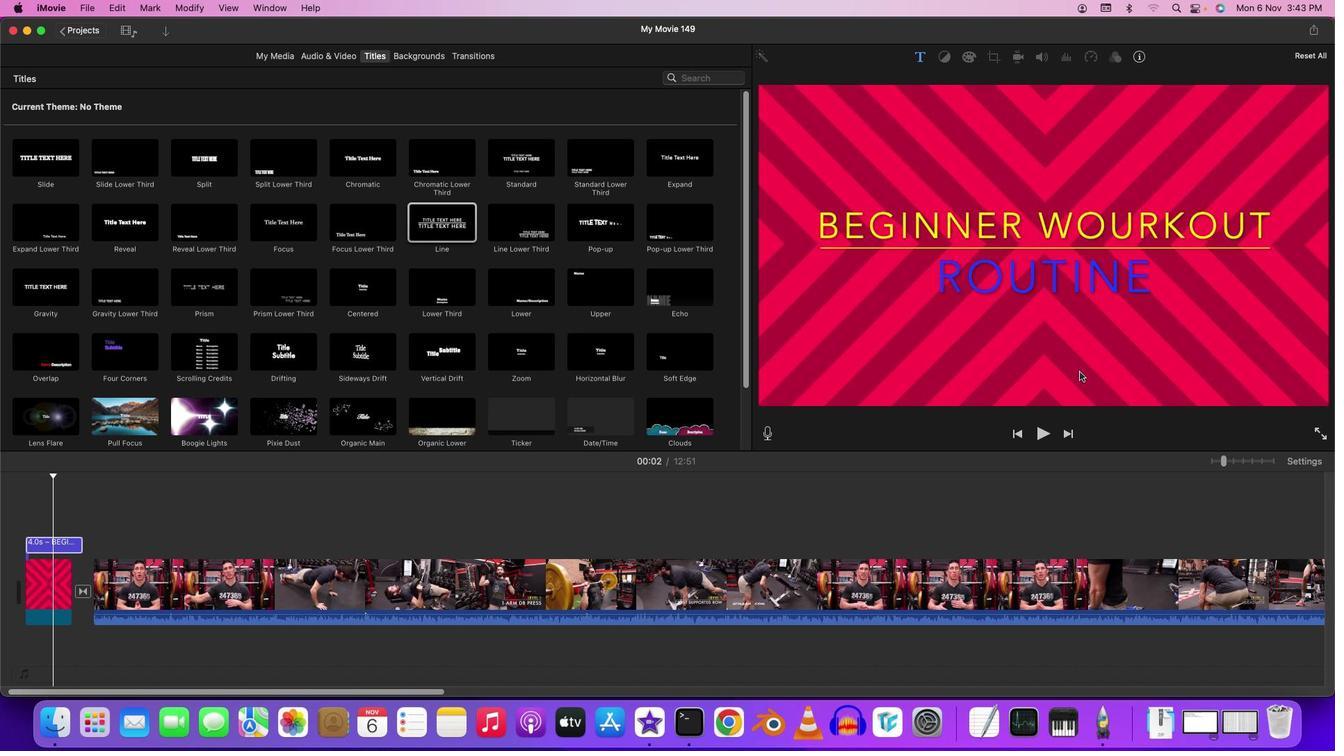 
Action: Mouse moved to (767, 427)
Screenshot: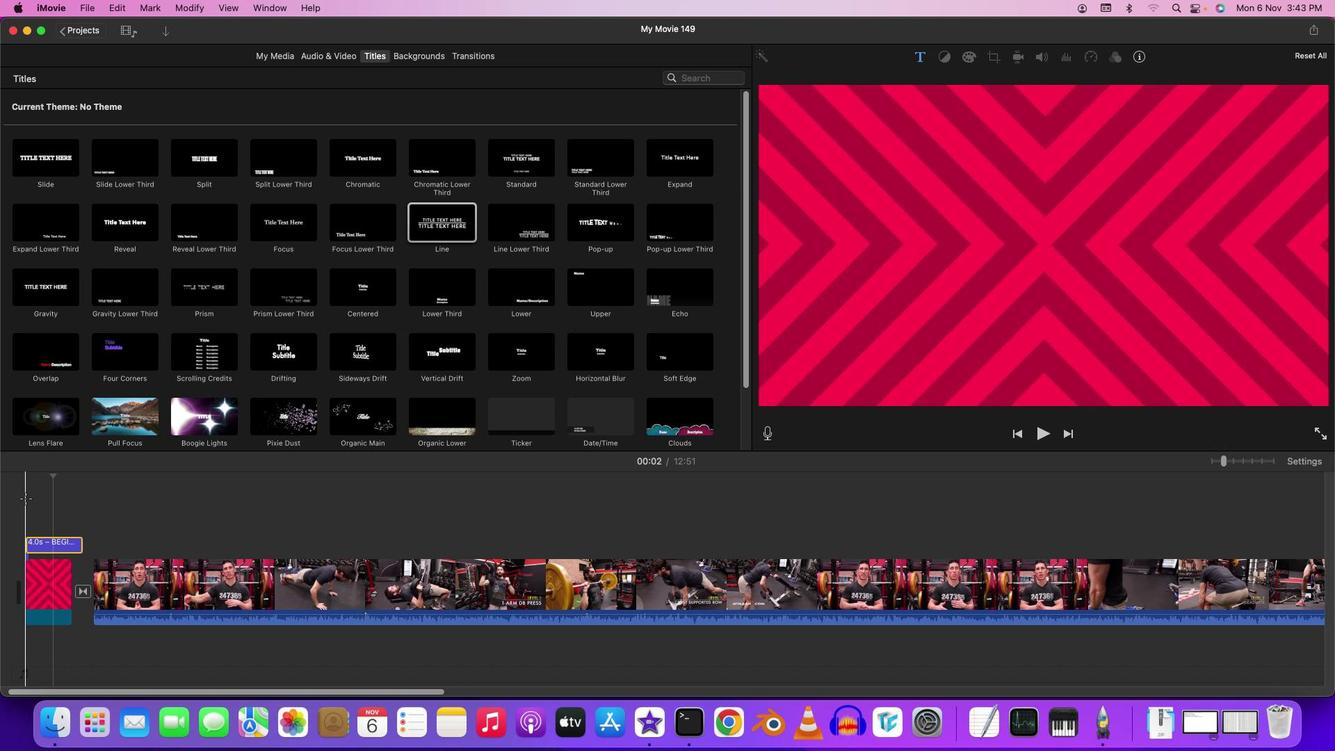 
Action: Mouse pressed left at (767, 427)
Screenshot: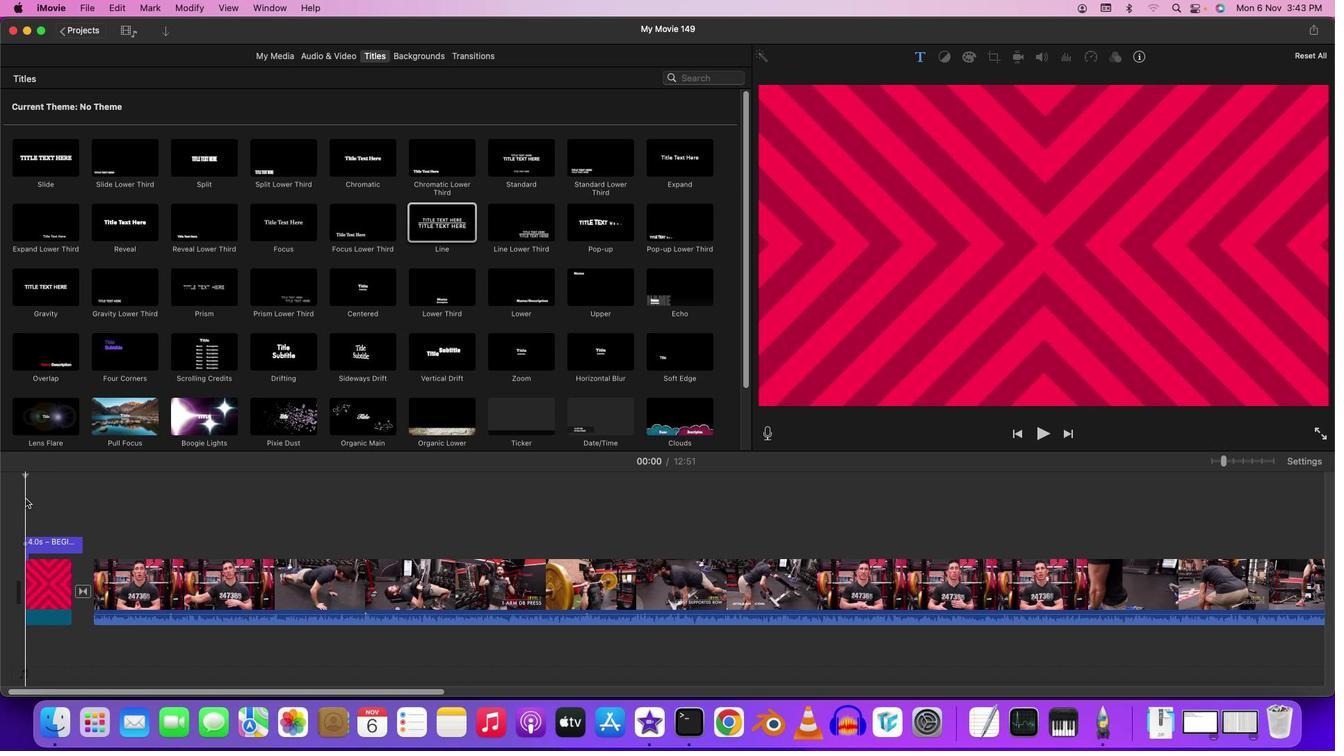
Action: Key pressed Key.space
Screenshot: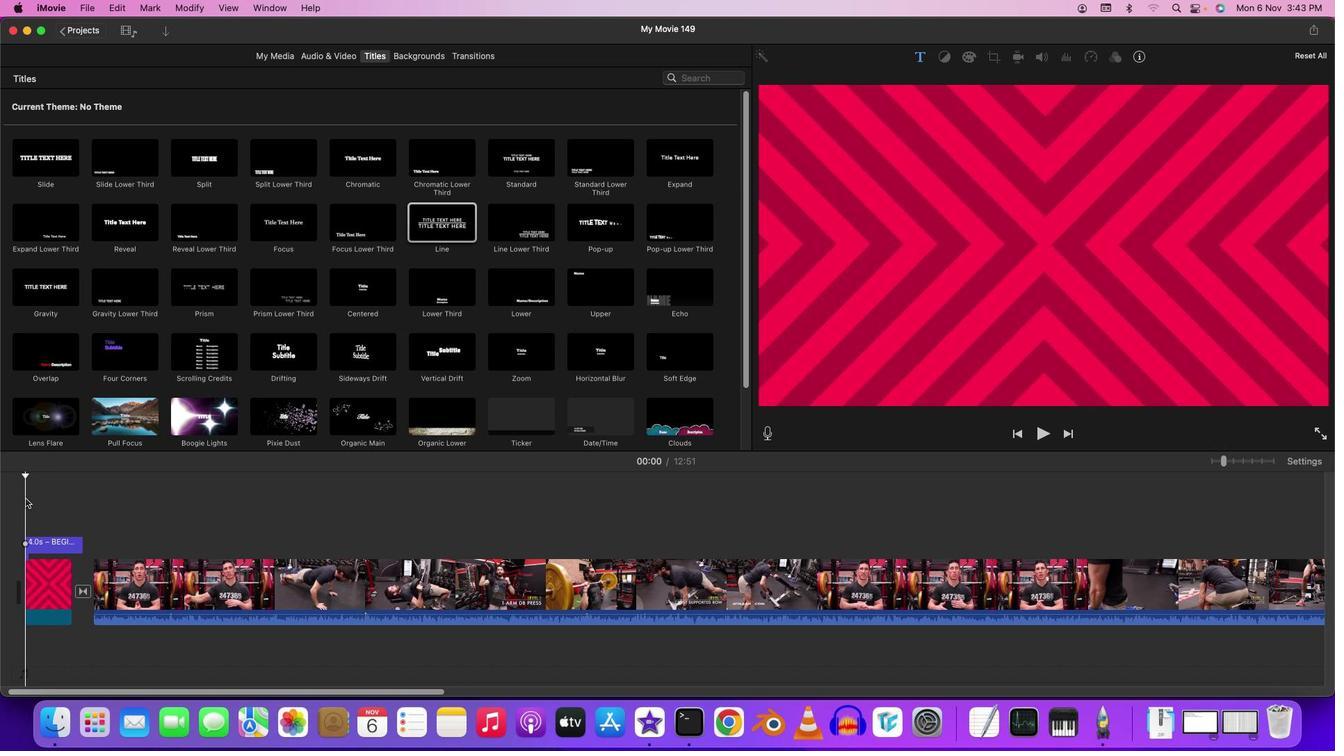 
Action: Mouse moved to (766, 427)
Screenshot: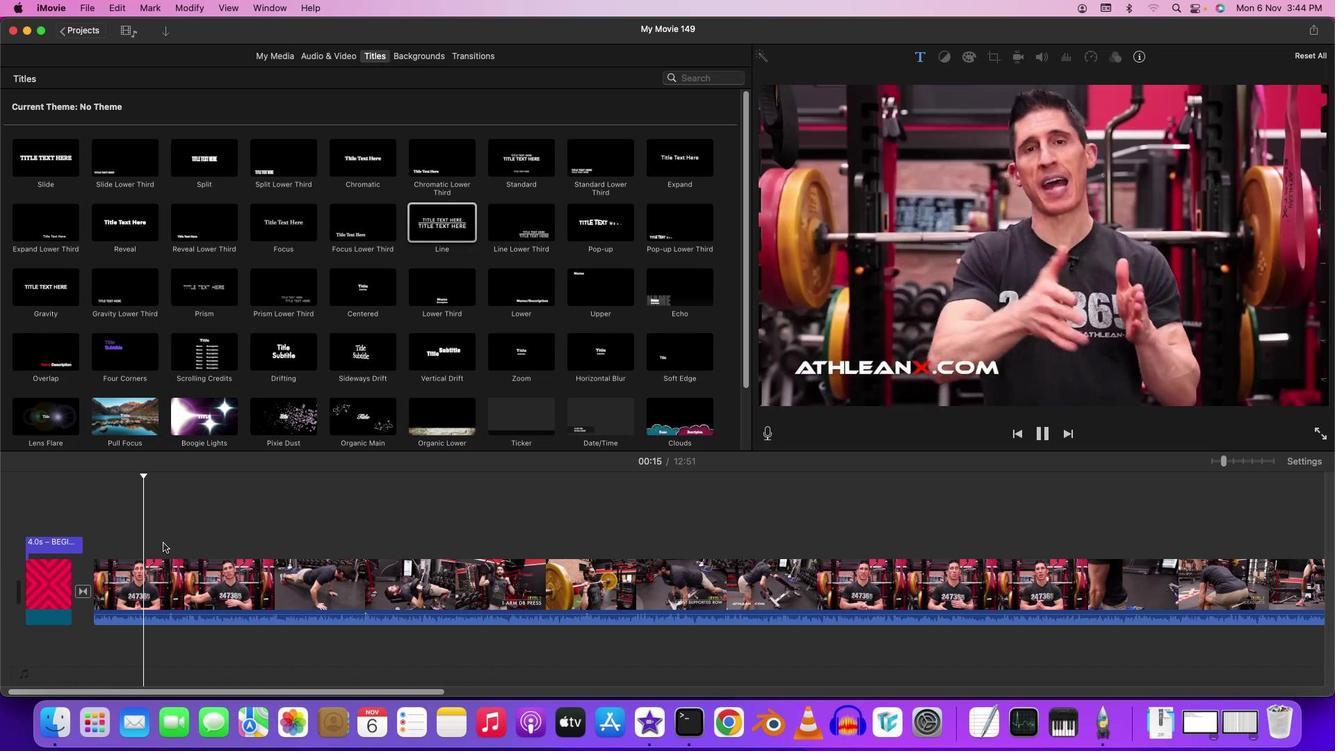 
Action: Mouse pressed left at (766, 427)
Screenshot: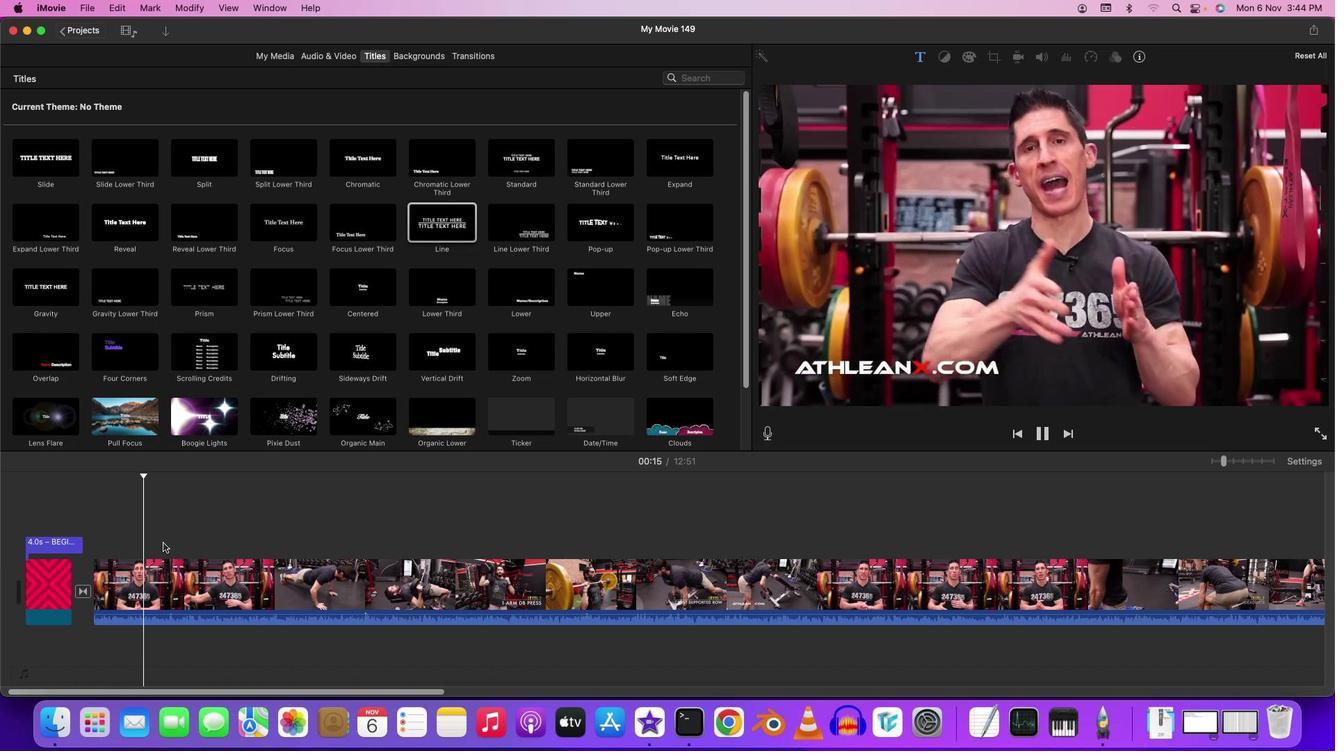 
Action: Mouse moved to (766, 427)
Screenshot: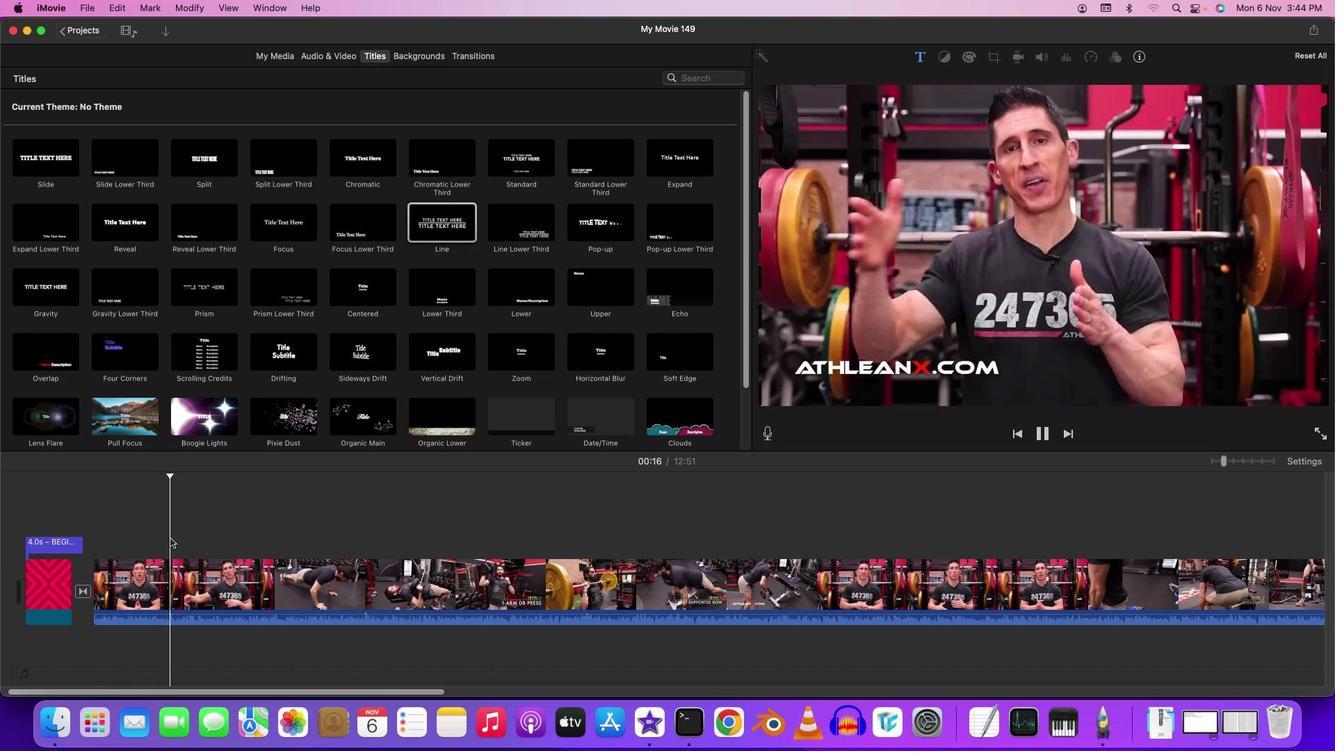 
Action: Mouse pressed left at (766, 427)
Screenshot: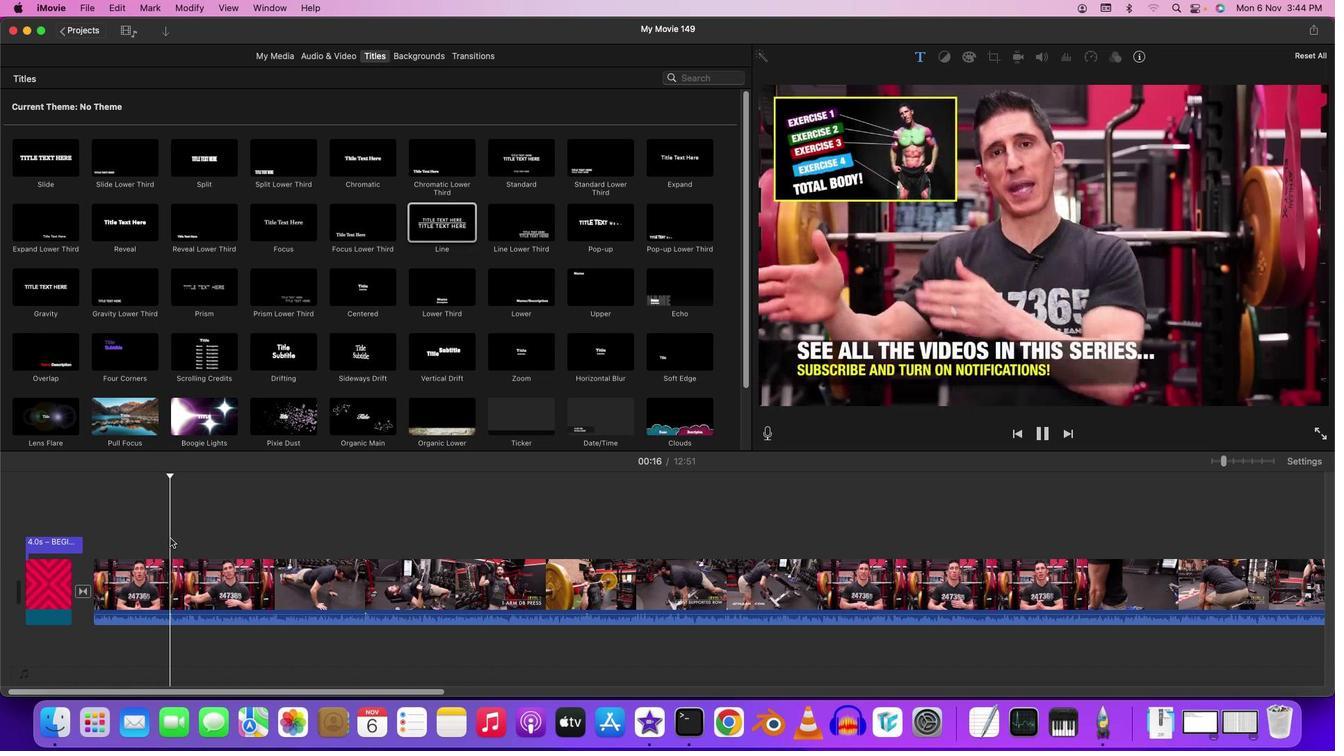 
Action: Mouse moved to (766, 427)
Screenshot: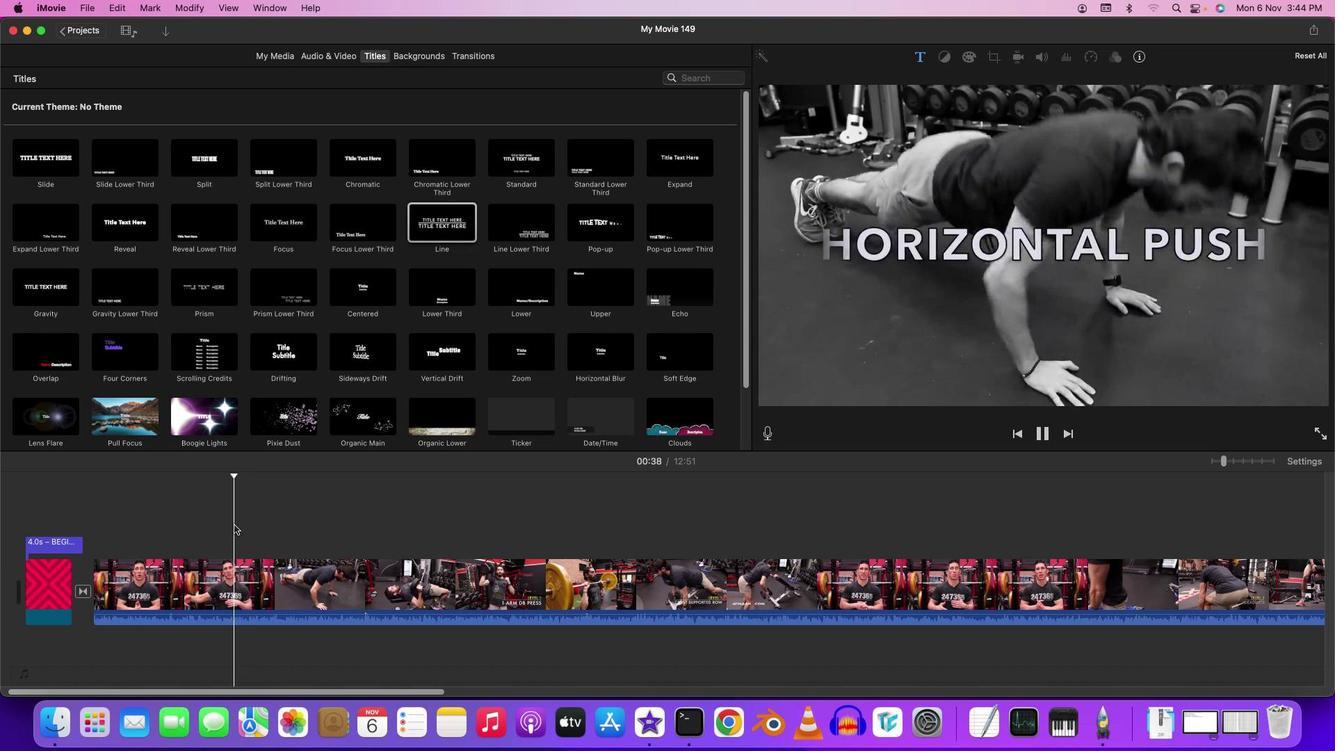 
Action: Mouse pressed left at (766, 427)
Screenshot: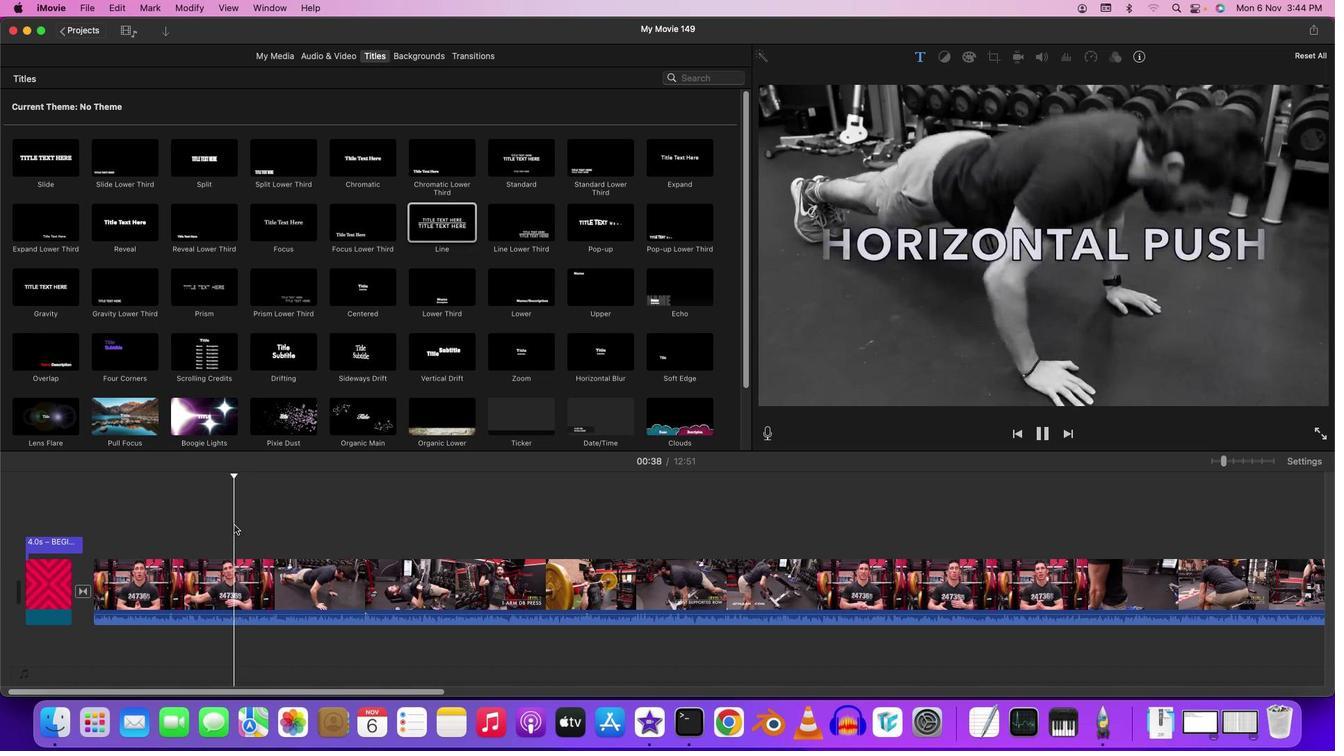 
Action: Key pressed Key.spaceKey.spaceKey.spaceKey.leftKey.leftKey.rightKey.rightKey.leftKey.leftKey.cmd'b'
Screenshot: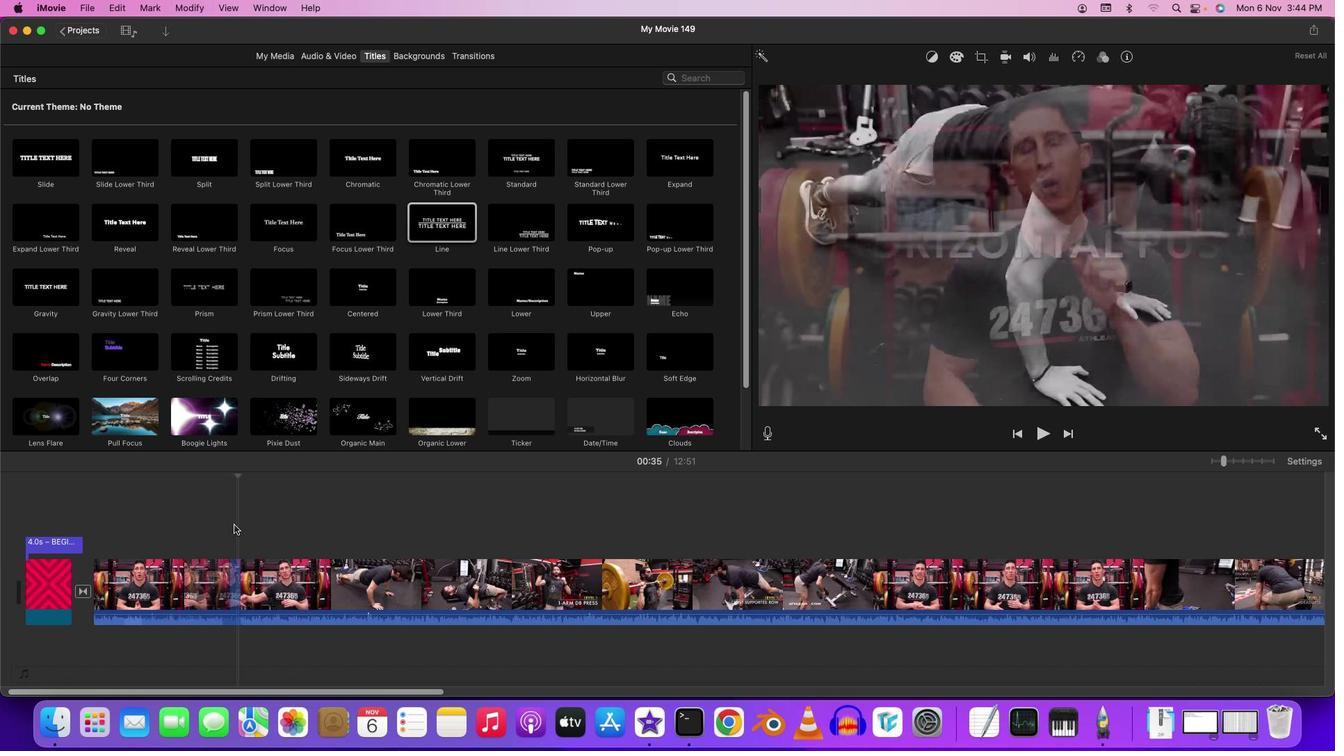 
Action: Mouse moved to (764, 426)
Screenshot: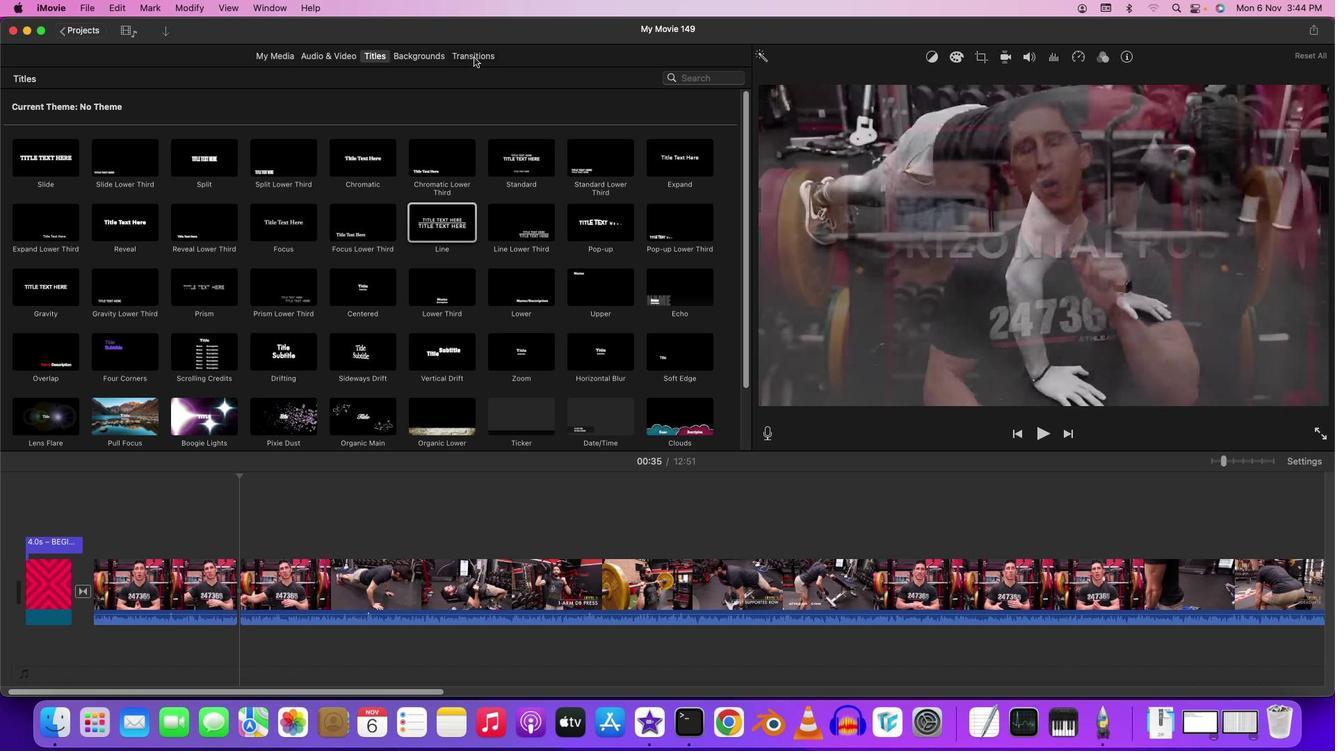 
Action: Mouse pressed left at (764, 426)
Screenshot: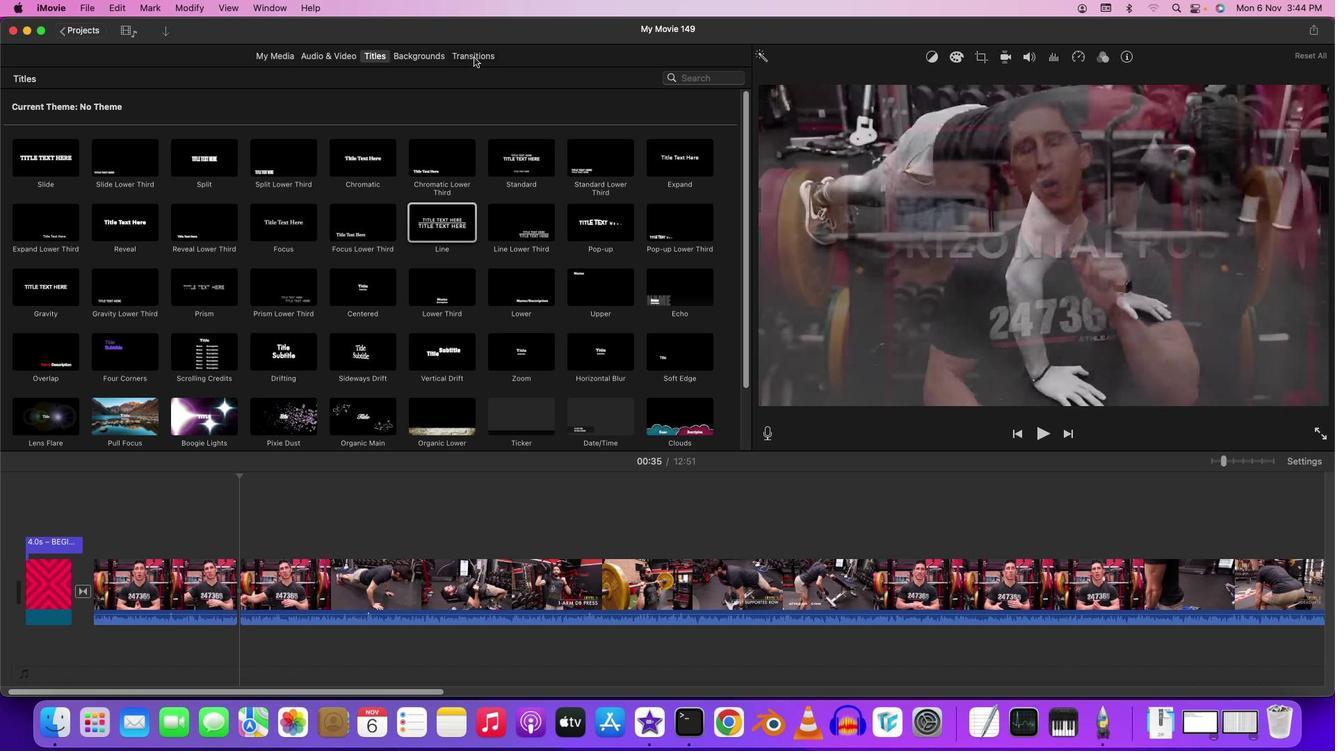 
Action: Mouse moved to (765, 427)
Screenshot: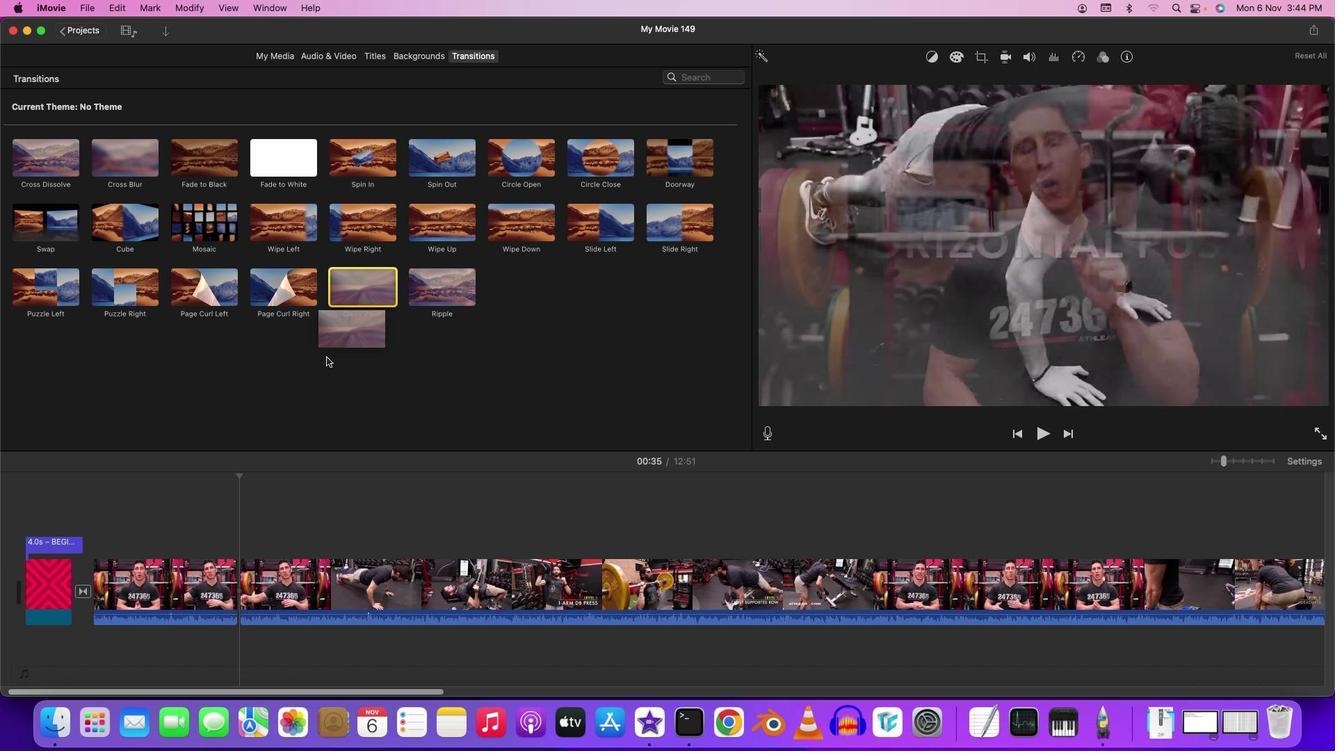 
Action: Mouse pressed left at (765, 427)
Screenshot: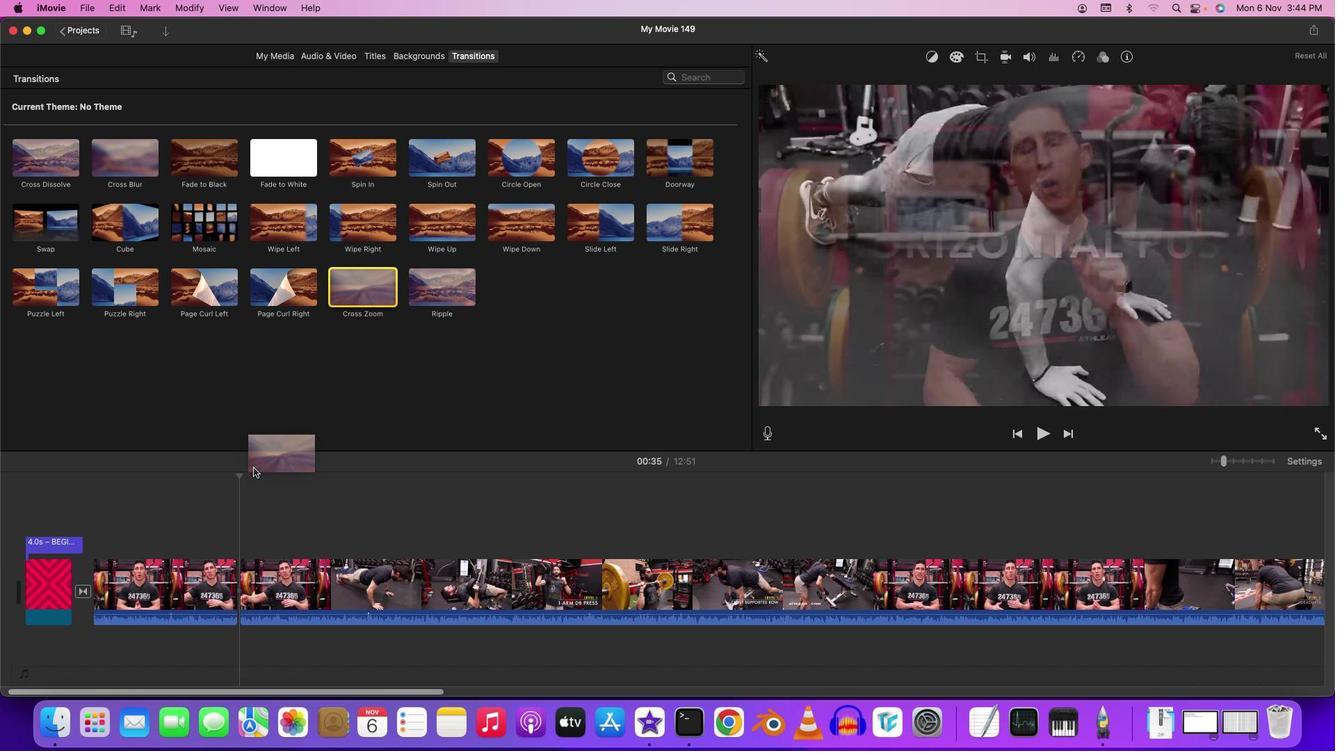 
Action: Mouse moved to (766, 427)
Screenshot: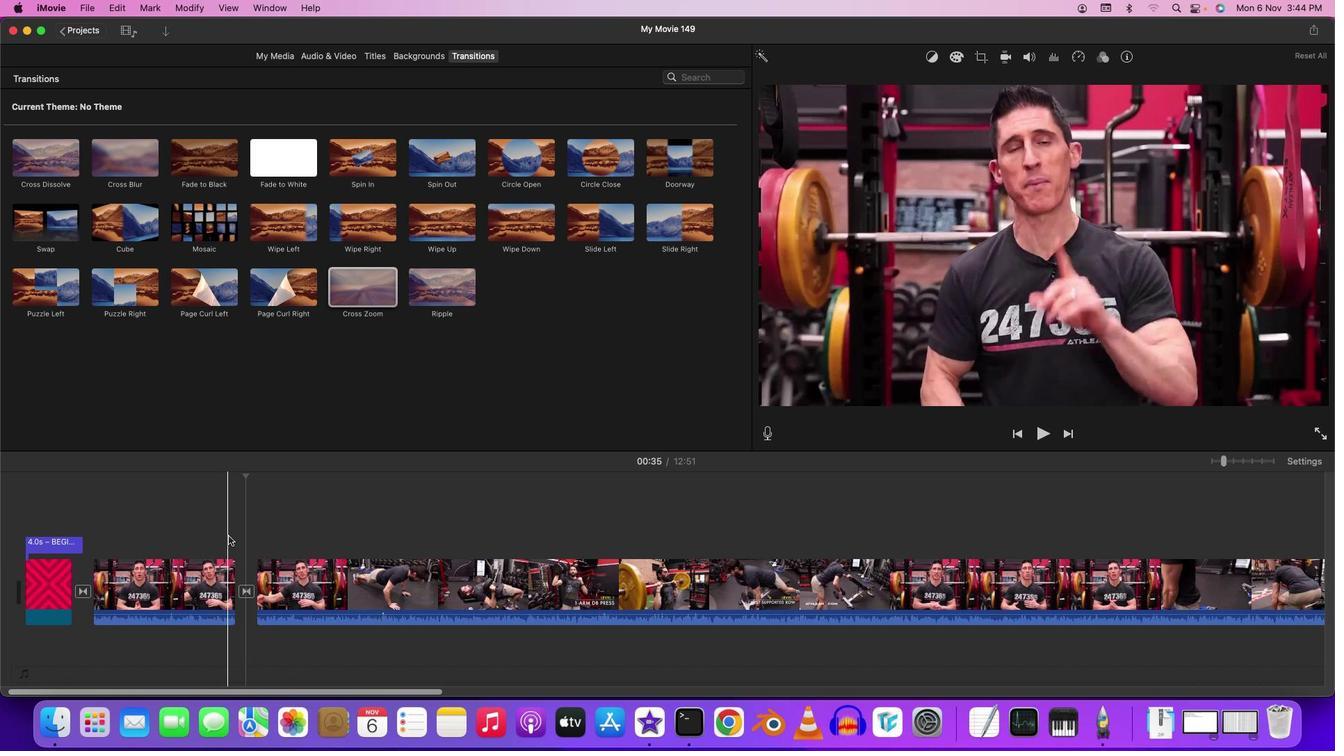 
Action: Mouse pressed left at (766, 427)
Screenshot: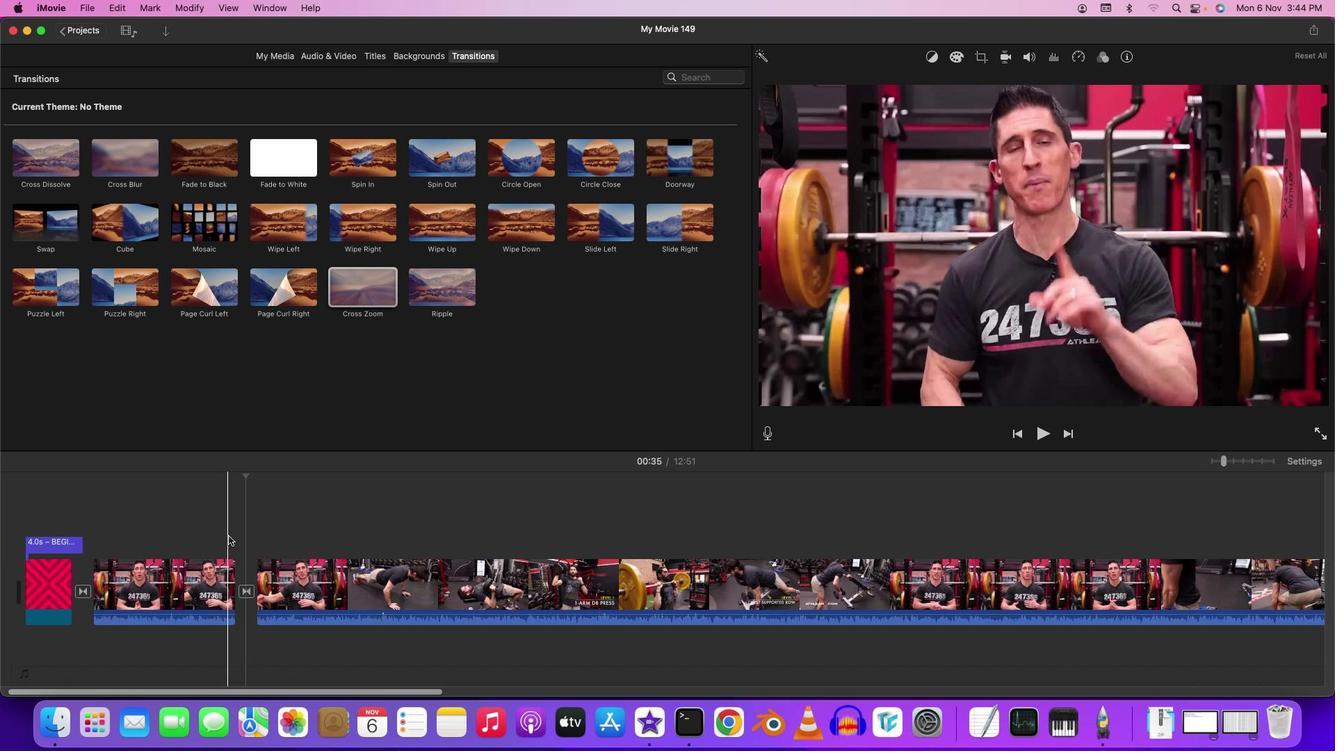 
Action: Key pressed Key.space
Screenshot: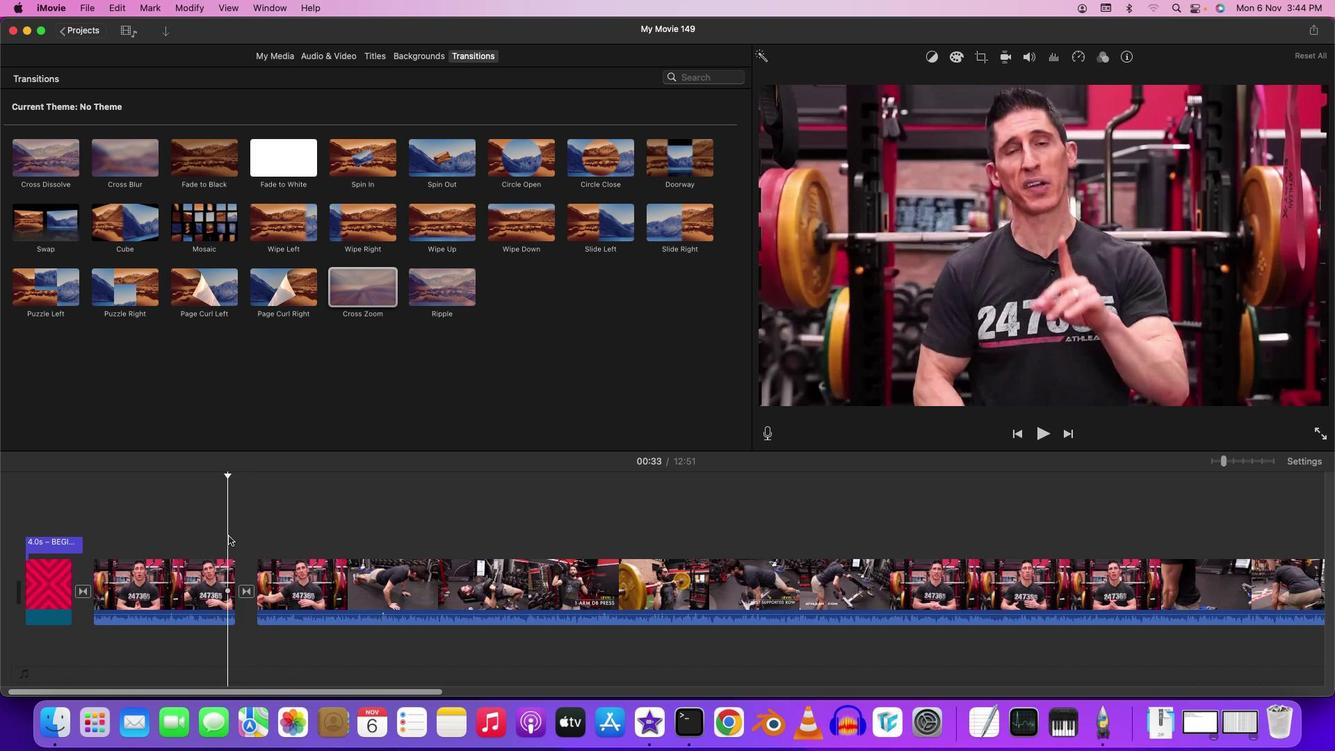 
Action: Mouse moved to (765, 427)
Screenshot: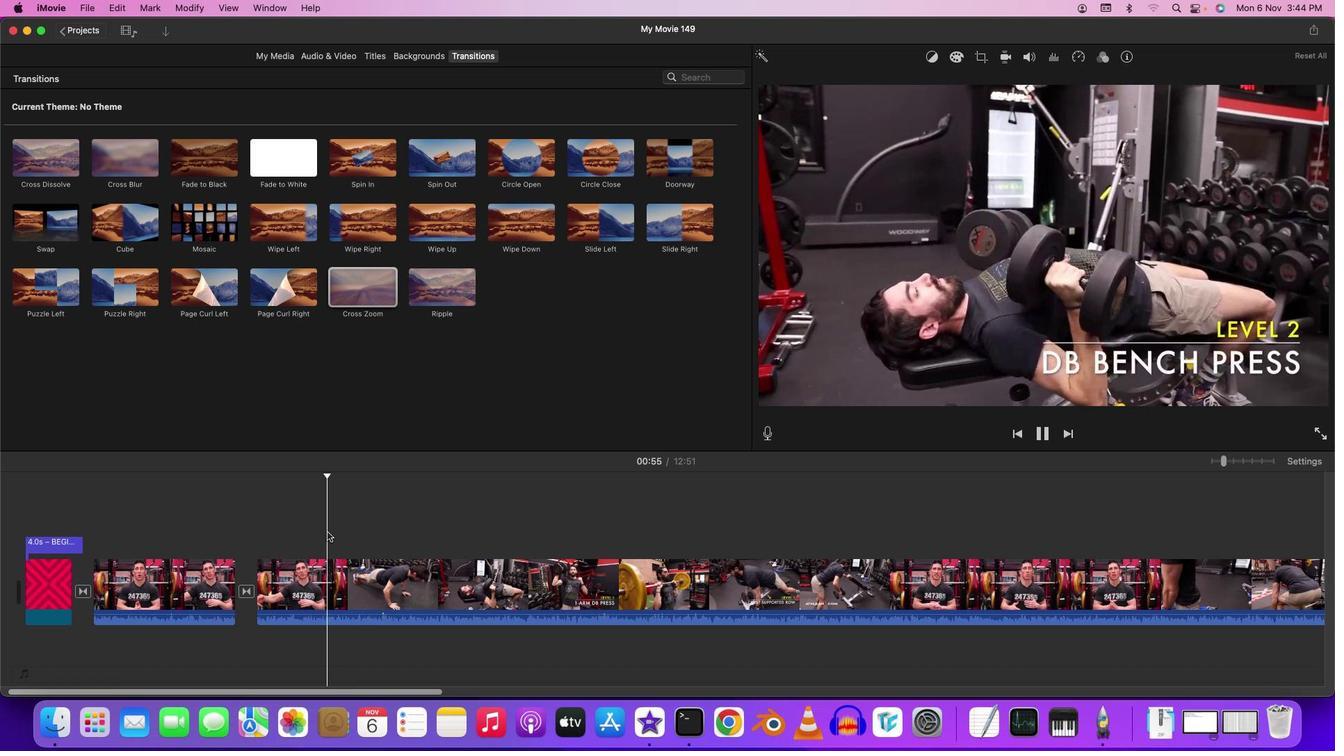 
Action: Mouse pressed left at (765, 427)
Screenshot: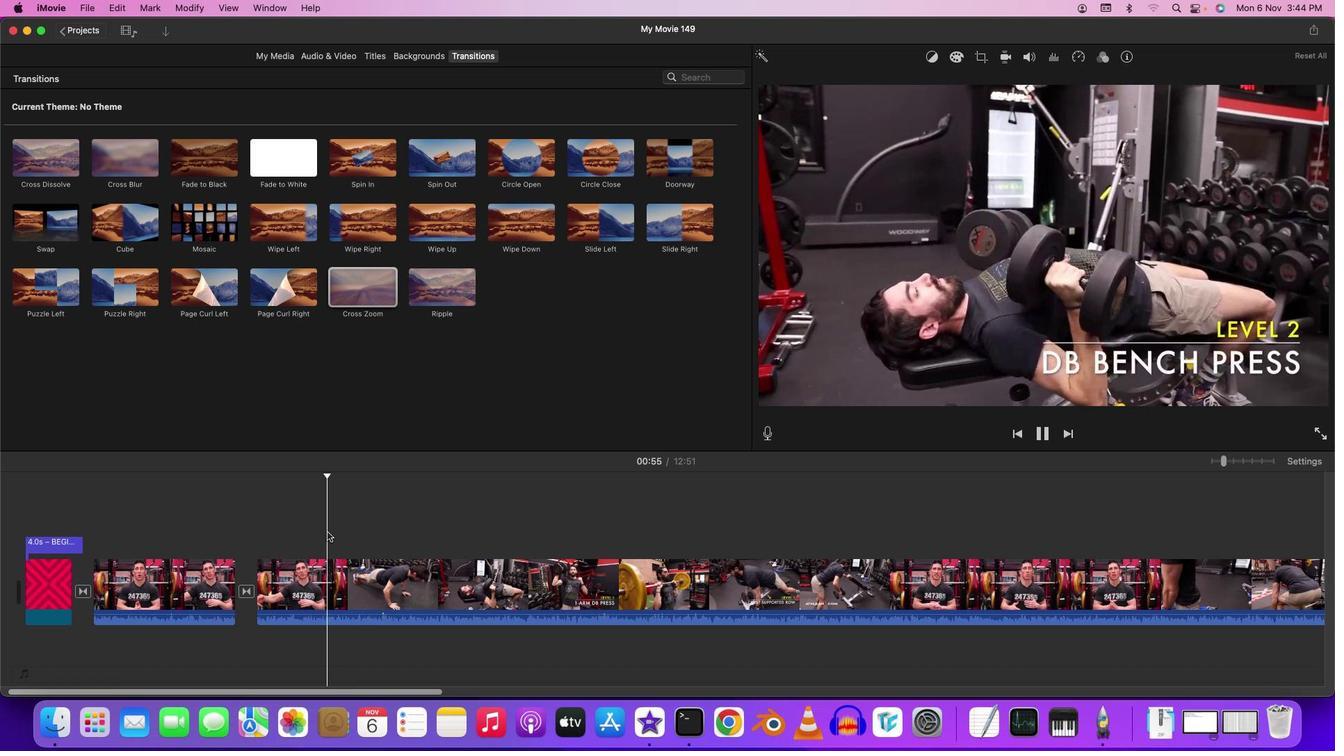 
Action: Key pressed Key.spaceKey.spaceKey.spaceKey.spaceKey.spaceKey.spaceKey.spaceKey.leftKey.rightKey.rightKey.rightKey.rightKey.rightKey.rightKey.rightKey.left
Screenshot: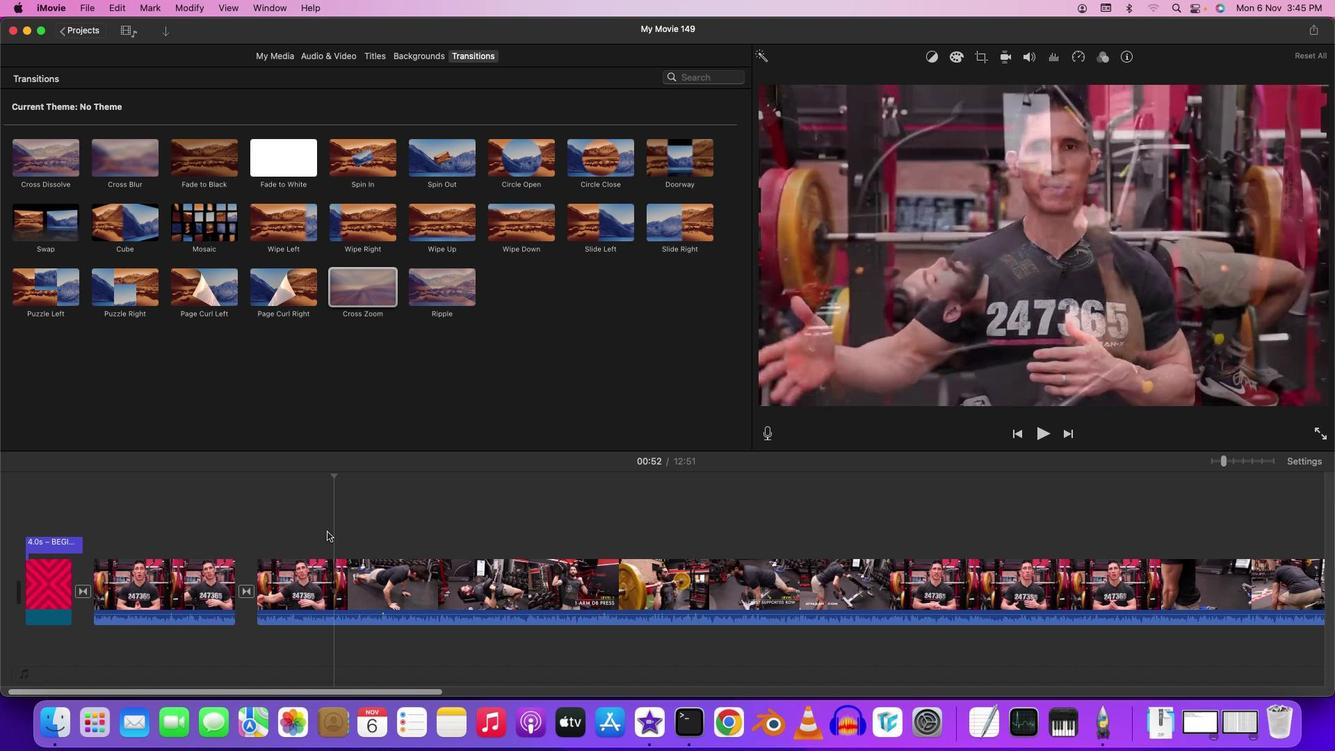 
Action: Mouse moved to (765, 427)
Screenshot: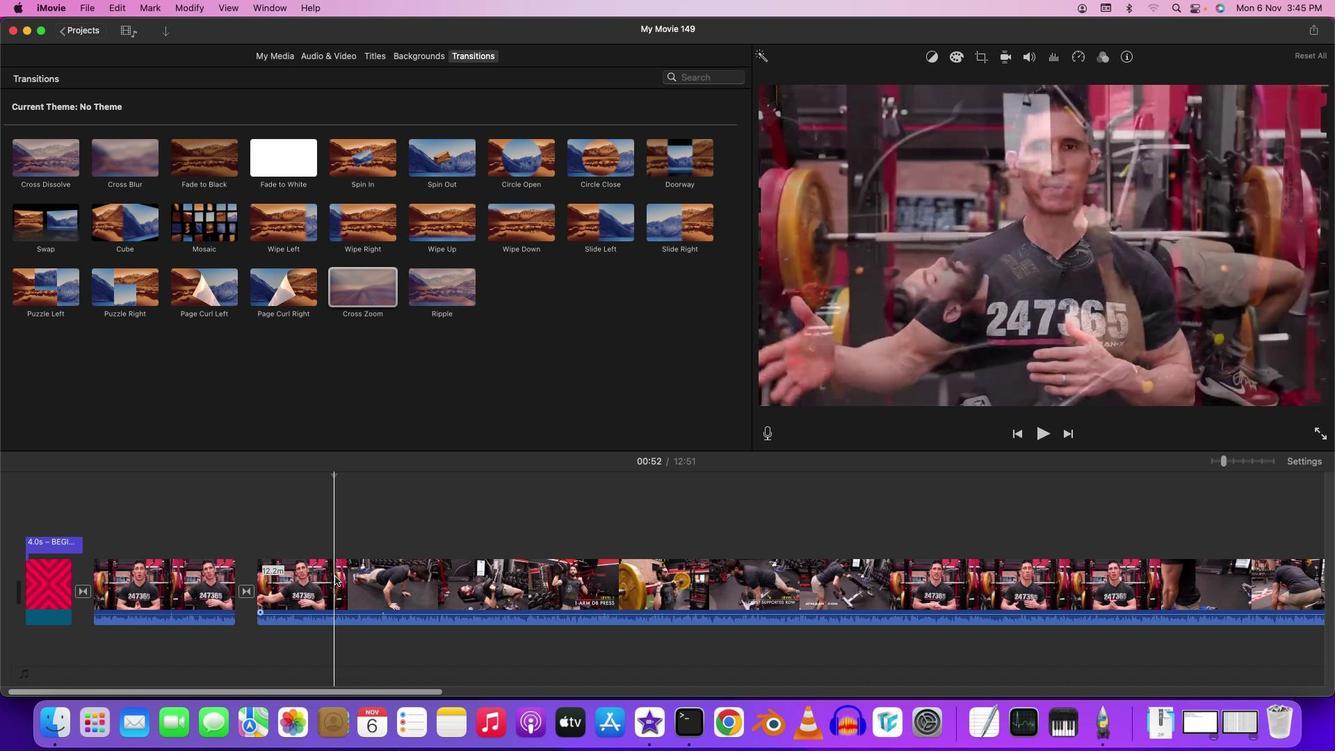 
Action: Mouse pressed left at (765, 427)
Screenshot: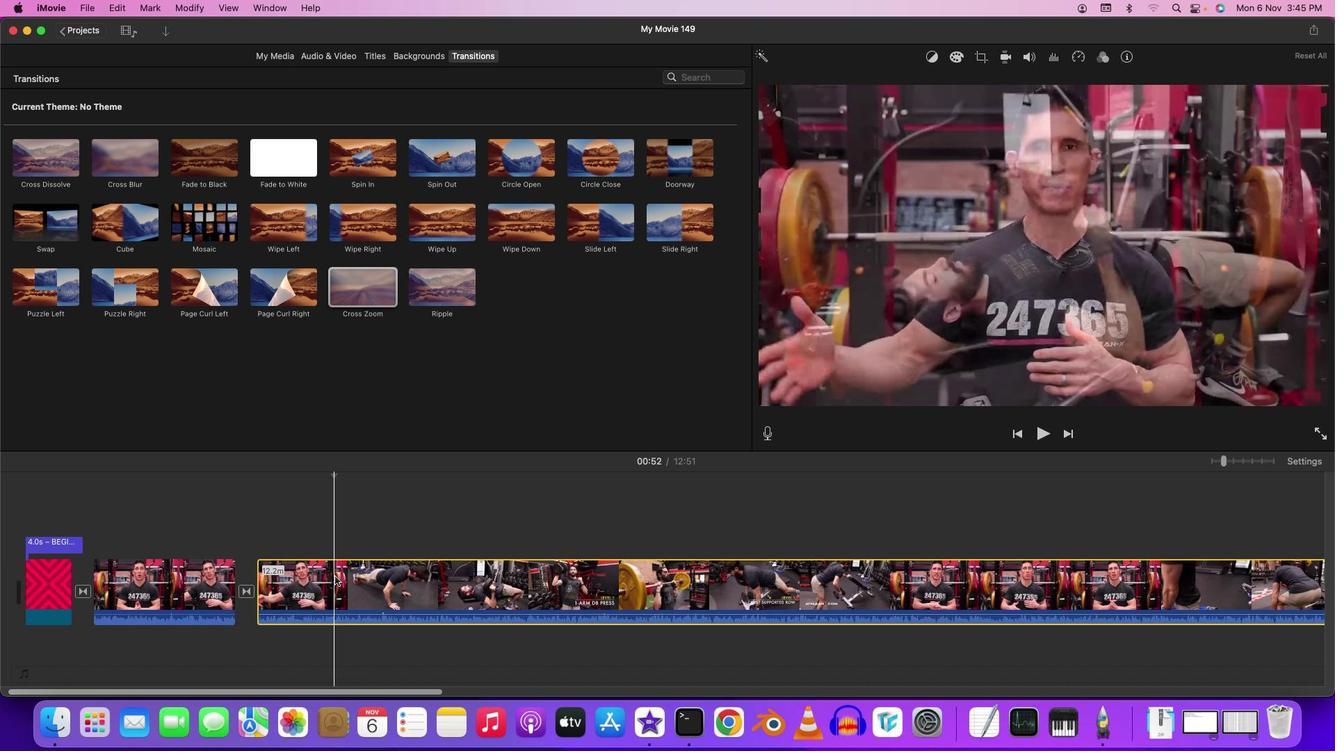 
Action: Key pressed Key.cmd'b'
Screenshot: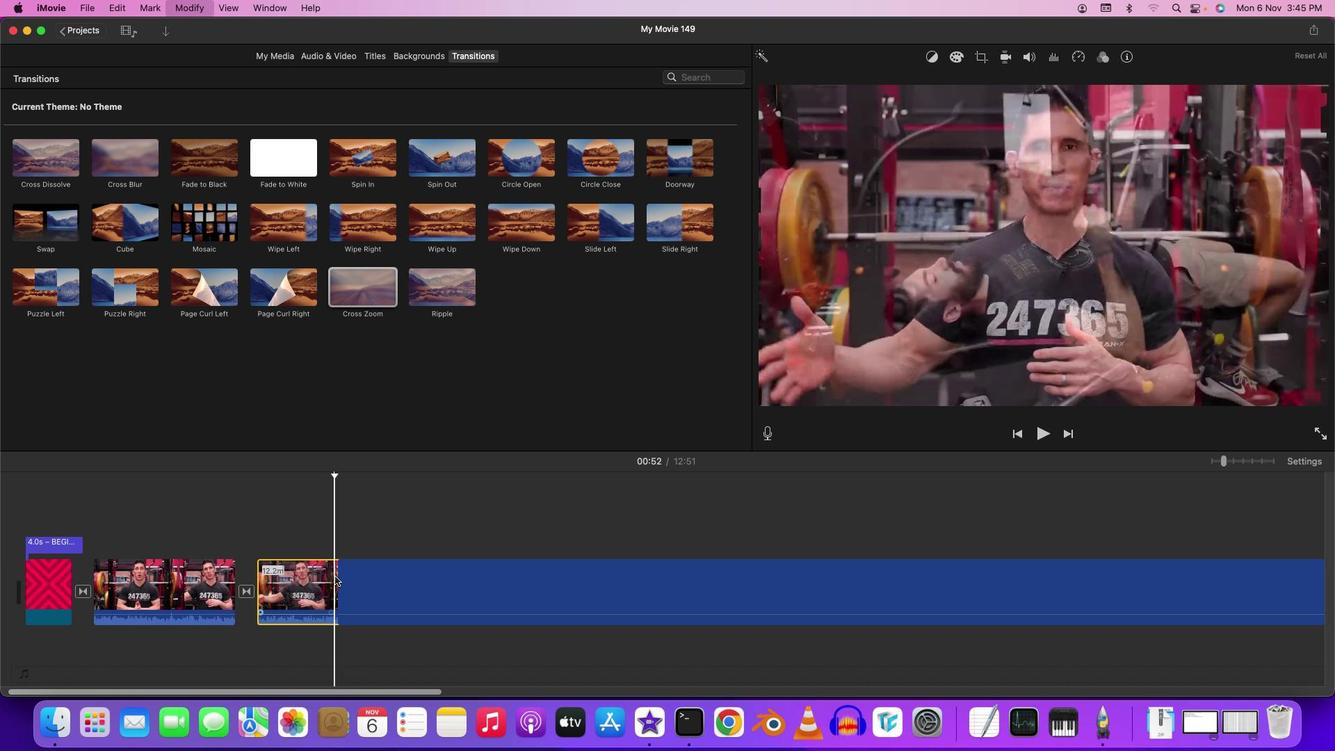 
Action: Mouse moved to (765, 427)
Screenshot: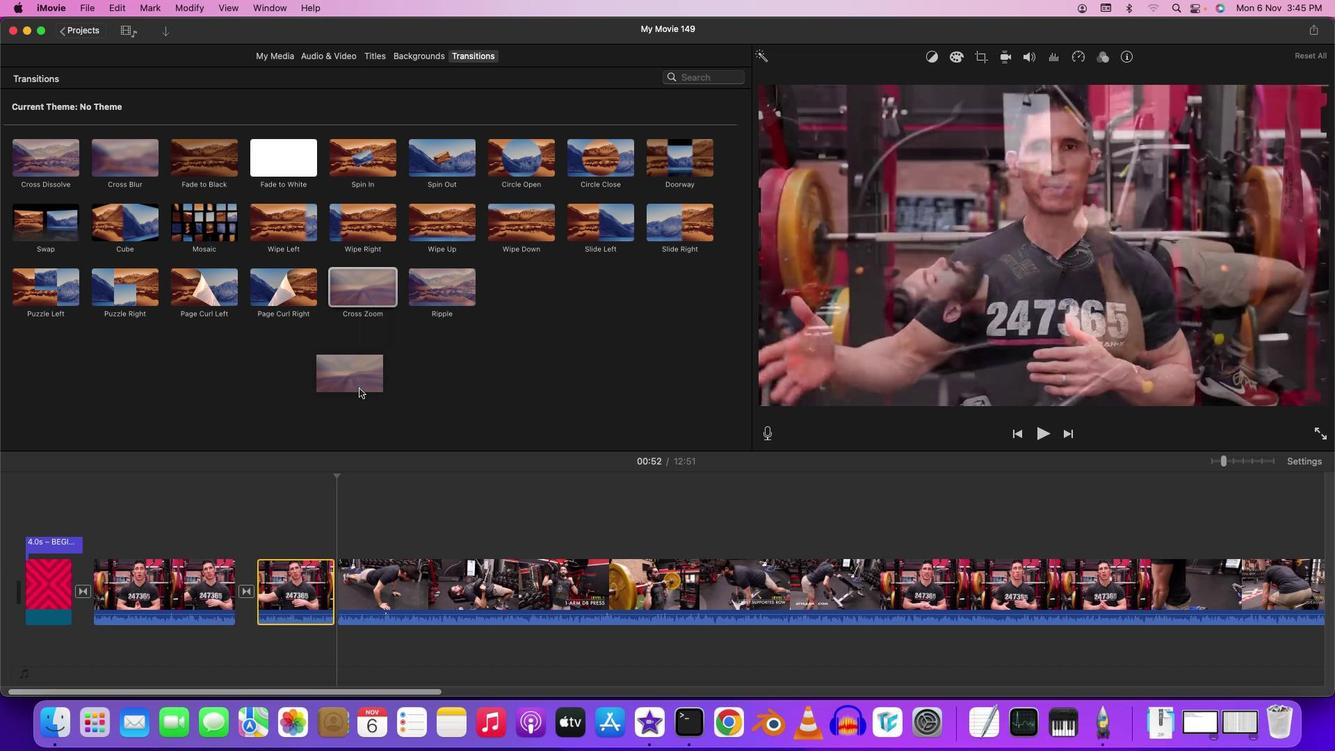 
Action: Mouse pressed left at (765, 427)
Screenshot: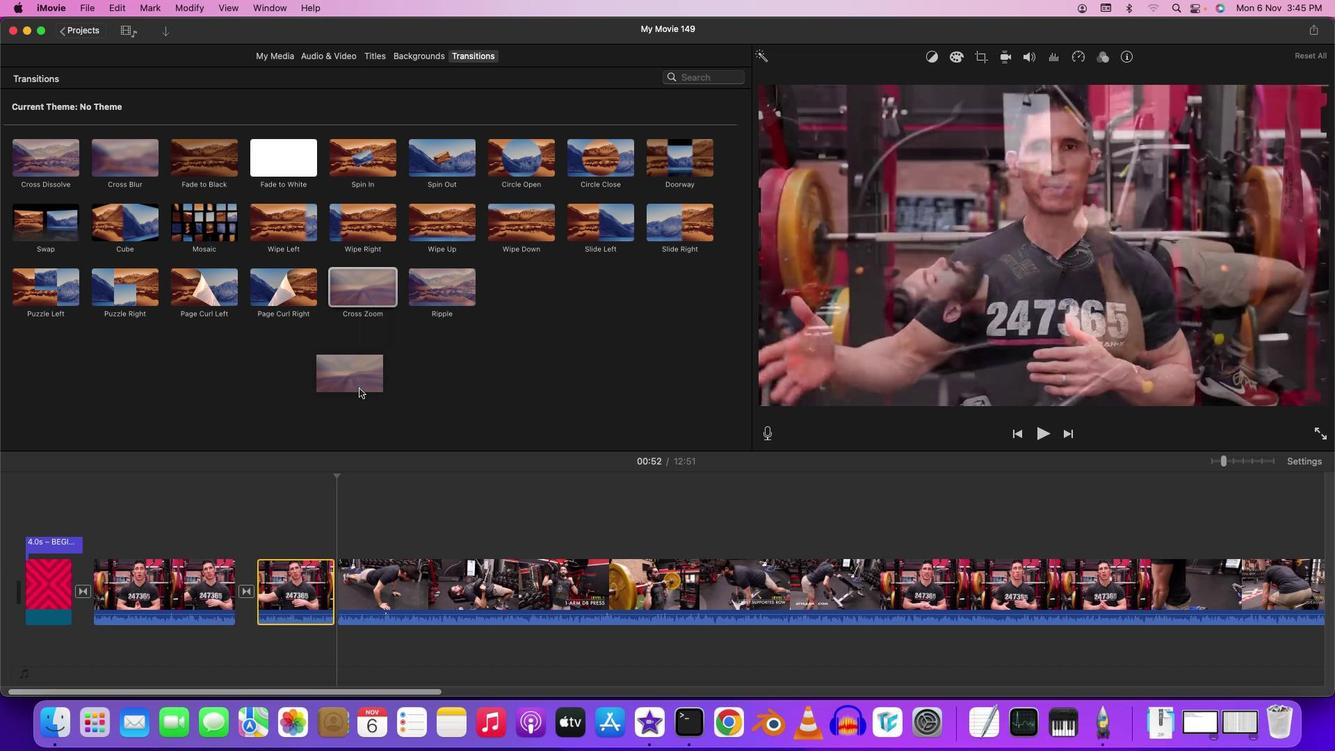 
Action: Mouse moved to (765, 427)
Screenshot: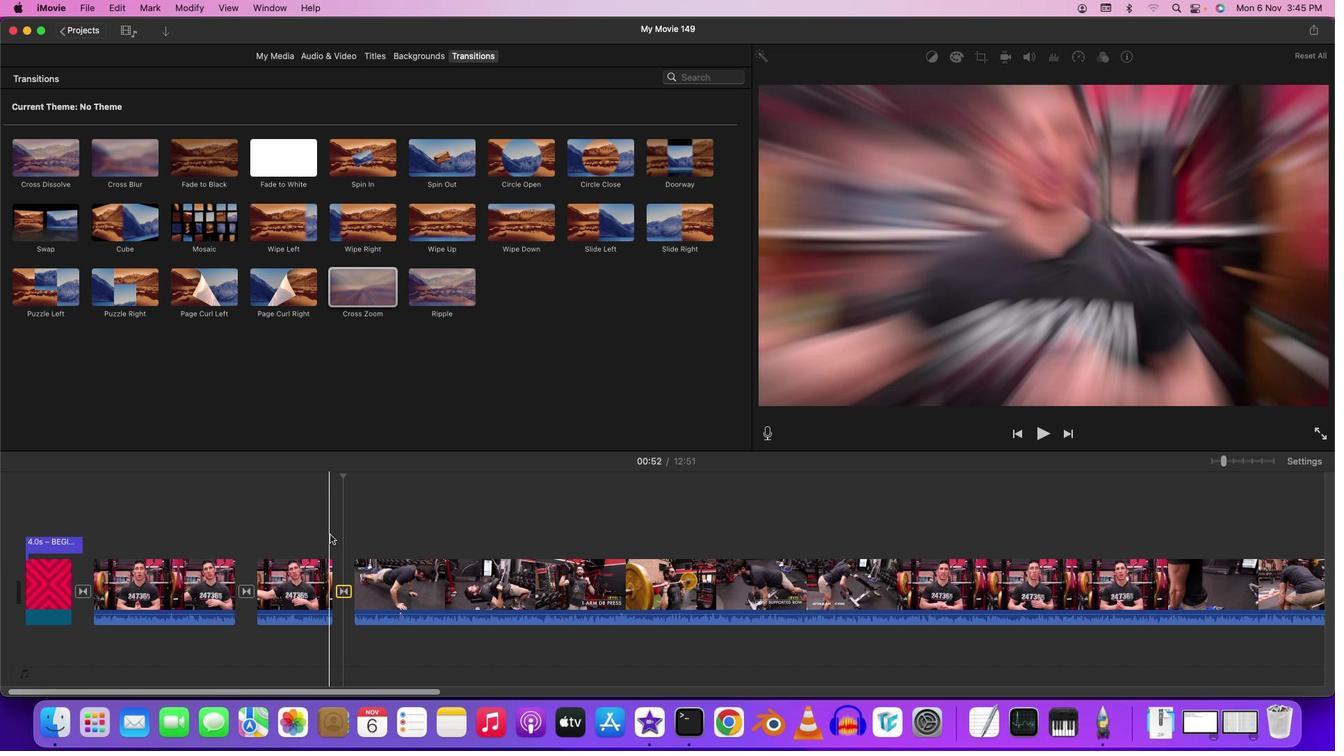 
Action: Mouse pressed left at (765, 427)
Screenshot: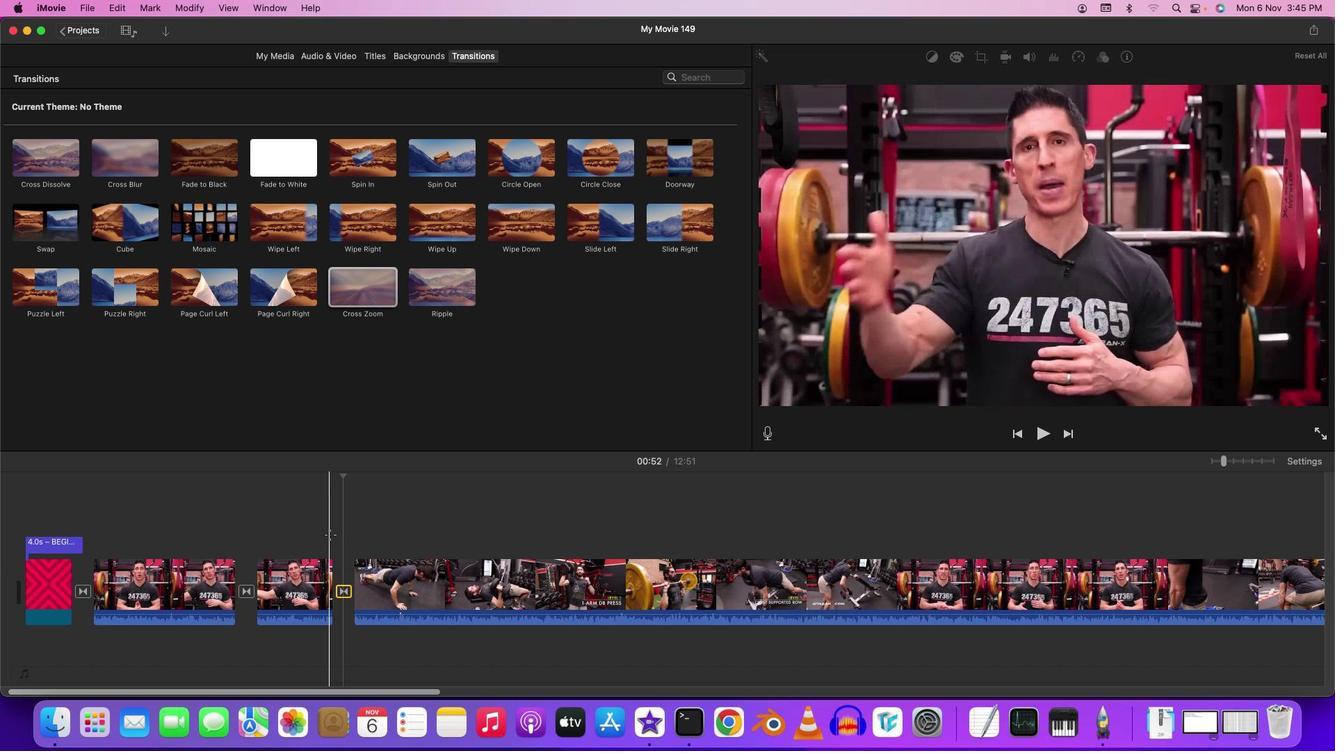 
Action: Key pressed Key.space
Screenshot: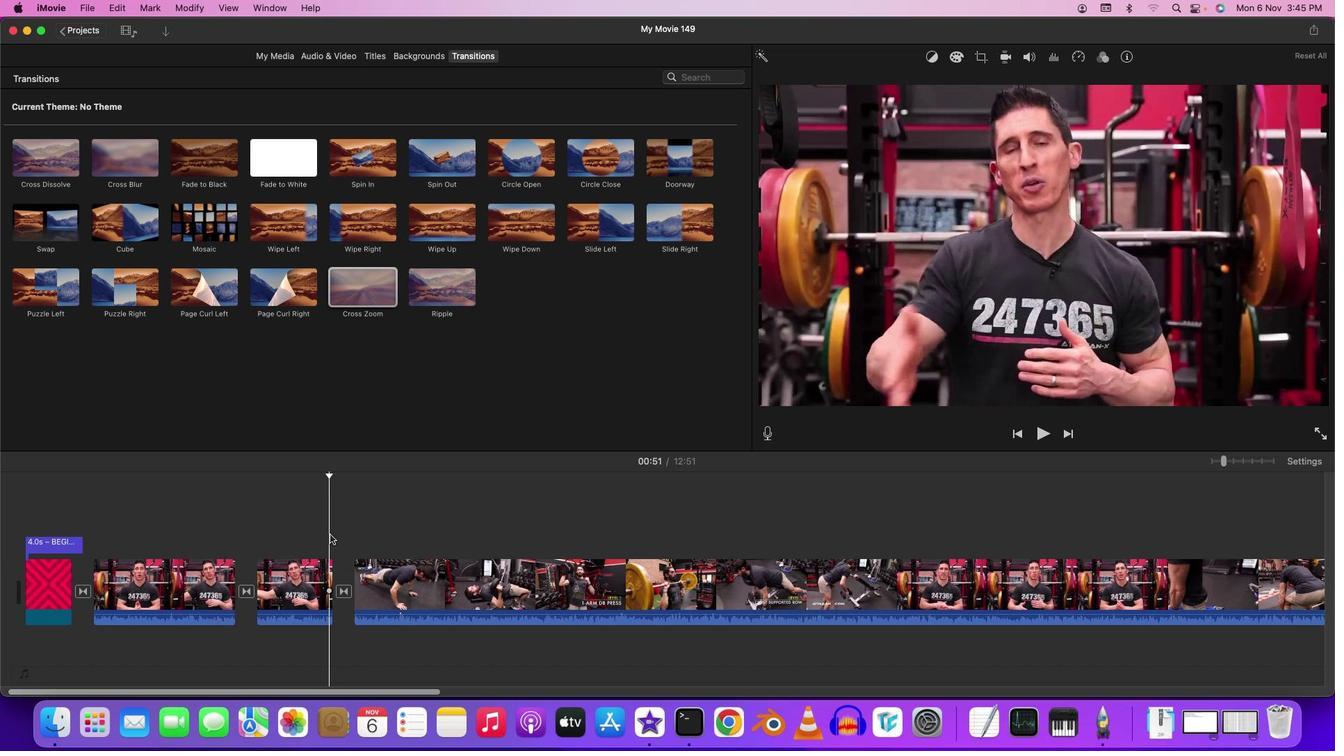 
Action: Mouse moved to (765, 427)
Screenshot: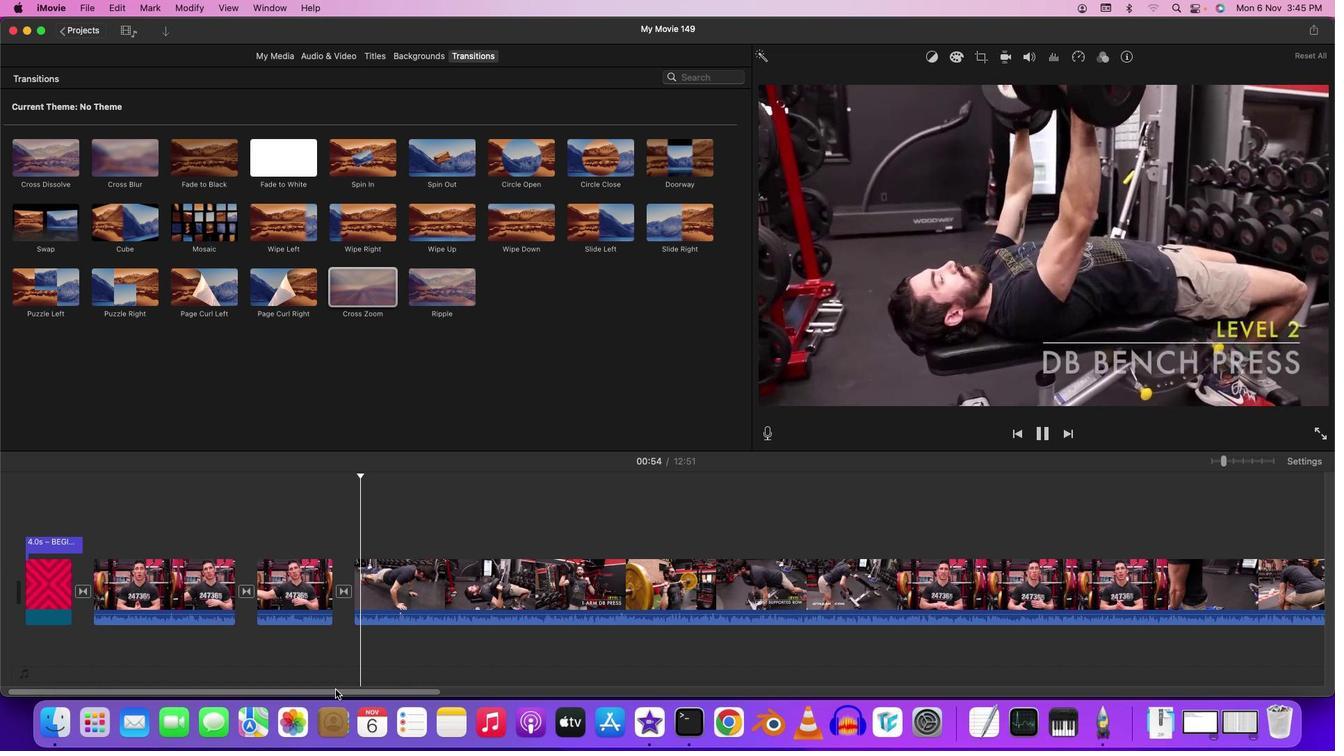 
Action: Mouse pressed left at (765, 427)
Screenshot: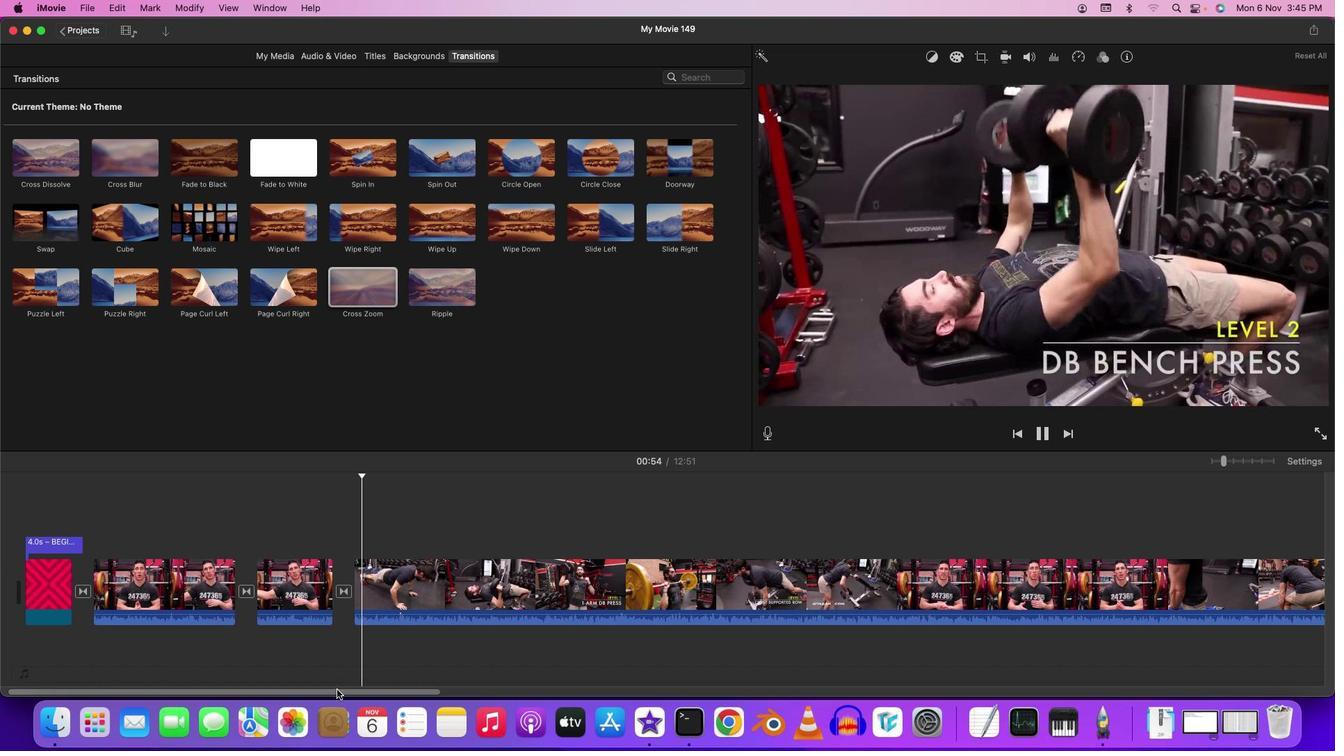 
Action: Mouse moved to (765, 427)
Screenshot: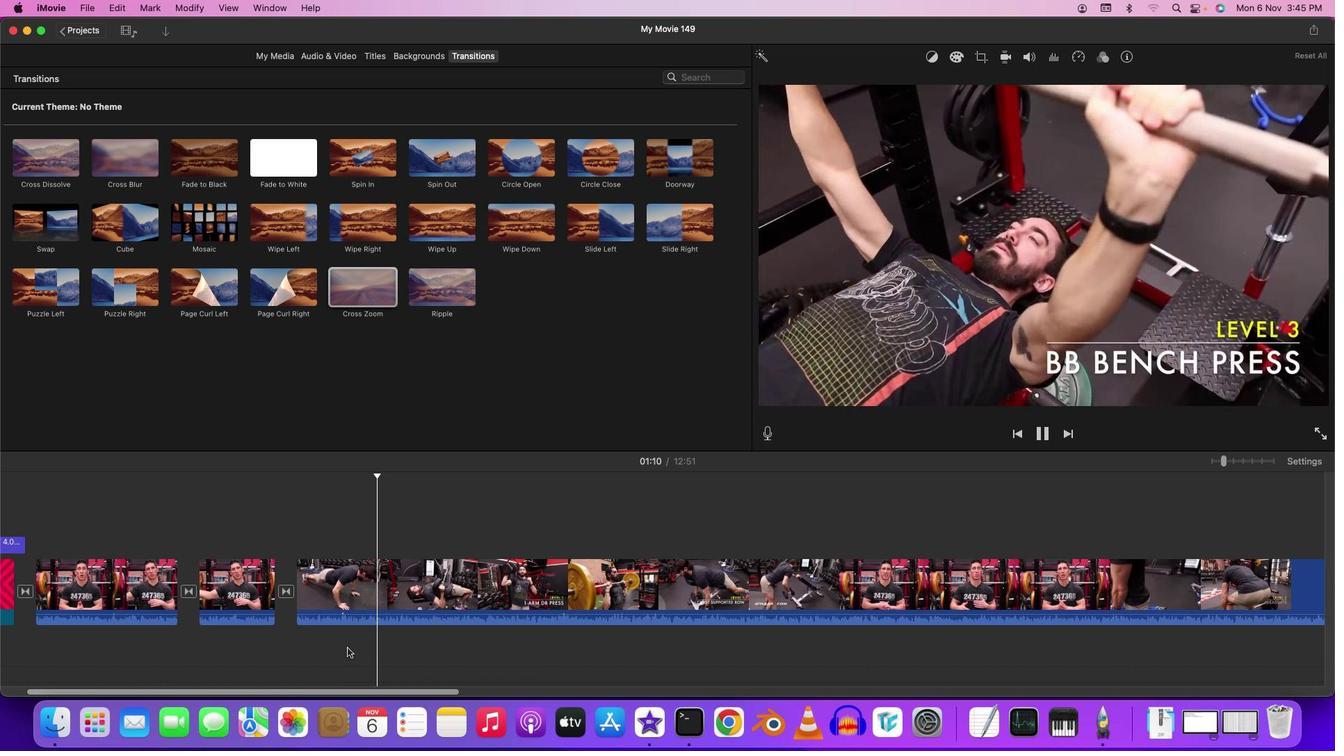 
Action: Key pressed Key.space
Screenshot: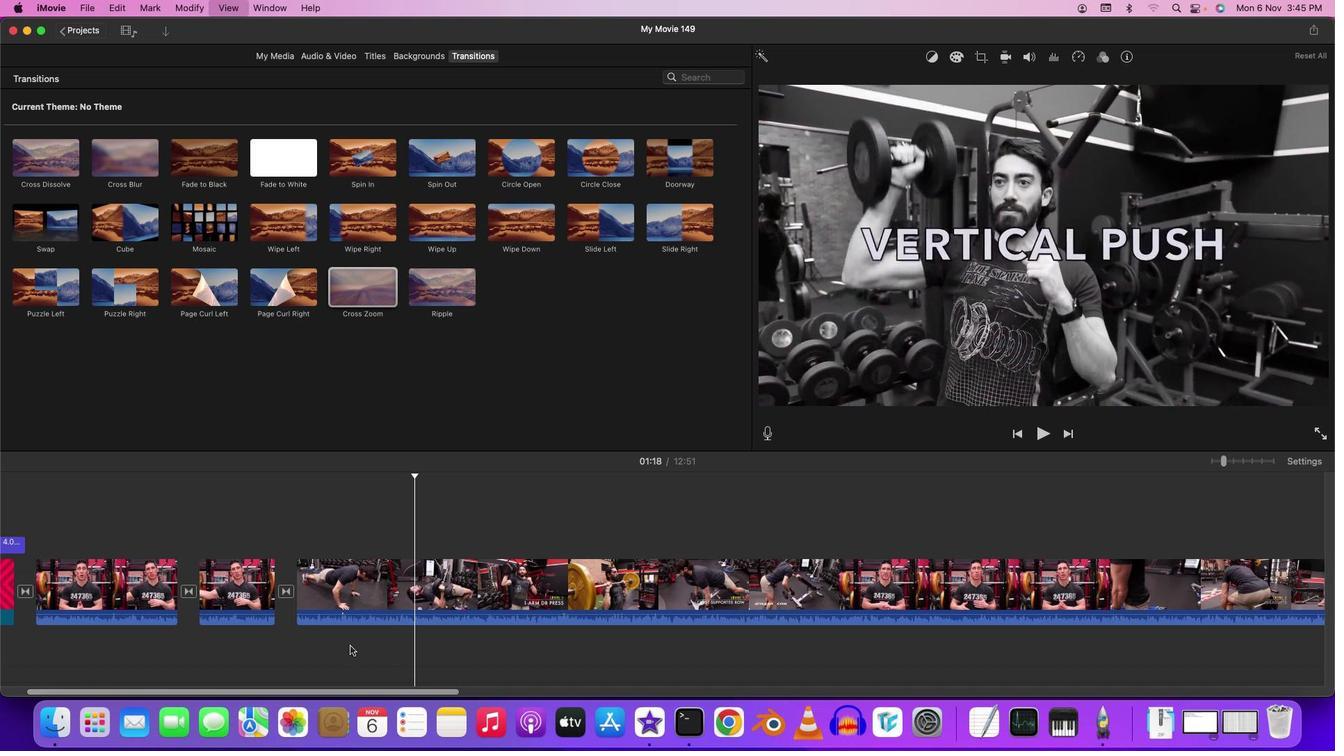 
Action: Mouse moved to (765, 427)
Screenshot: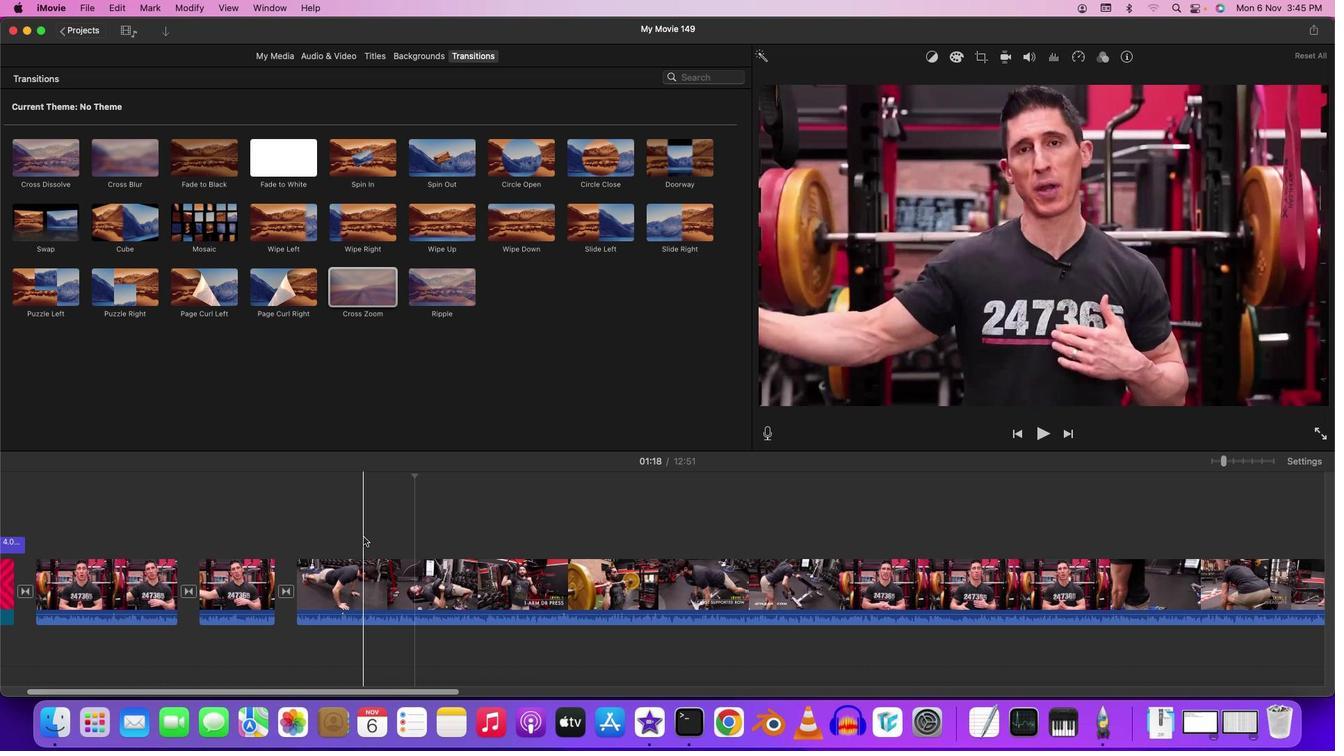 
Action: Mouse pressed left at (765, 427)
Screenshot: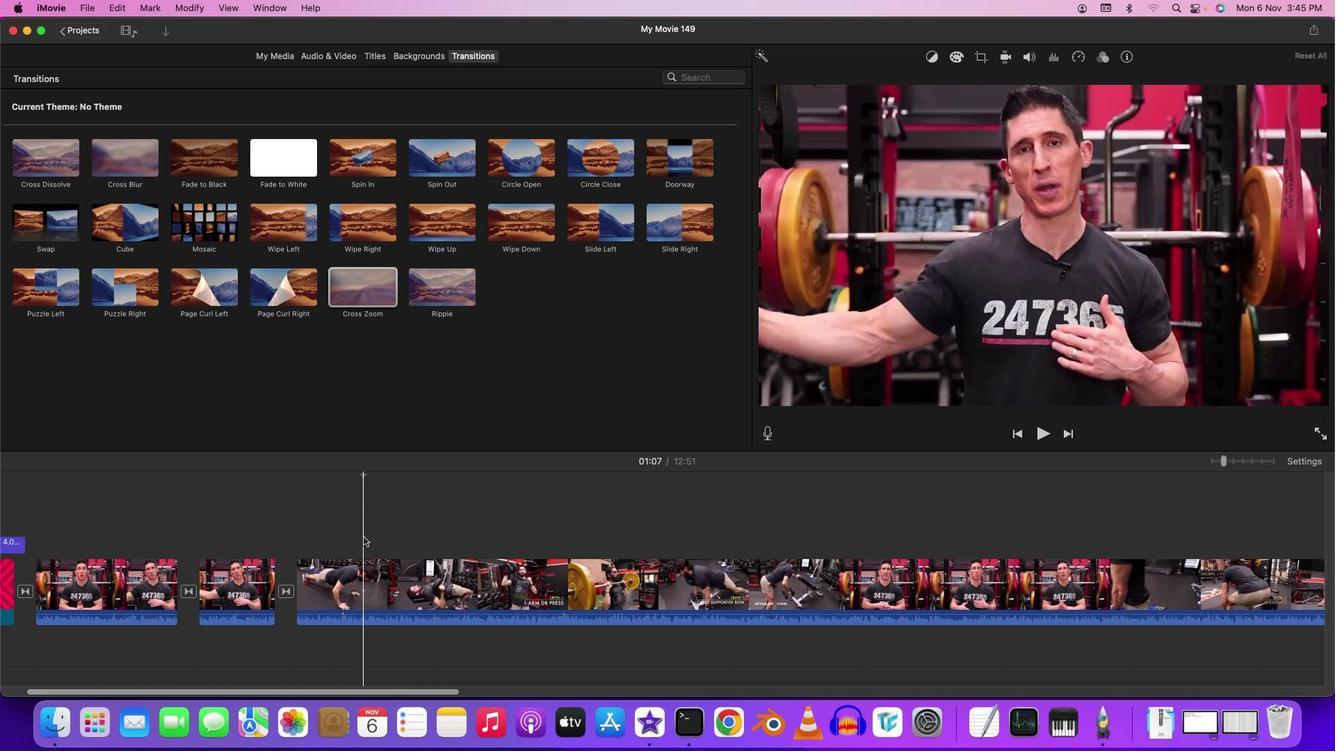 
Action: Key pressed Key.space
Screenshot: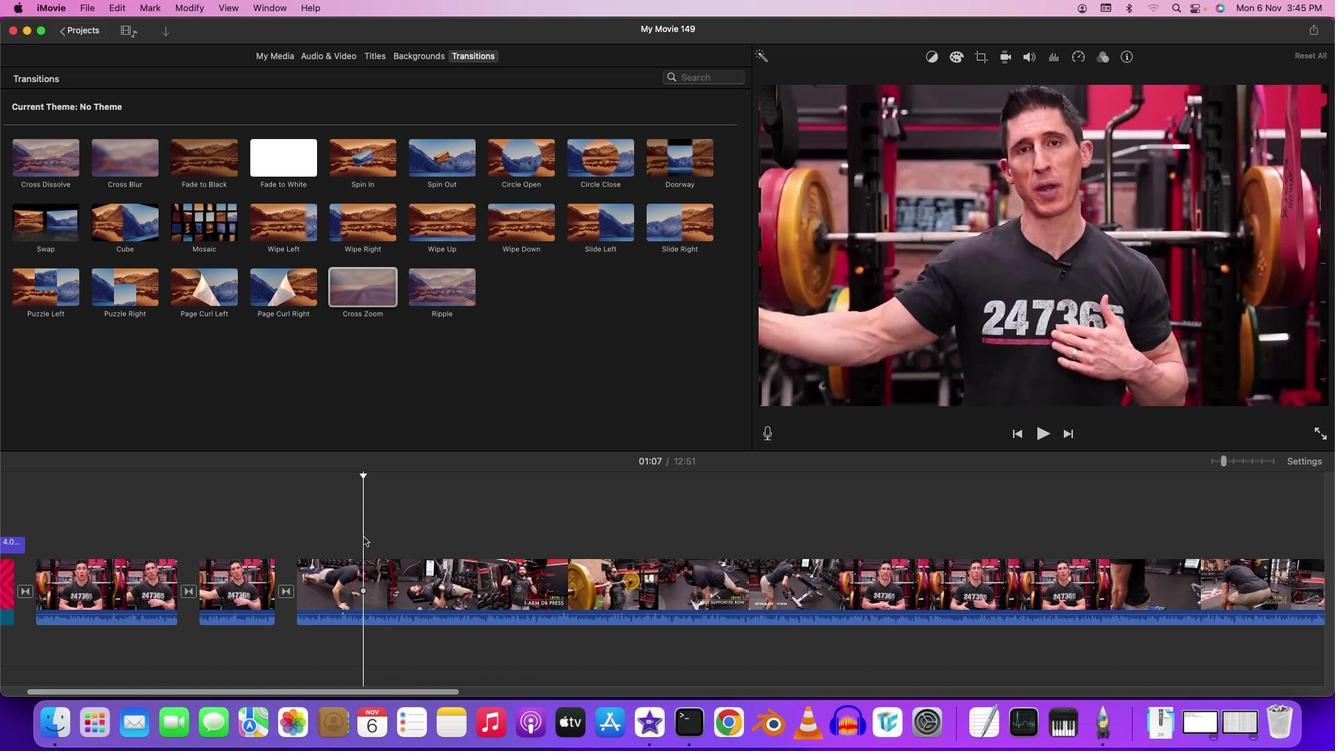 
Action: Mouse moved to (765, 427)
Screenshot: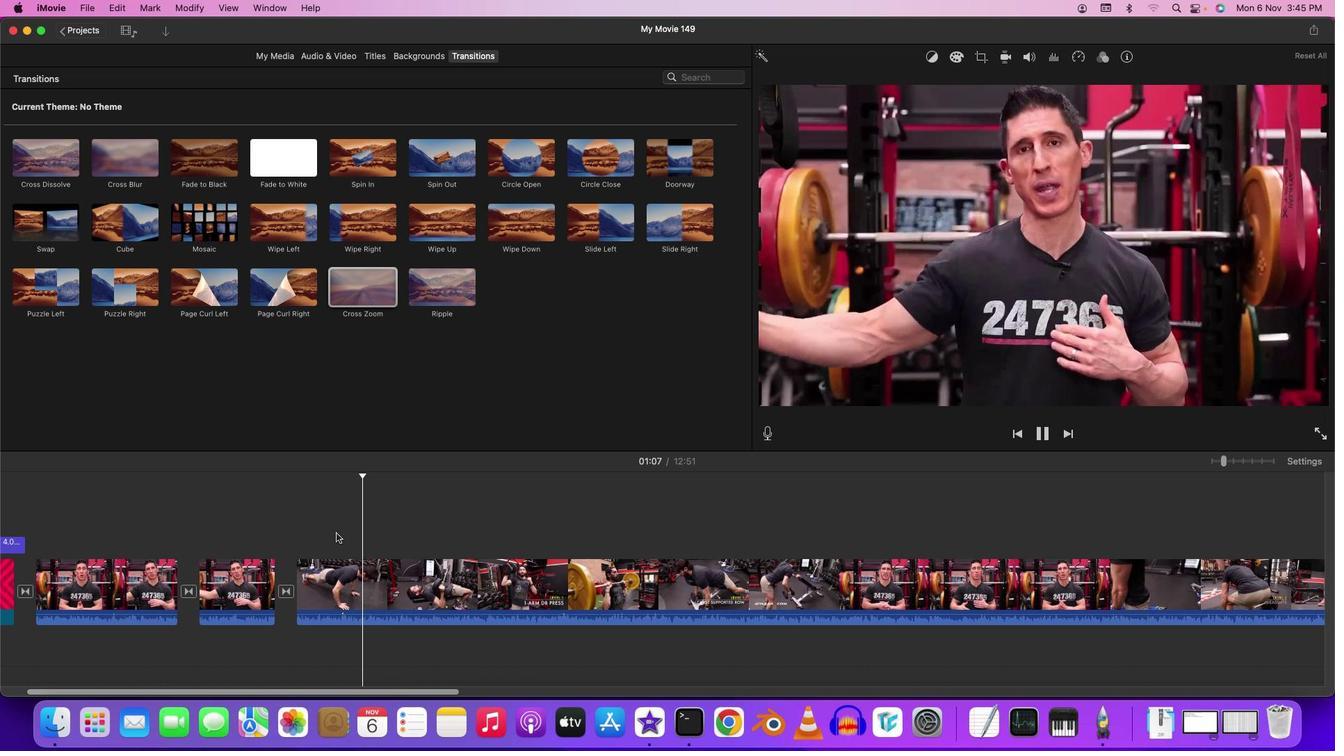 
Action: Mouse pressed left at (765, 427)
Screenshot: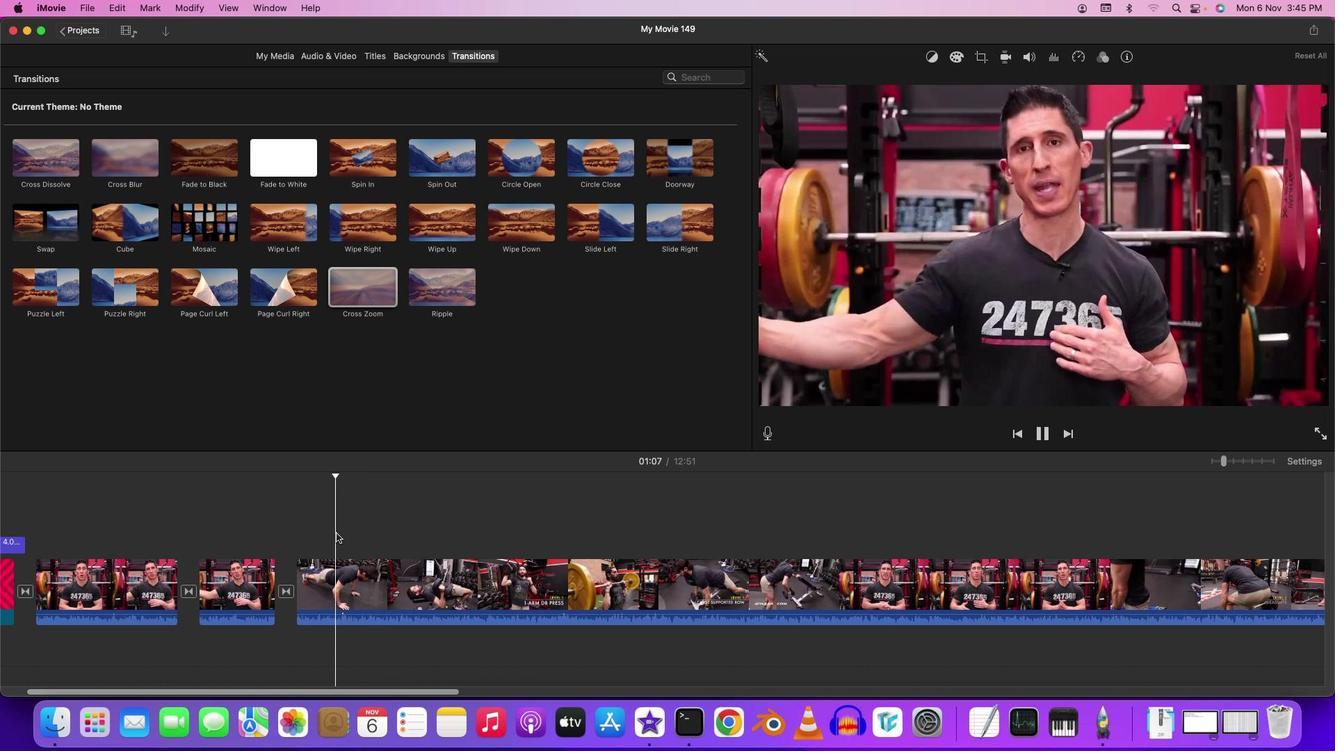 
Action: Mouse moved to (765, 427)
Screenshot: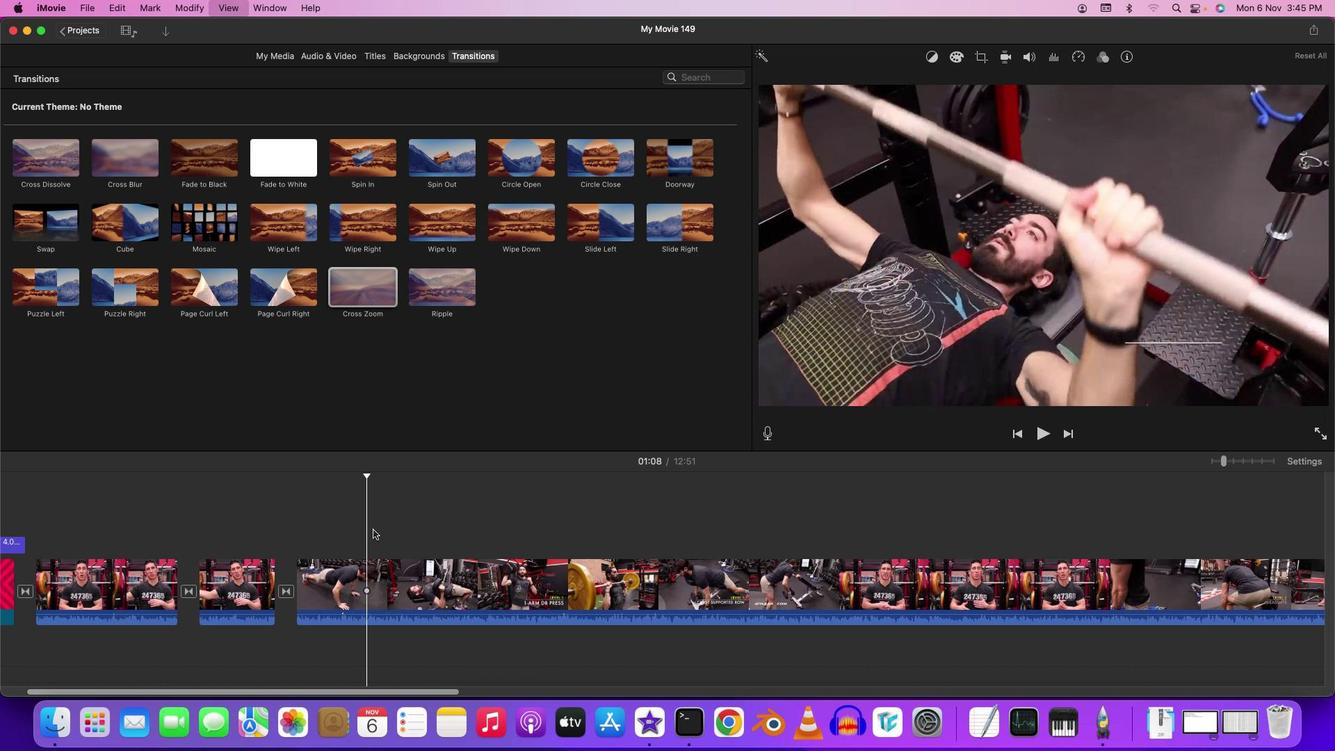 
Action: Key pressed Key.space
Screenshot: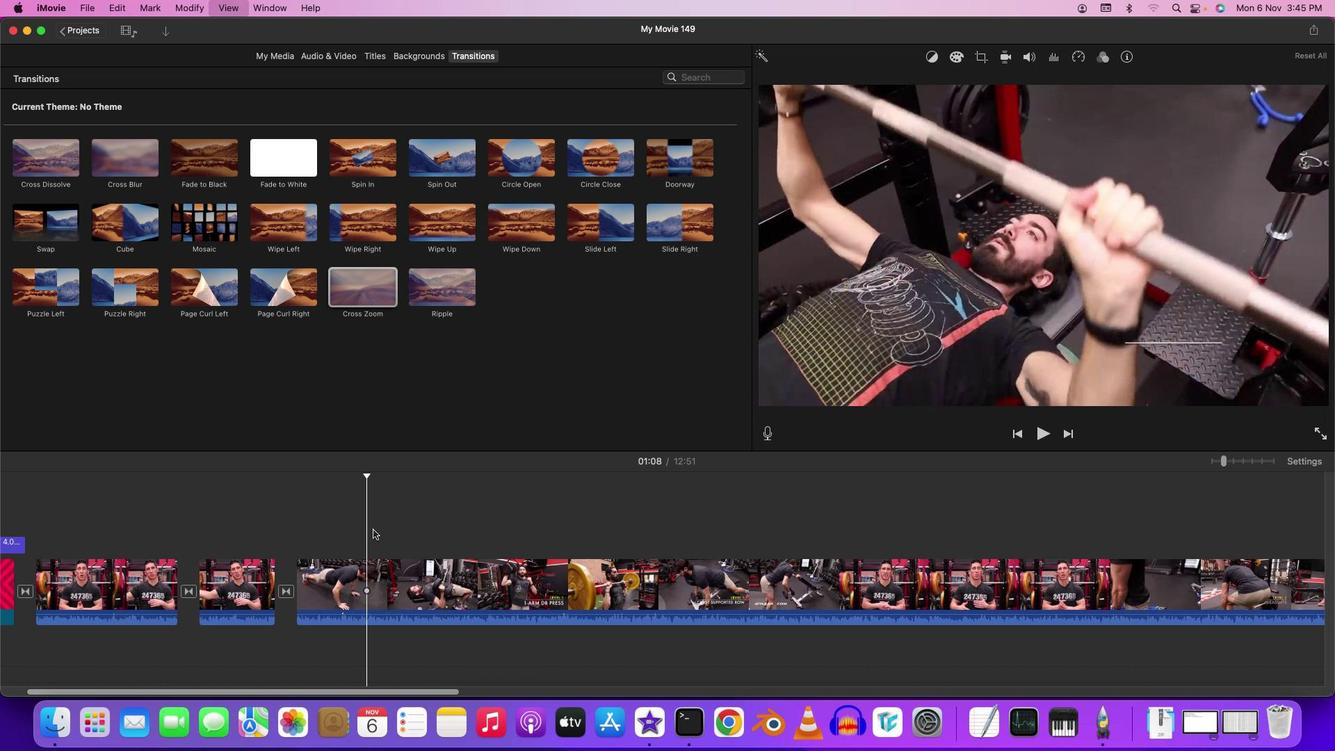 
Action: Mouse moved to (765, 427)
Screenshot: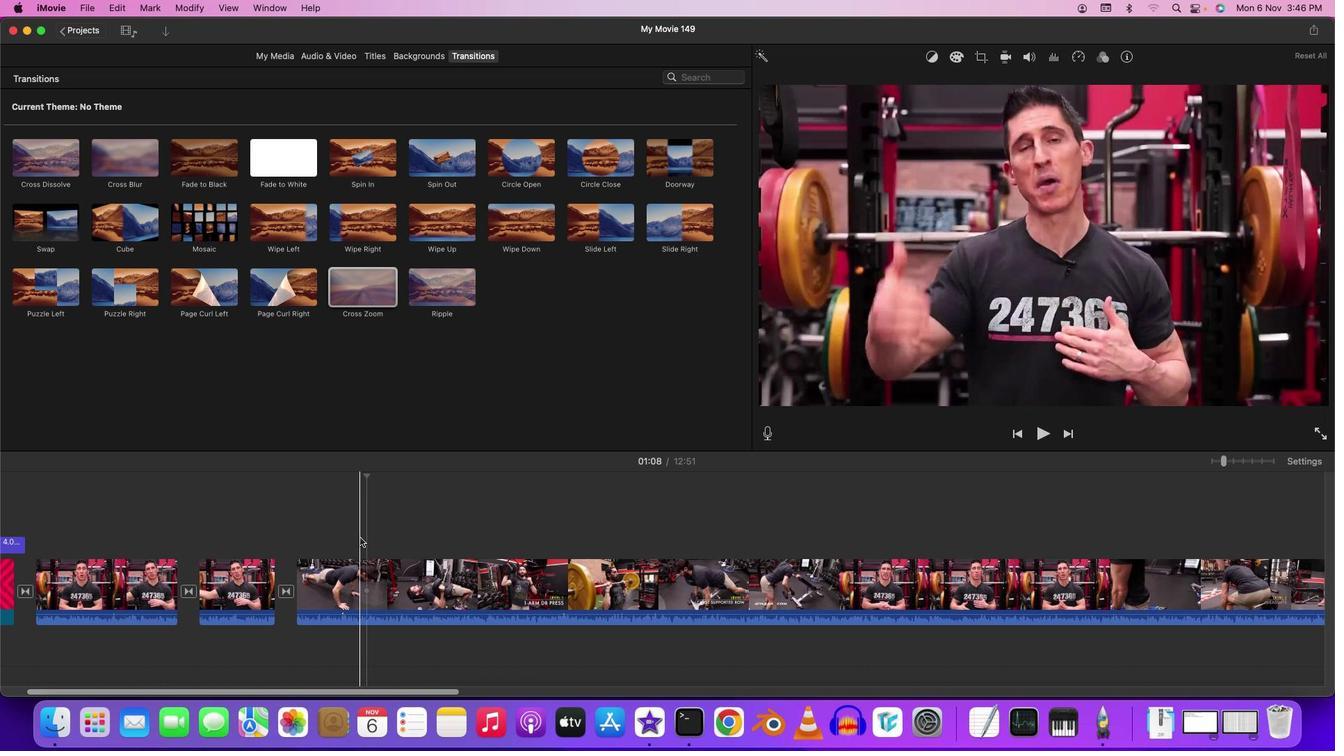 
Action: Mouse pressed left at (765, 427)
Screenshot: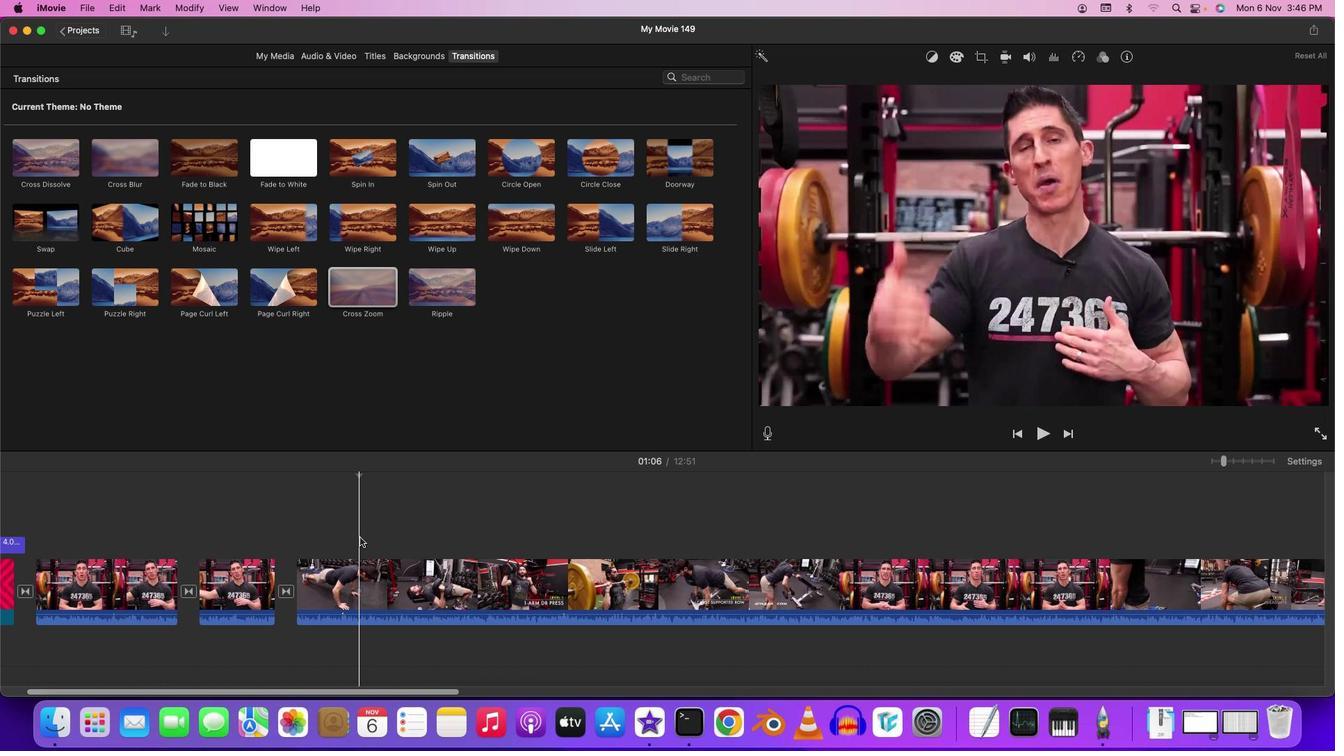 
Action: Key pressed Key.spaceKey.spaceKey.spaceKey.spaceKey.spaceKey.spaceKey.spaceKey.spaceKey.spaceKey.spaceKey.spaceKey.space
Screenshot: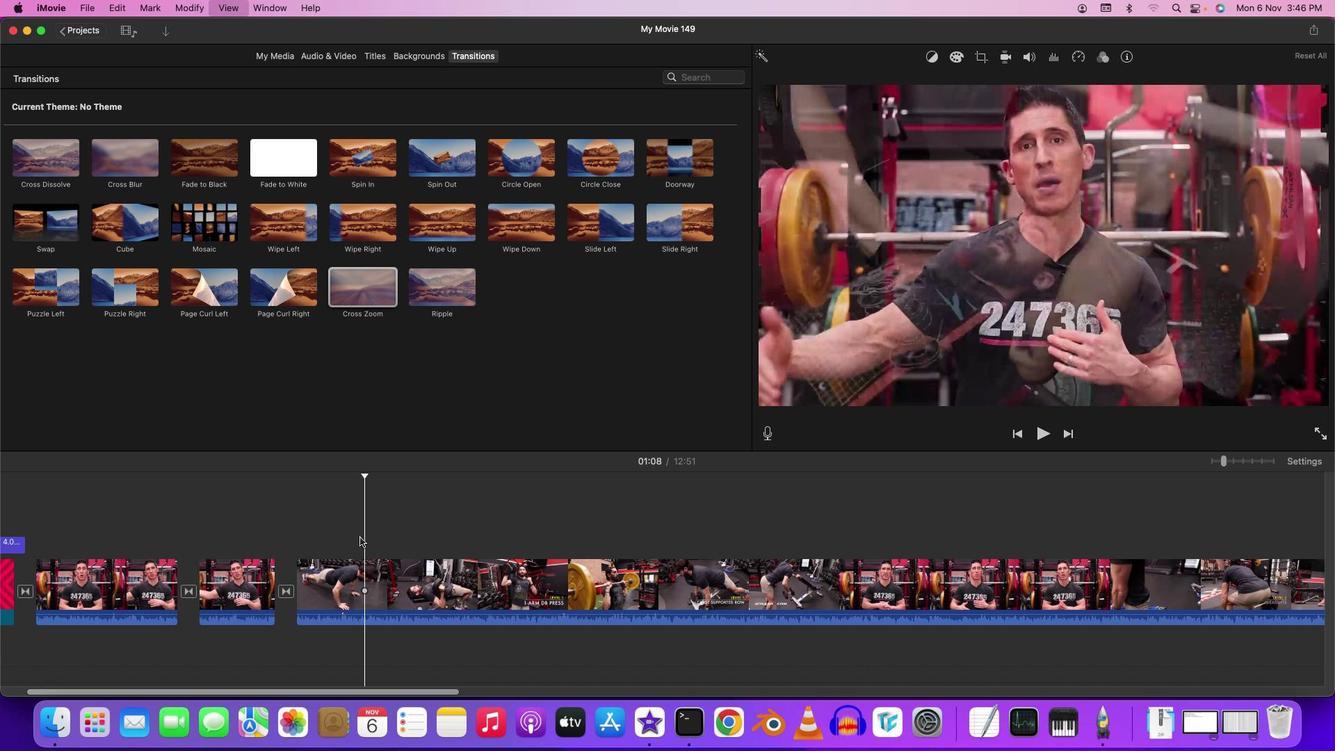 
Action: Mouse moved to (765, 427)
Screenshot: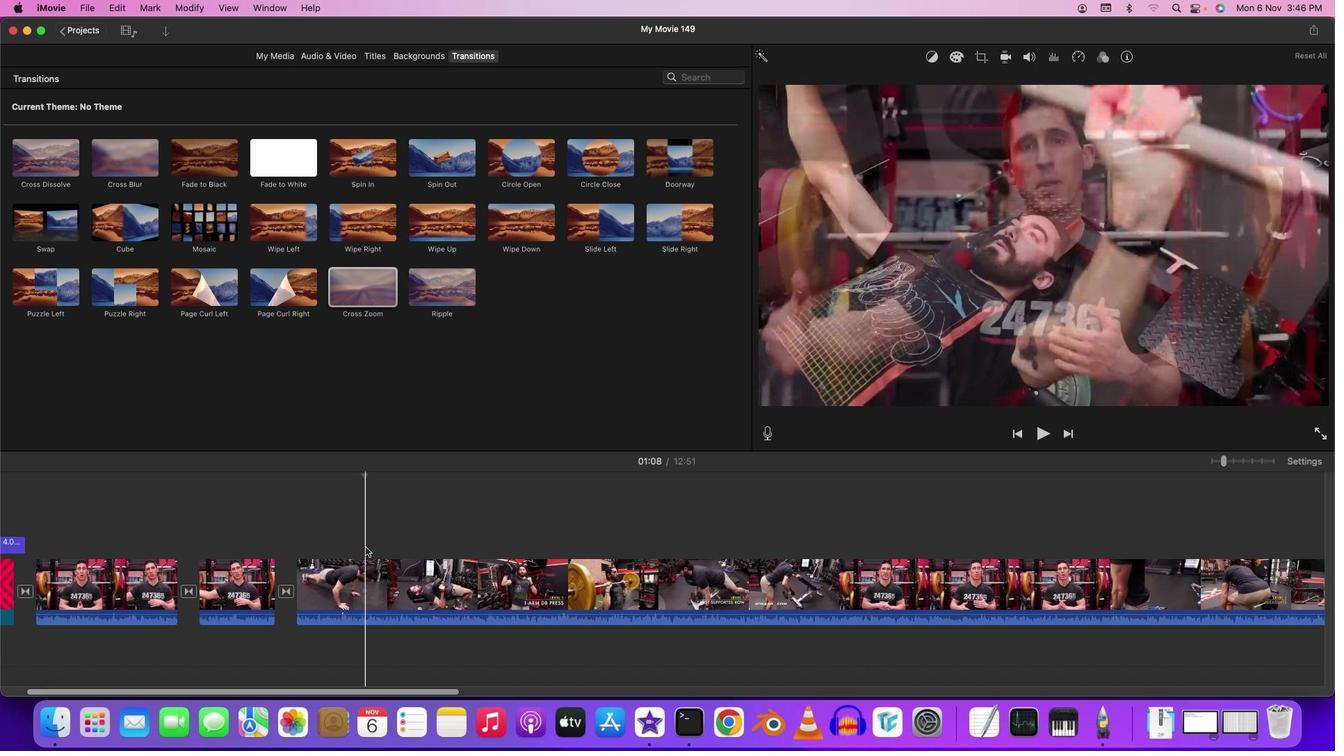 
Action: Mouse pressed left at (765, 427)
Screenshot: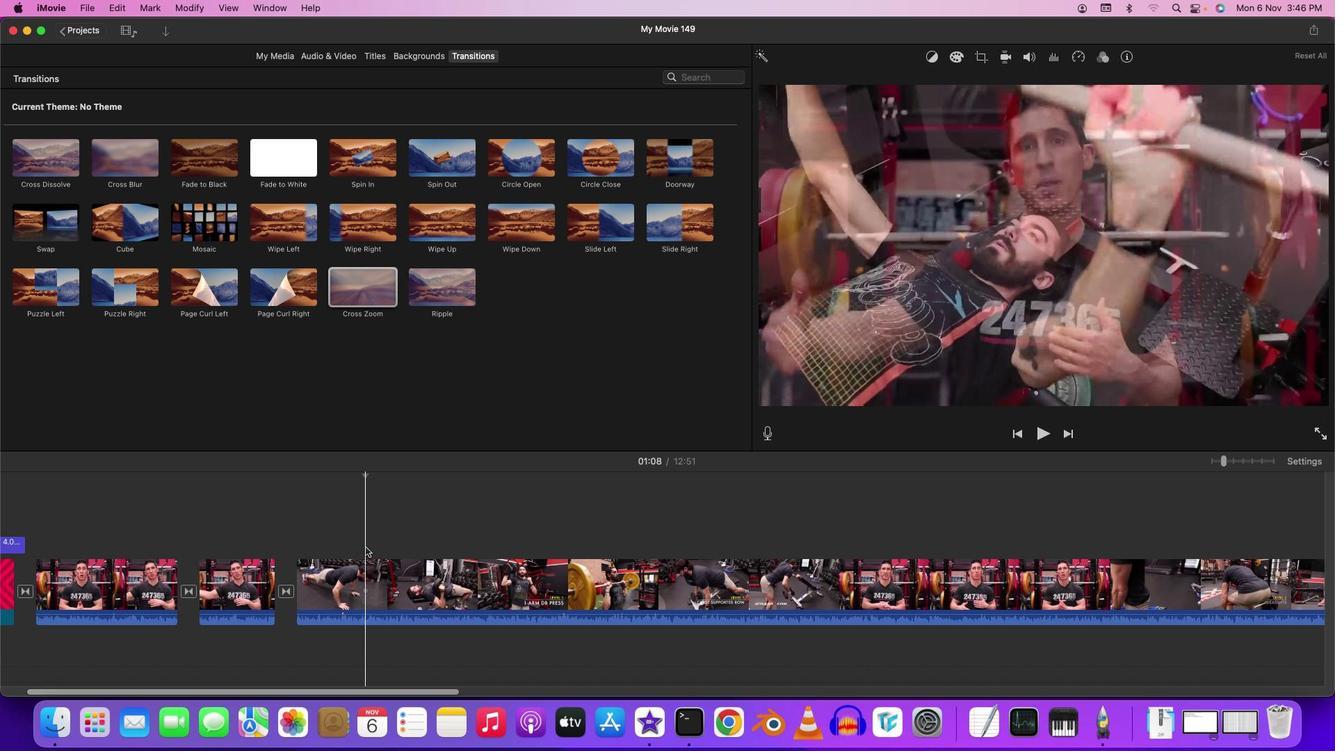 
Action: Key pressed Key.cmd'b'
Screenshot: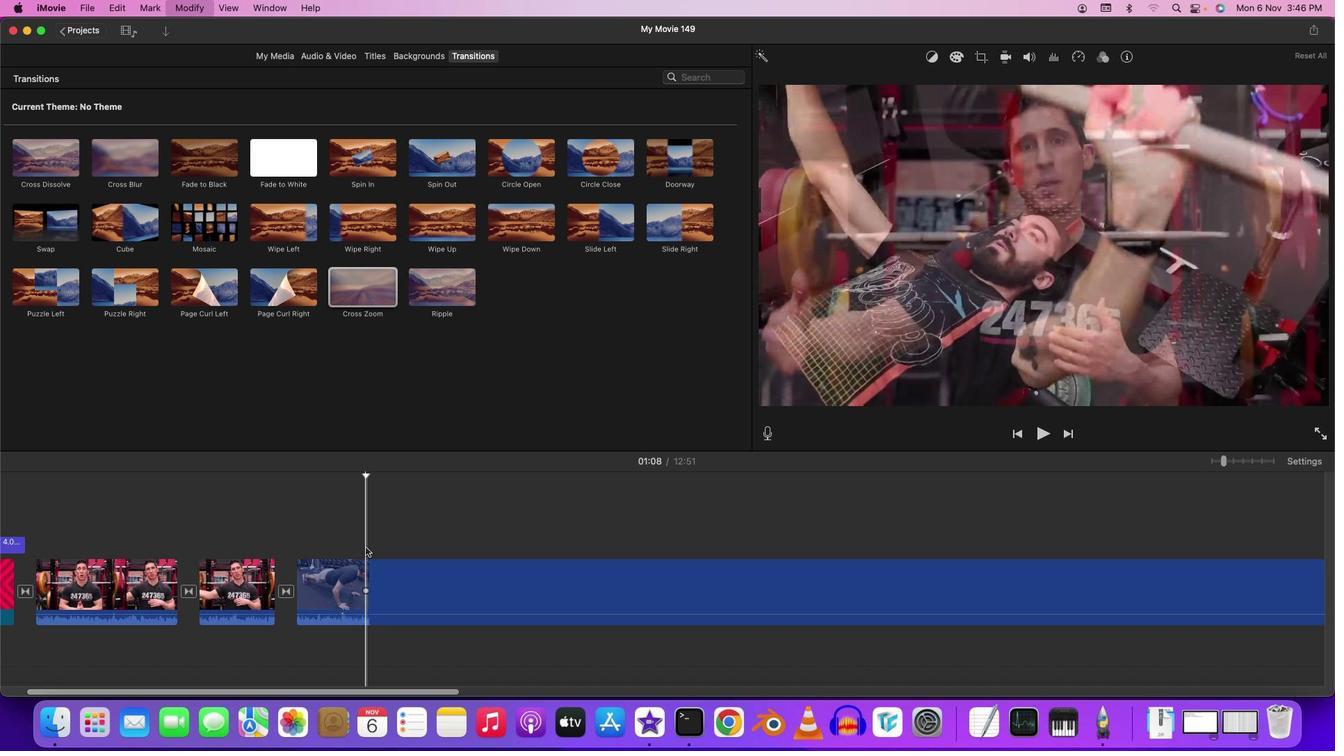 
Action: Mouse moved to (765, 427)
Screenshot: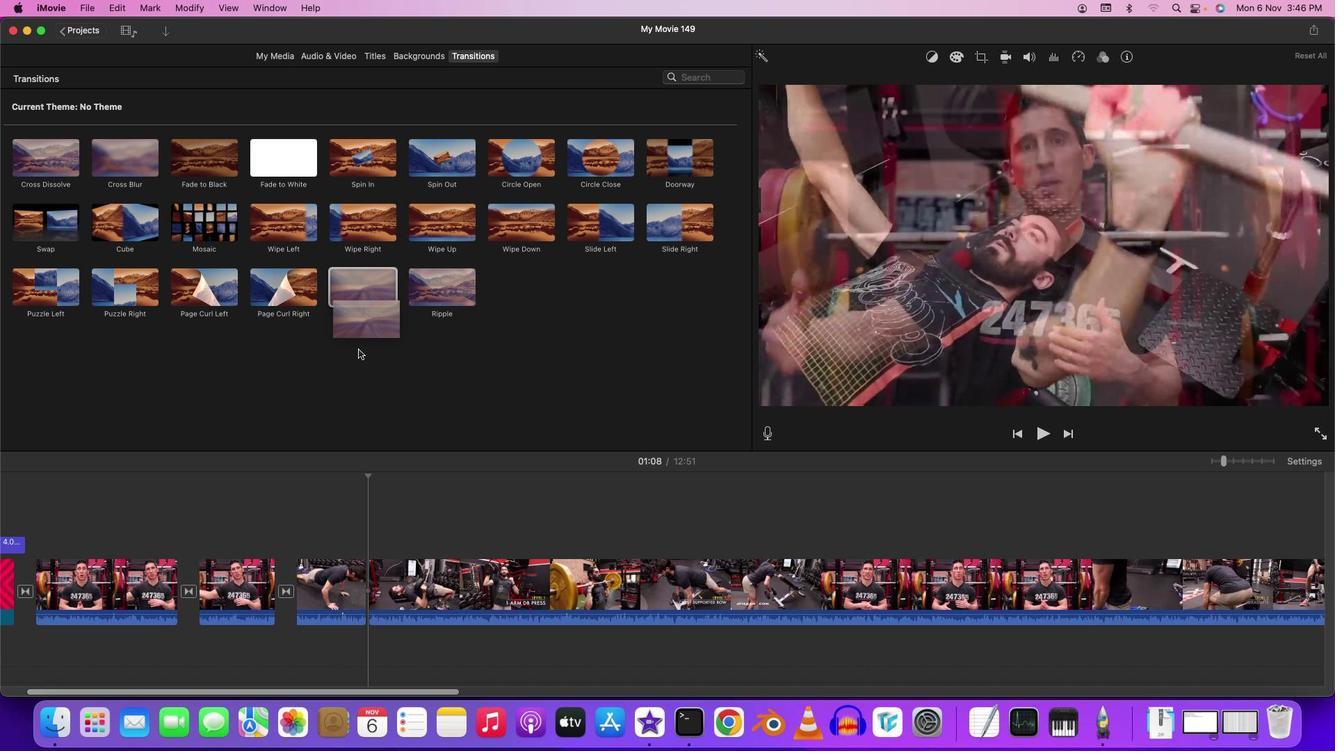 
Action: Mouse pressed left at (765, 427)
Screenshot: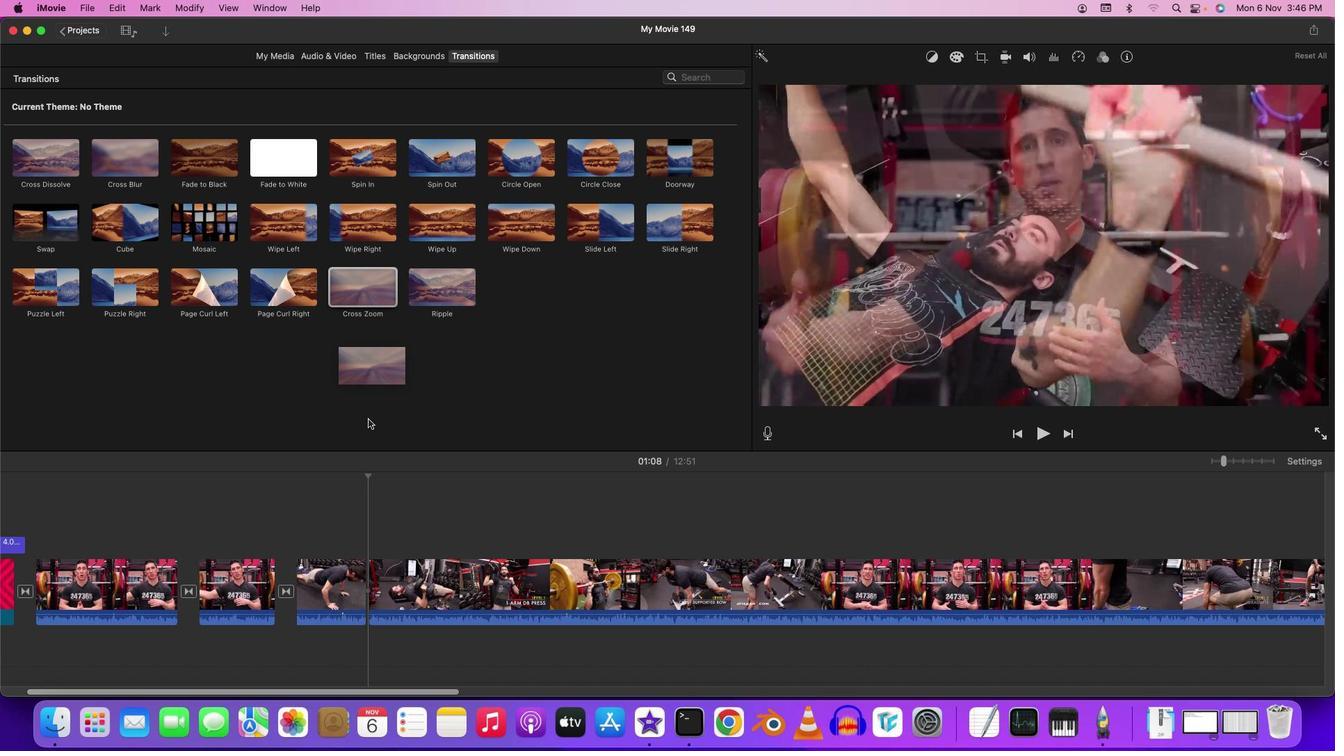
Action: Mouse moved to (765, 427)
Screenshot: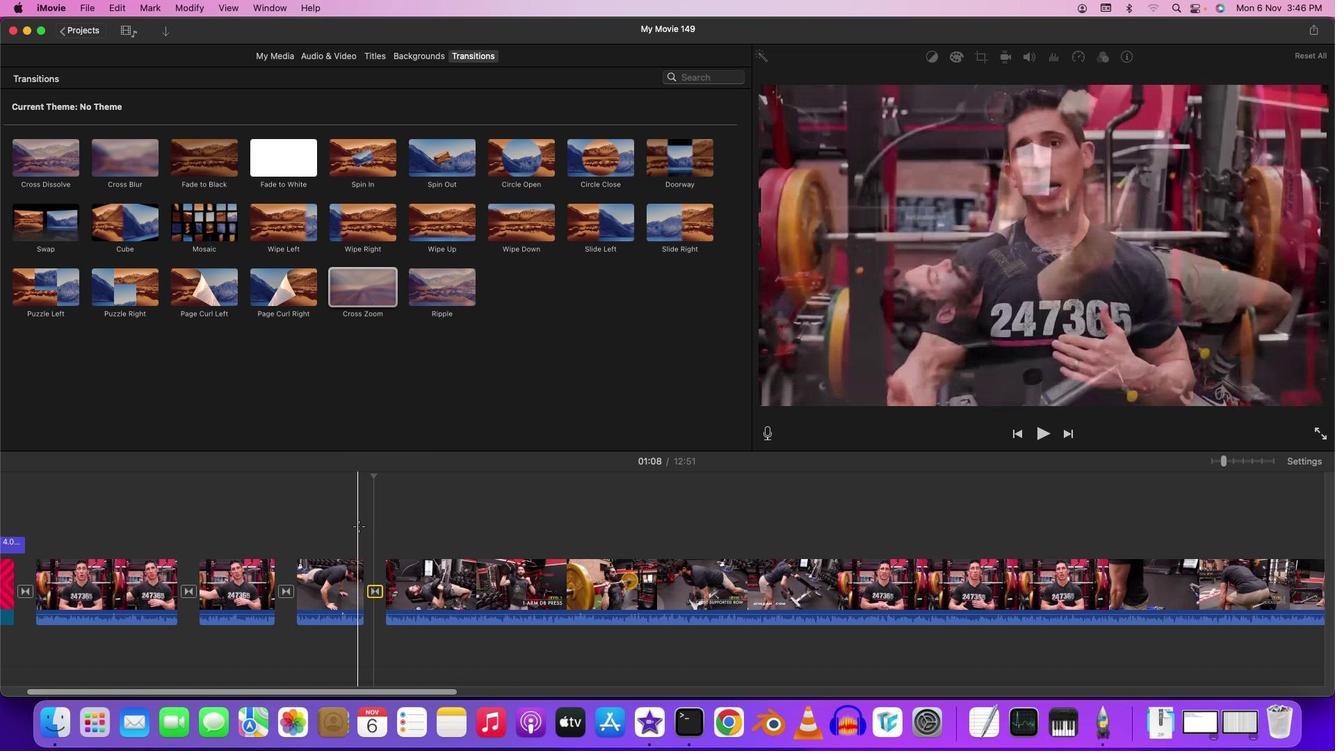 
Action: Mouse pressed left at (765, 427)
Screenshot: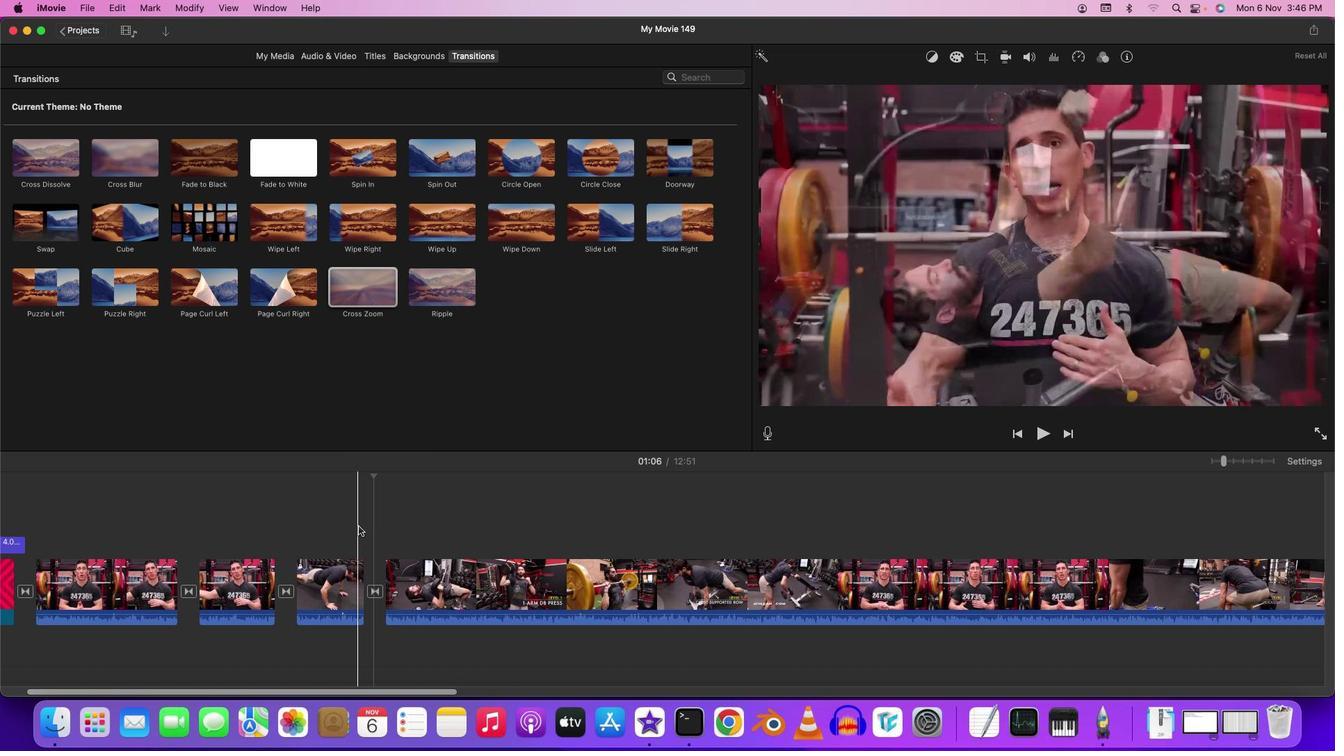
Action: Key pressed Key.space
Screenshot: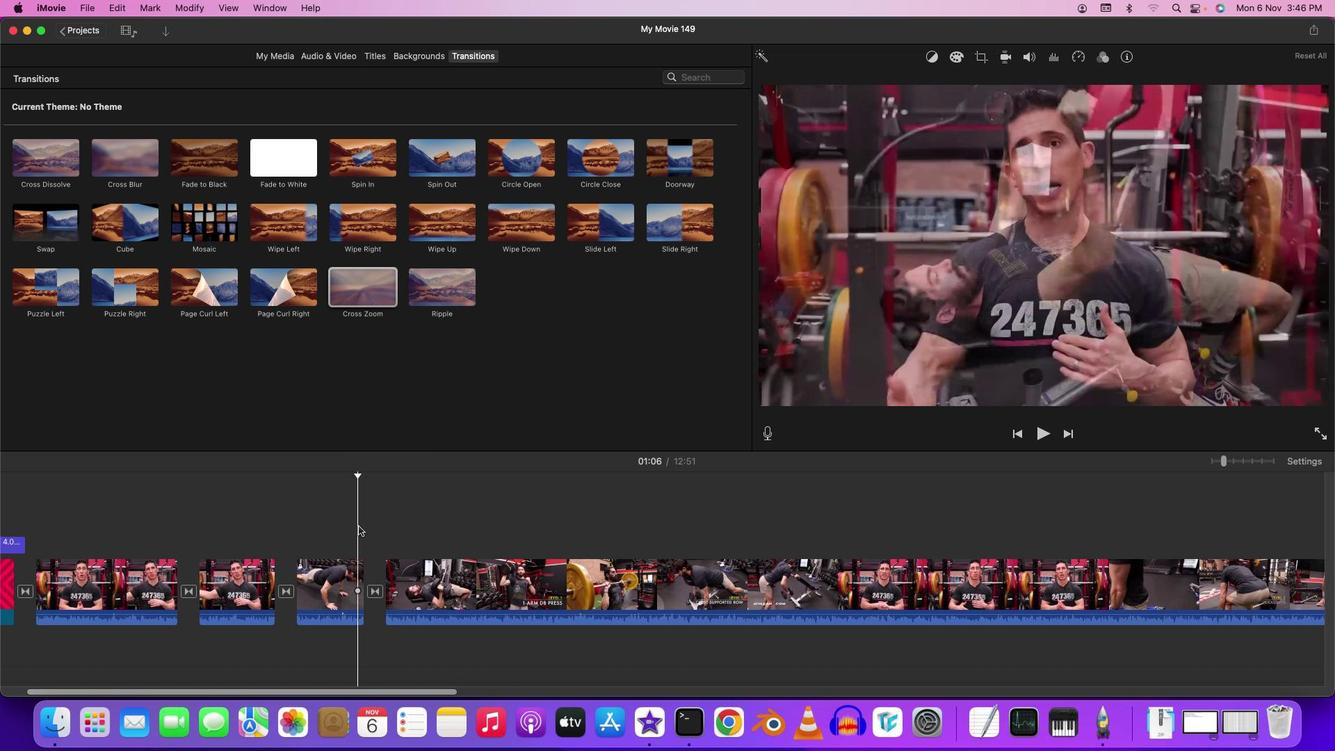 
Action: Mouse moved to (764, 427)
Screenshot: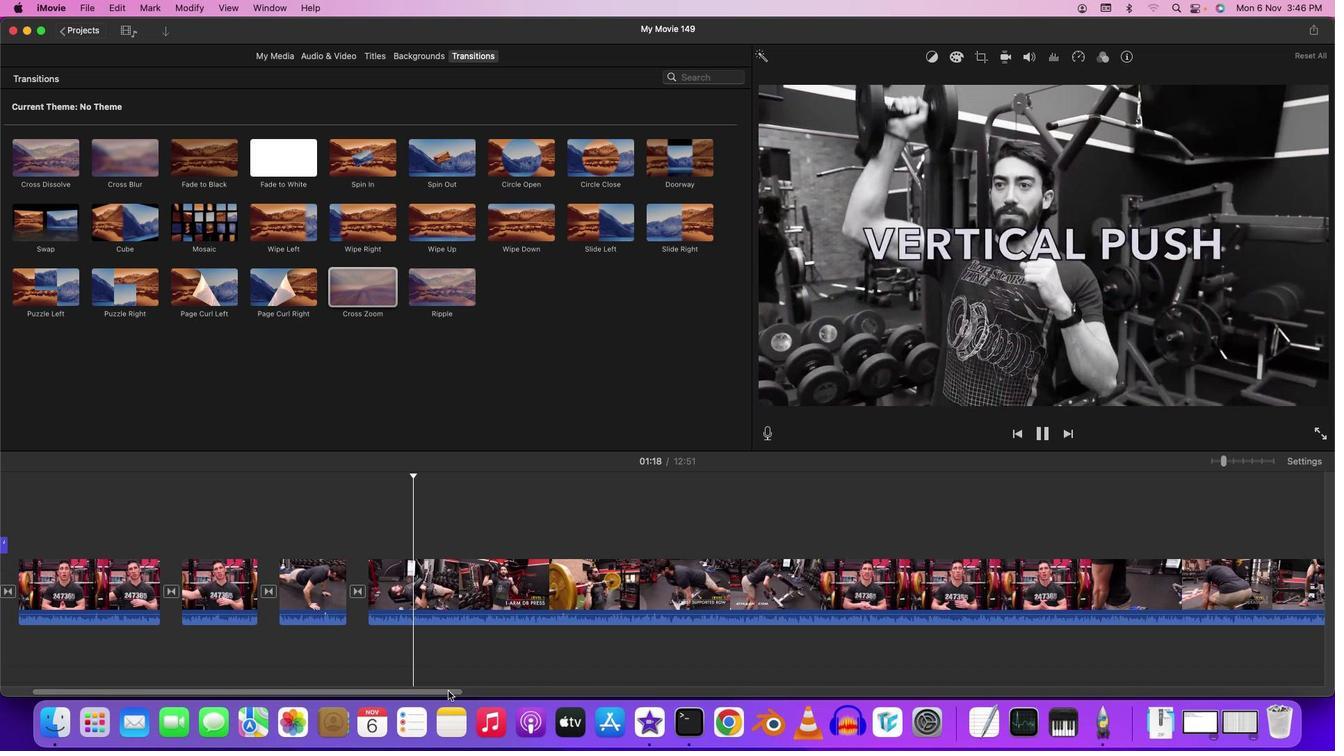 
Action: Mouse pressed left at (764, 427)
Screenshot: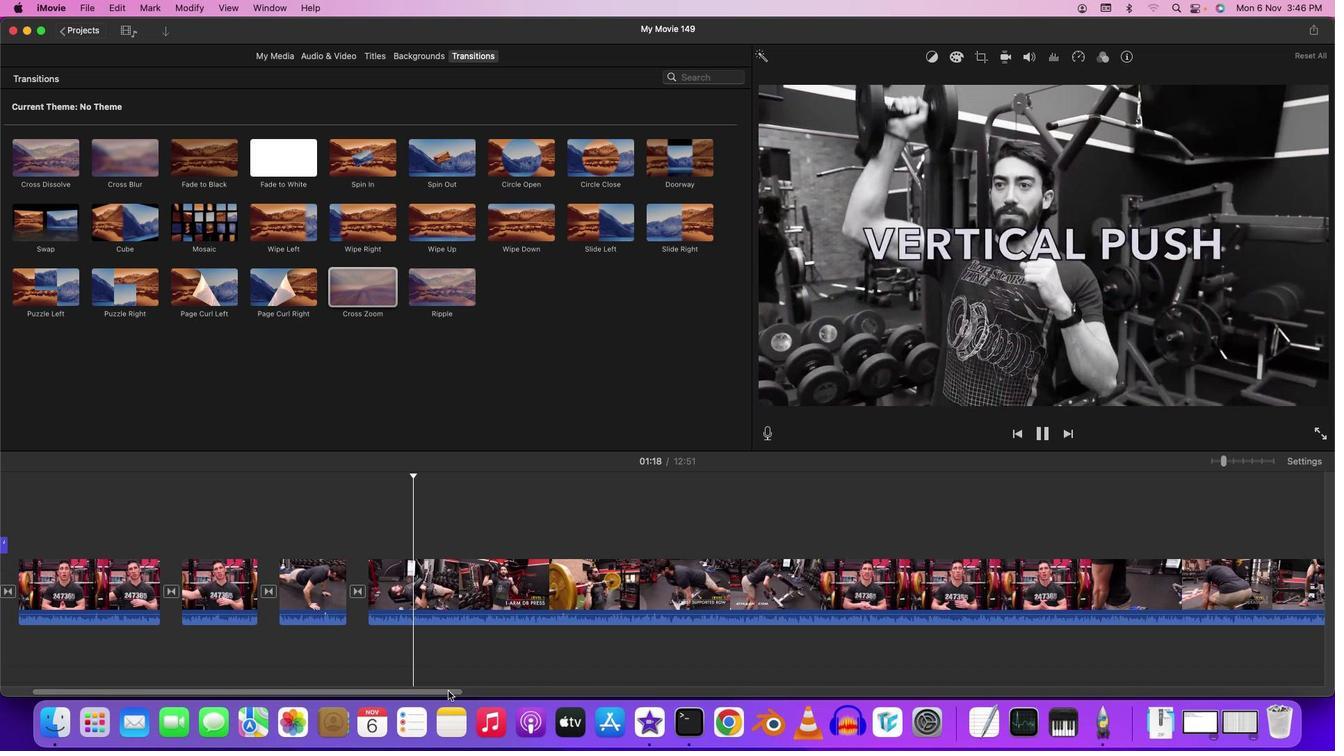 
Action: Mouse moved to (765, 427)
Screenshot: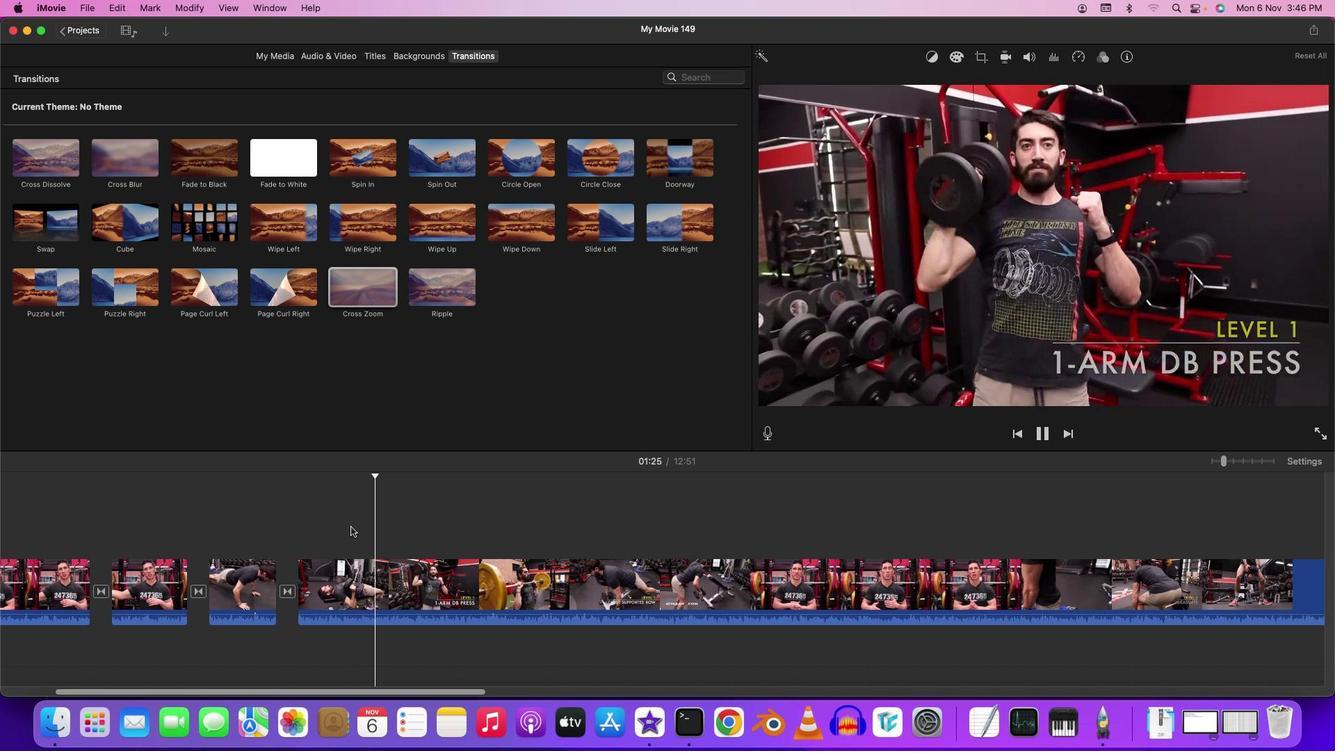 
Action: Mouse pressed left at (765, 427)
Screenshot: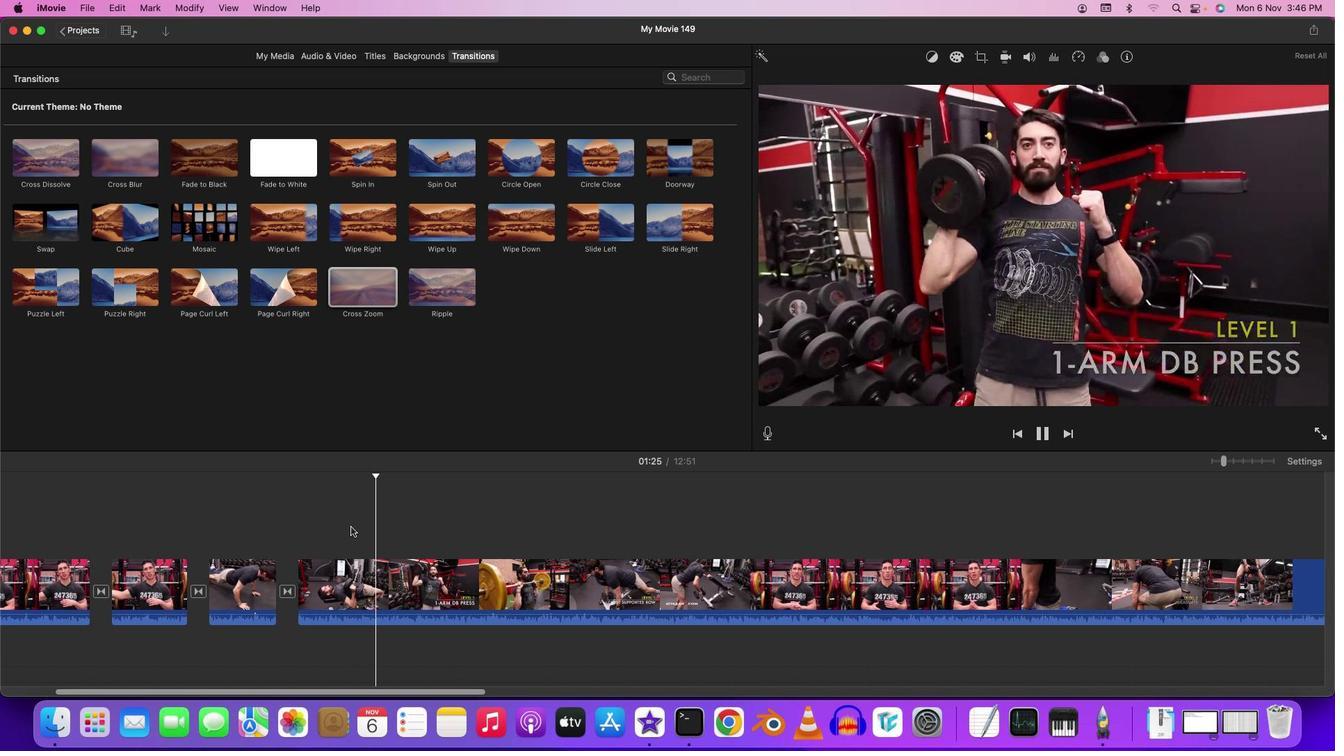 
Action: Mouse moved to (765, 427)
Screenshot: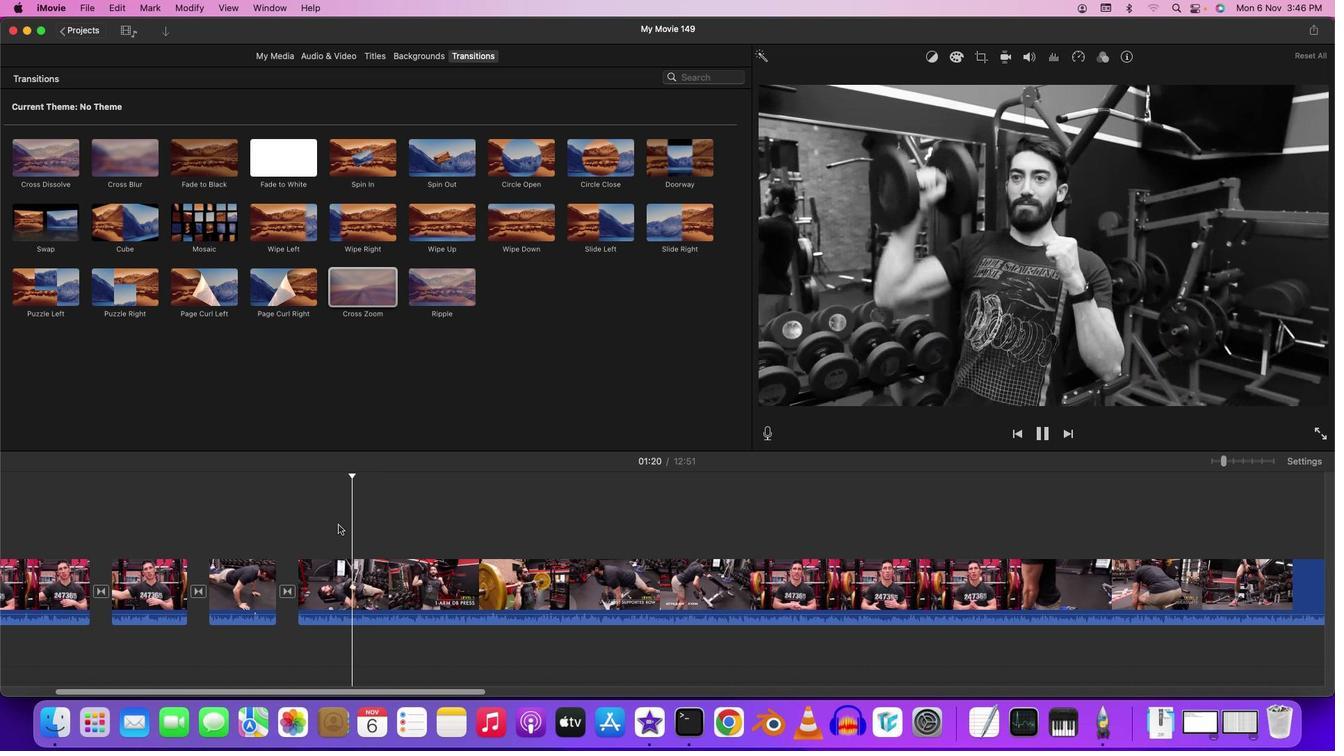 
Action: Mouse pressed left at (765, 427)
Screenshot: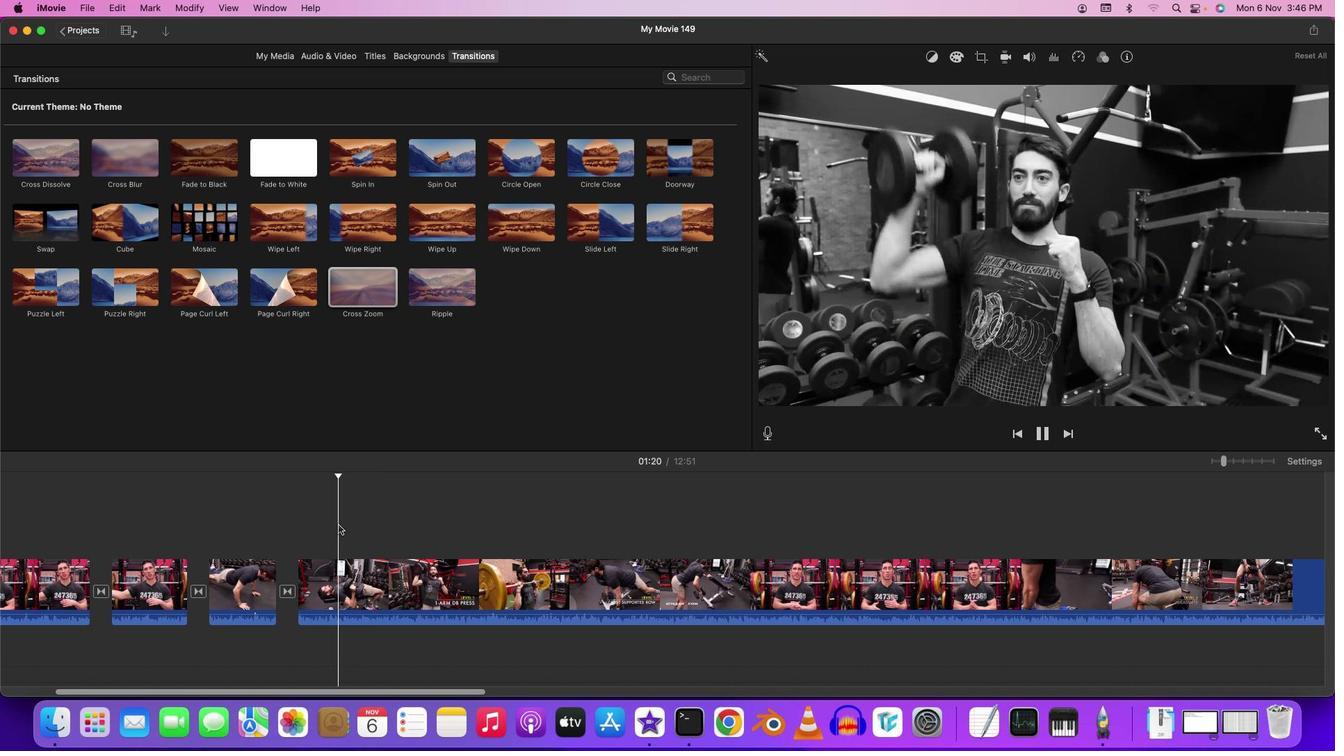 
Action: Mouse moved to (765, 427)
Screenshot: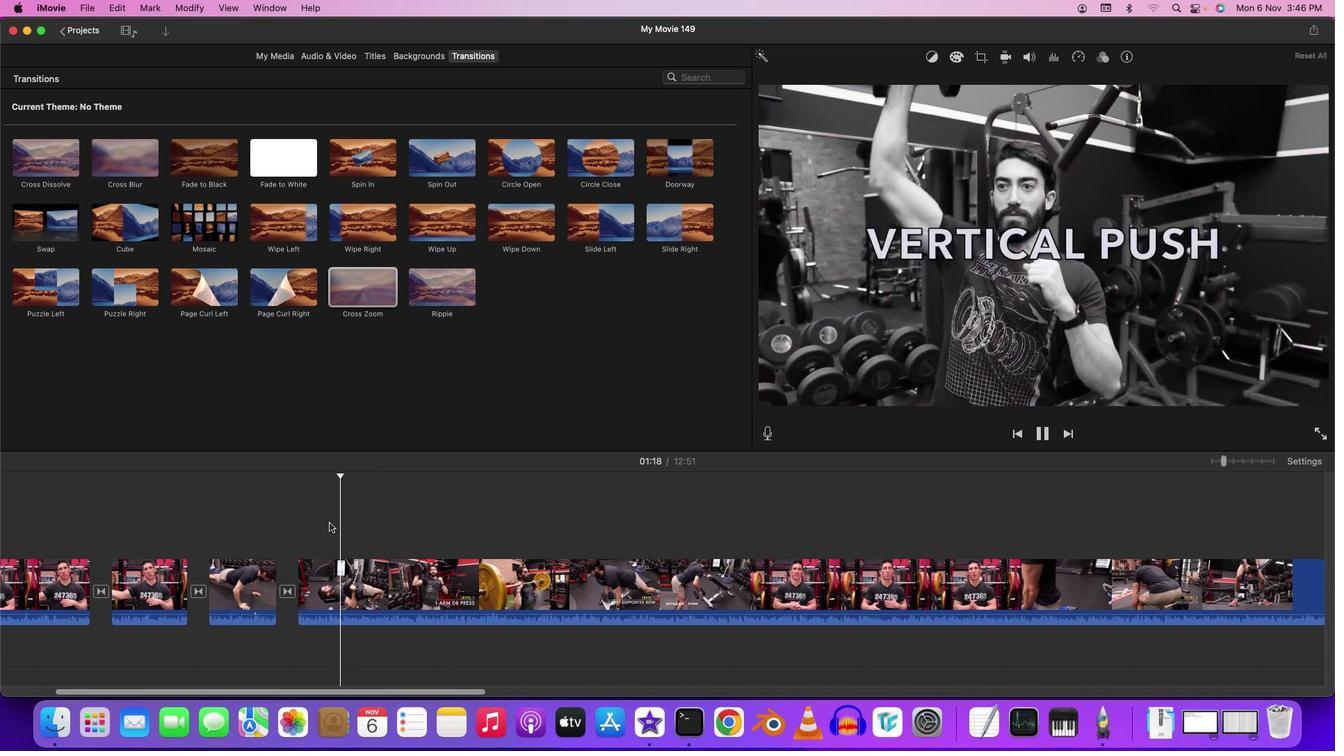 
Action: Mouse pressed left at (765, 427)
Screenshot: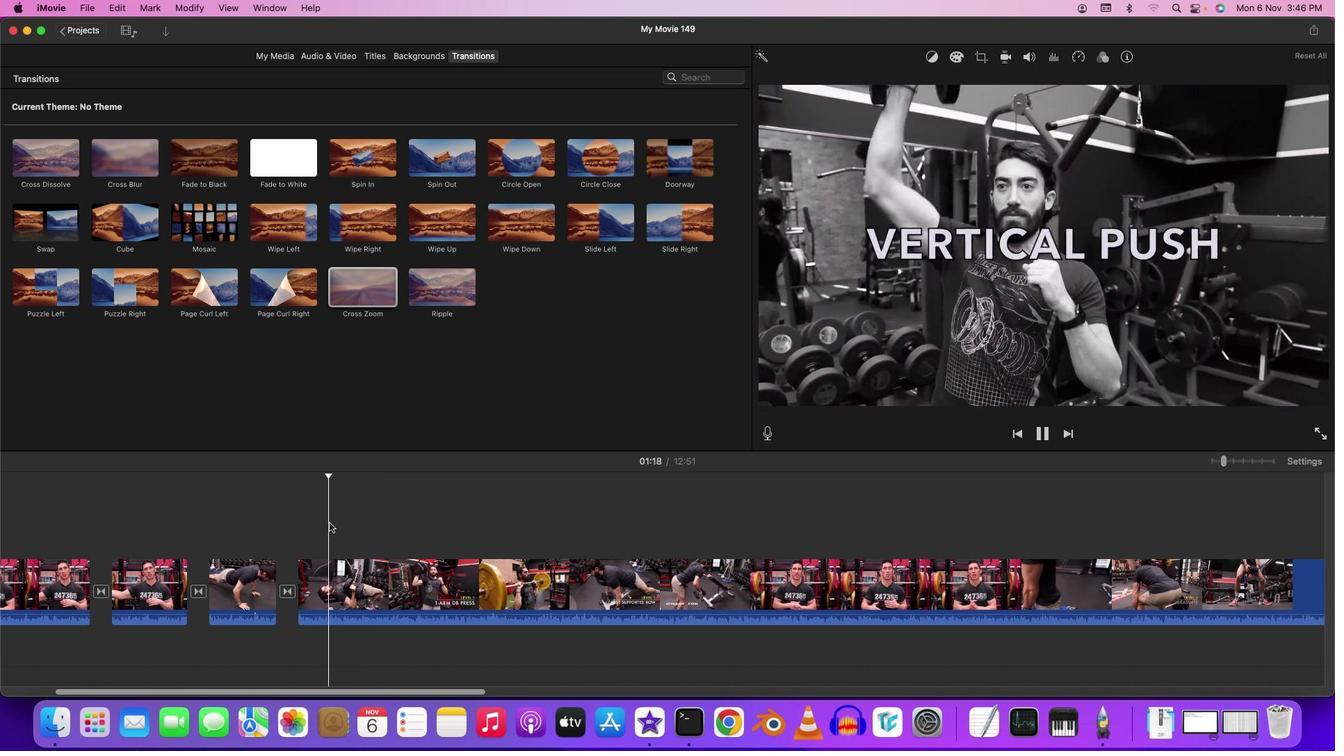 
Action: Mouse moved to (765, 427)
Screenshot: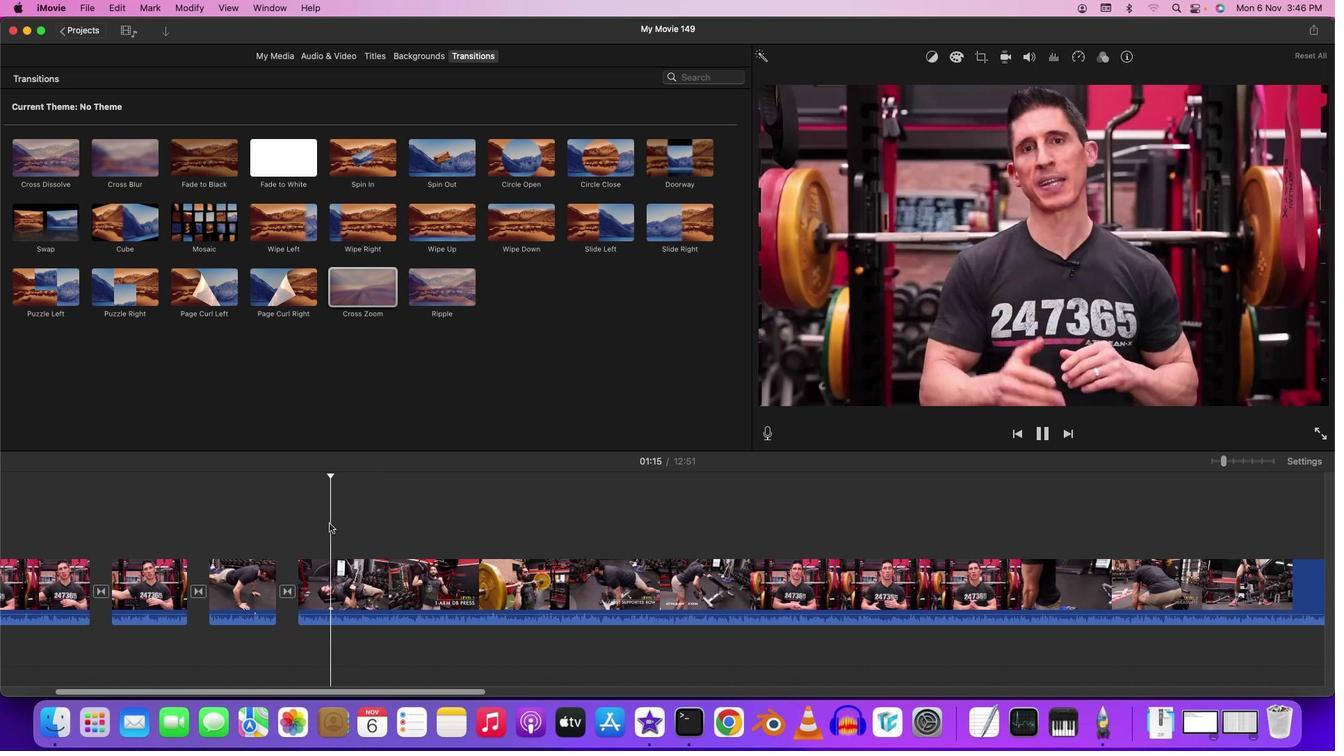 
Action: Key pressed Key.spaceKey.spaceKey.space
Screenshot: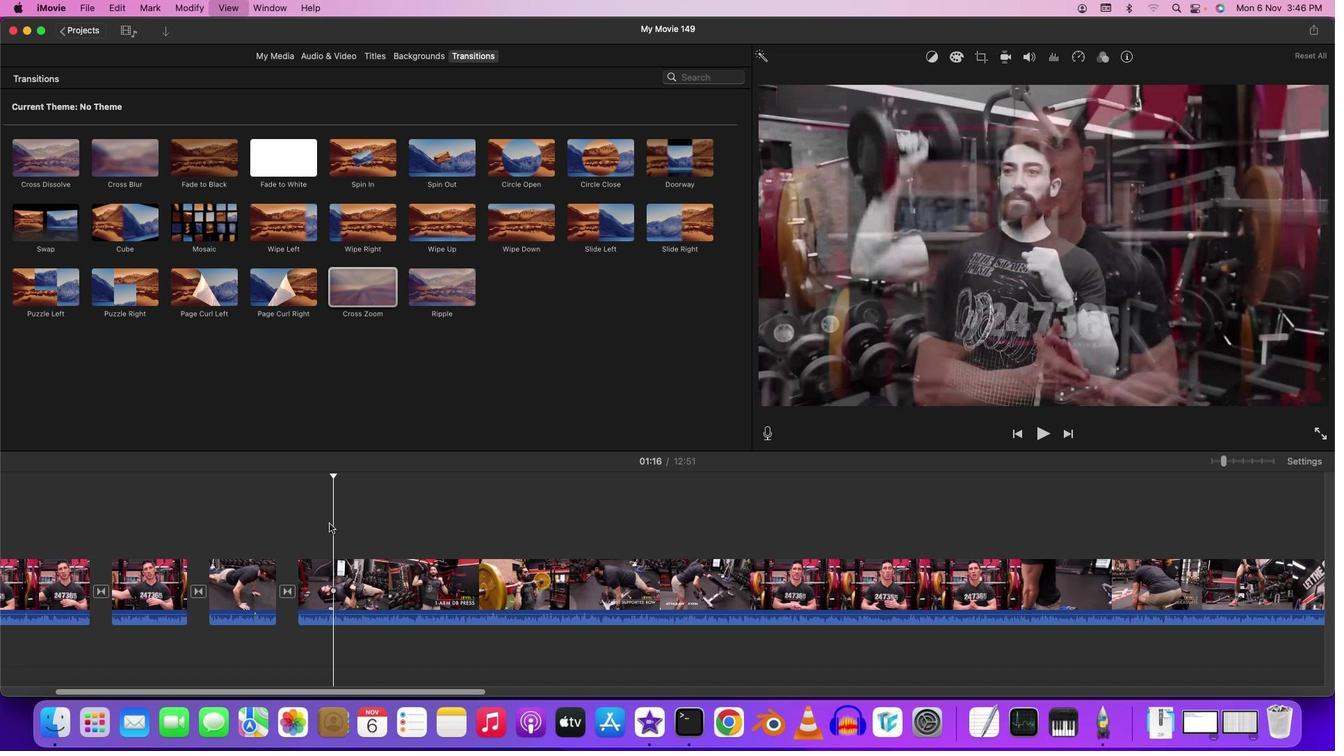 
Action: Mouse moved to (765, 427)
Screenshot: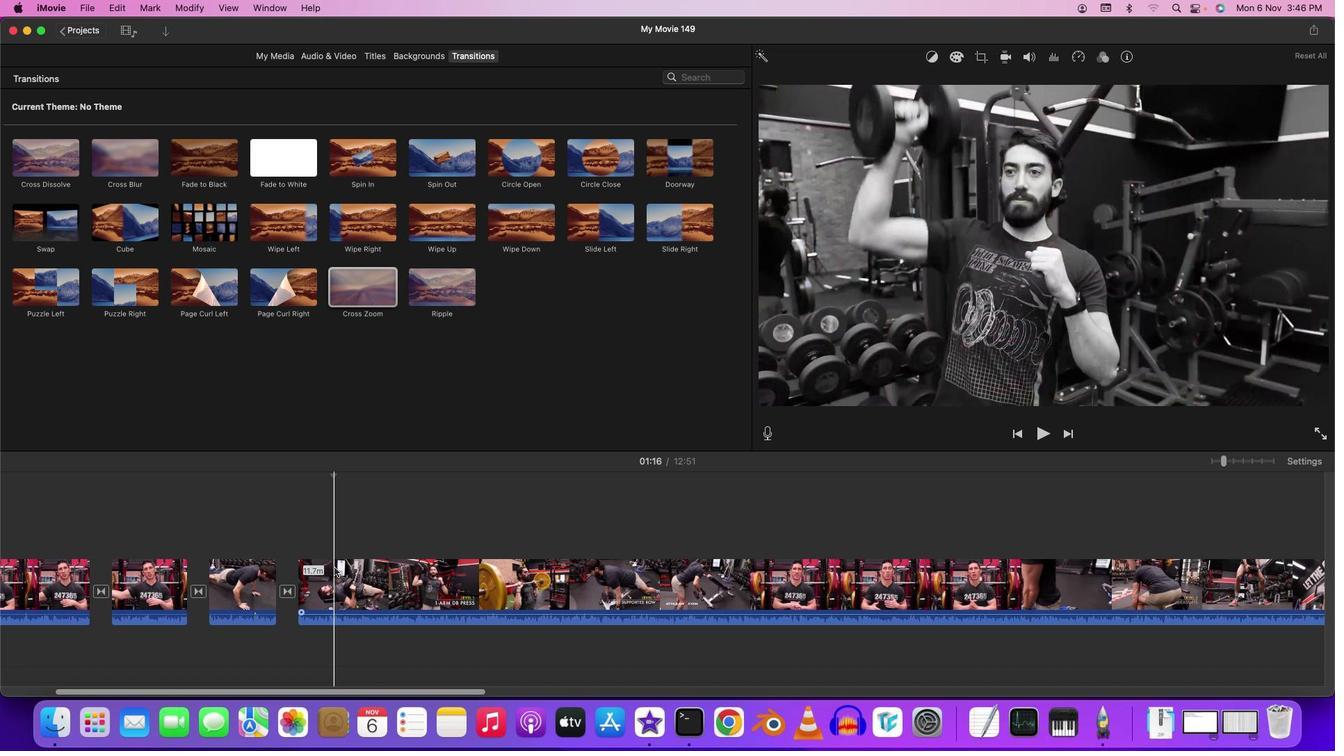 
Action: Mouse pressed left at (765, 427)
Screenshot: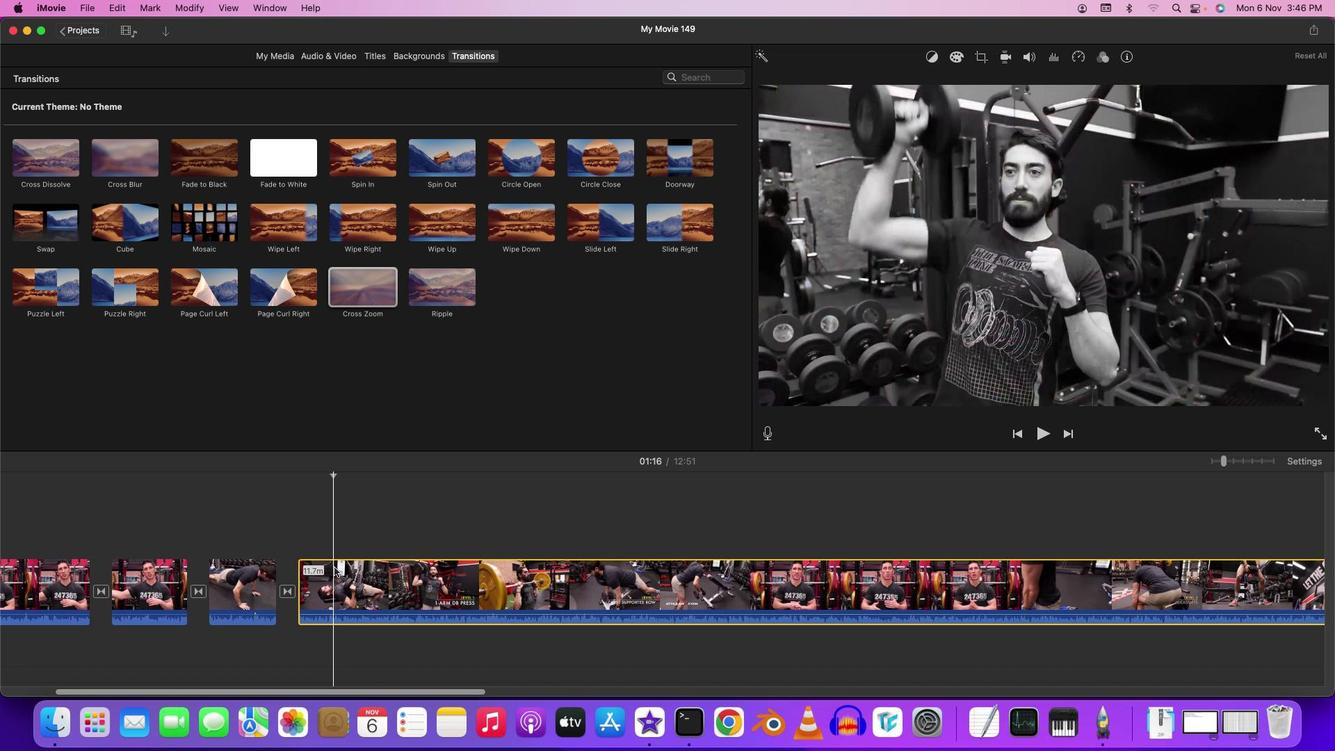 
Action: Mouse pressed left at (765, 427)
Screenshot: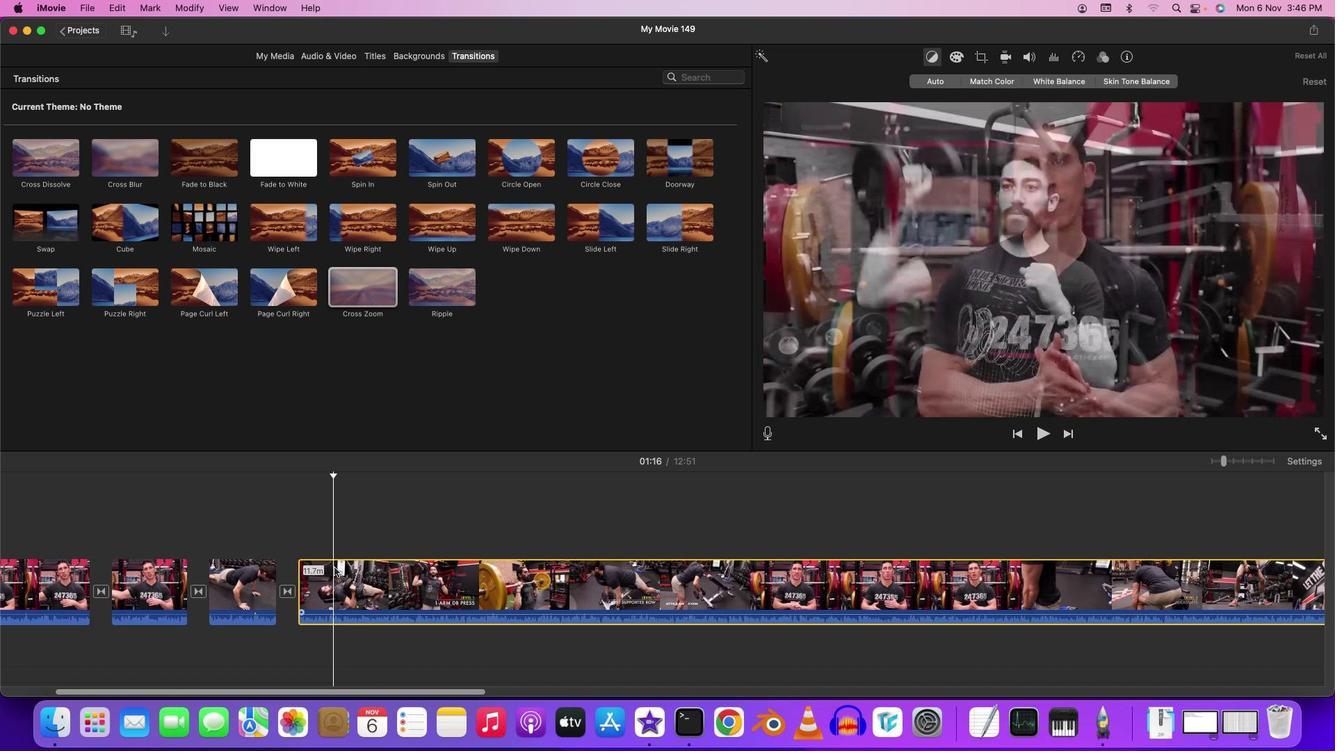 
Action: Key pressed Key.cmd'b'
Screenshot: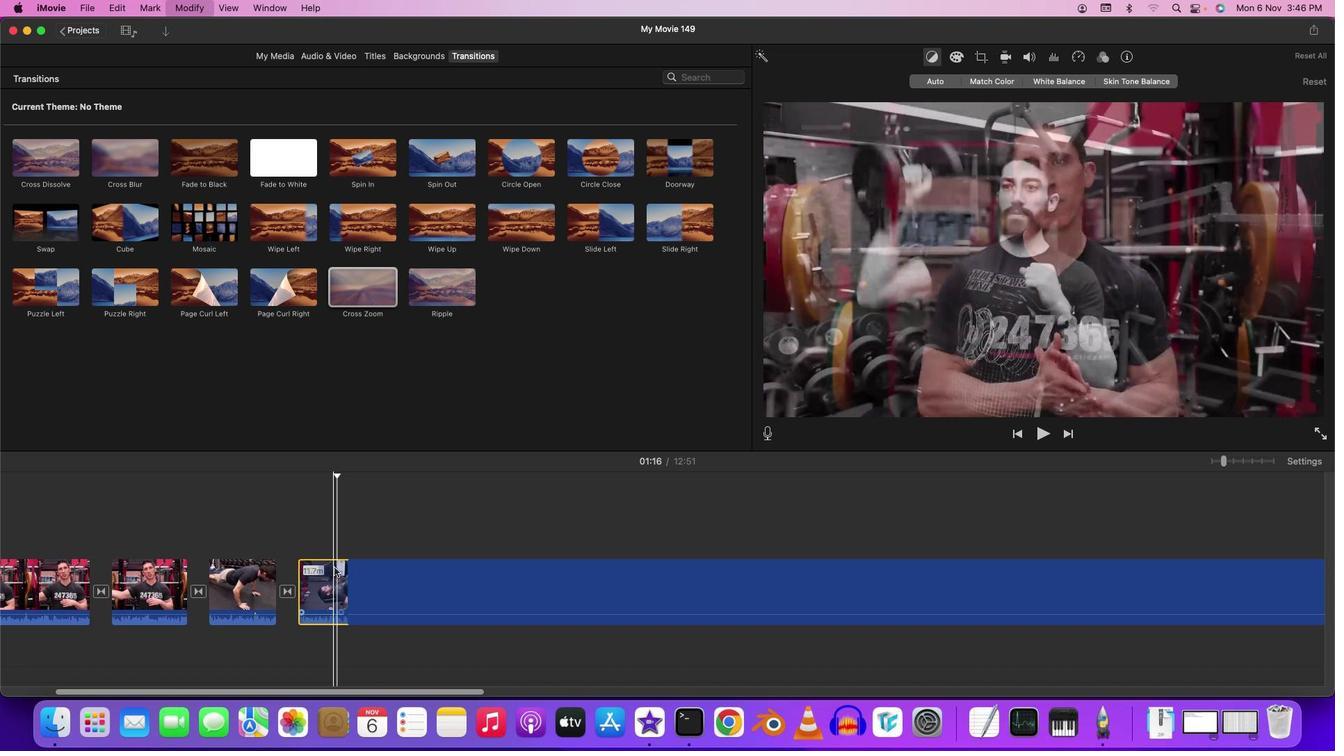 
Action: Mouse moved to (765, 427)
Screenshot: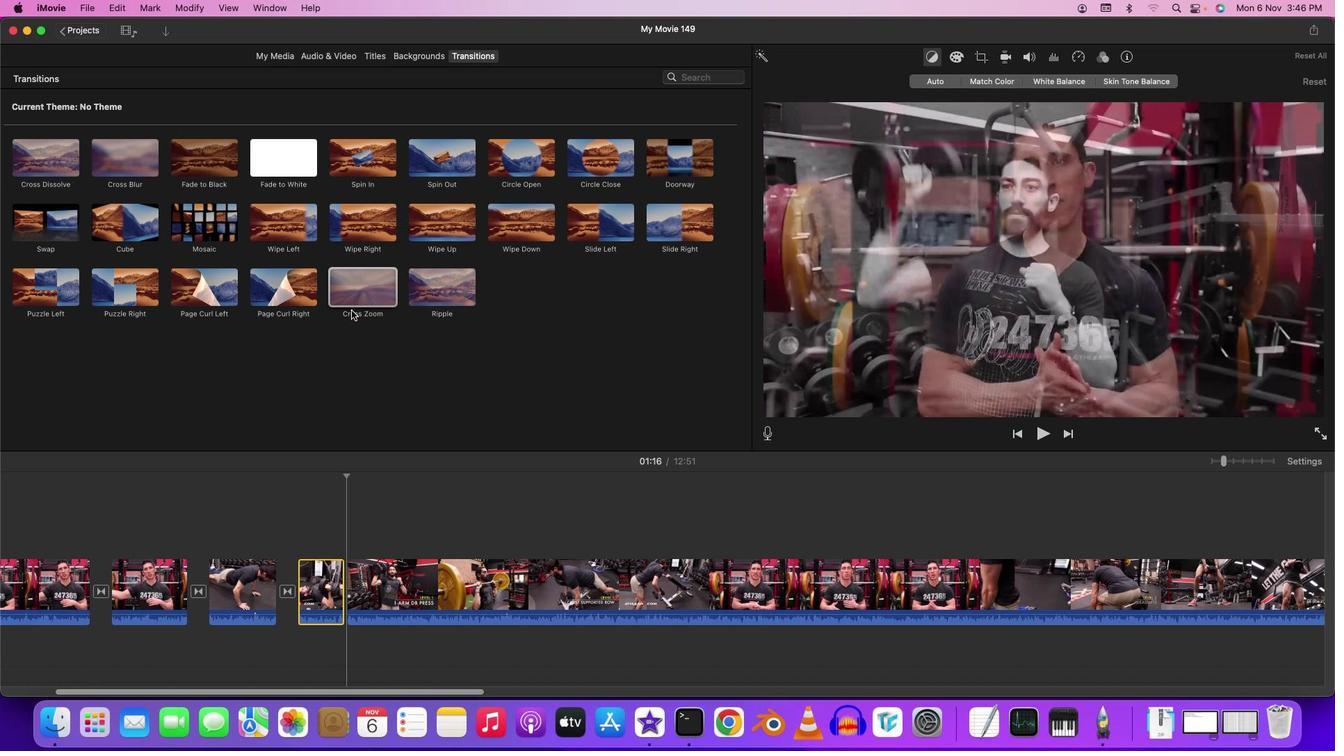 
Action: Mouse pressed left at (765, 427)
Screenshot: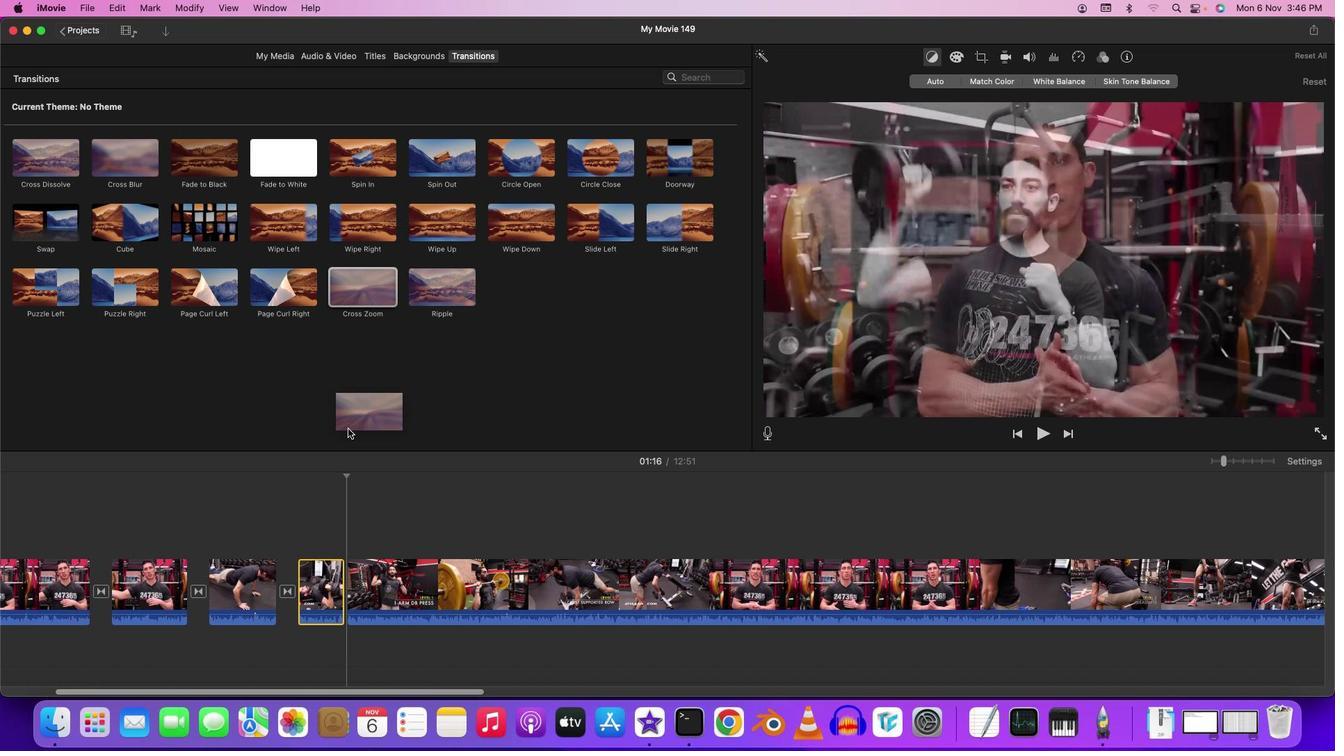 
Action: Mouse moved to (765, 427)
Screenshot: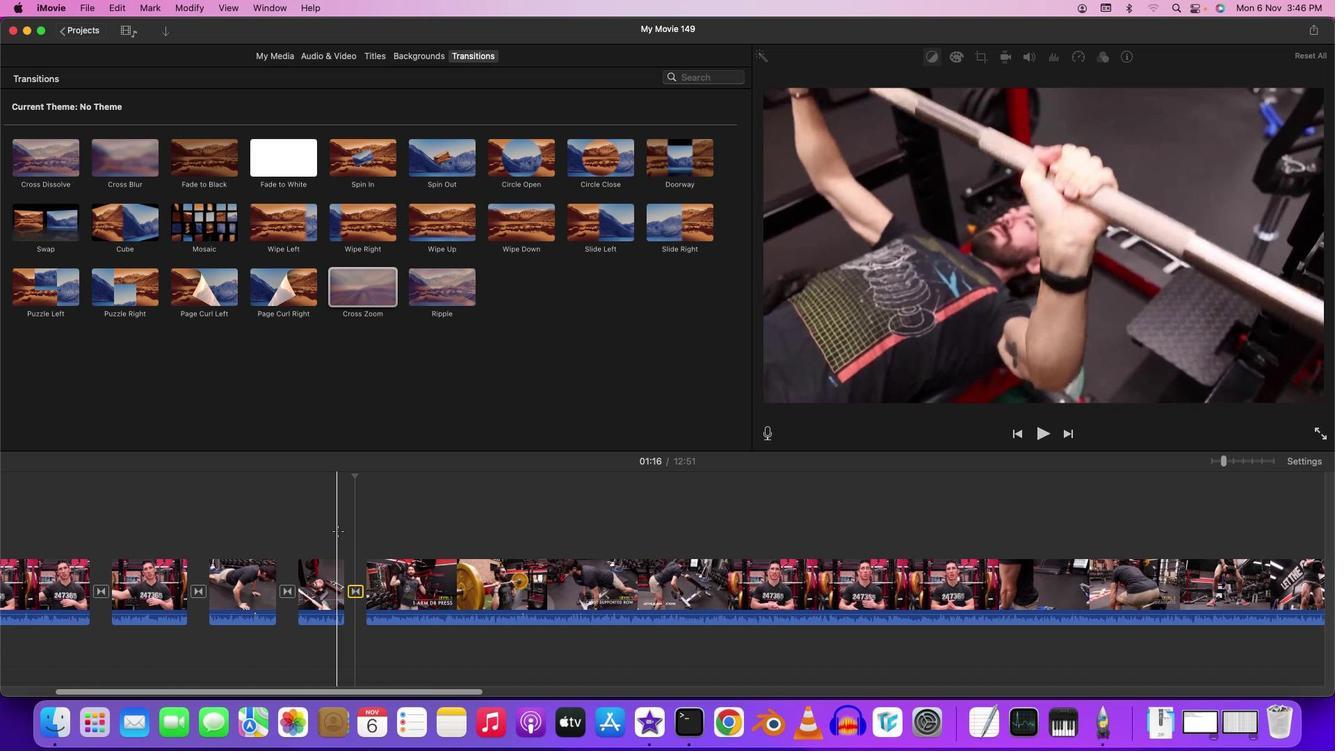 
Action: Mouse pressed left at (765, 427)
Screenshot: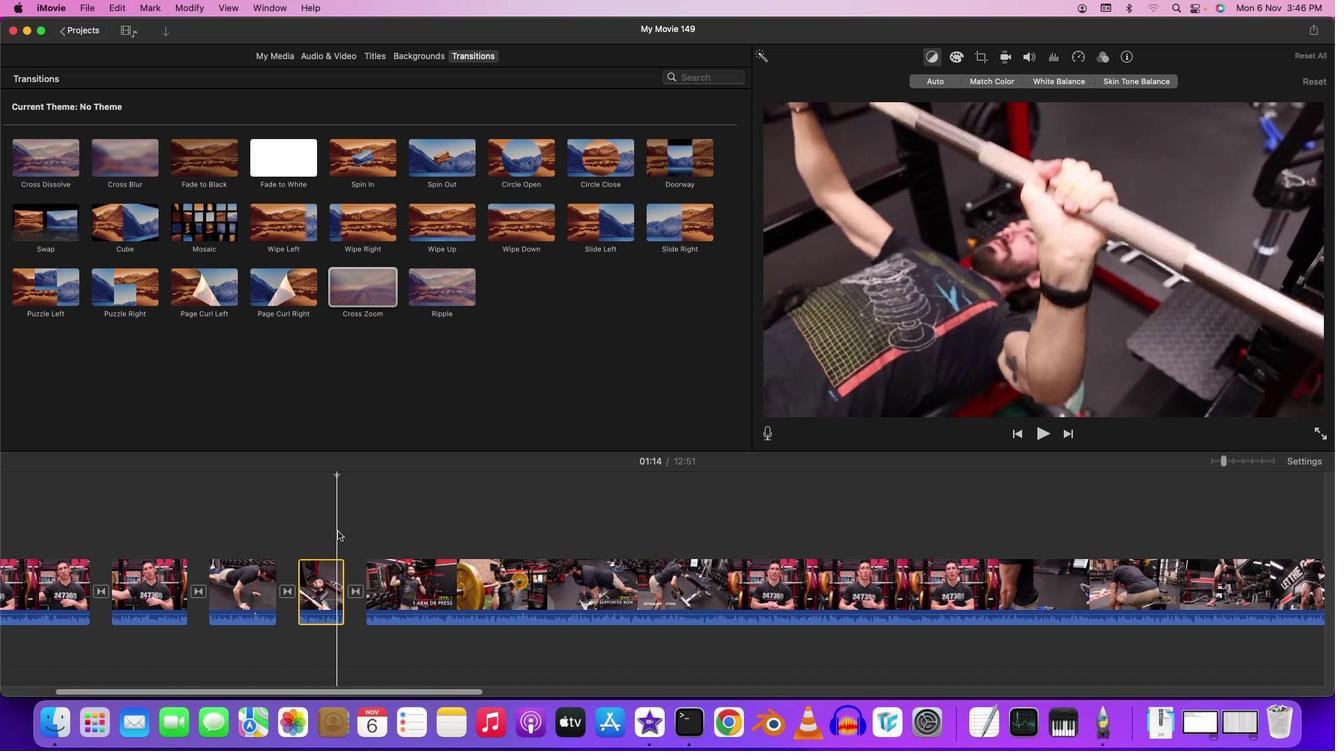 
Action: Key pressed Key.space
Screenshot: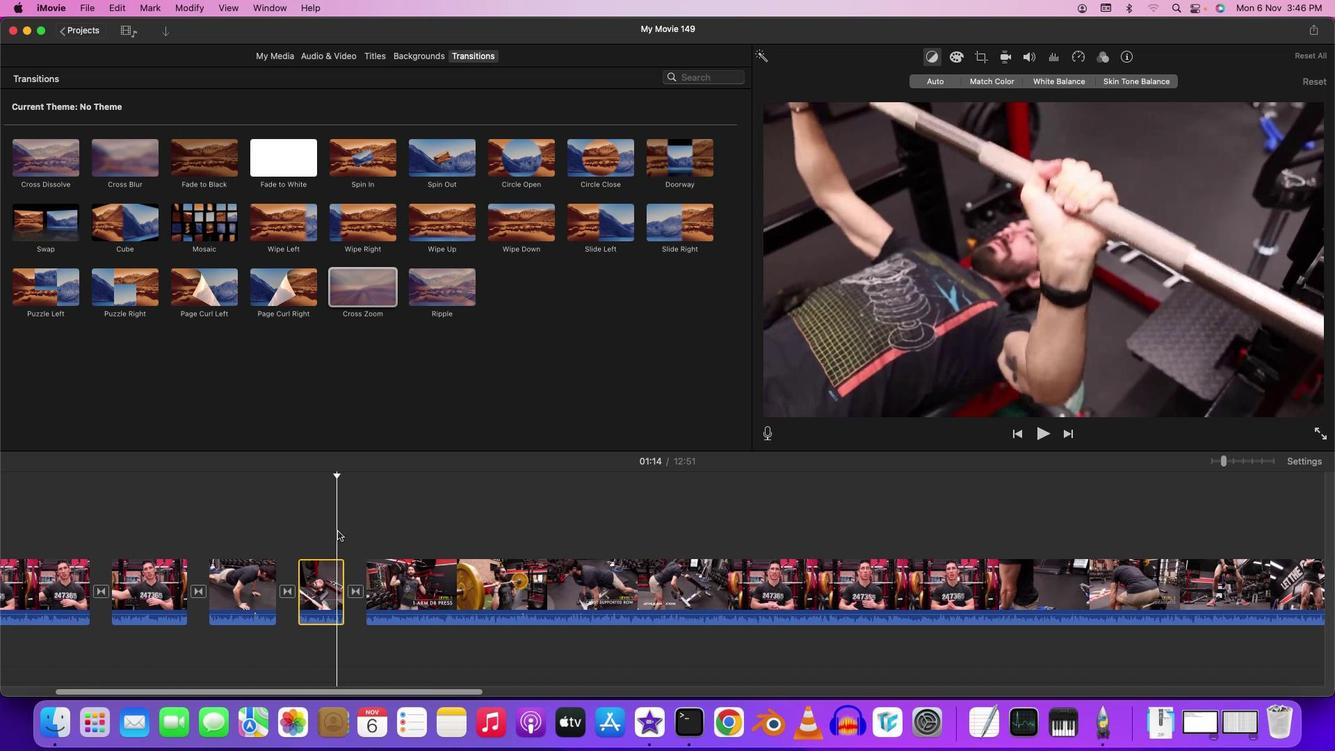
Action: Mouse moved to (764, 427)
Screenshot: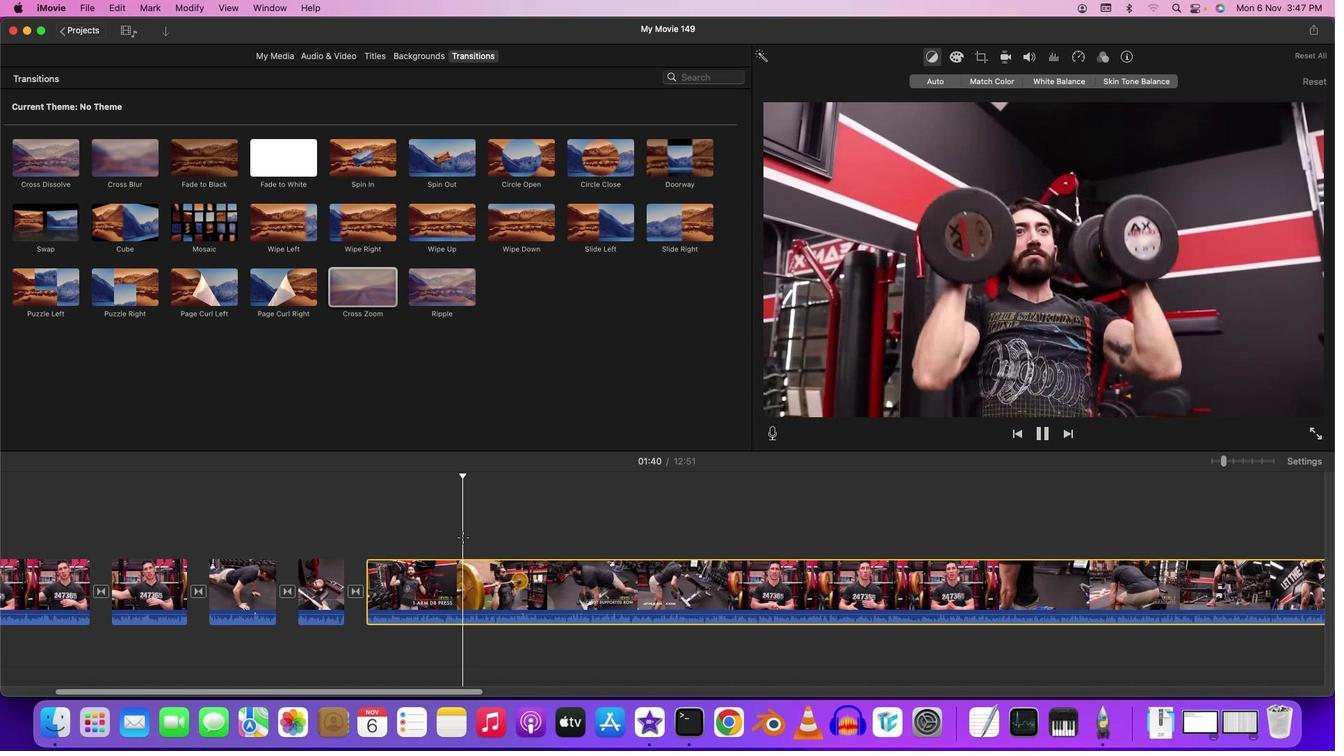
Action: Mouse pressed left at (764, 427)
Screenshot: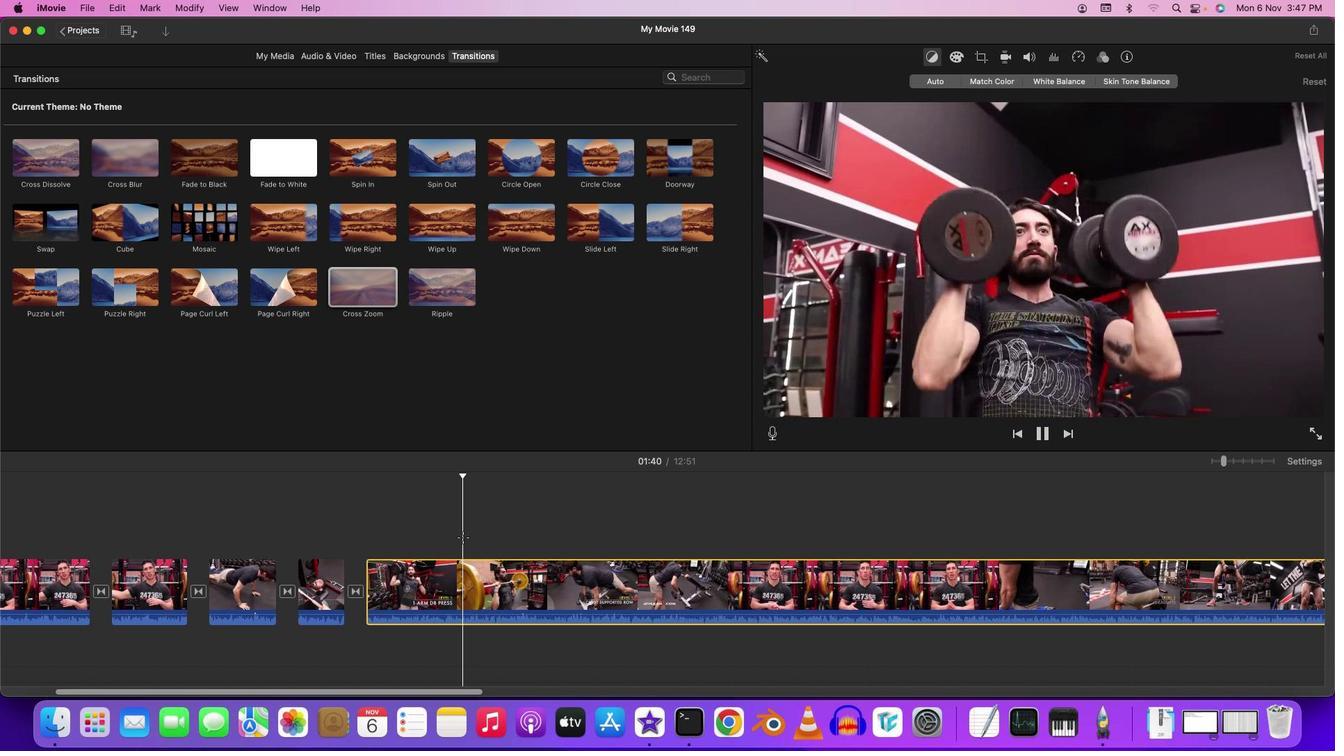 
Action: Mouse moved to (764, 427)
Screenshot: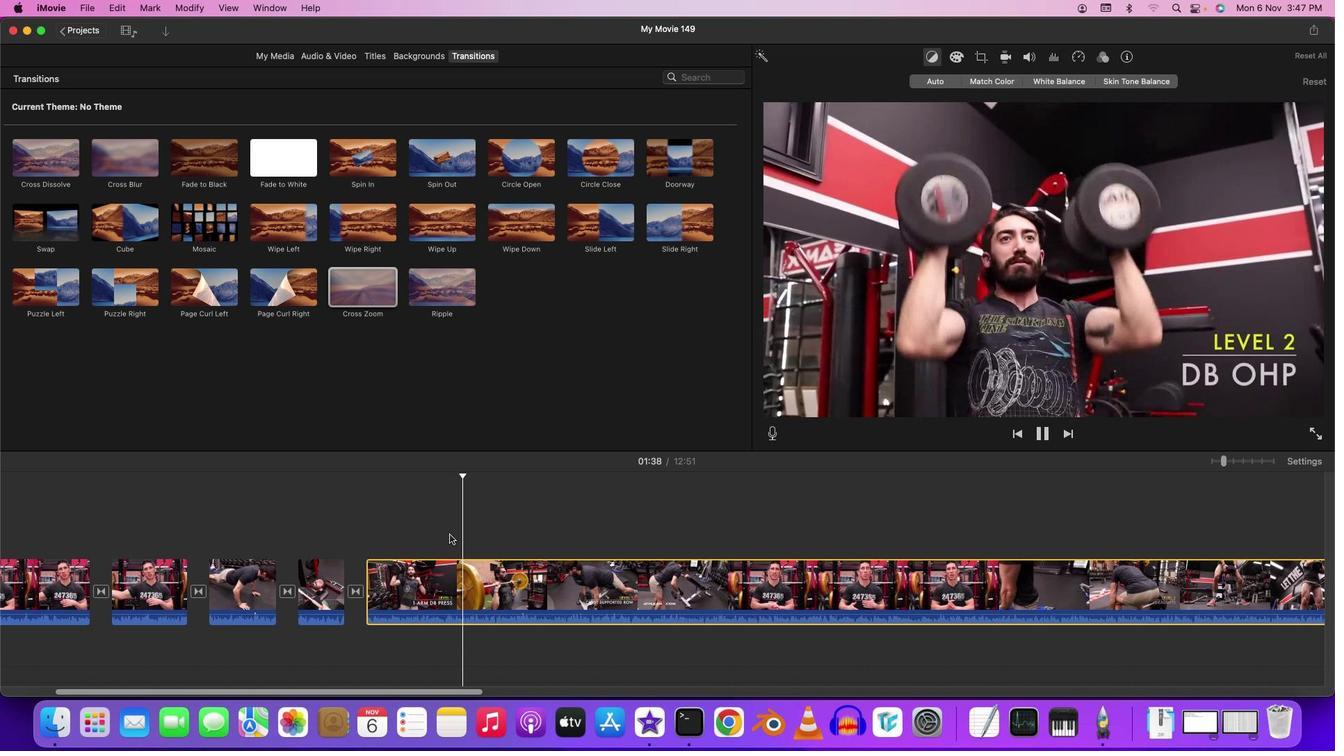
Action: Mouse pressed left at (764, 427)
Screenshot: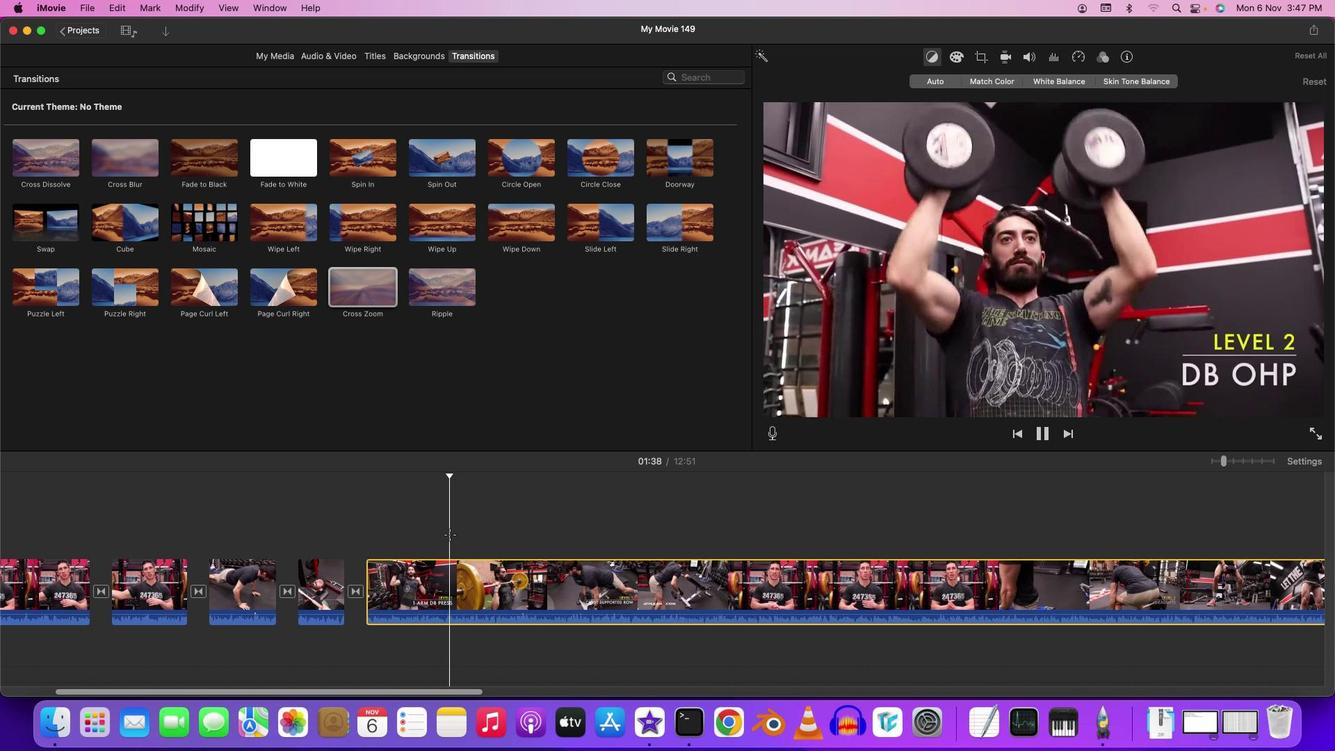 
Action: Mouse moved to (765, 427)
Screenshot: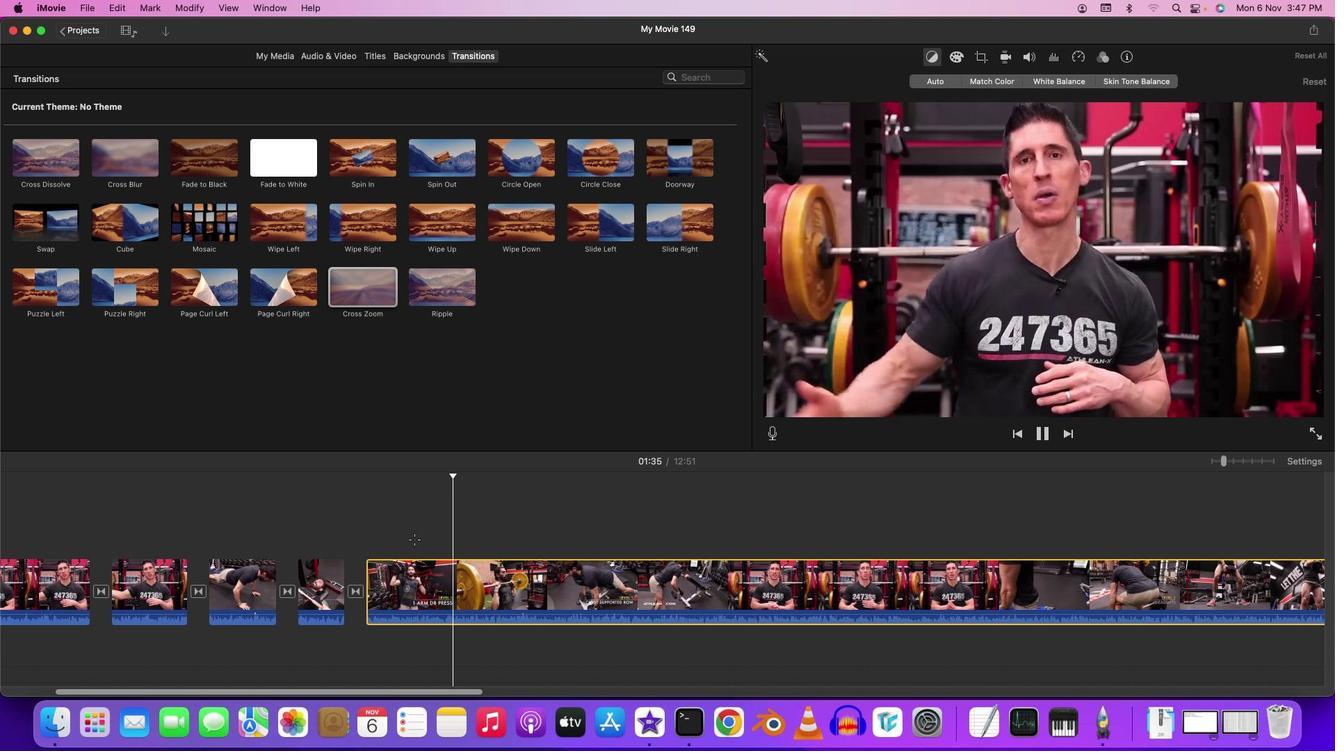 
Action: Mouse pressed left at (765, 427)
Screenshot: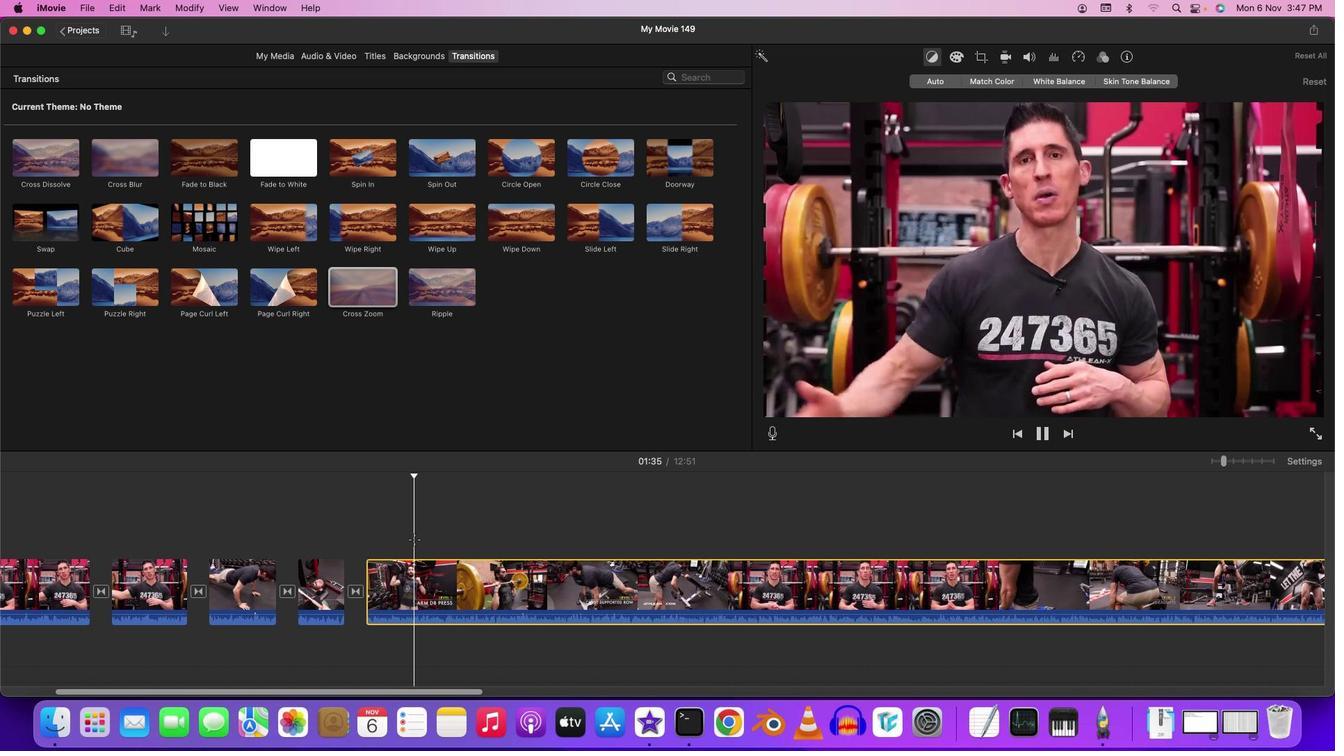 
Action: Mouse moved to (765, 427)
Screenshot: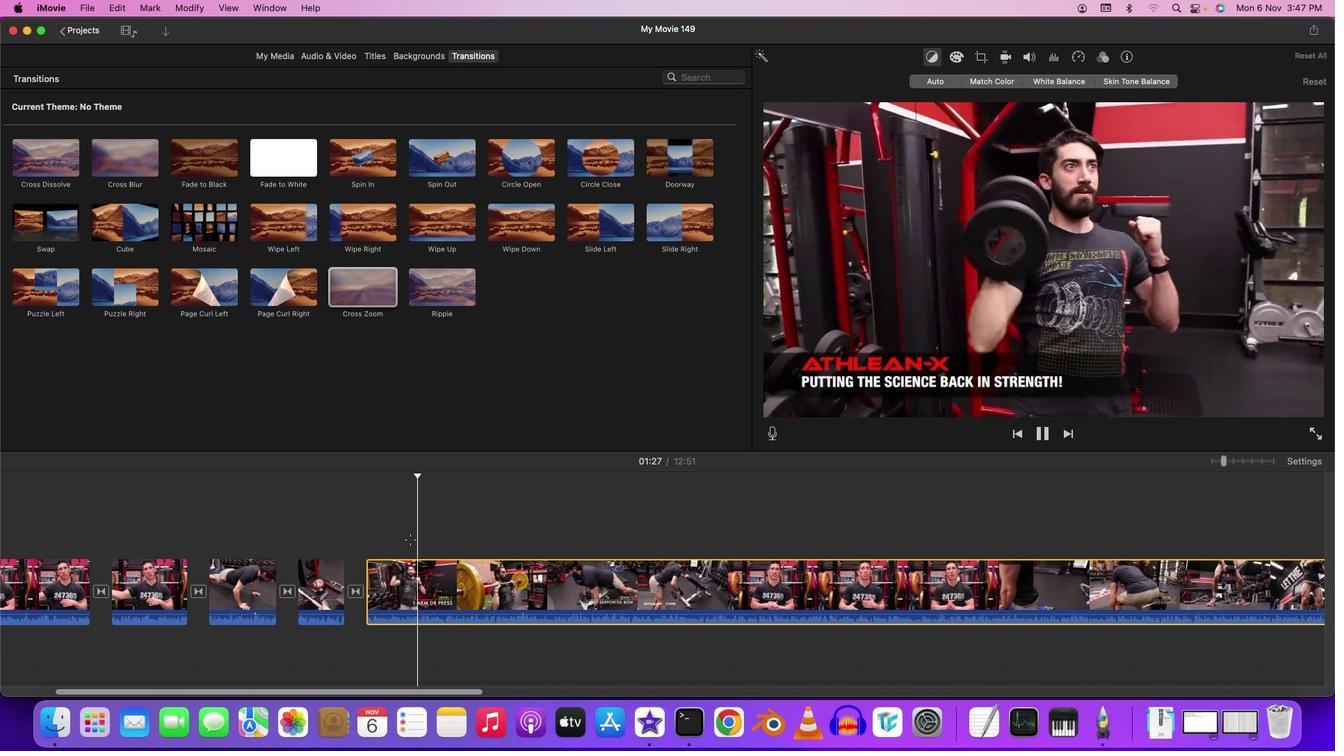 
Action: Mouse pressed left at (765, 427)
Screenshot: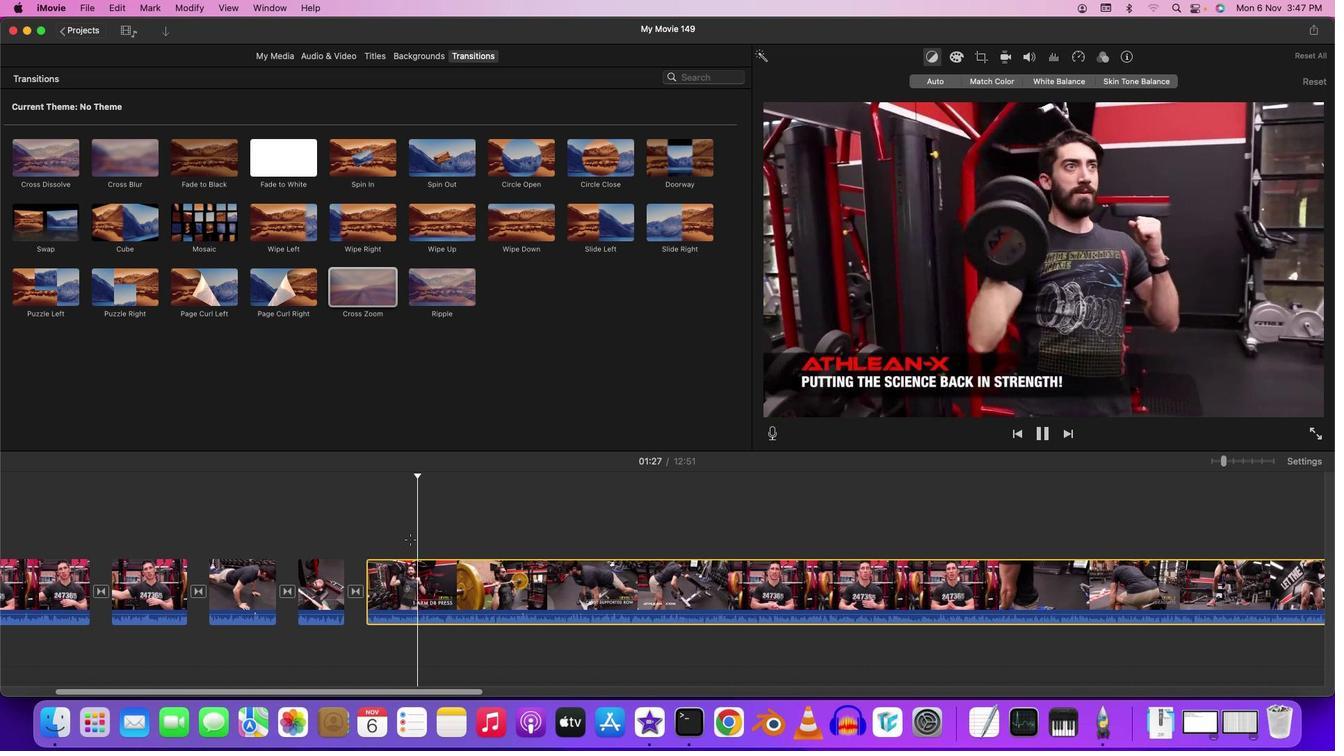 
Action: Mouse moved to (764, 427)
Screenshot: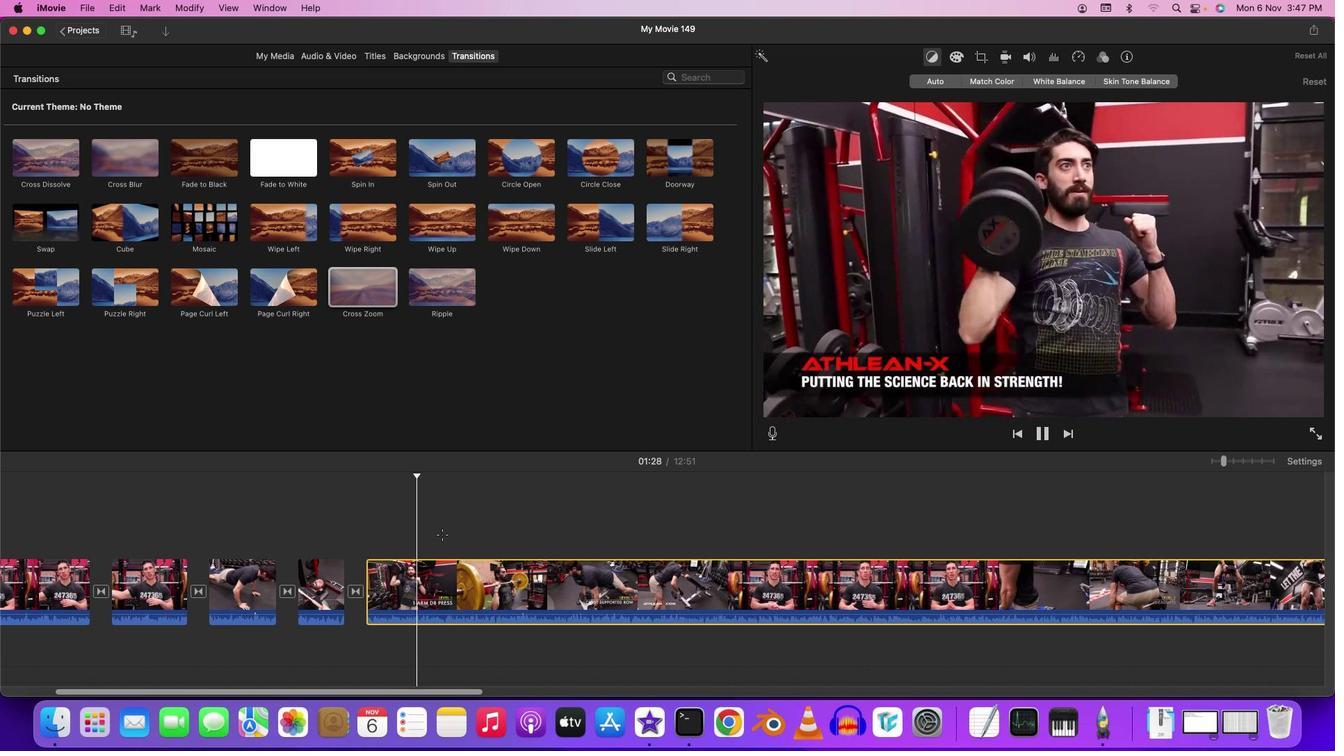 
Action: Mouse pressed left at (764, 427)
Screenshot: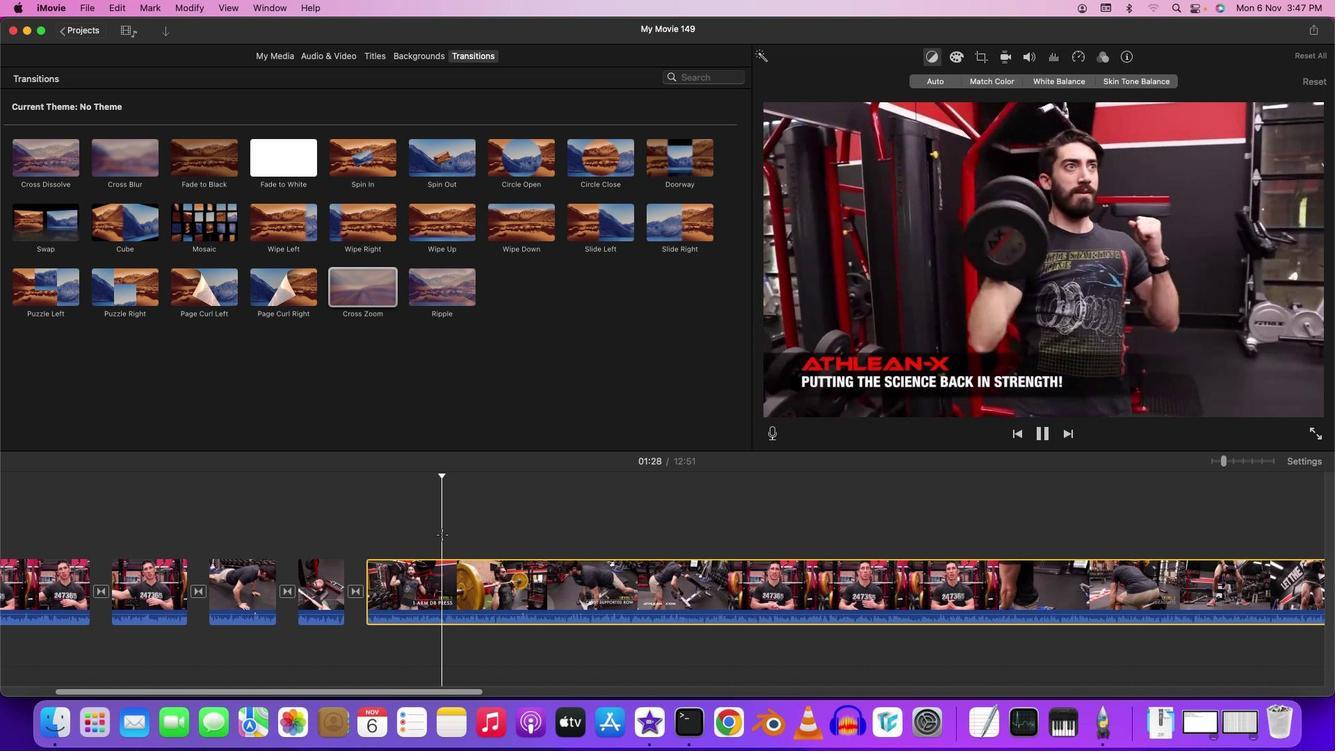 
Action: Mouse moved to (764, 427)
Screenshot: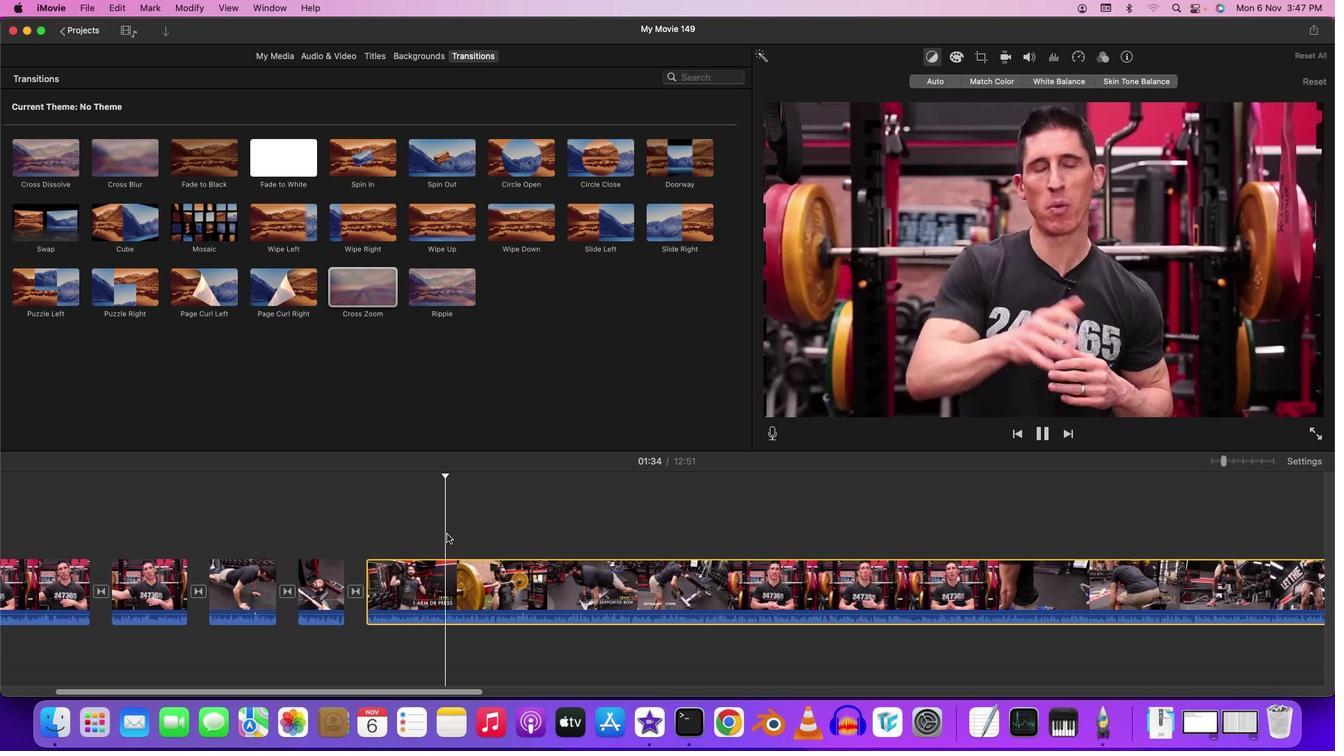 
Action: Key pressed Key.spaceKey.leftKey.leftKey.leftKey.leftKey.leftKey.leftKey.leftKey.leftKey.leftKey.leftKey.leftKey.leftKey.leftKey.leftKey.leftKey.leftKey.leftKey.leftKey.rightKey.rightKey.rightKey.rightKey.rightKey.rightKey.leftKey.rightKey.leftKey.spaceKey.spaceKey.leftKey.leftKey.leftKey.right
Screenshot: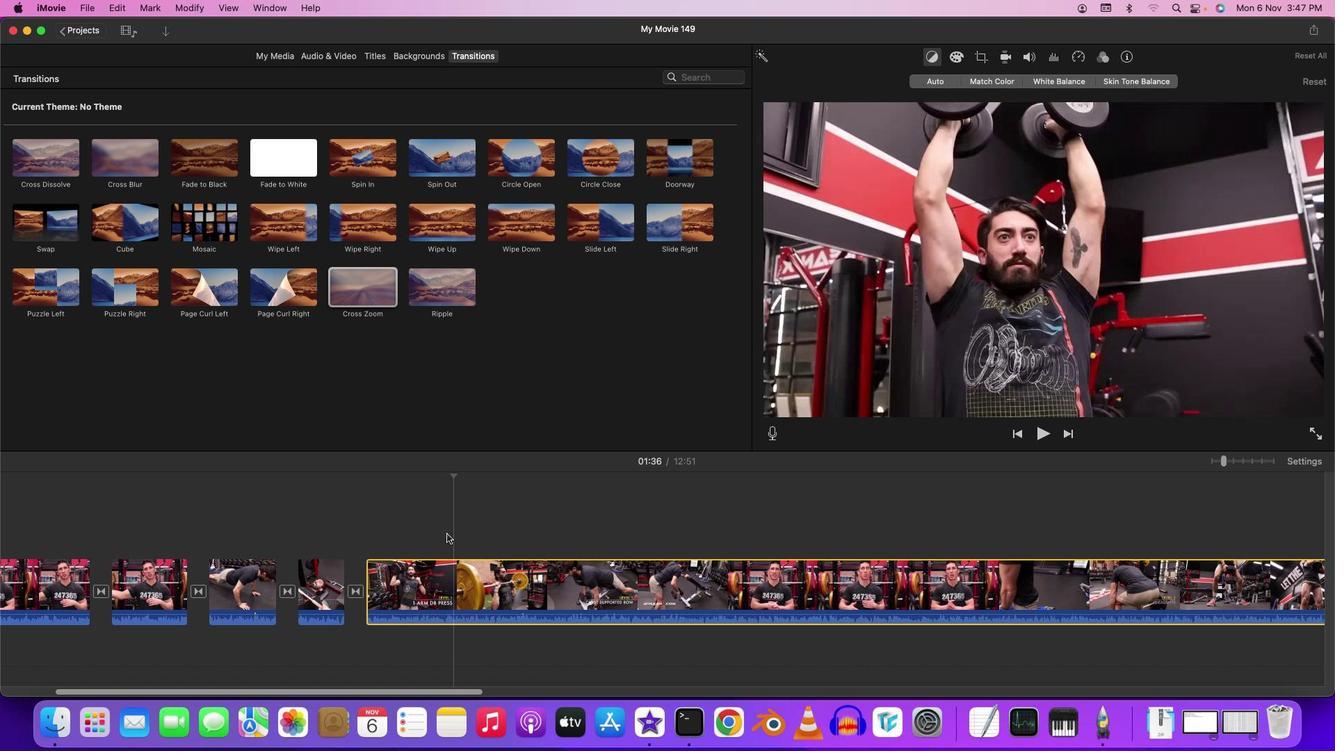 
Action: Mouse moved to (764, 427)
Screenshot: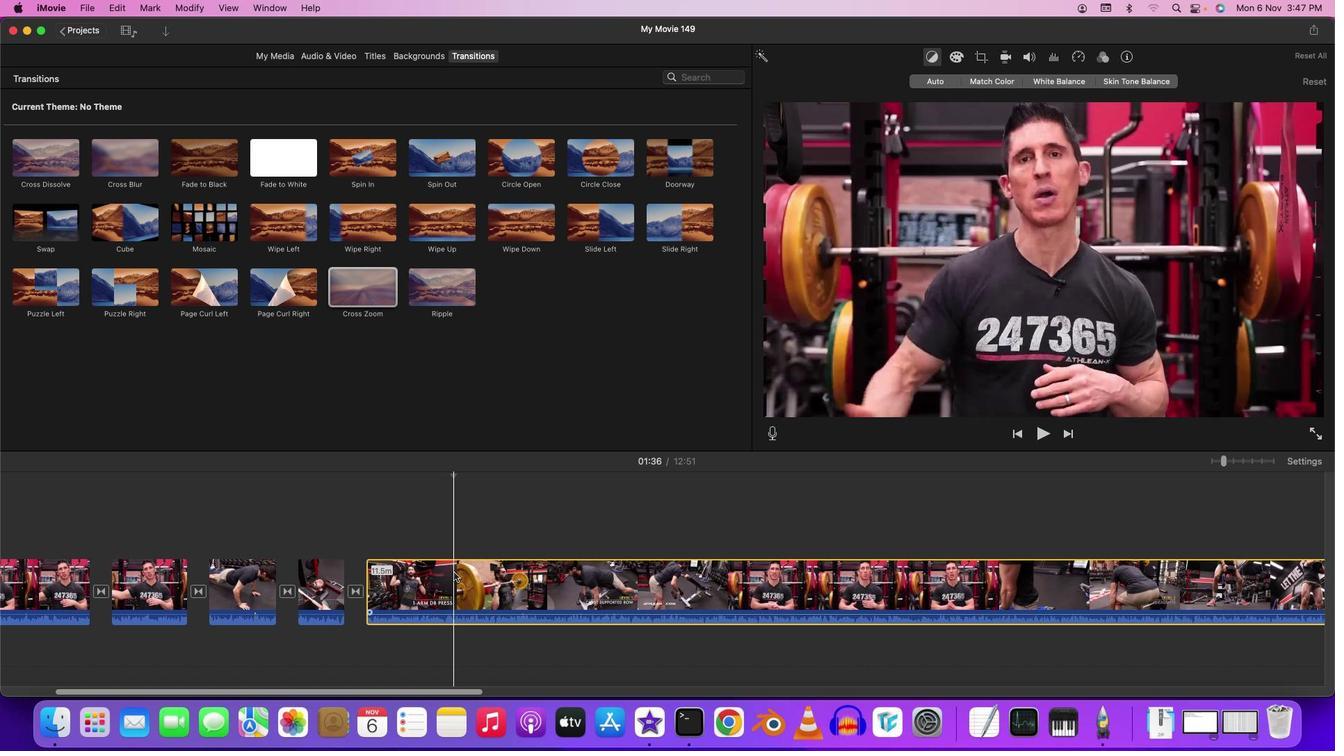 
Action: Mouse pressed left at (764, 427)
Screenshot: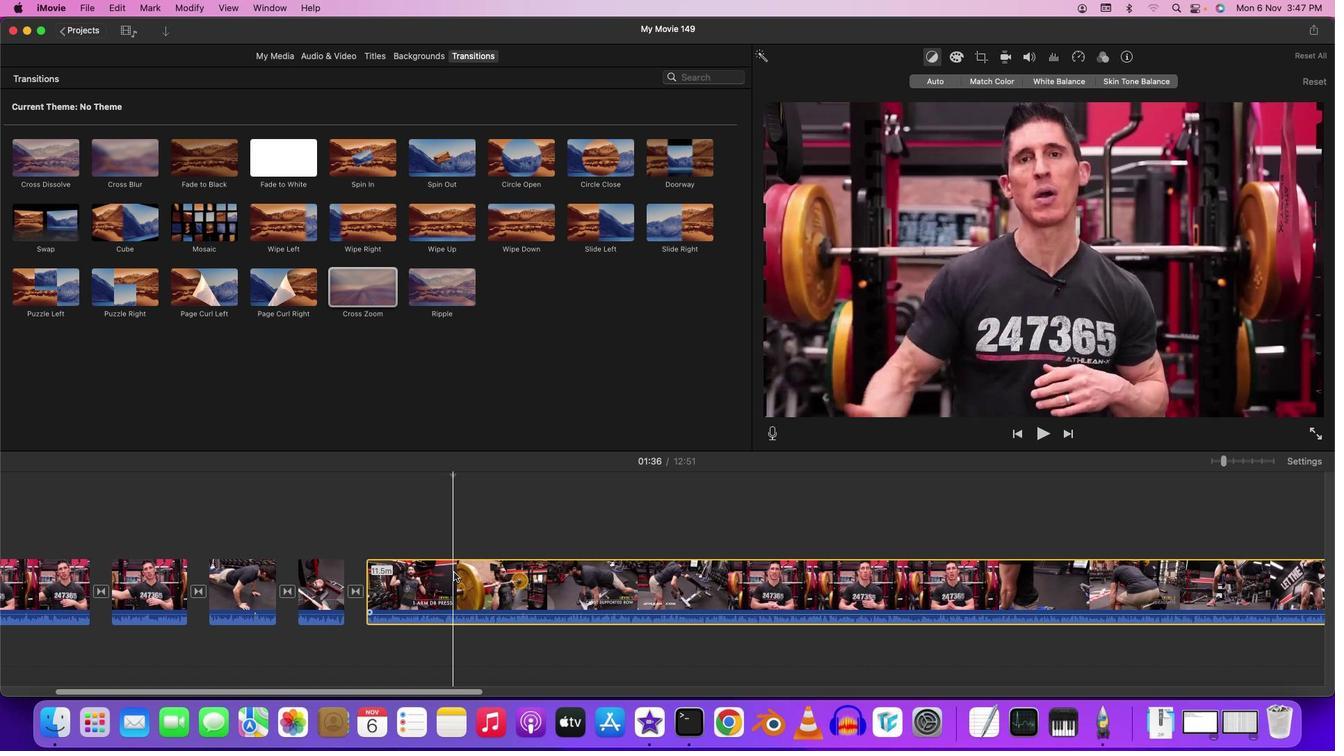 
Action: Key pressed Key.cmd'b'
Screenshot: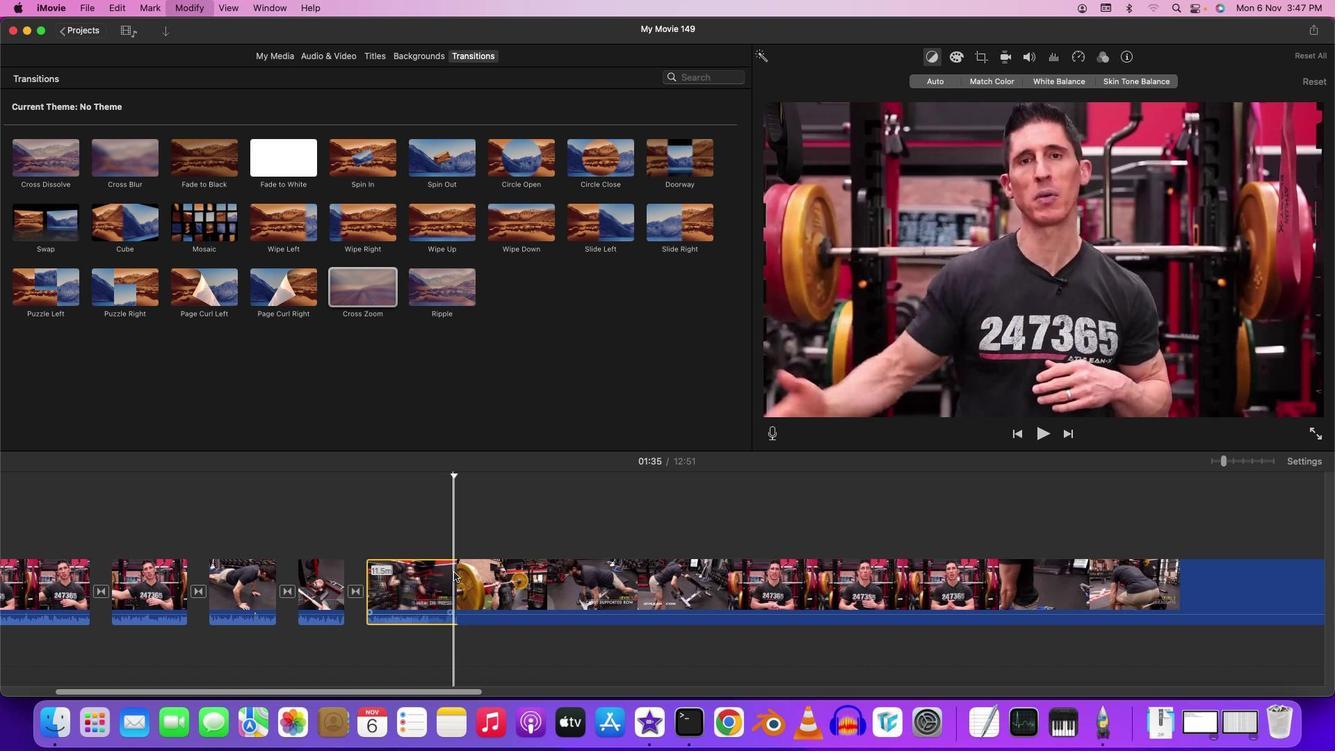 
Action: Mouse moved to (765, 427)
Screenshot: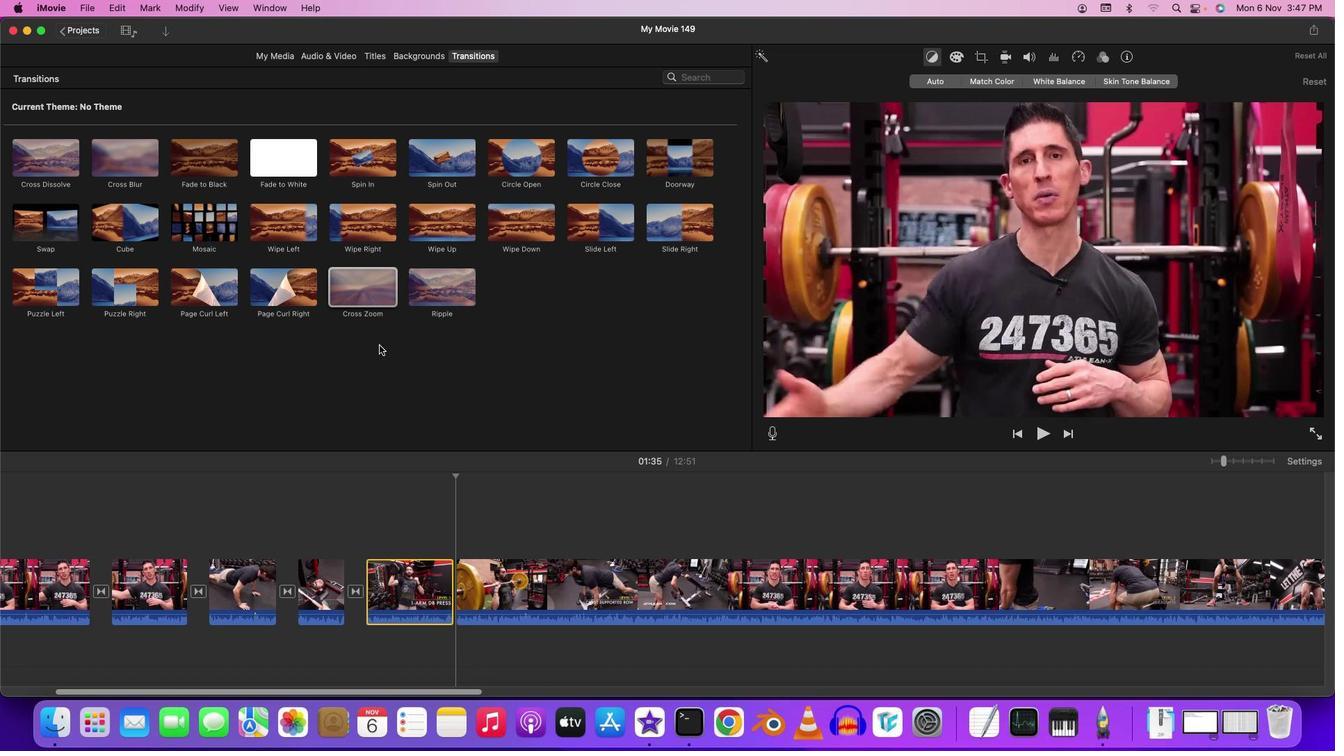 
Action: Mouse pressed left at (765, 427)
Screenshot: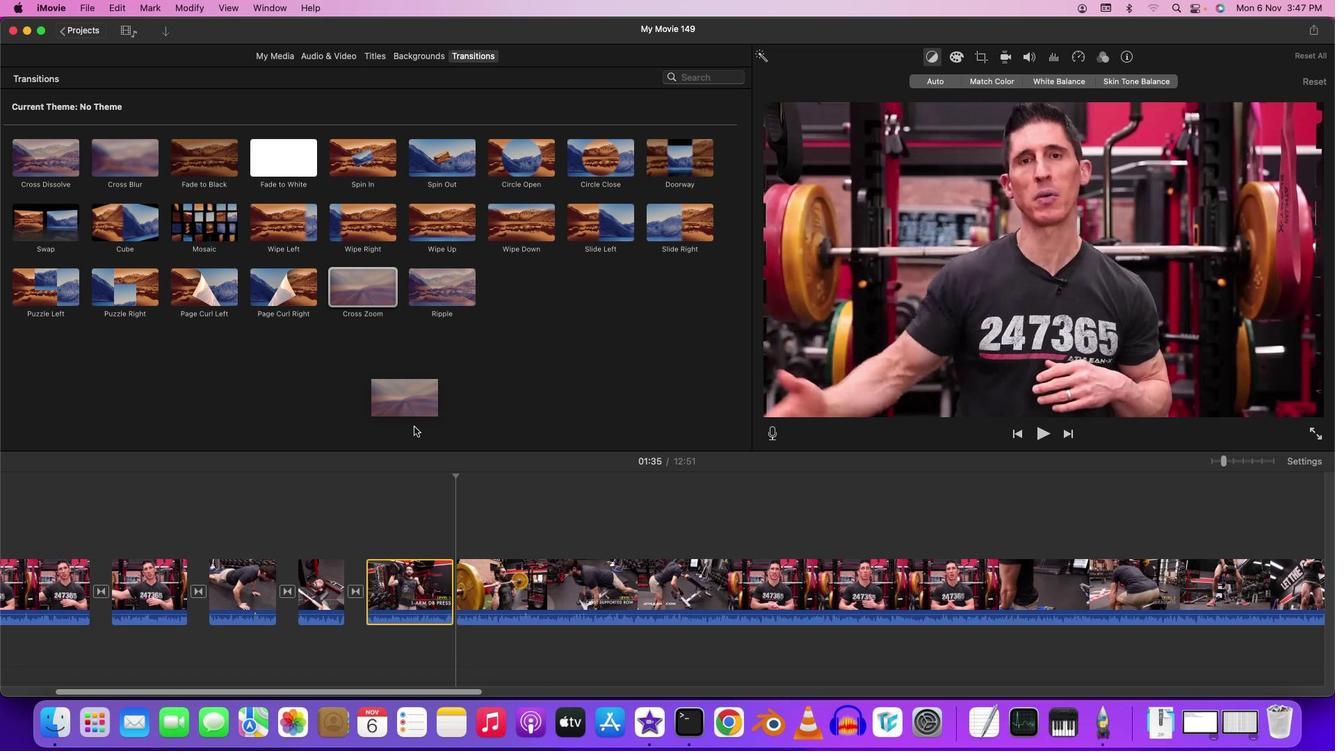 
Action: Mouse moved to (764, 427)
Screenshot: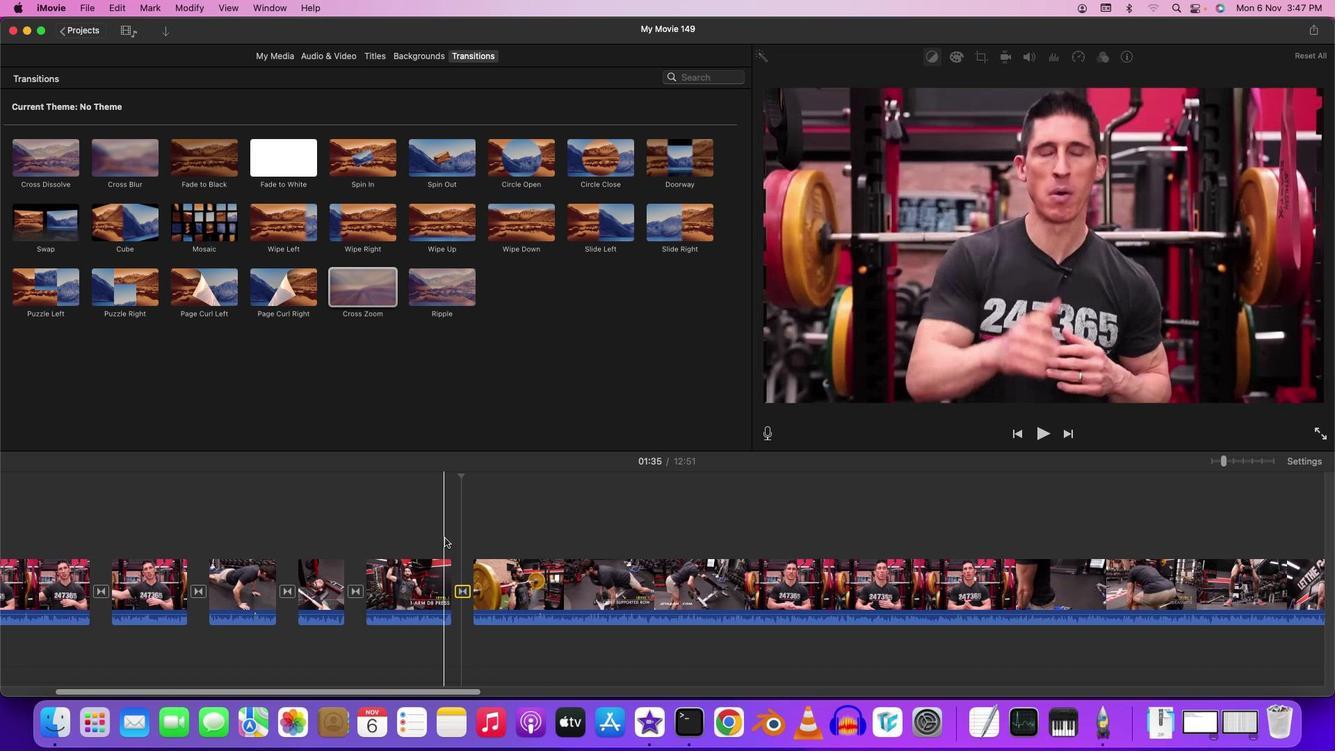 
Action: Mouse pressed left at (764, 427)
Screenshot: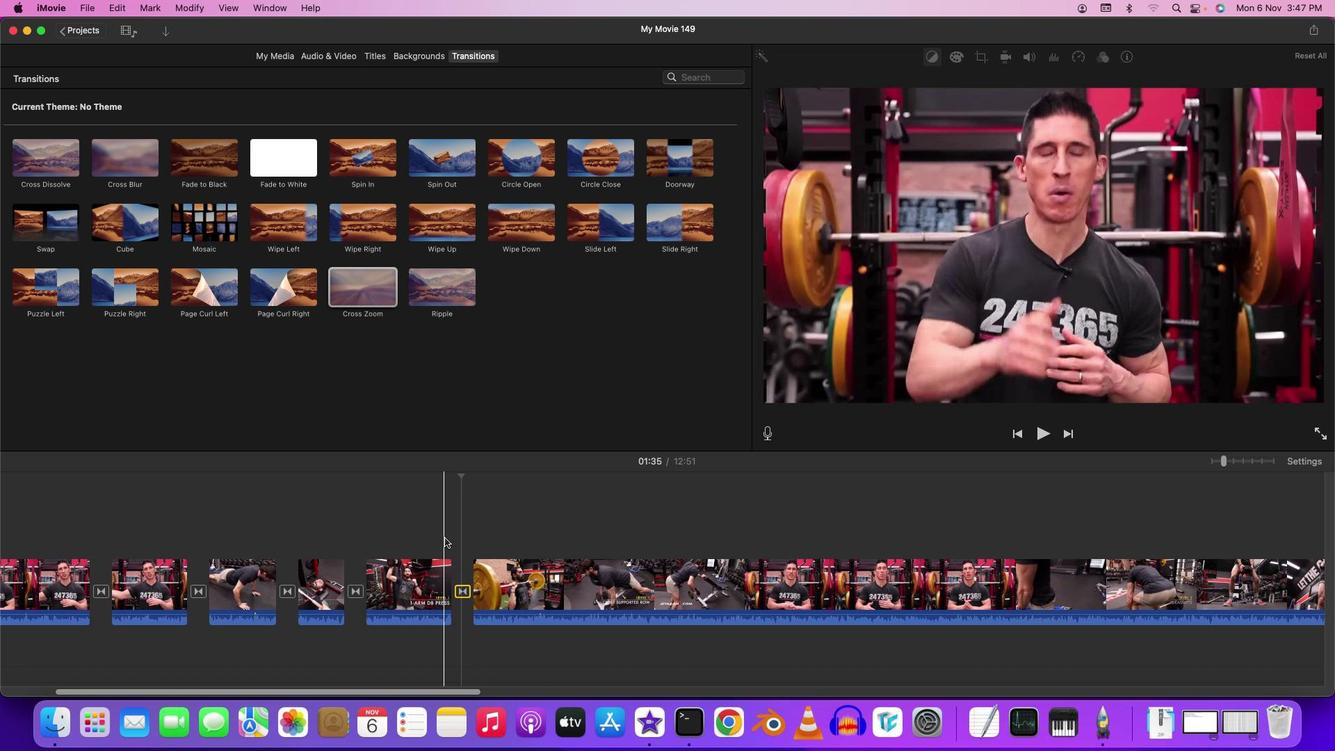 
Action: Key pressed Key.space
Screenshot: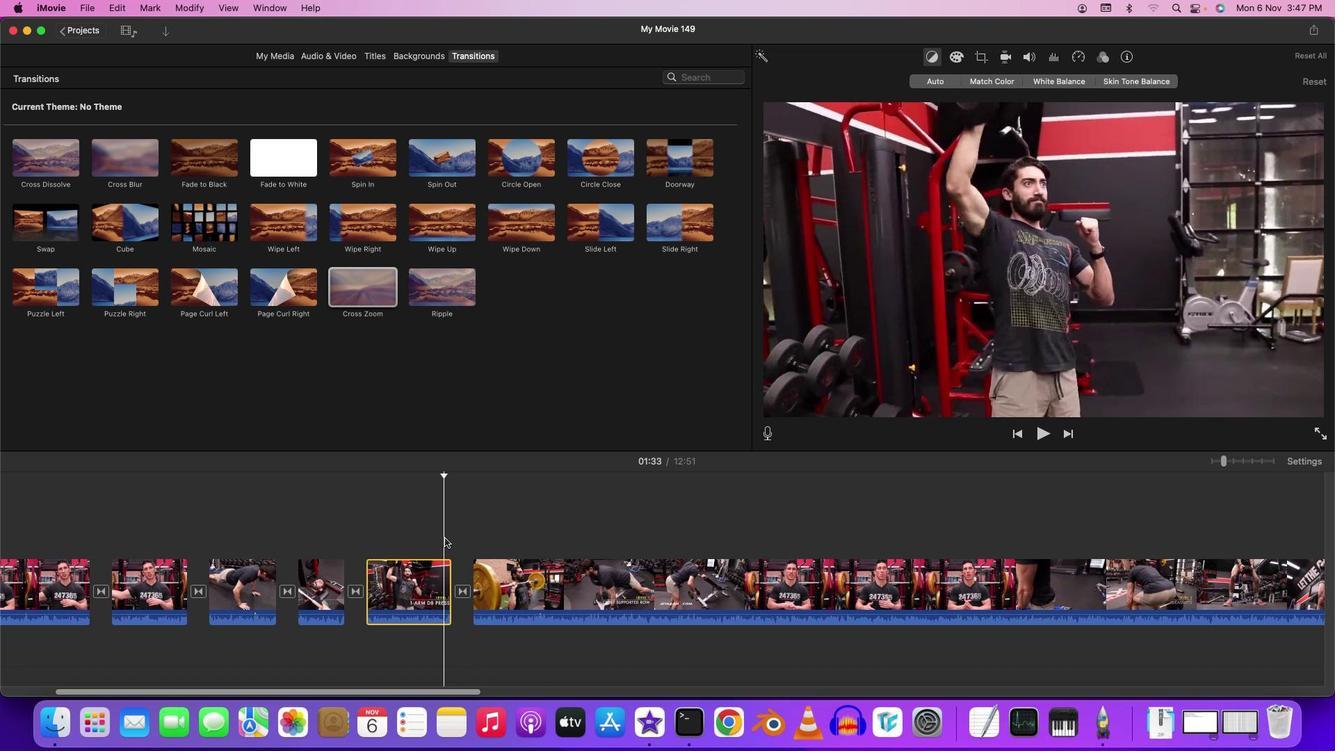 
Action: Mouse moved to (764, 427)
Screenshot: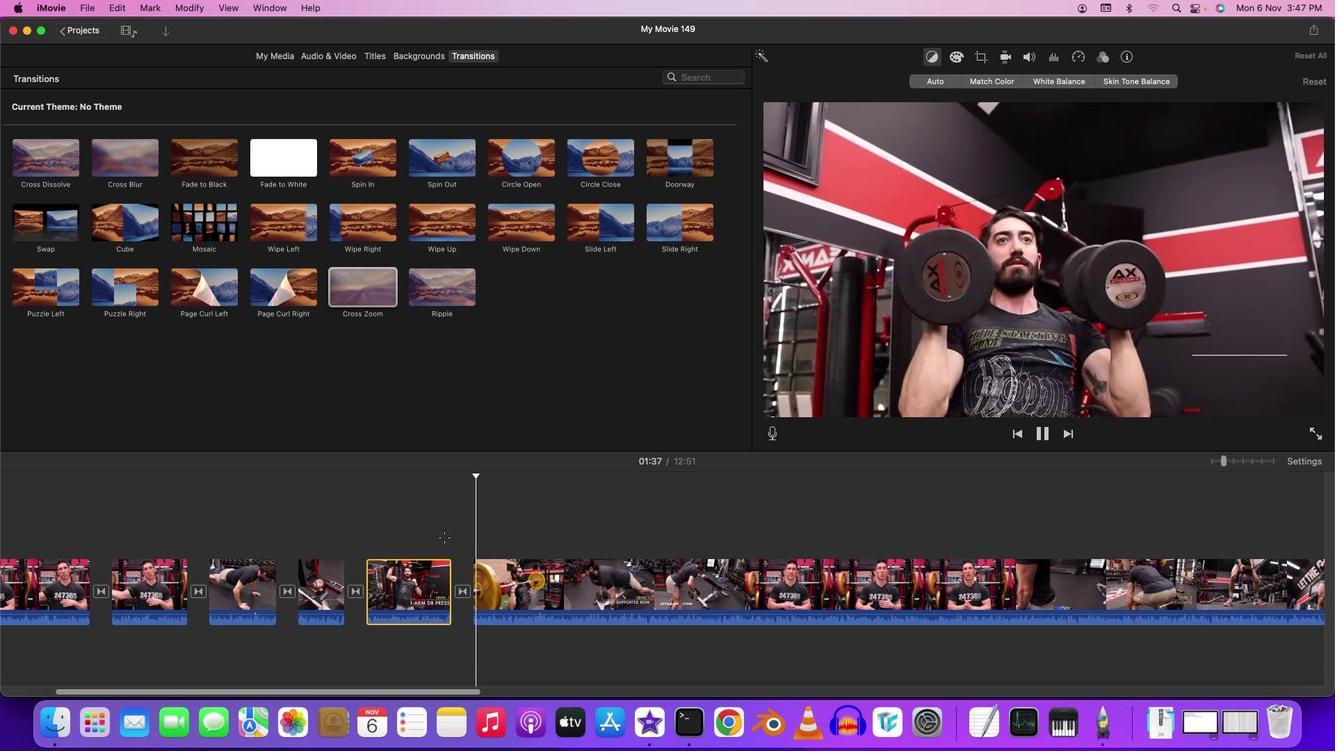 
Action: Mouse pressed left at (764, 427)
Screenshot: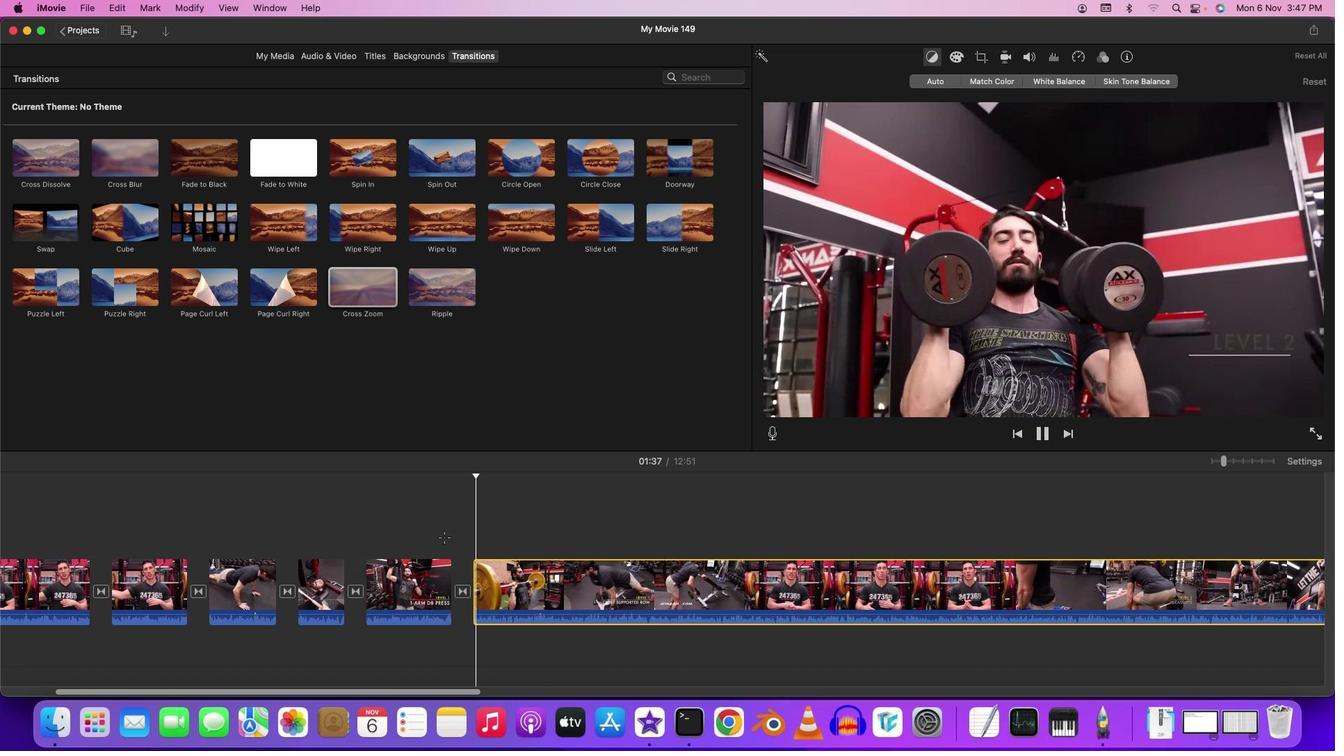 
Action: Mouse moved to (764, 427)
Screenshot: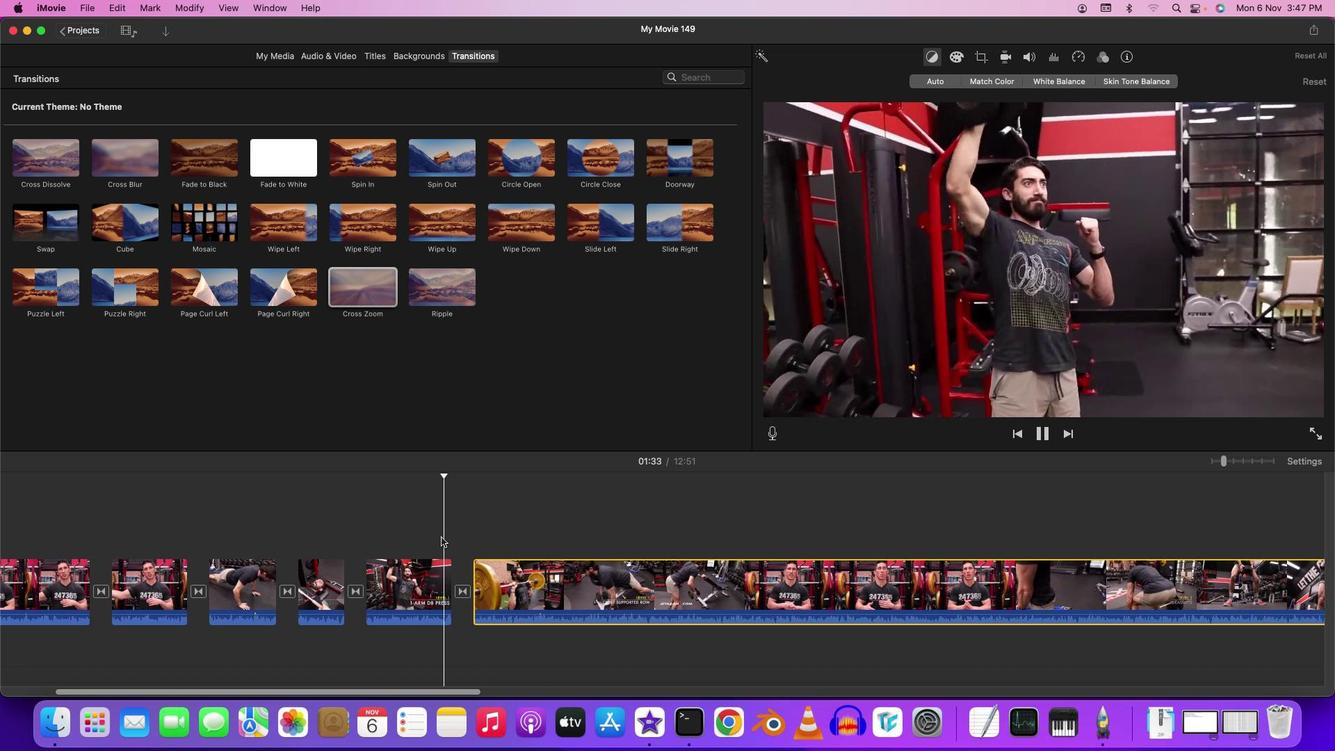 
Action: Mouse pressed left at (764, 427)
Screenshot: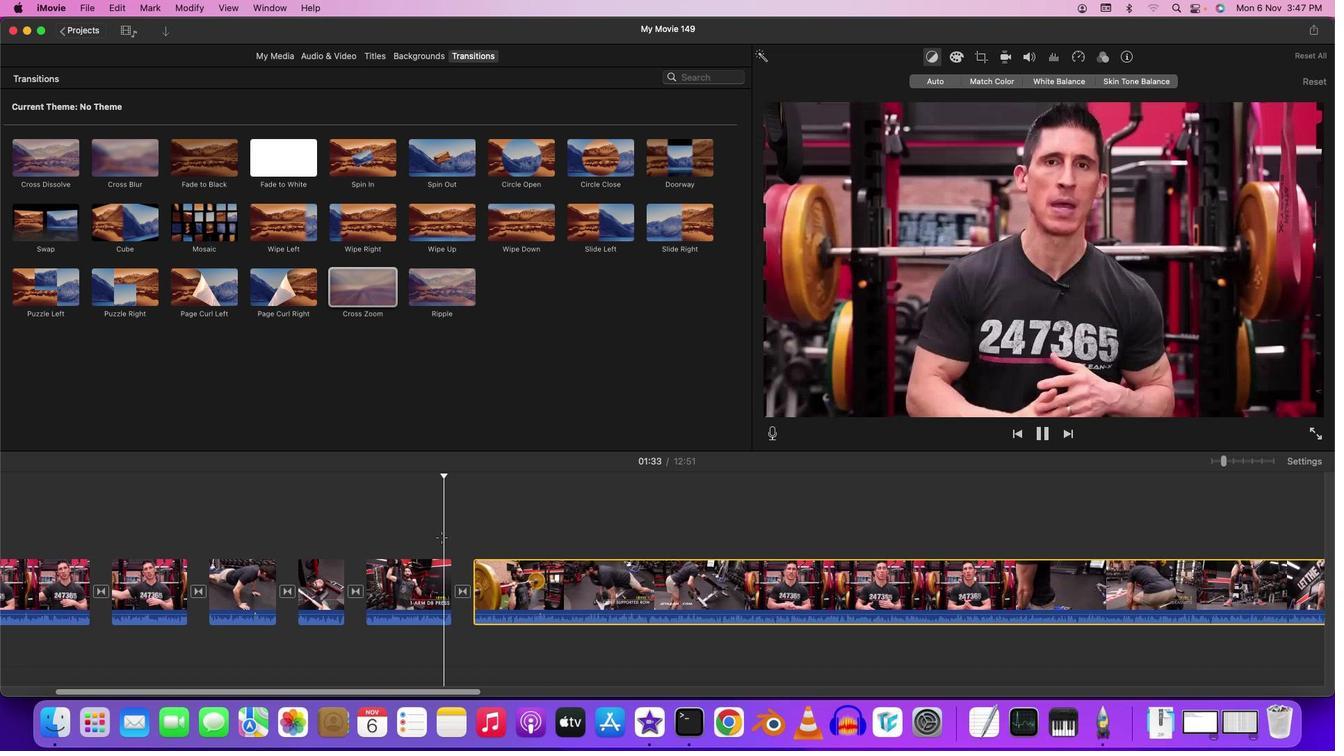 
Action: Key pressed Key.cmd'z'Key.spaceKey.cmd'z'
Screenshot: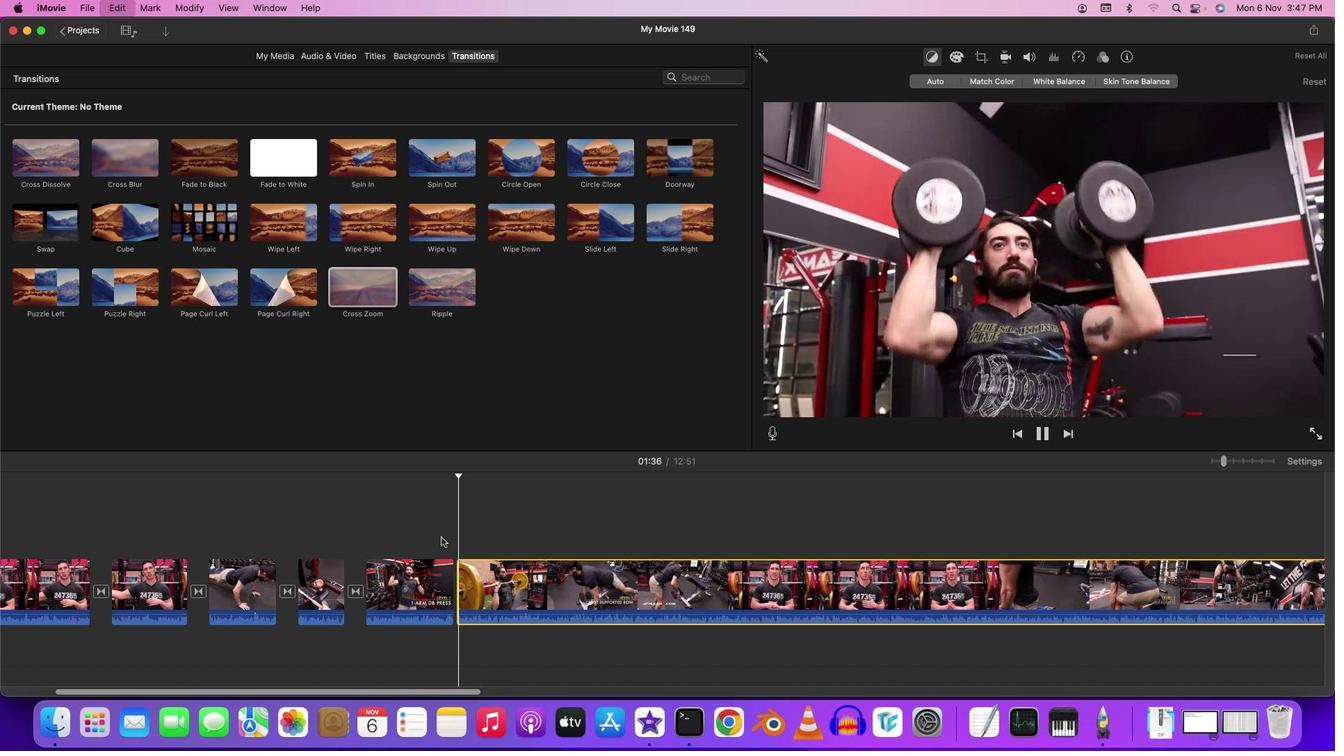 
Action: Mouse moved to (764, 427)
Screenshot: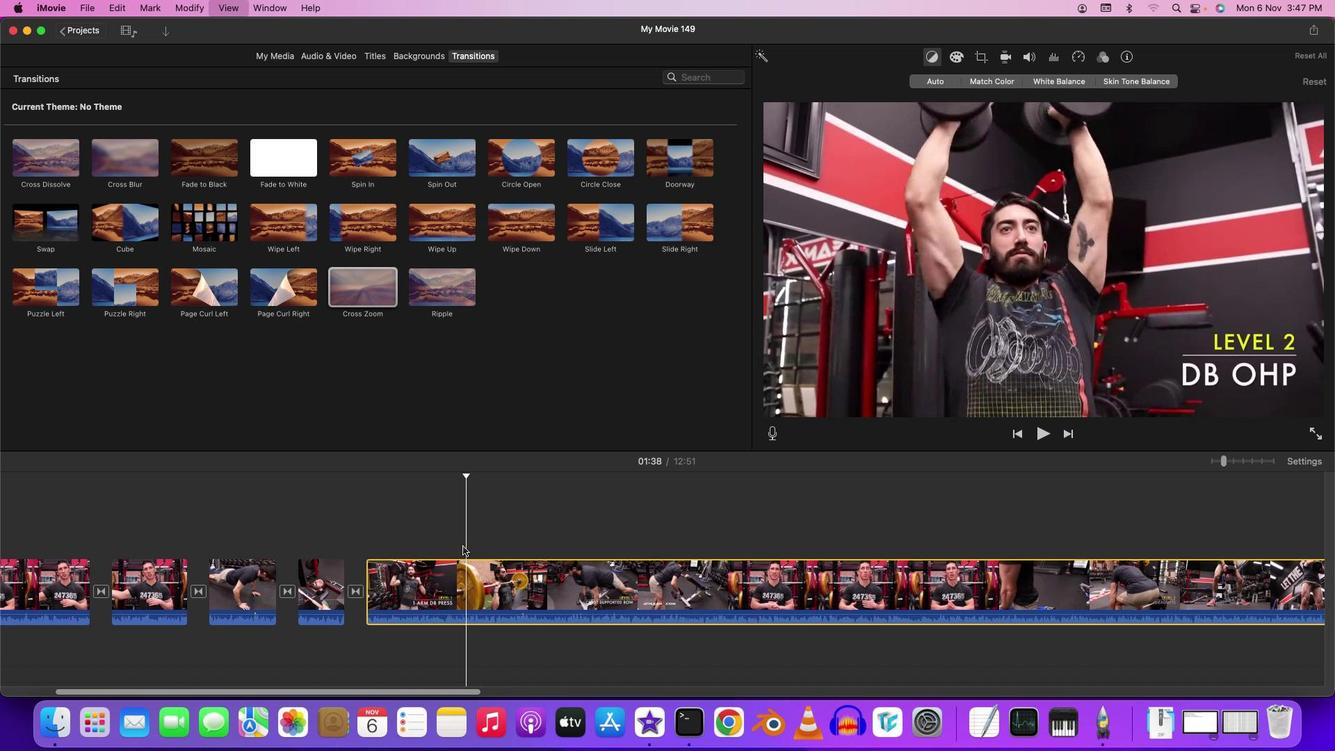 
Action: Key pressed Key.space
Screenshot: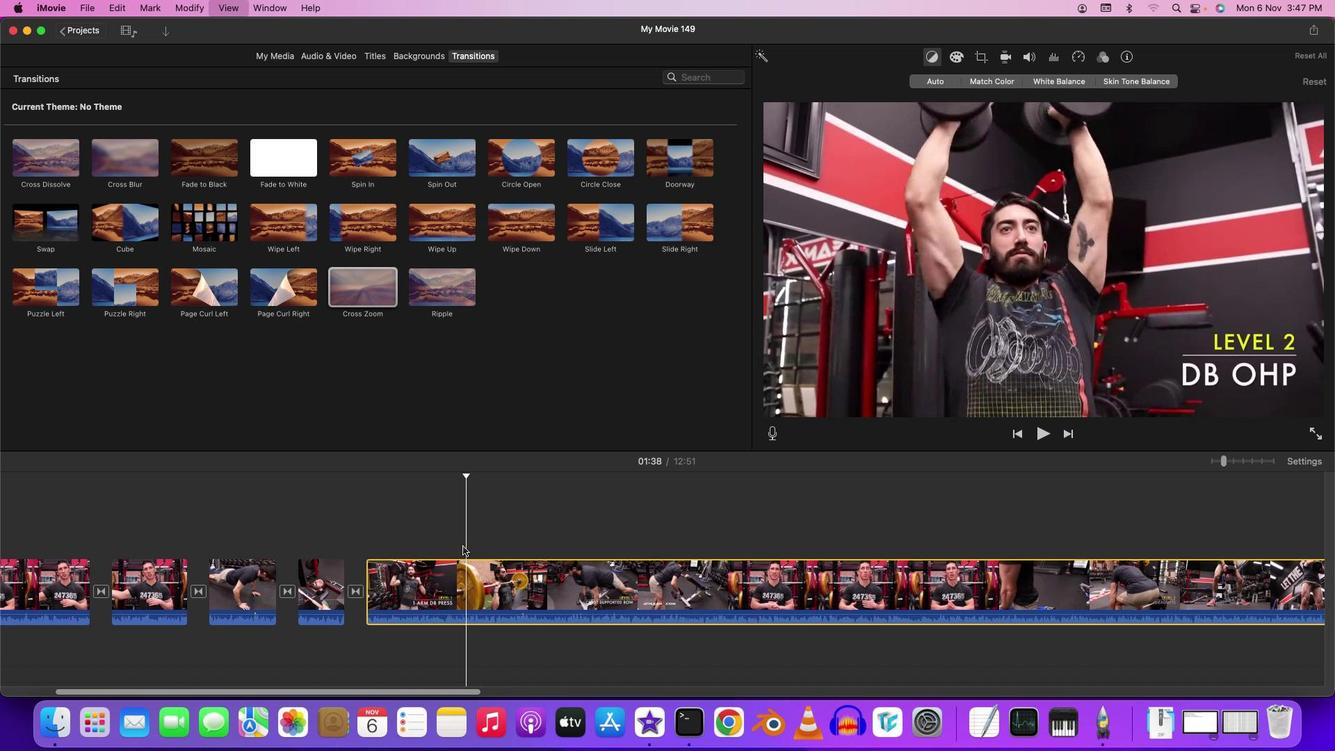 
Action: Mouse moved to (764, 427)
Screenshot: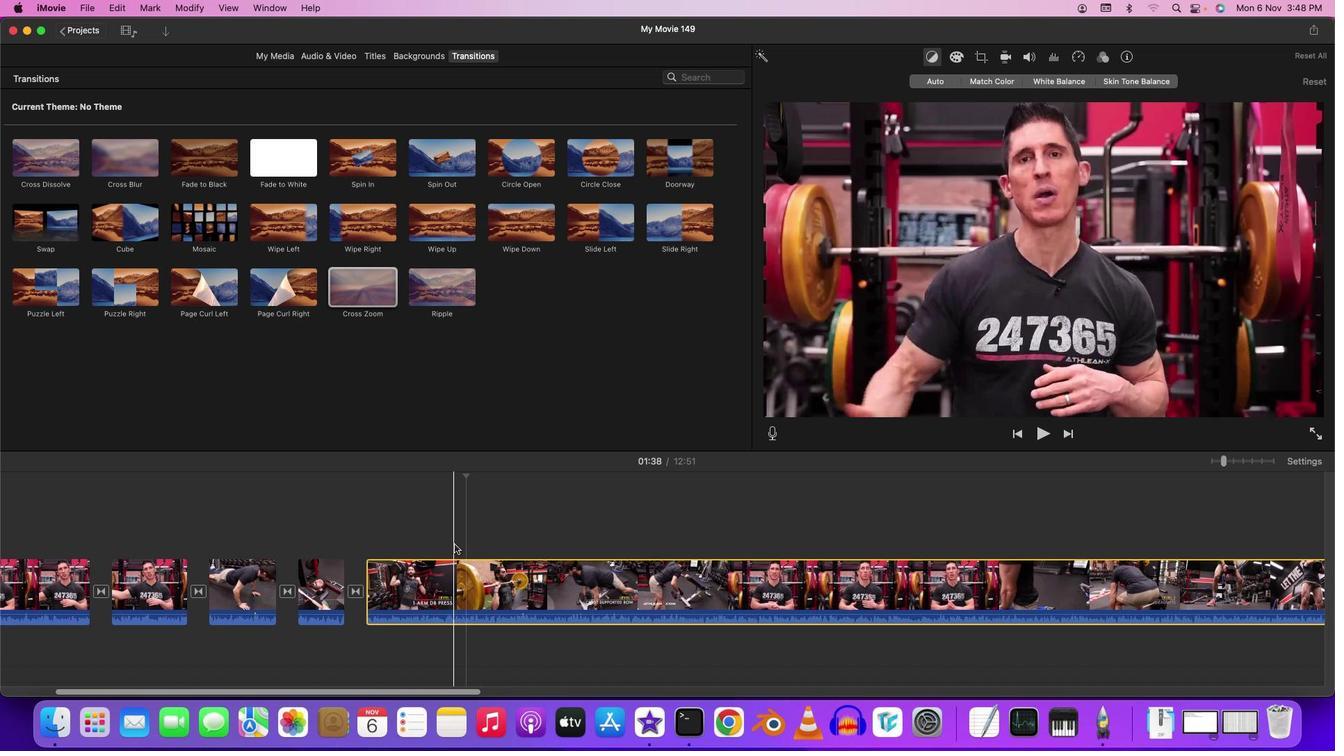 
Action: Mouse pressed left at (764, 427)
Screenshot: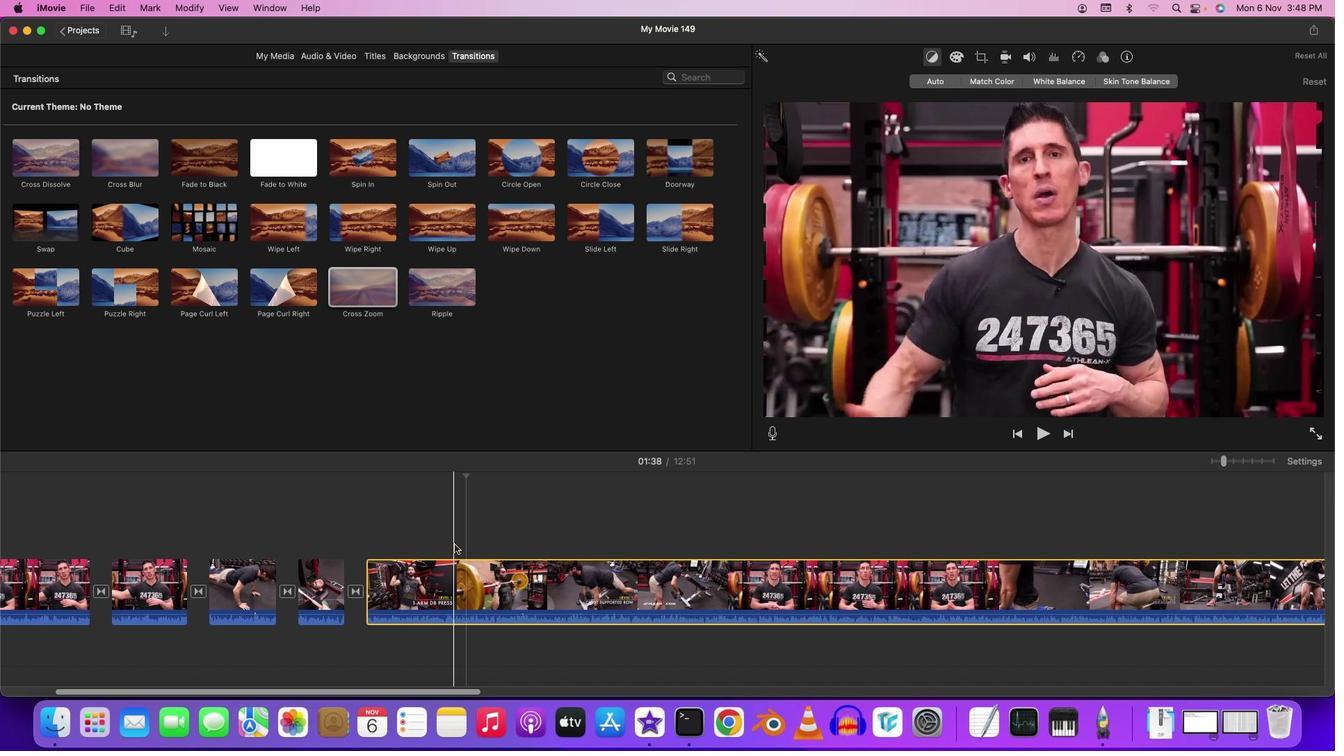 
Action: Key pressed Key.right
Screenshot: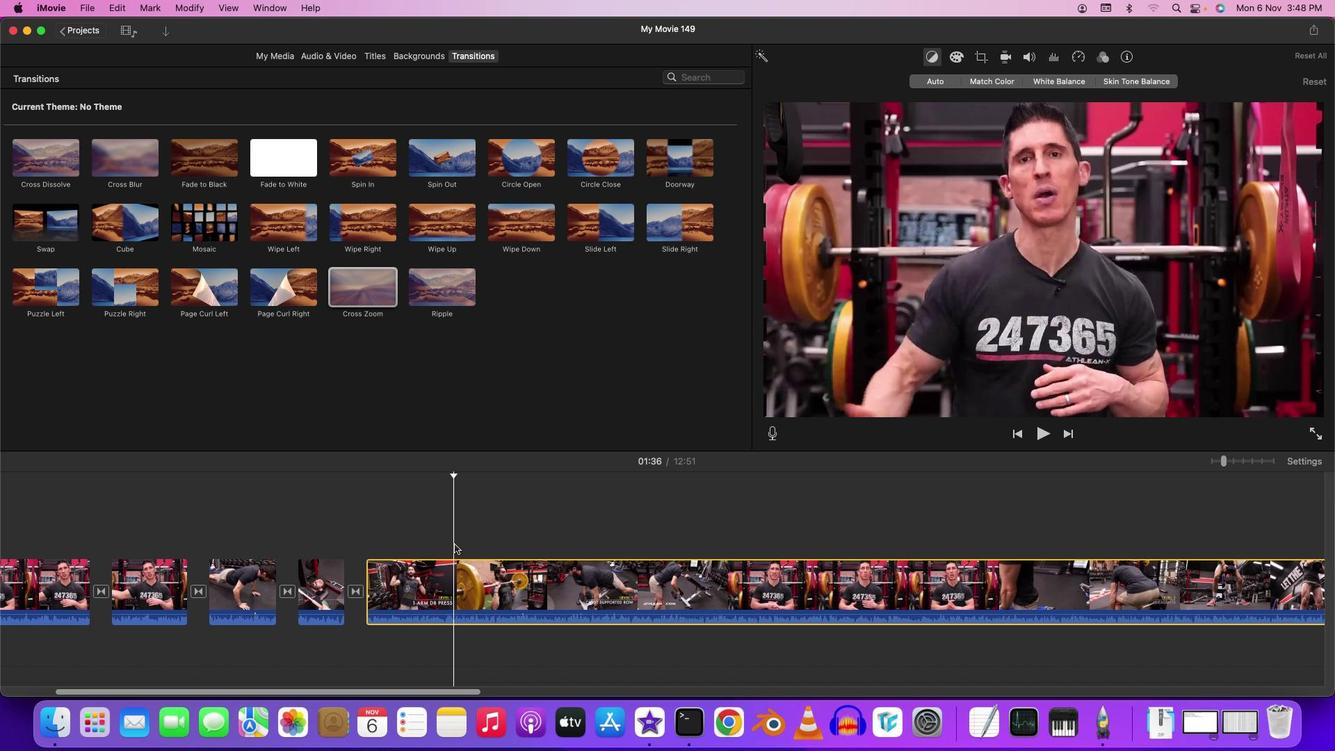 
Action: Mouse moved to (764, 427)
Screenshot: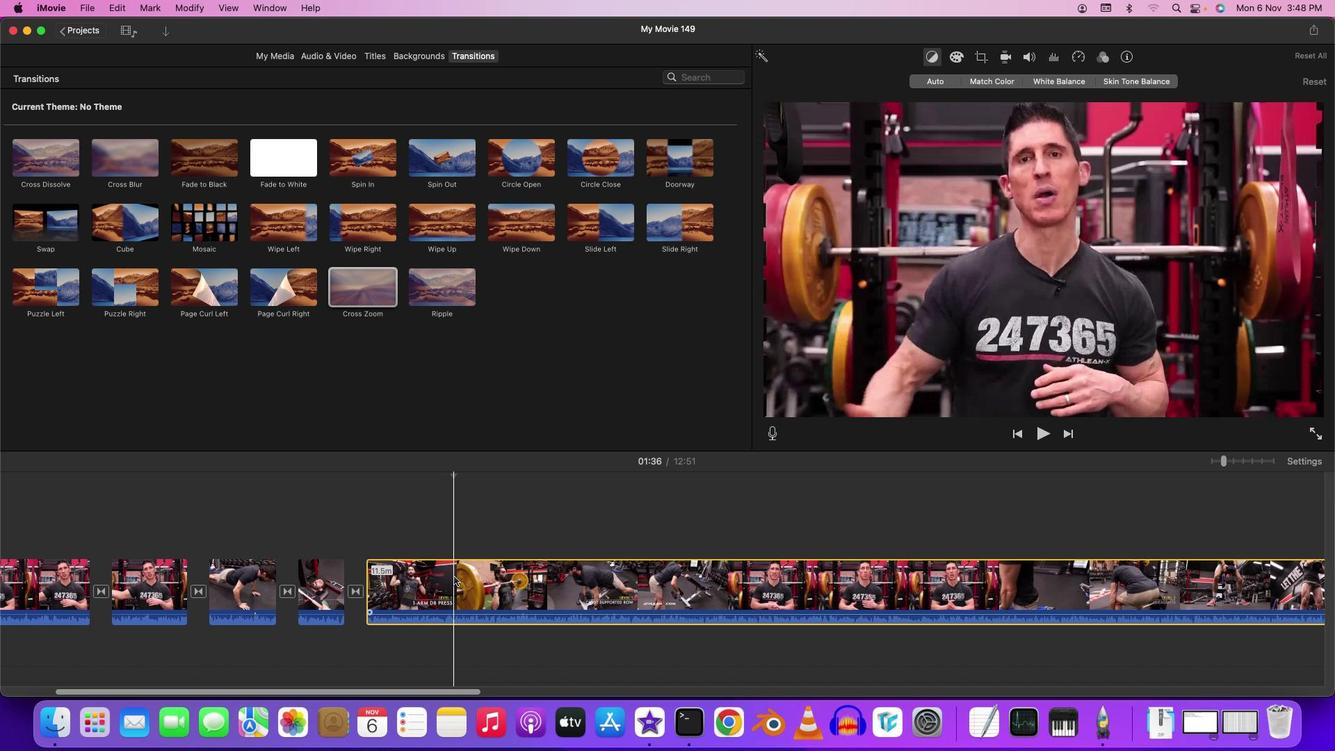 
Action: Mouse pressed left at (764, 427)
Screenshot: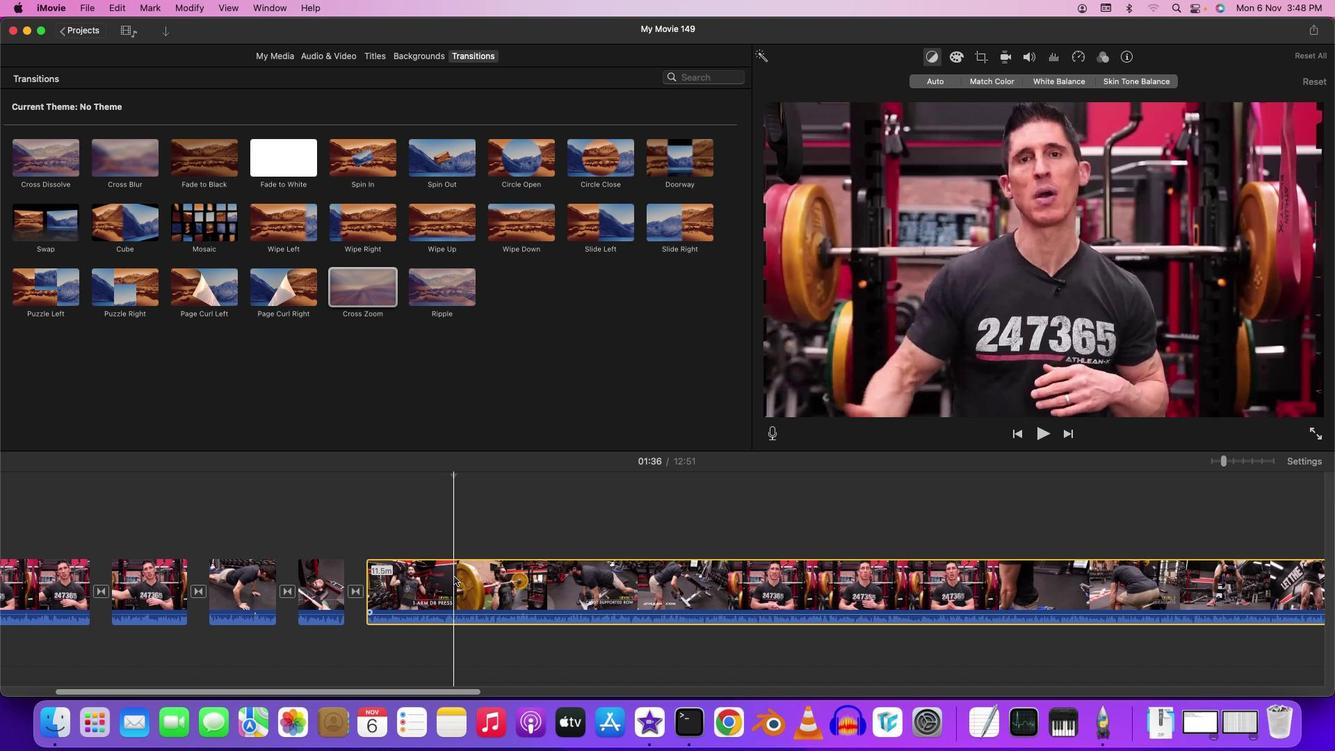 
Action: Key pressed Key.cmd'b'
Screenshot: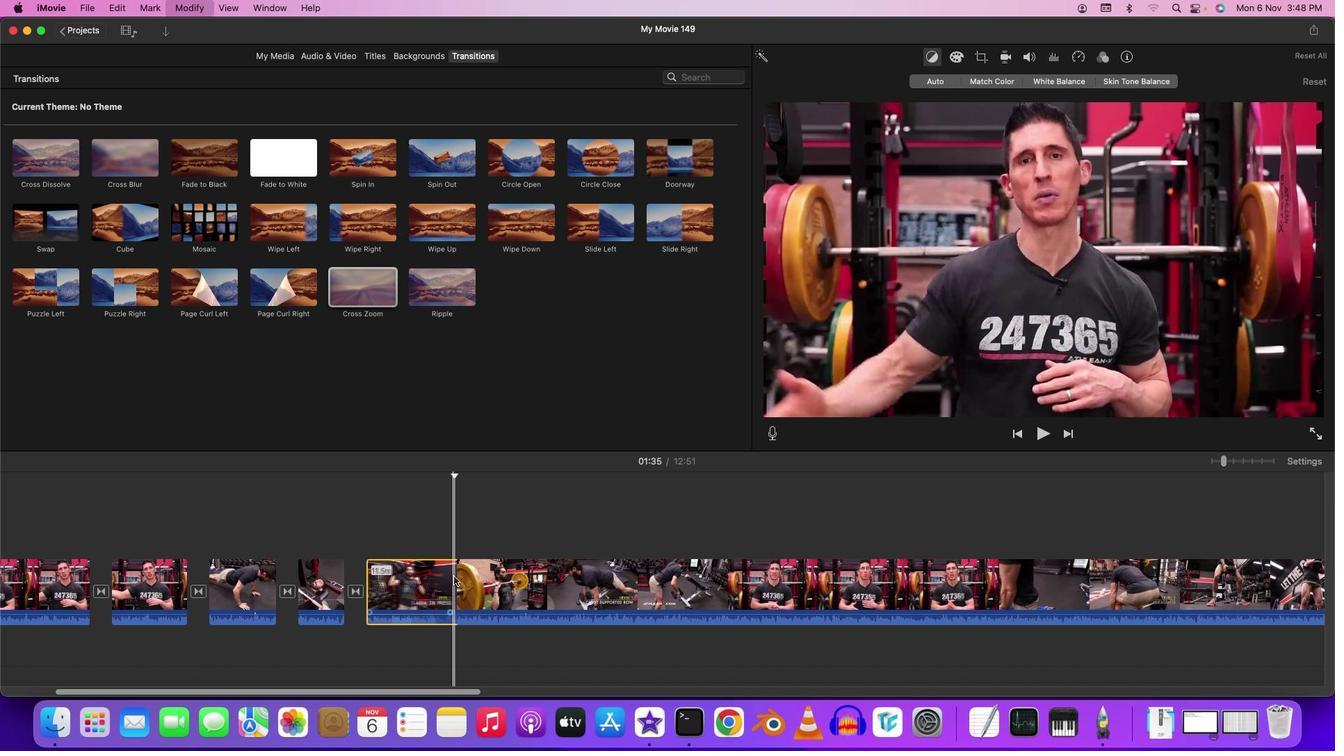 
Action: Mouse moved to (765, 427)
Screenshot: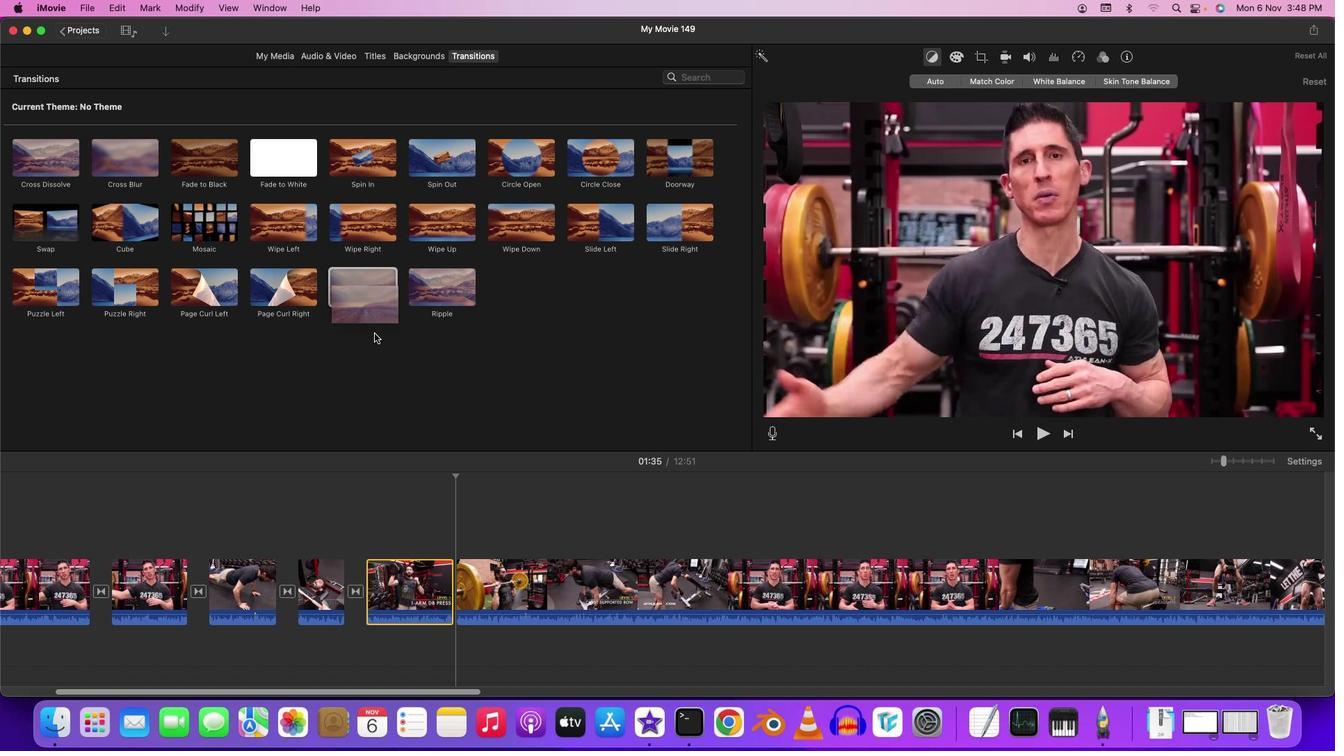 
Action: Mouse pressed left at (765, 427)
Screenshot: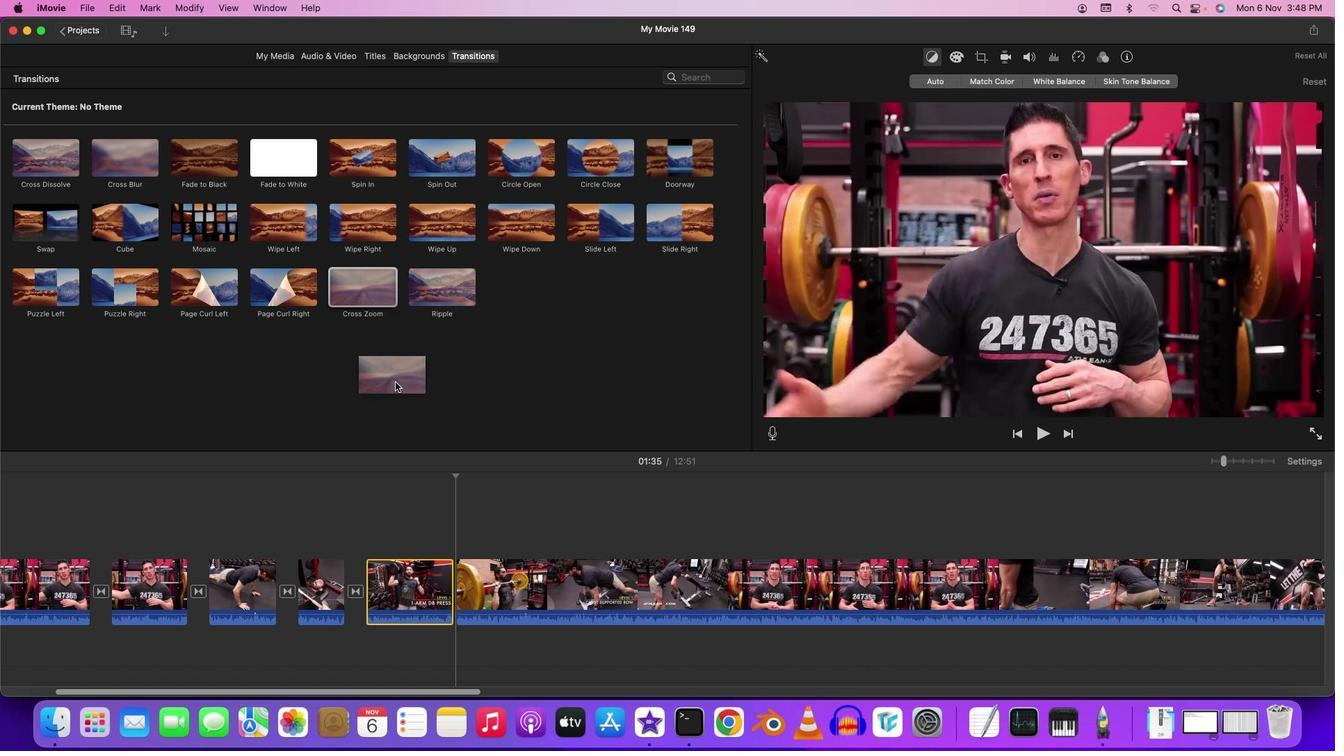 
Action: Mouse moved to (764, 427)
Screenshot: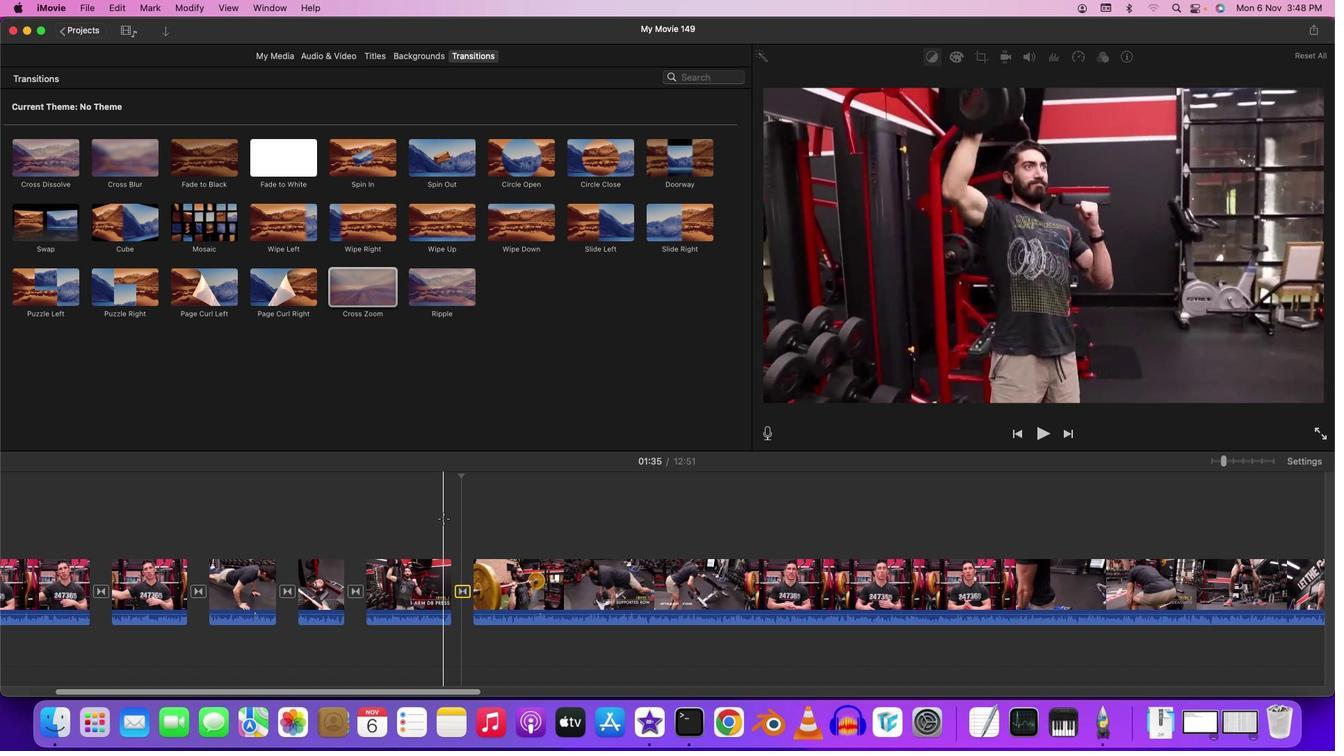 
Action: Mouse pressed left at (764, 427)
Screenshot: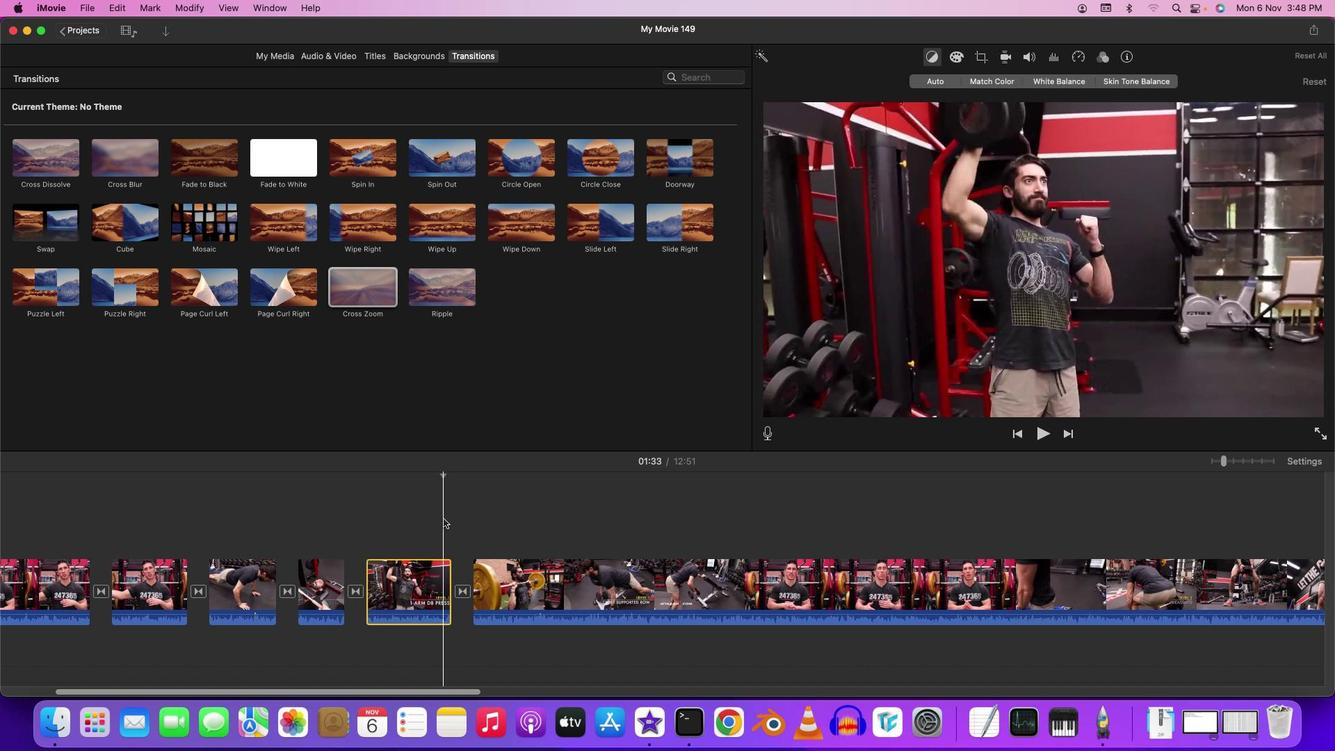
Action: Key pressed Key.space
Screenshot: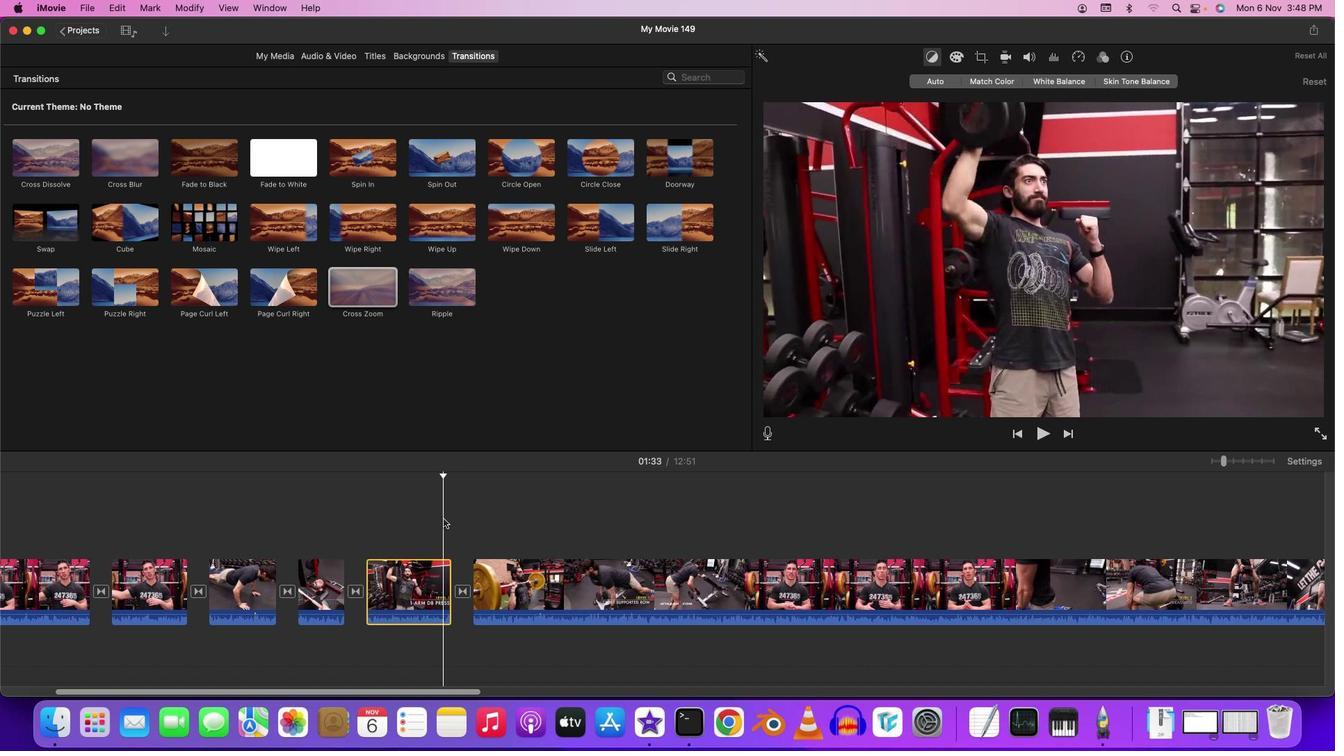 
Action: Mouse moved to (765, 427)
Screenshot: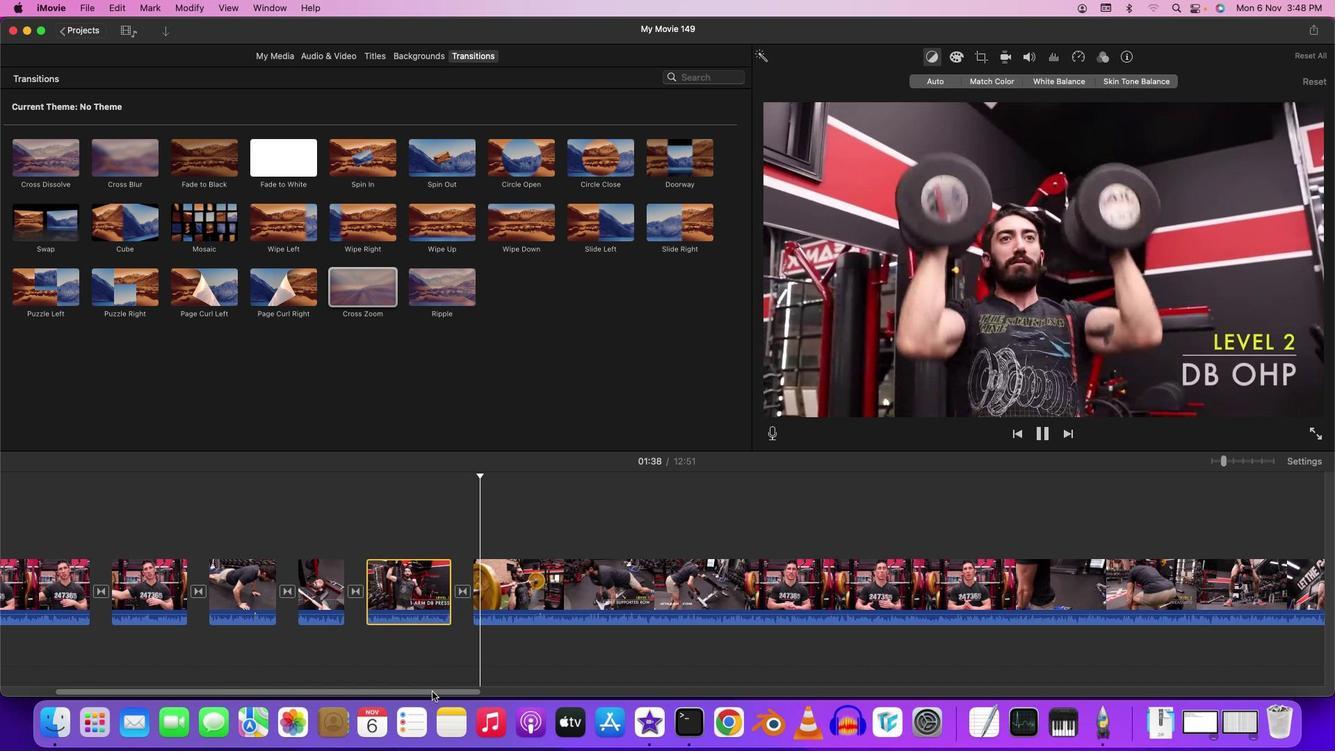 
Action: Mouse pressed left at (765, 427)
Screenshot: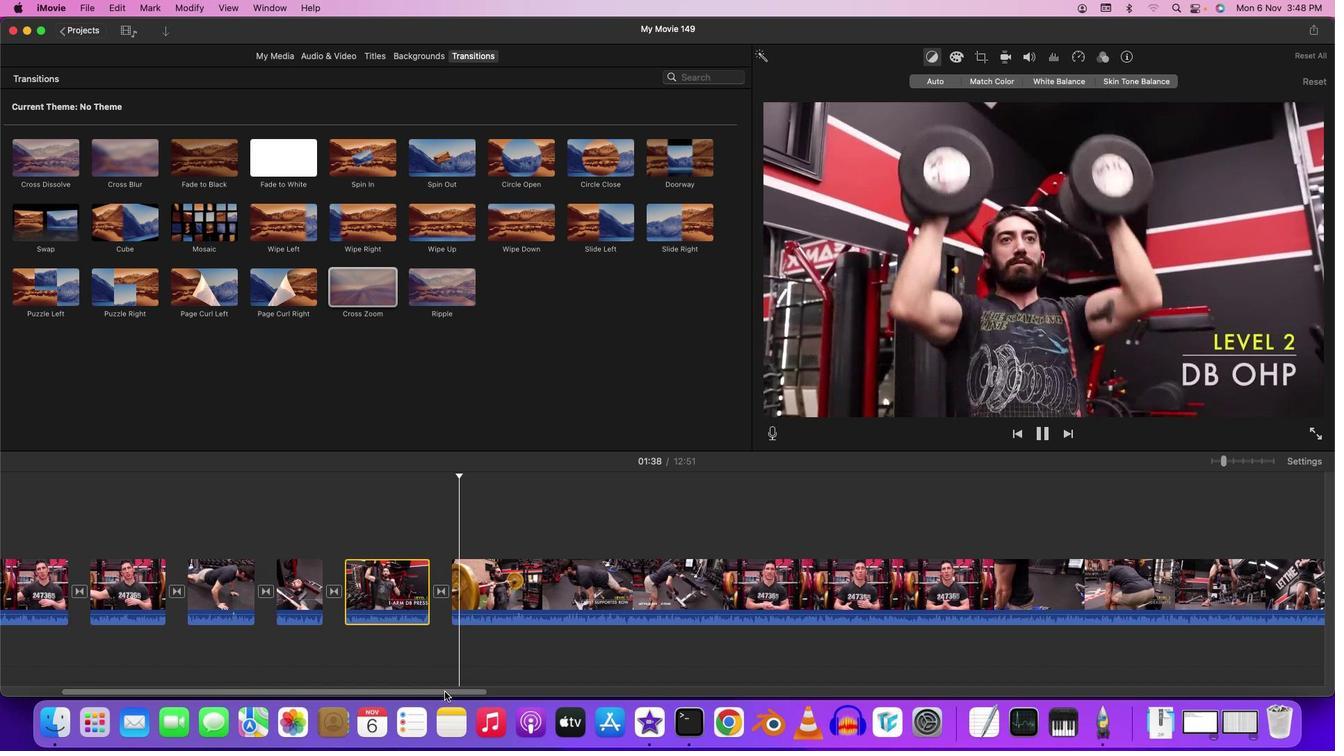 
Action: Mouse moved to (765, 427)
